 Task: Animate a Magical Spell.
Action: Mouse moved to (561, 357)
Screenshot: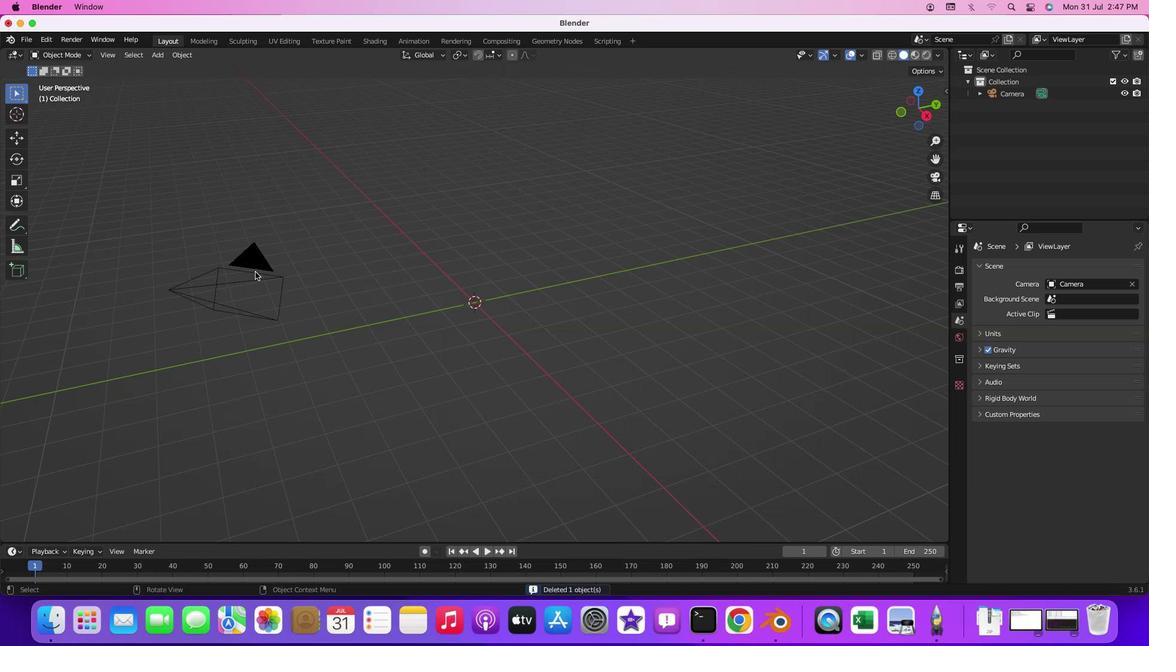 
Action: Mouse pressed left at (561, 357)
Screenshot: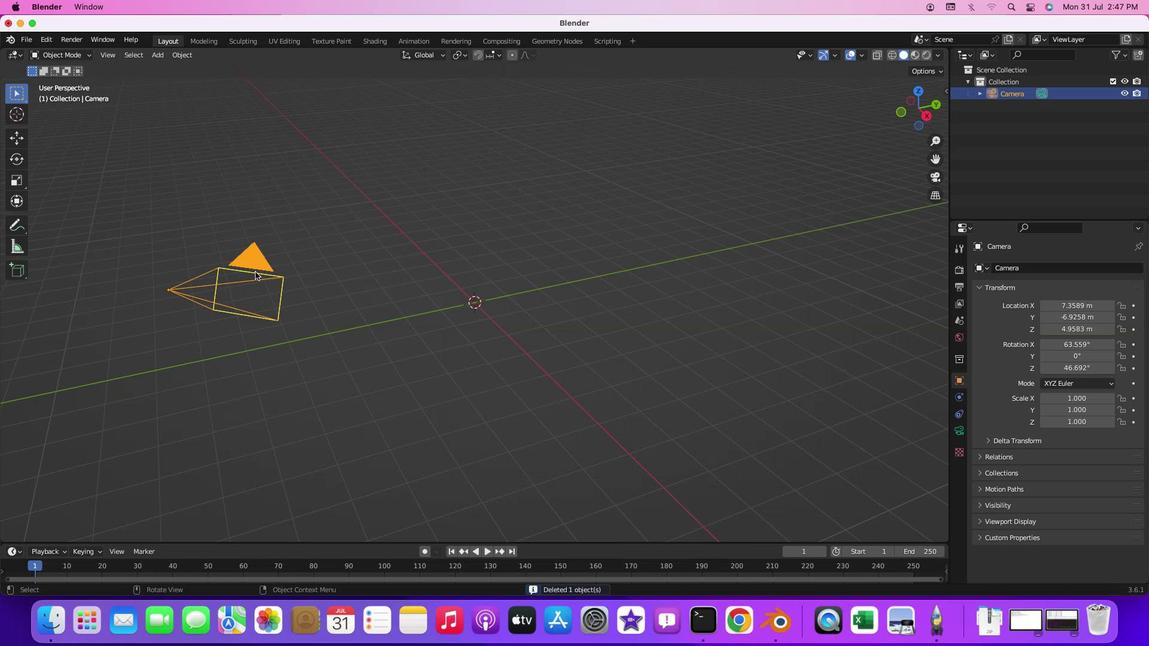 
Action: Mouse moved to (562, 357)
Screenshot: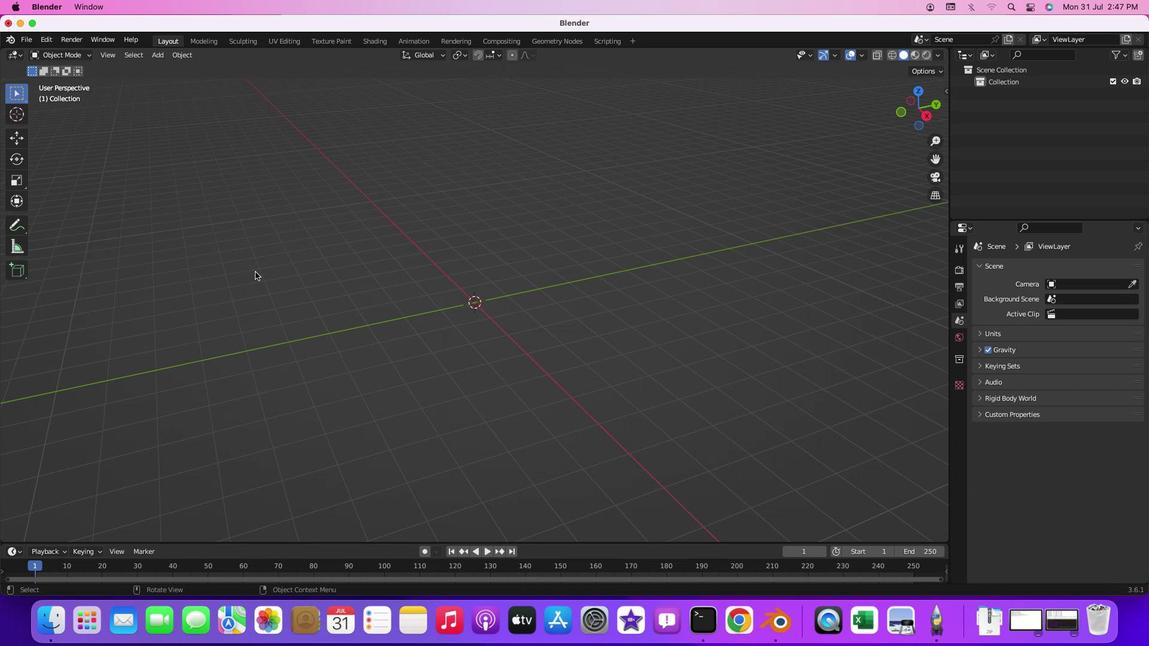 
Action: Key pressed Key.delete
Screenshot: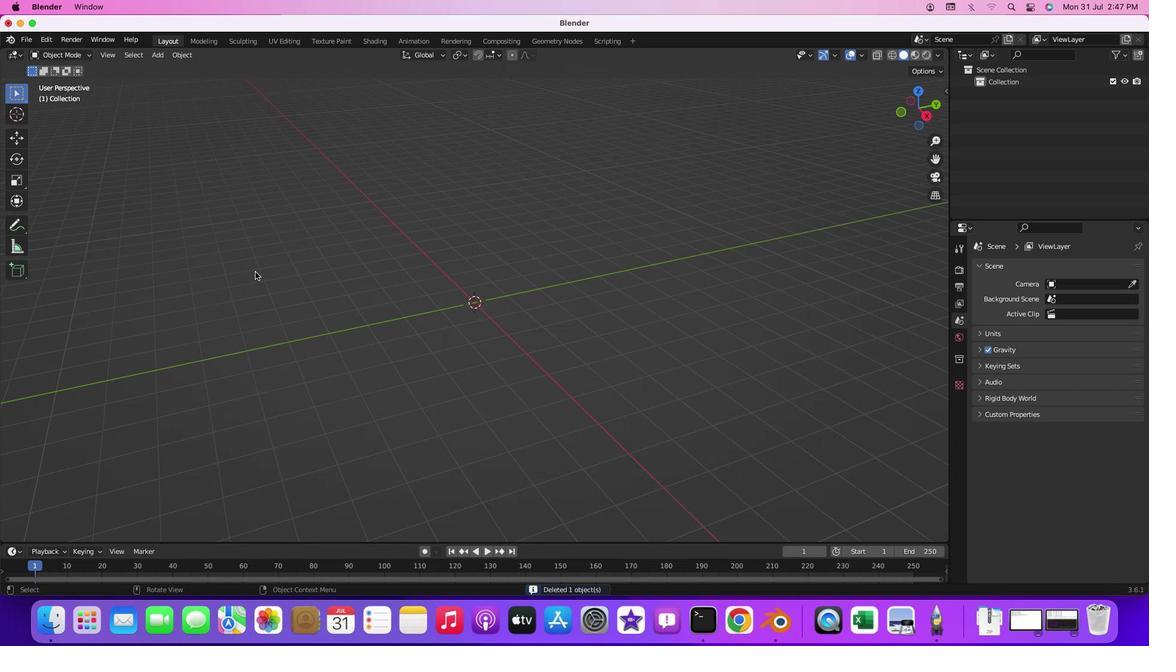 
Action: Mouse moved to (438, 453)
Screenshot: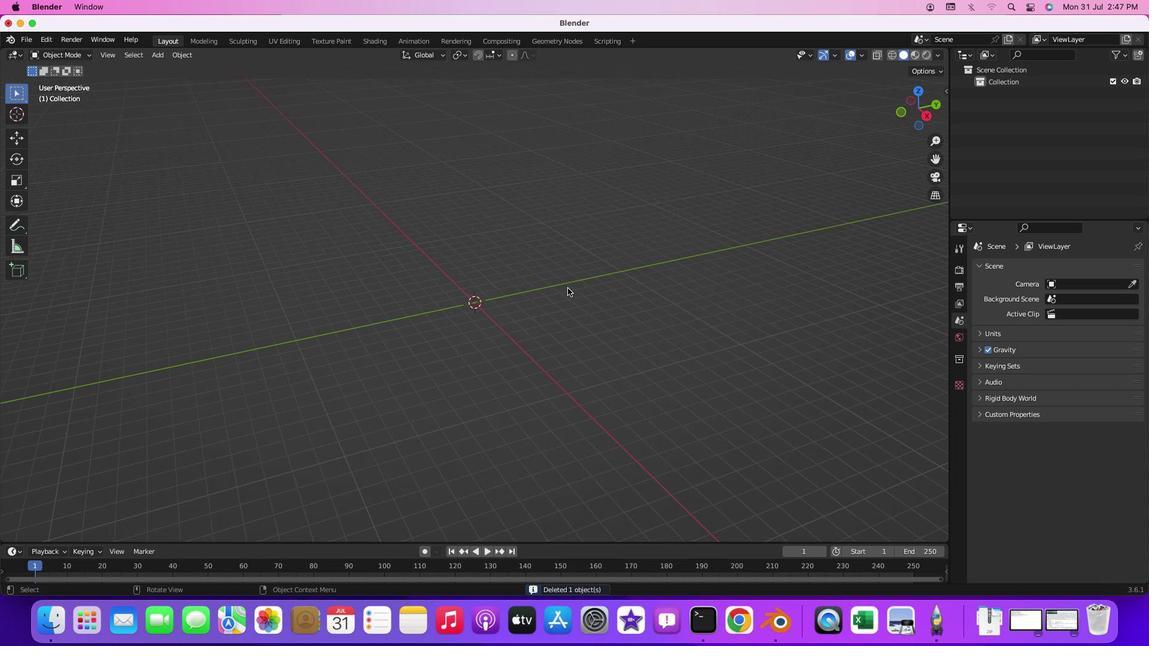 
Action: Mouse pressed left at (438, 453)
Screenshot: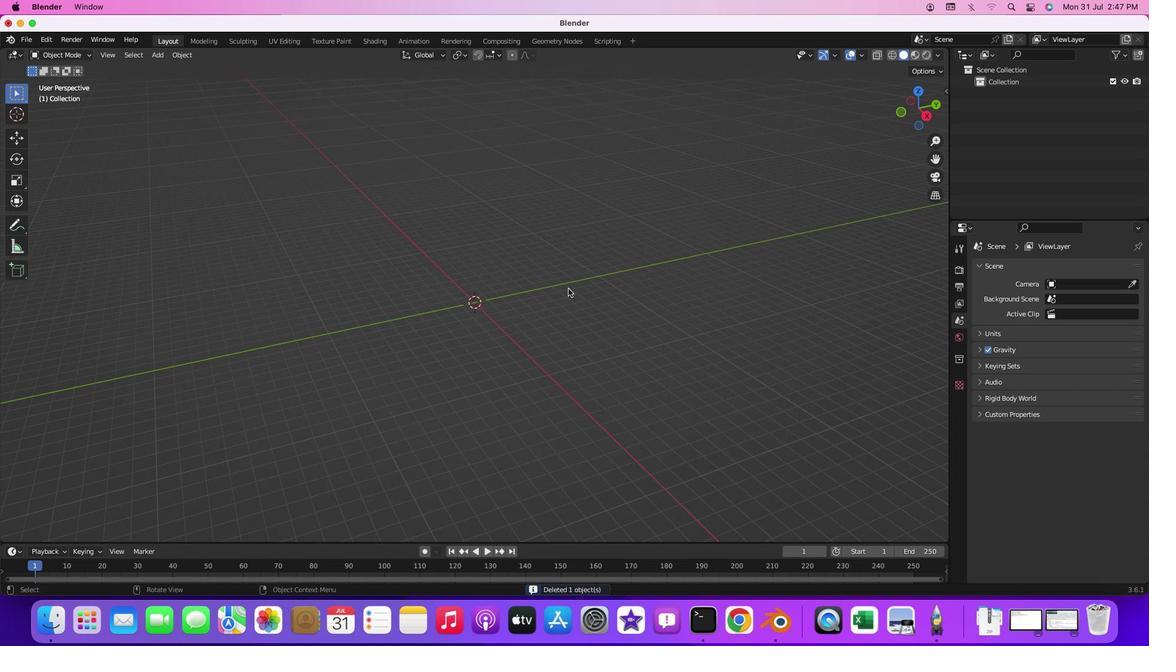 
Action: Key pressed Key.delete
Screenshot: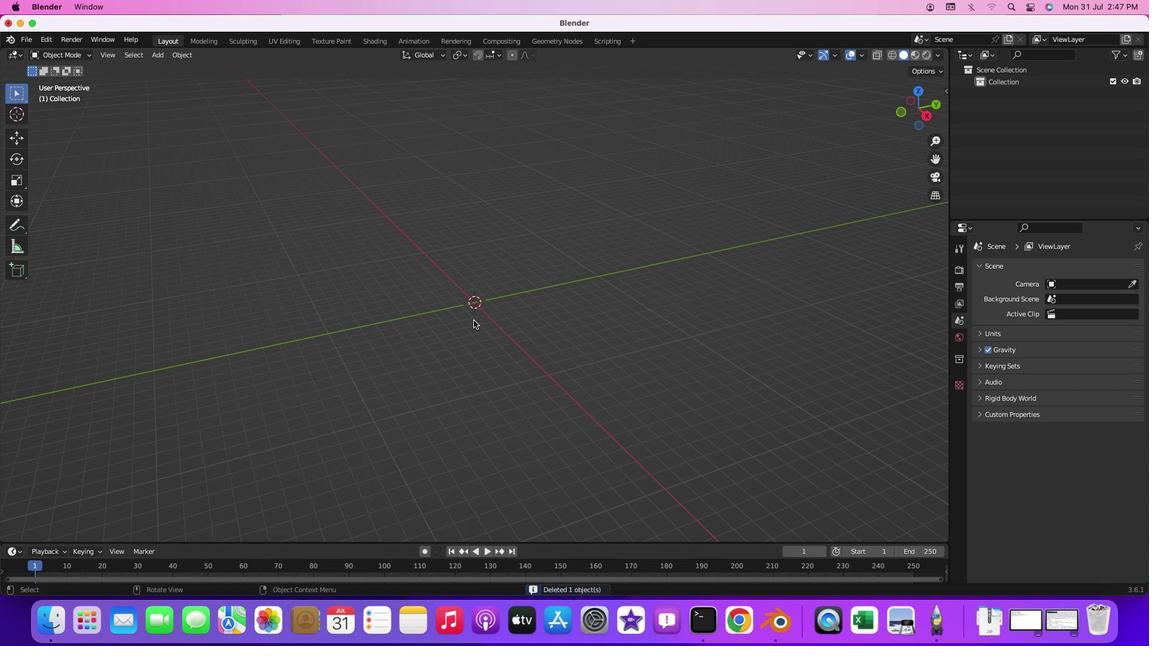 
Action: Mouse moved to (565, 369)
Screenshot: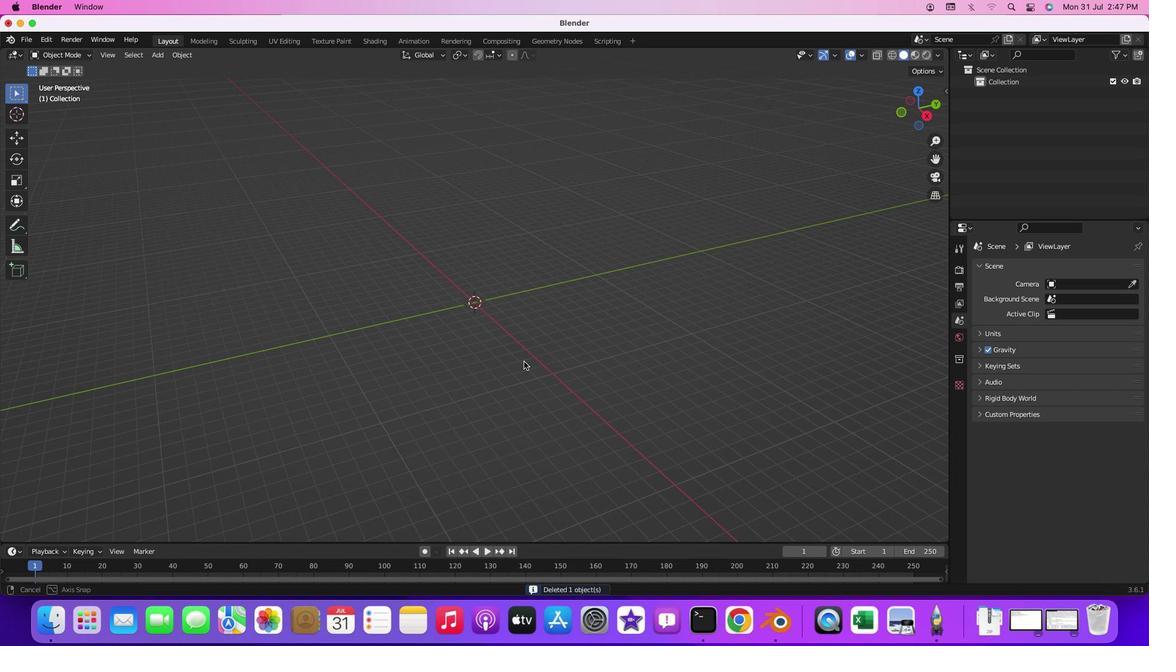
Action: Mouse pressed left at (565, 369)
Screenshot: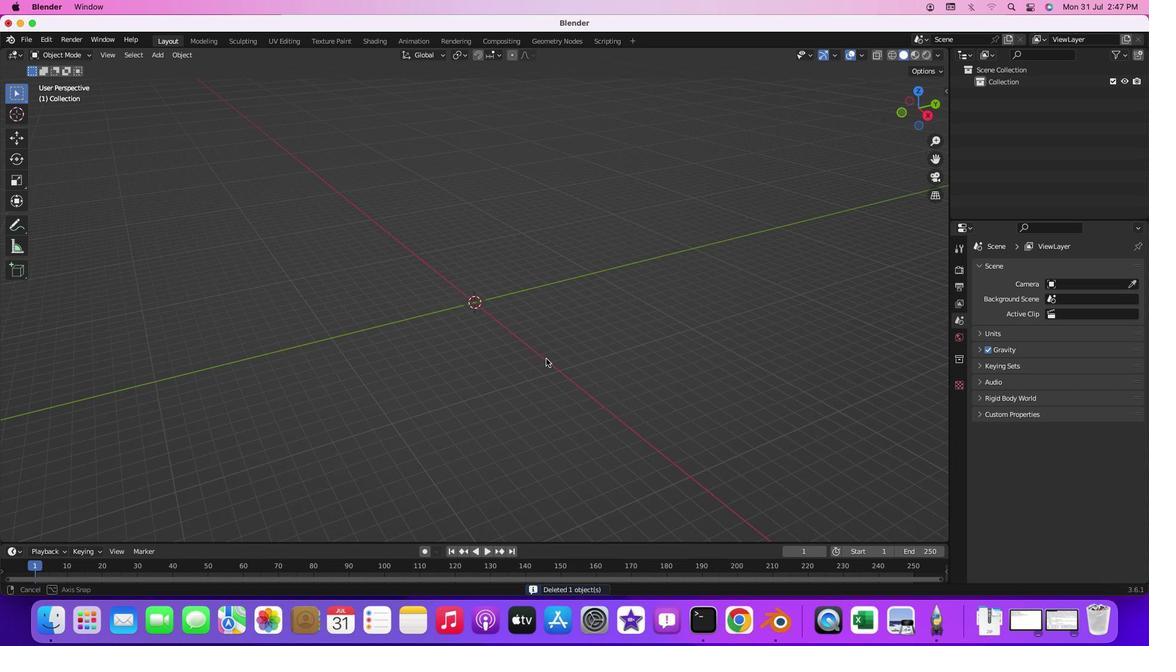 
Action: Key pressed Key.delete
Screenshot: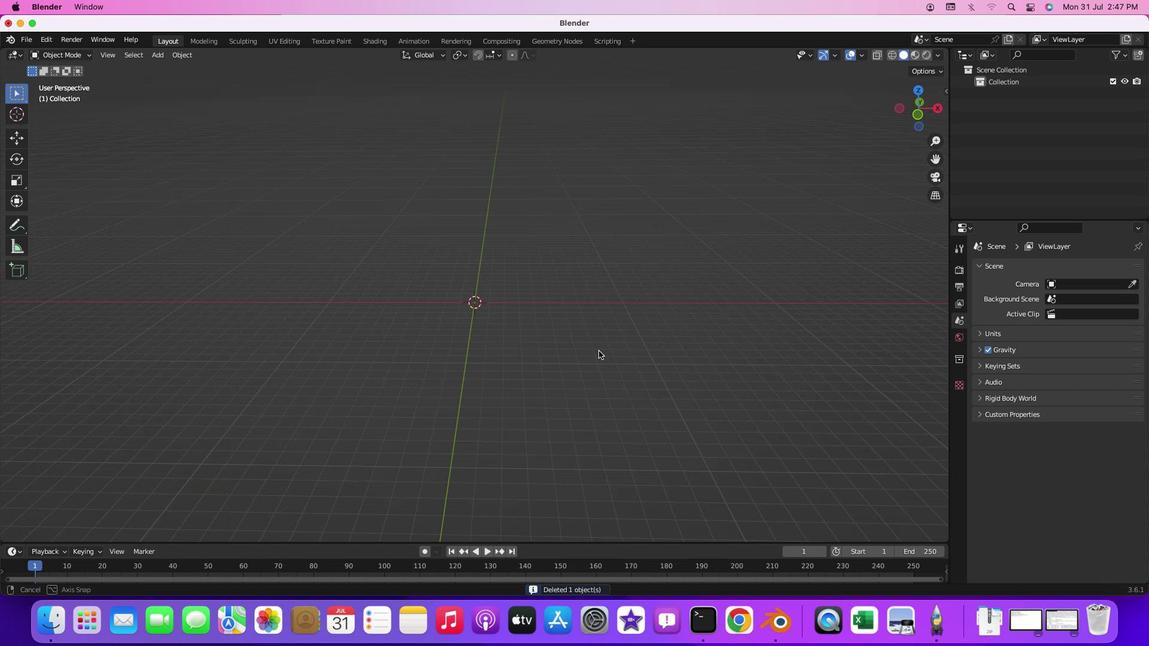 
Action: Mouse moved to (451, 362)
Screenshot: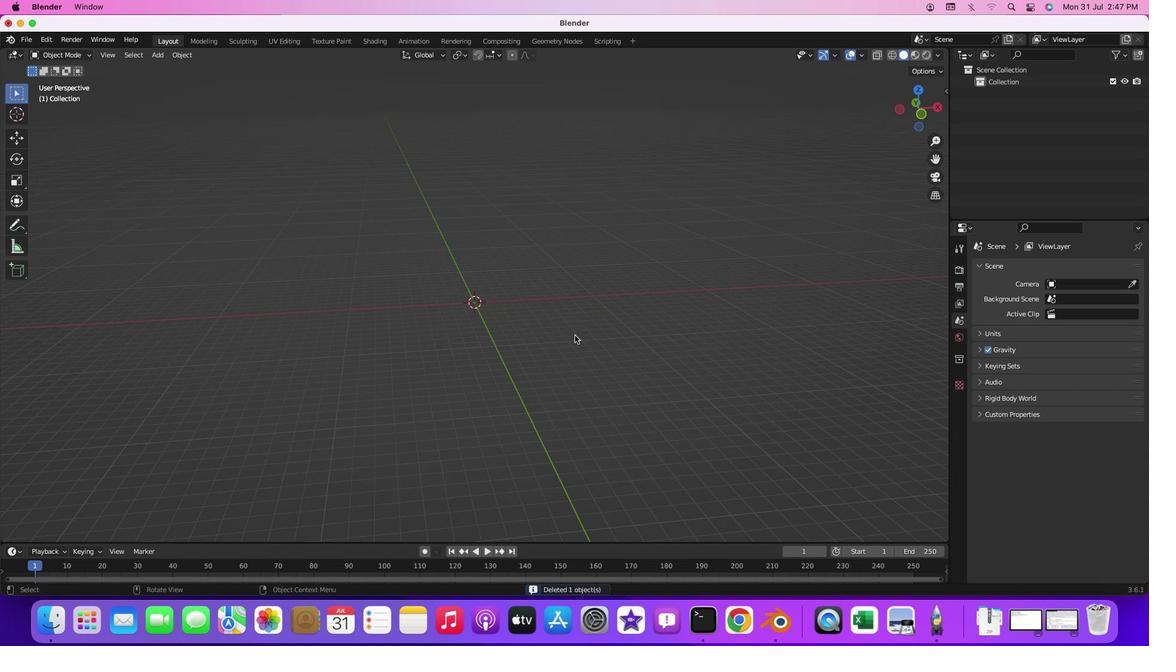
Action: Mouse scrolled (451, 362) with delta (657, 497)
Screenshot: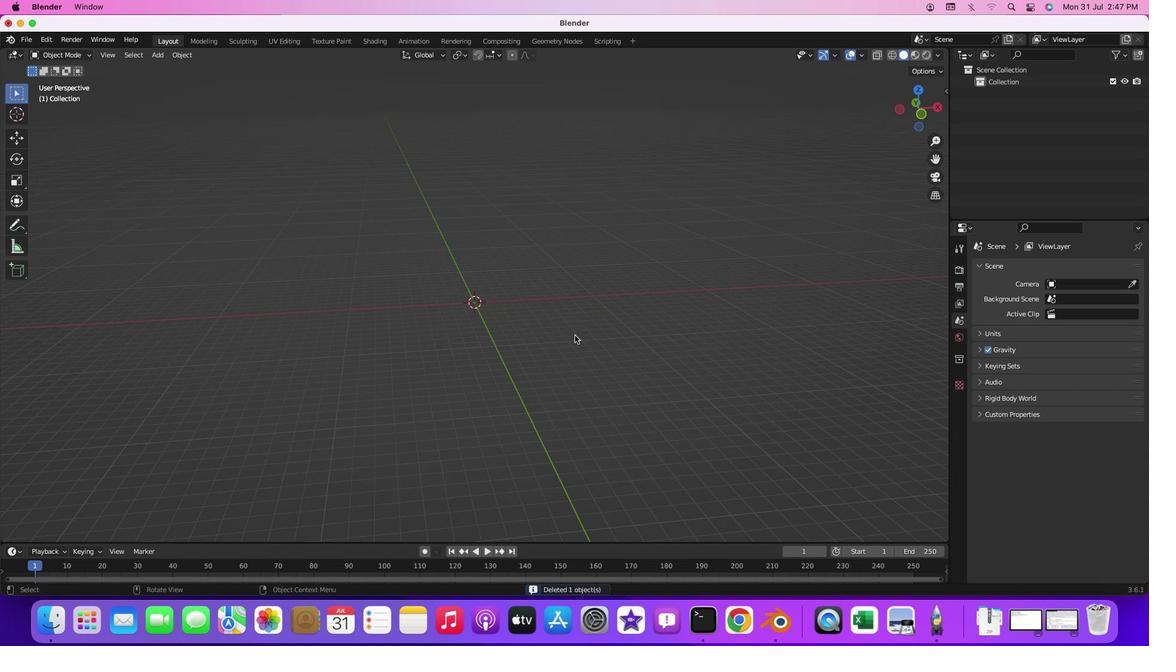 
Action: Mouse moved to (451, 362)
Screenshot: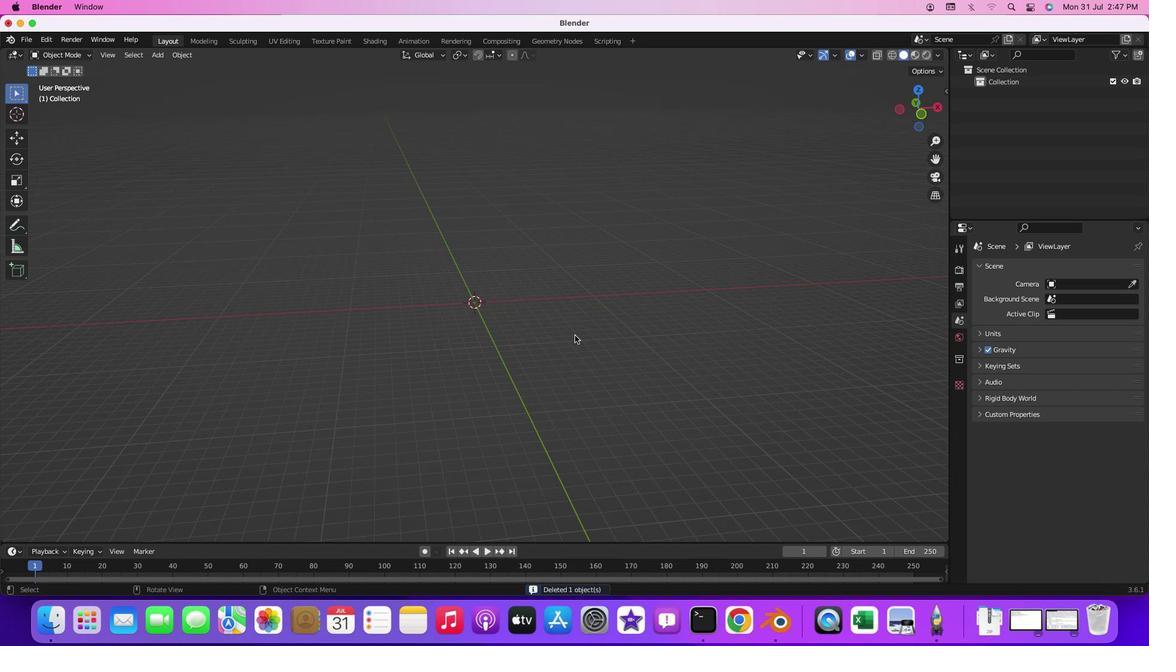
Action: Mouse scrolled (451, 362) with delta (657, 497)
Screenshot: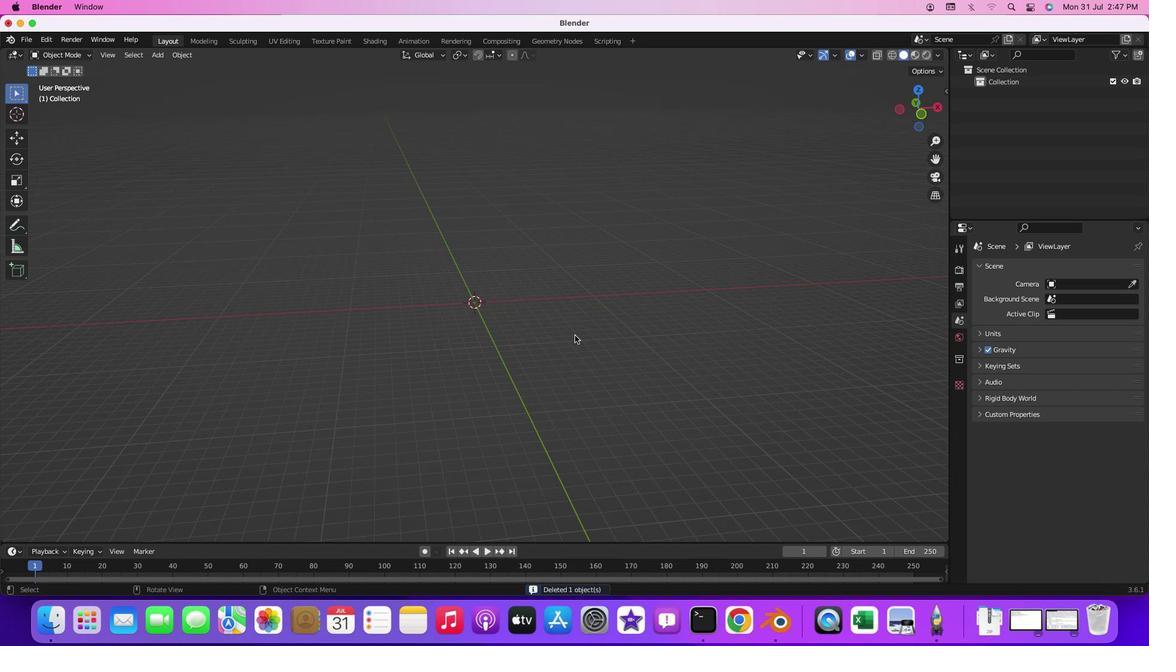 
Action: Mouse moved to (451, 361)
Screenshot: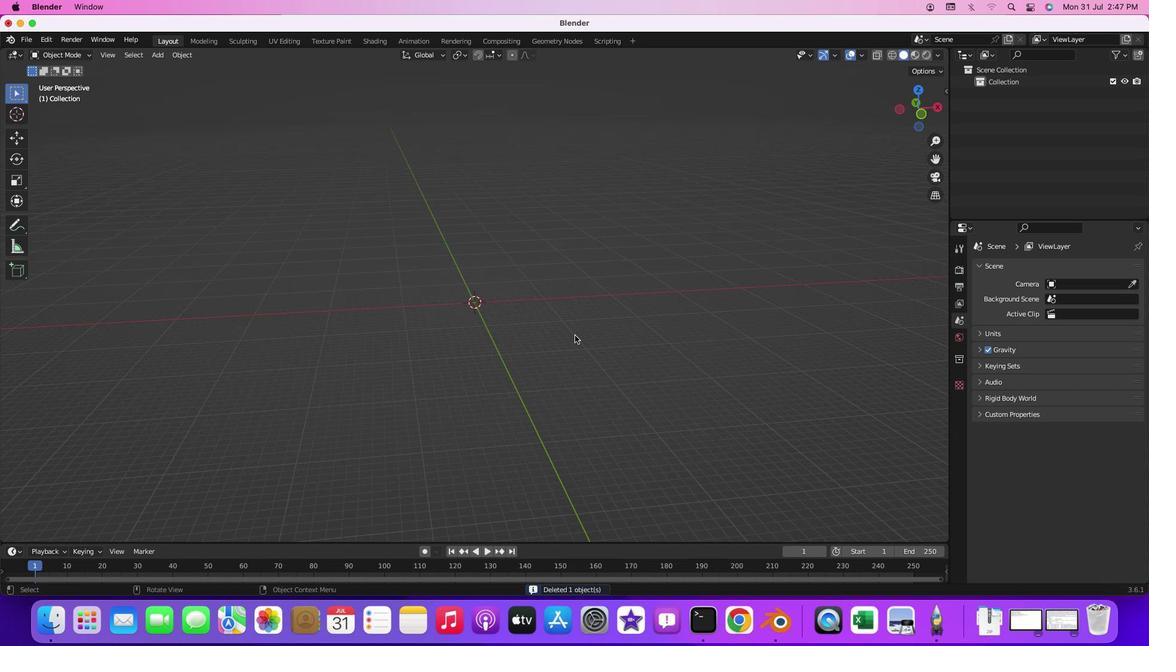 
Action: Mouse scrolled (451, 361) with delta (657, 498)
Screenshot: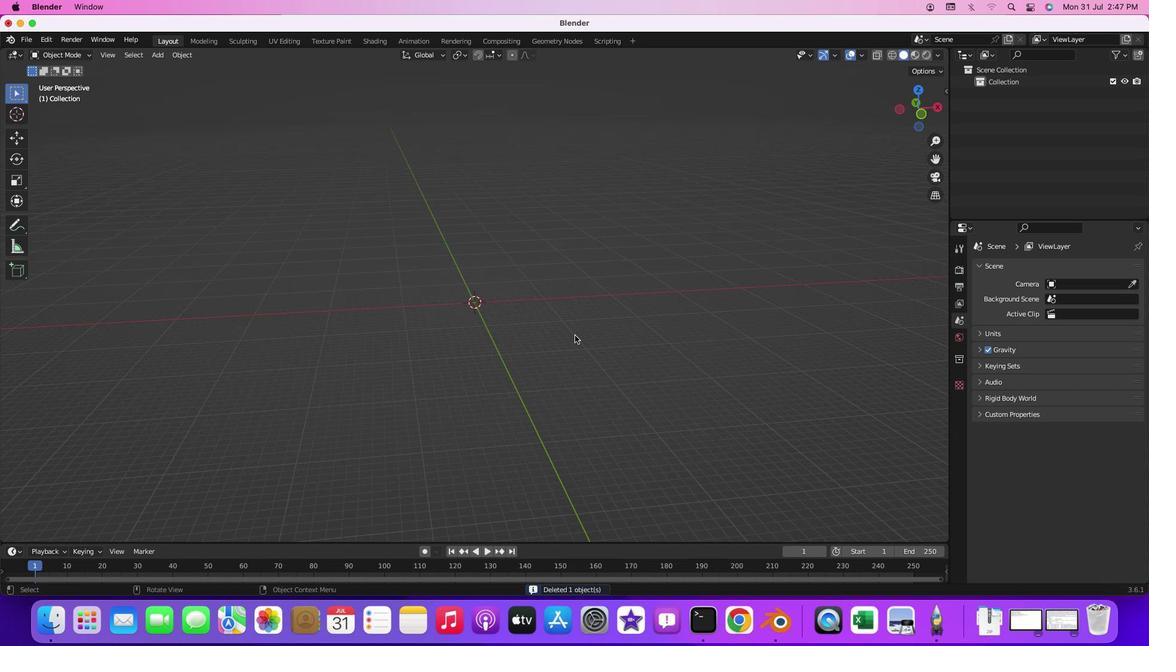 
Action: Mouse moved to (451, 361)
Screenshot: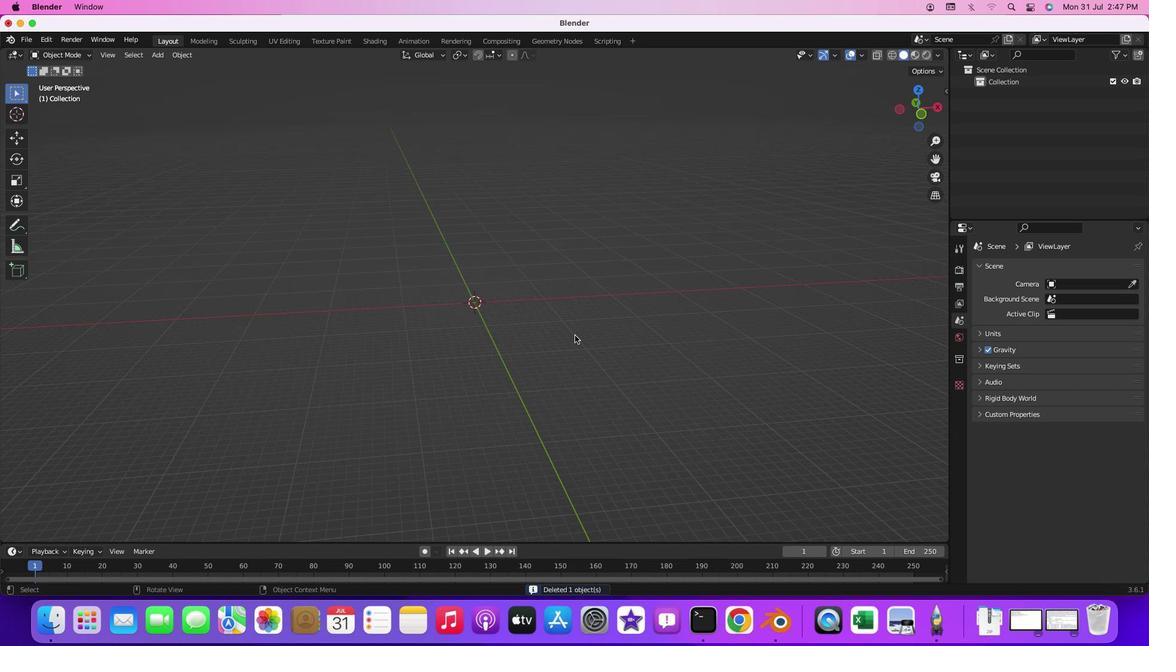 
Action: Mouse scrolled (451, 361) with delta (657, 498)
Screenshot: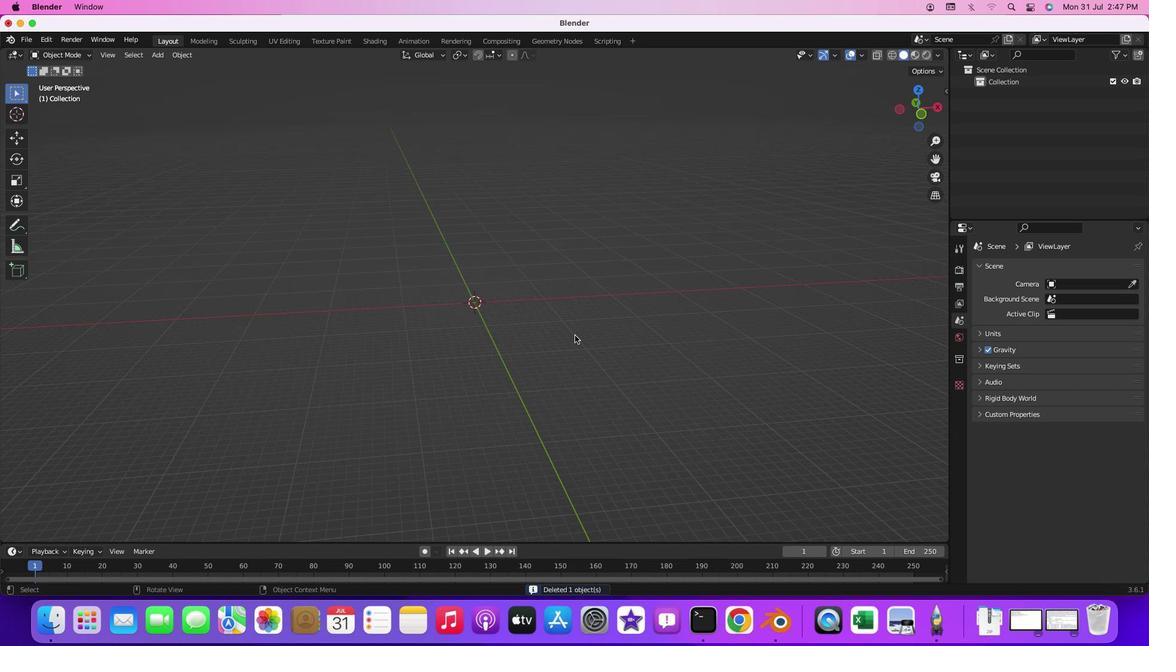 
Action: Mouse scrolled (451, 361) with delta (657, 498)
Screenshot: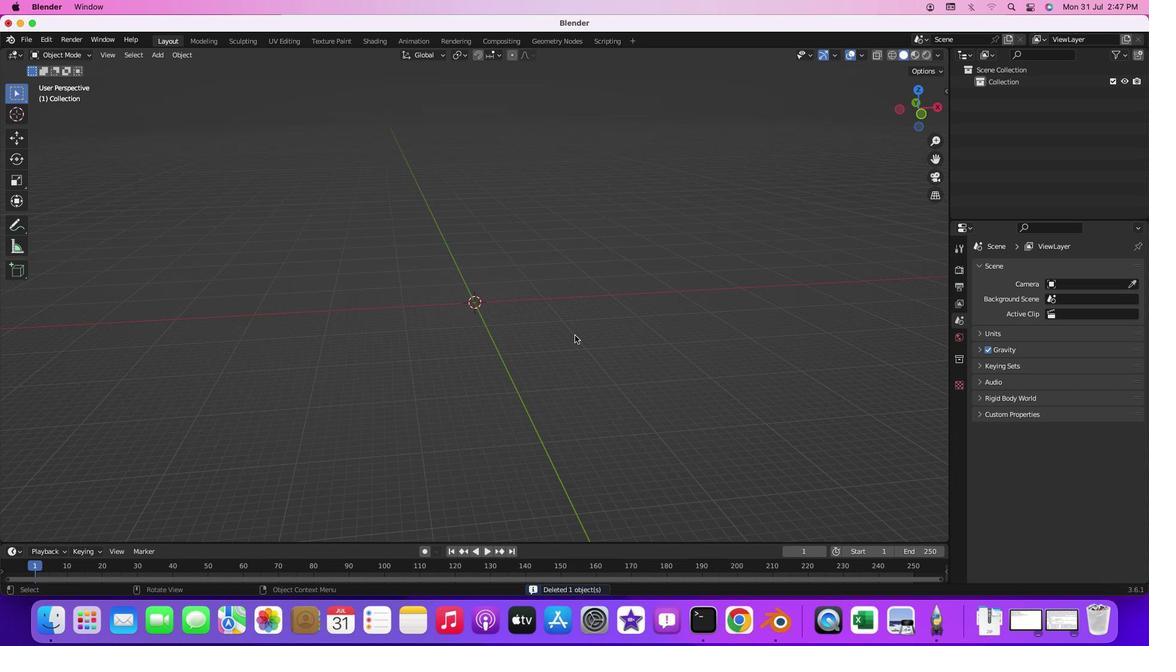 
Action: Mouse moved to (478, 326)
Screenshot: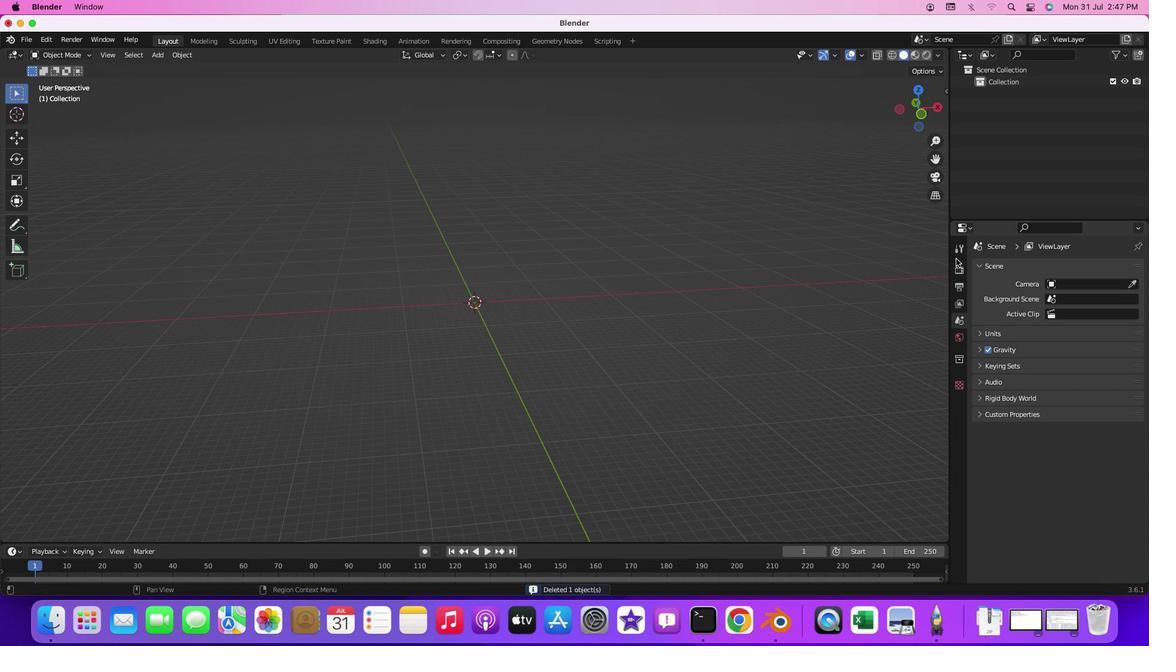 
Action: Mouse pressed middle at (478, 326)
Screenshot: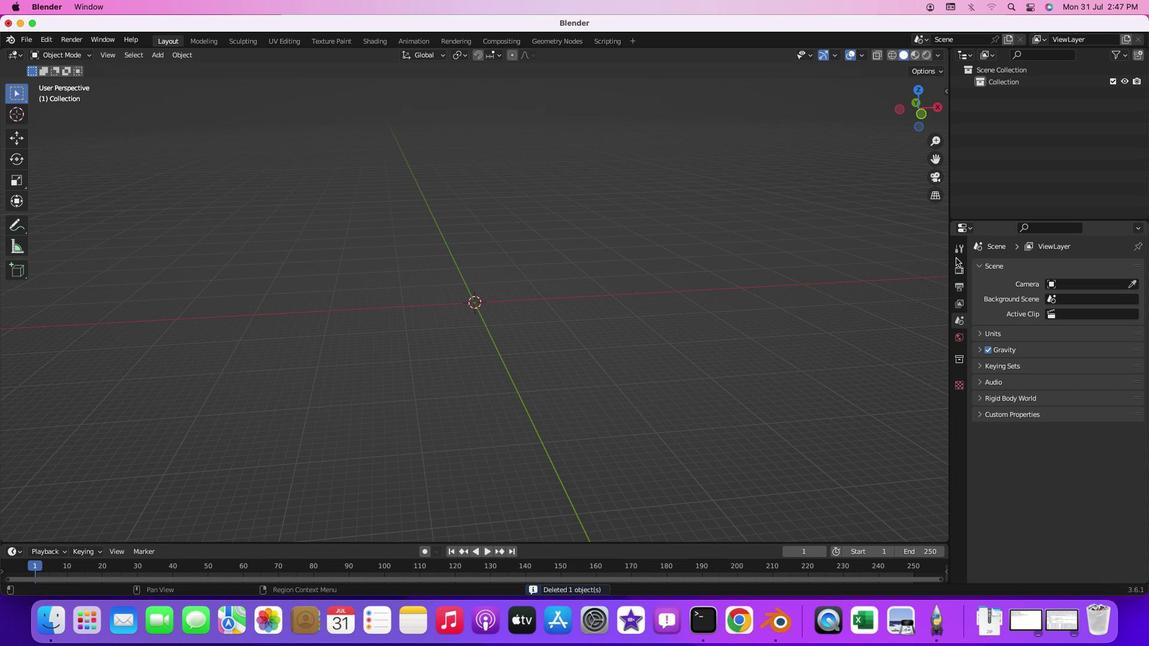 
Action: Mouse moved to (449, 339)
Screenshot: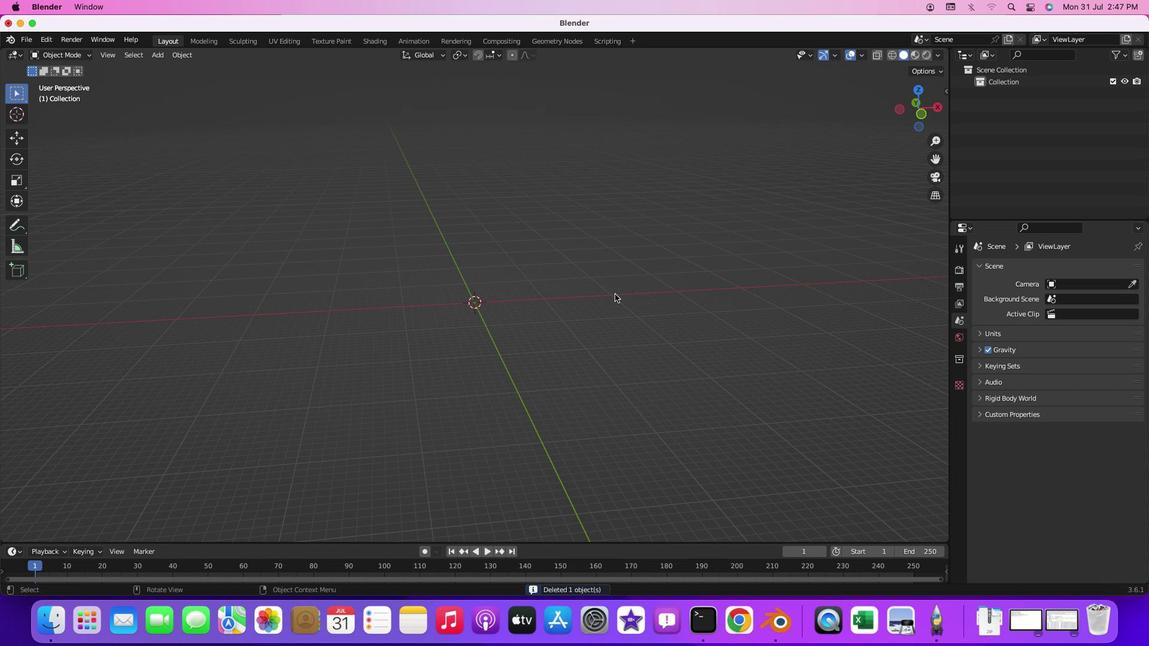 
Action: Mouse scrolled (449, 339) with delta (657, 497)
Screenshot: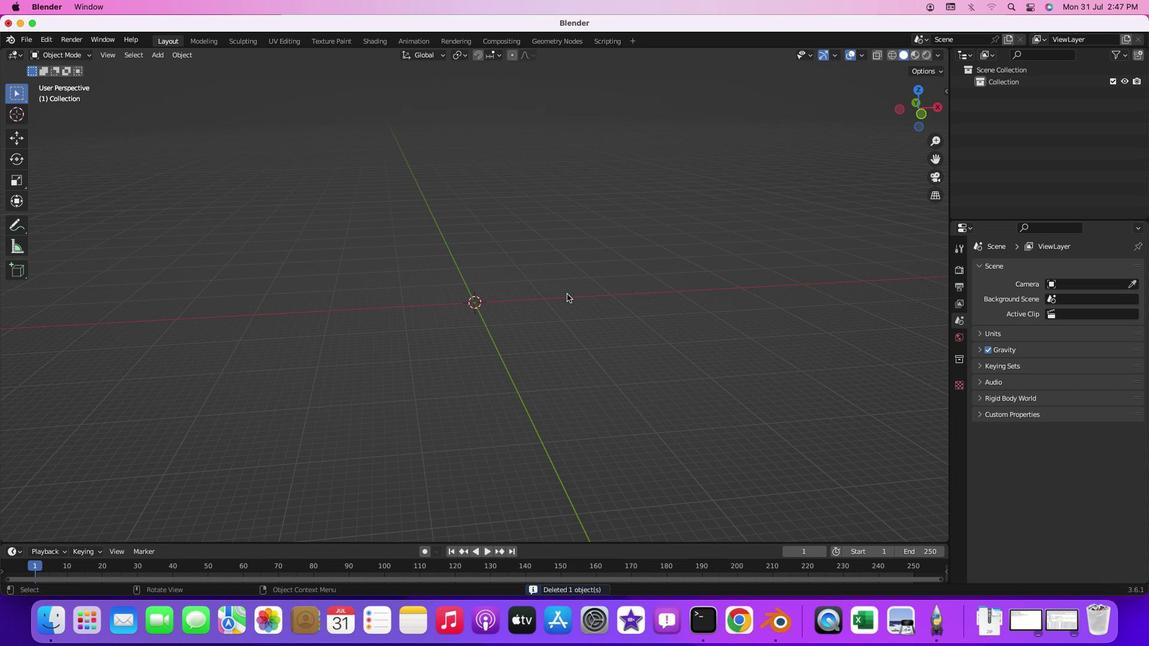 
Action: Mouse scrolled (449, 339) with delta (657, 497)
Screenshot: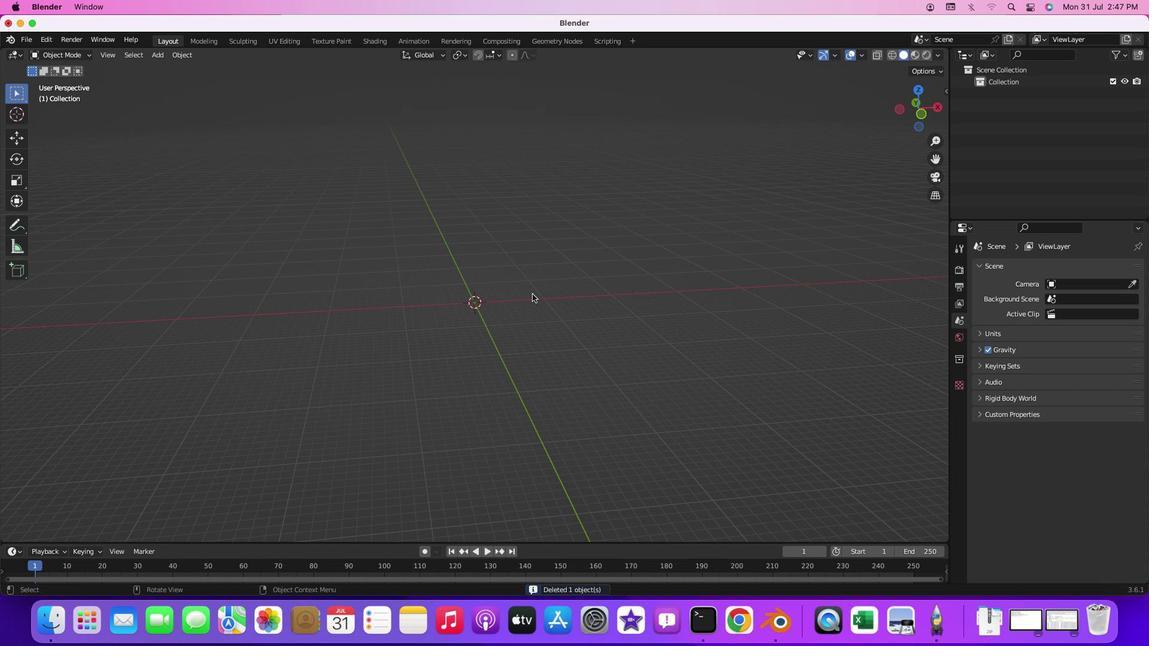
Action: Mouse scrolled (449, 339) with delta (657, 498)
Screenshot: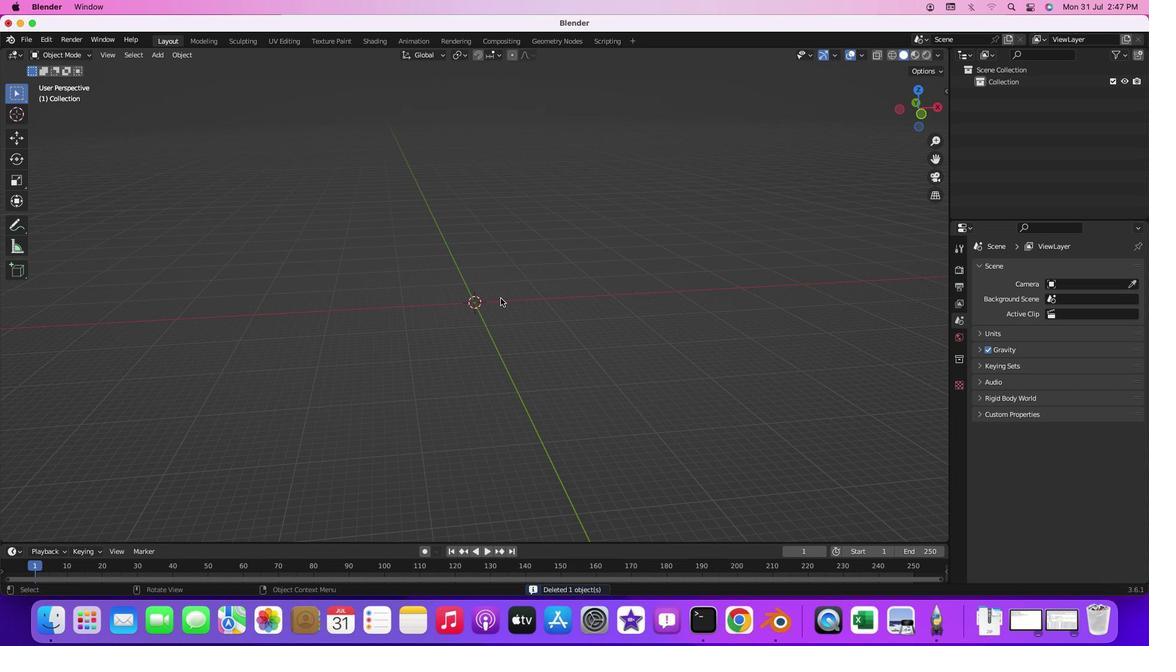 
Action: Mouse scrolled (449, 339) with delta (657, 498)
Screenshot: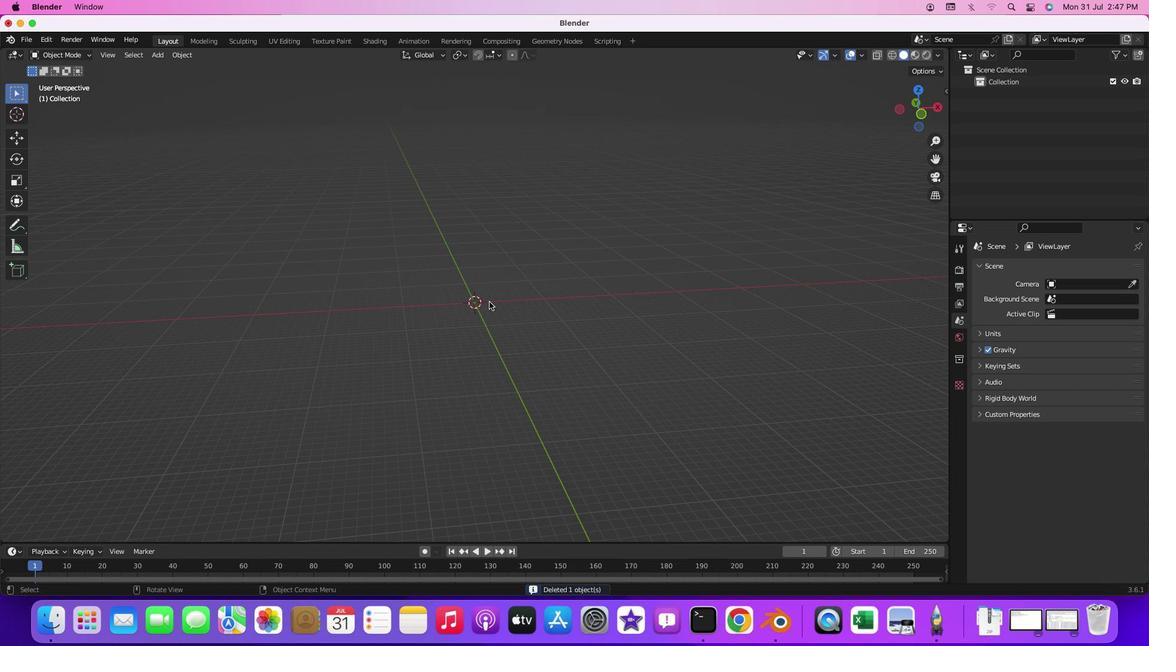 
Action: Mouse moved to (472, 345)
Screenshot: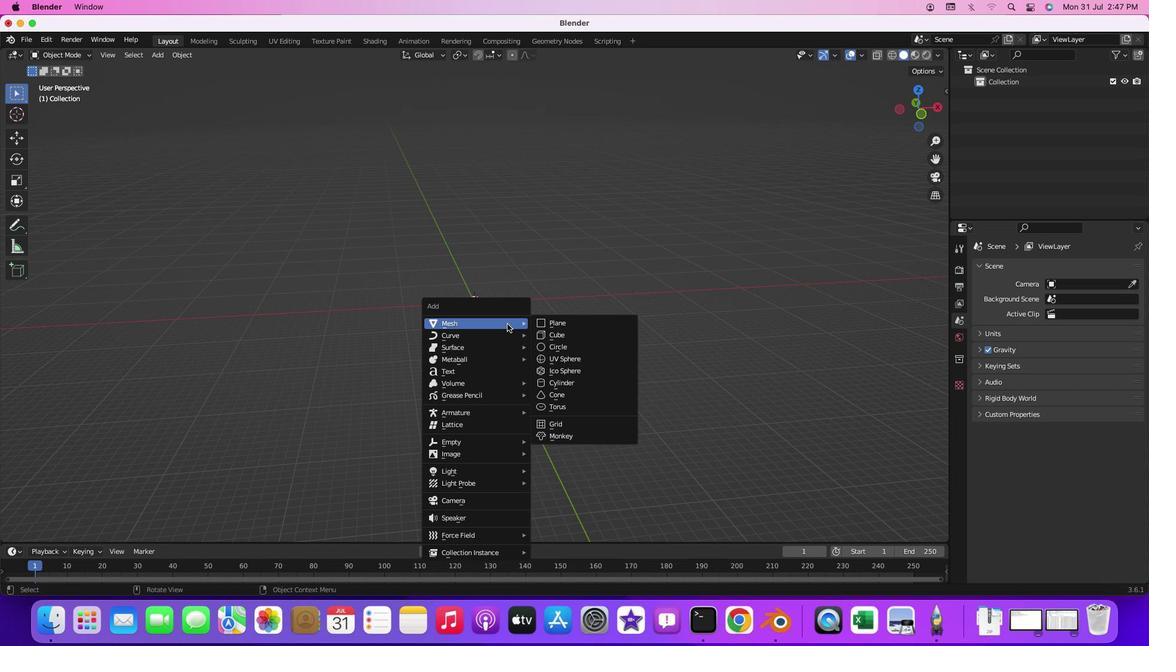 
Action: Key pressed Key.shift
Screenshot: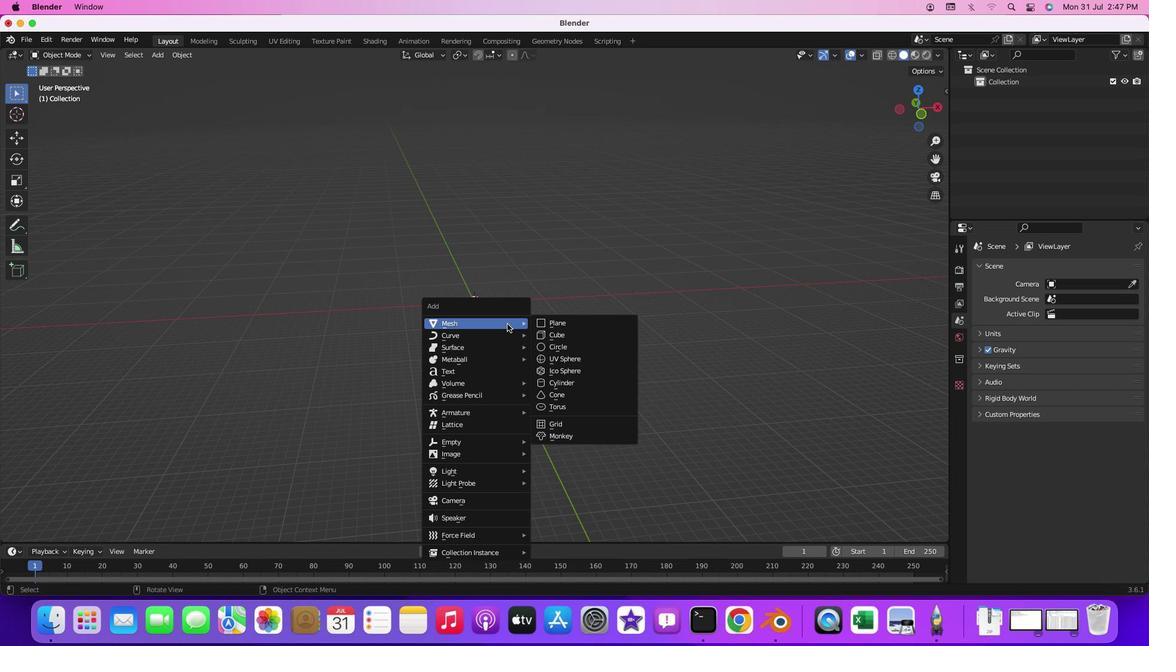 
Action: Mouse moved to (472, 346)
Screenshot: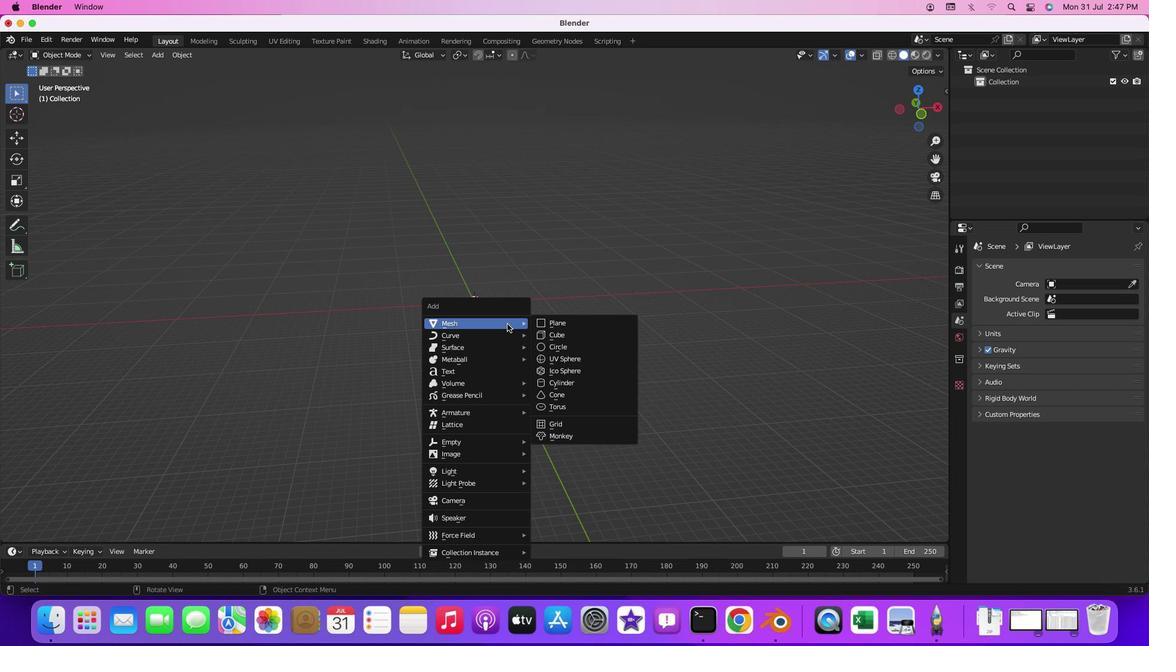 
Action: Key pressed 'A'
Screenshot: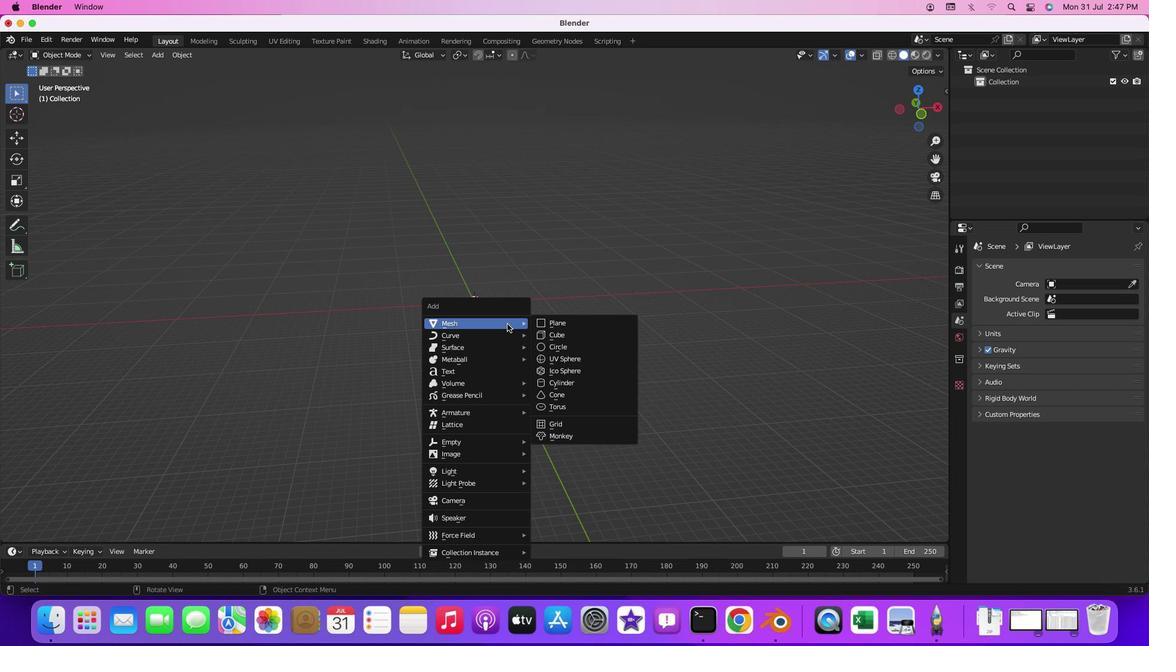 
Action: Mouse moved to (451, 343)
Screenshot: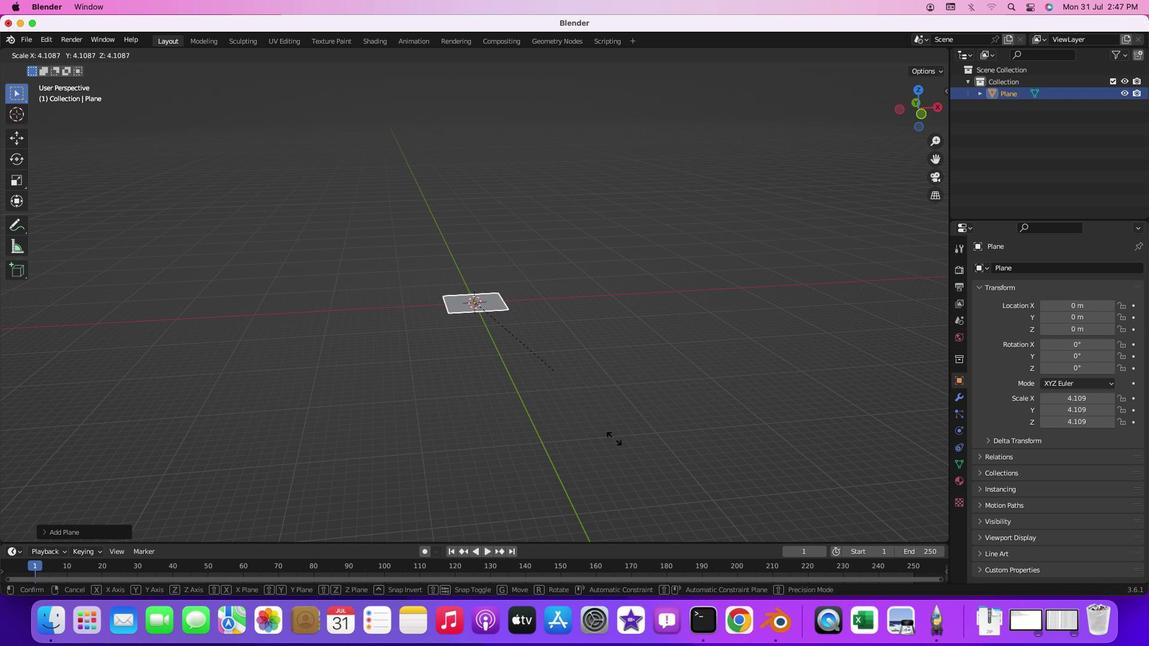 
Action: Mouse pressed left at (451, 343)
Screenshot: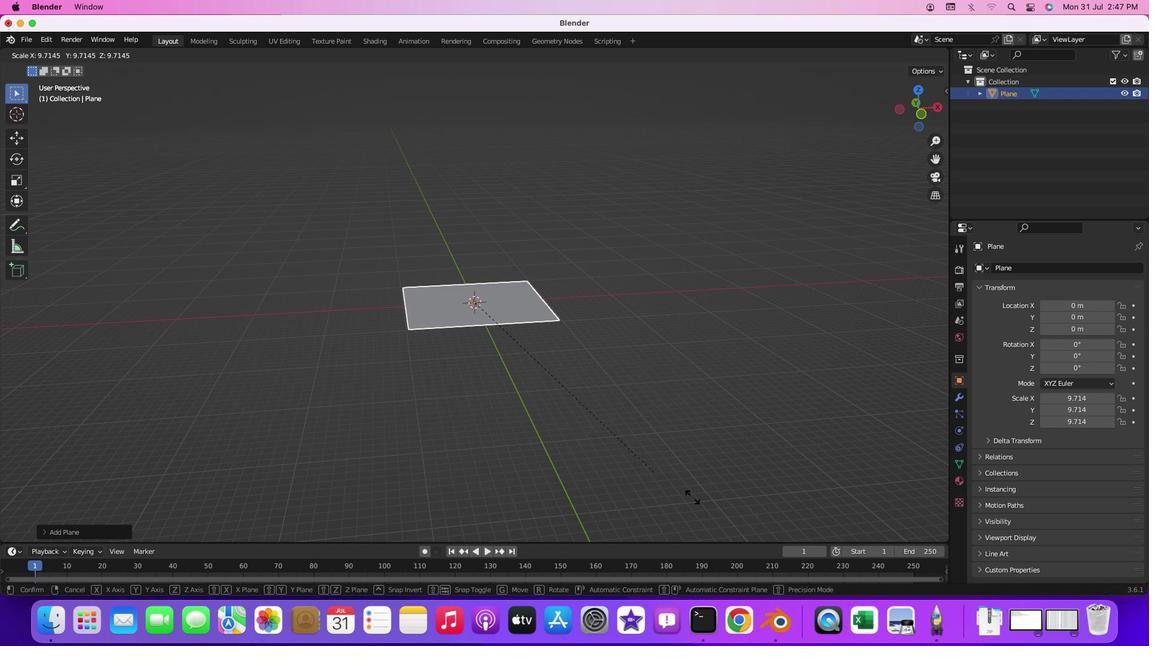 
Action: Mouse moved to (476, 358)
Screenshot: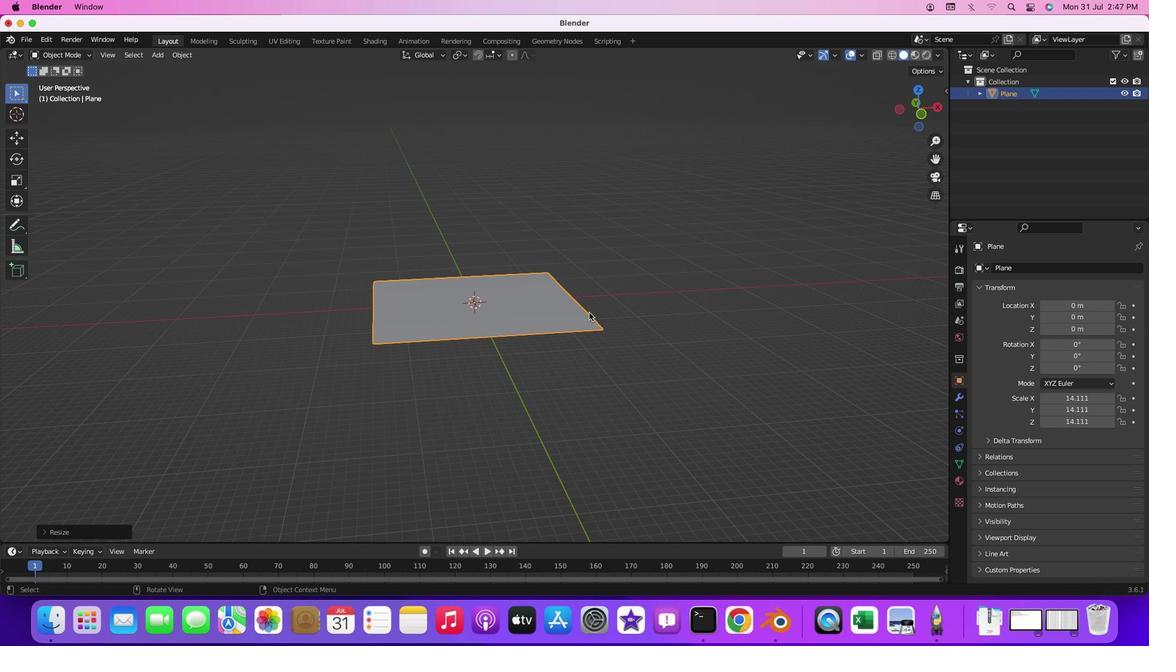 
Action: Key pressed 's'
Screenshot: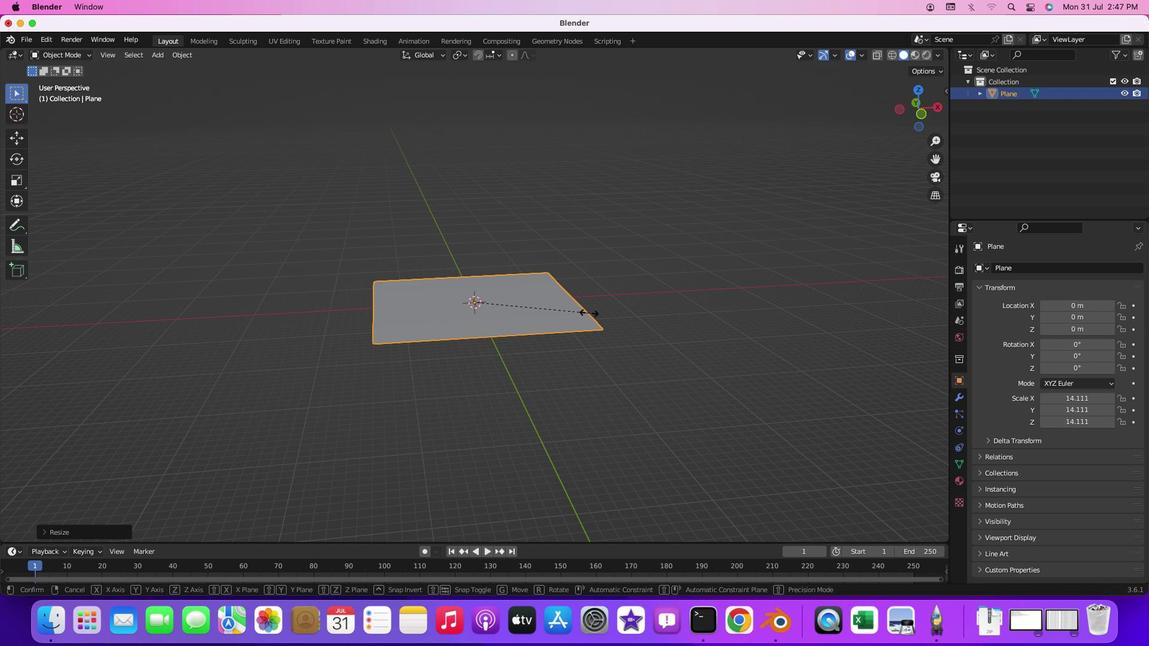 
Action: Mouse moved to (362, 299)
Screenshot: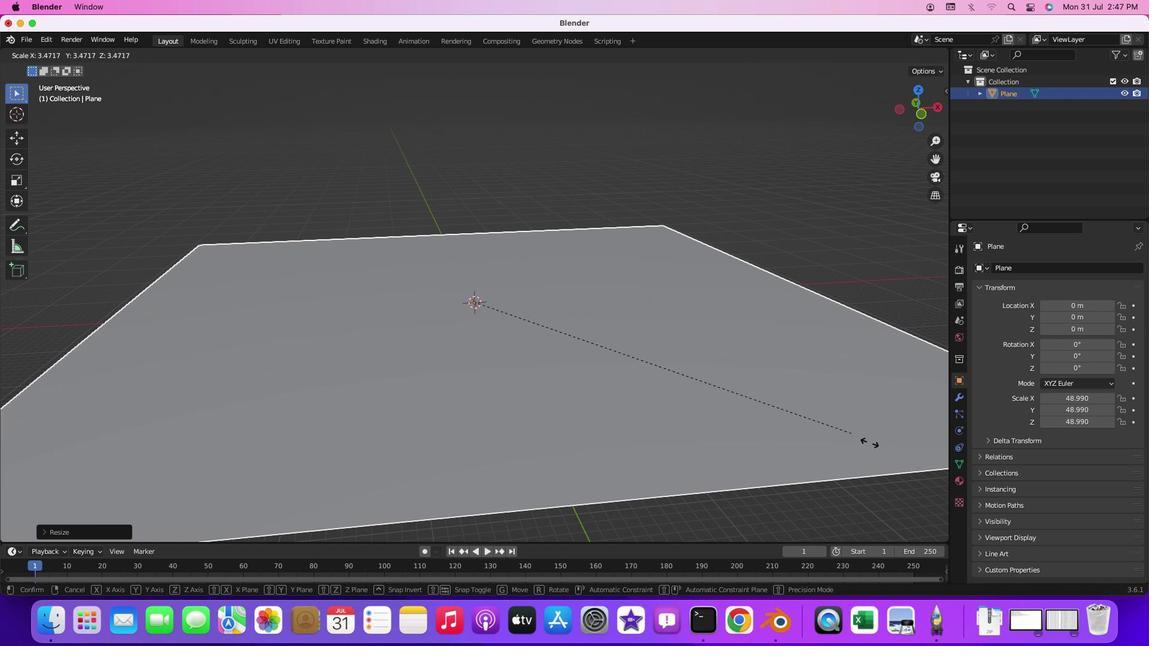 
Action: Mouse pressed left at (362, 299)
Screenshot: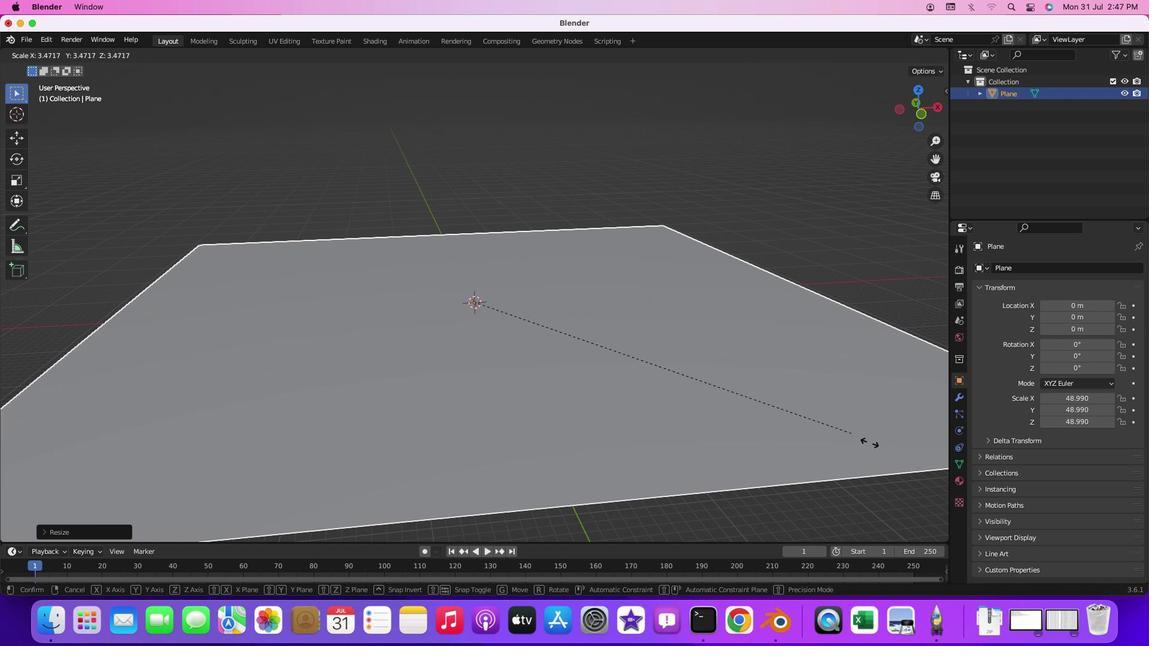 
Action: Mouse moved to (443, 350)
Screenshot: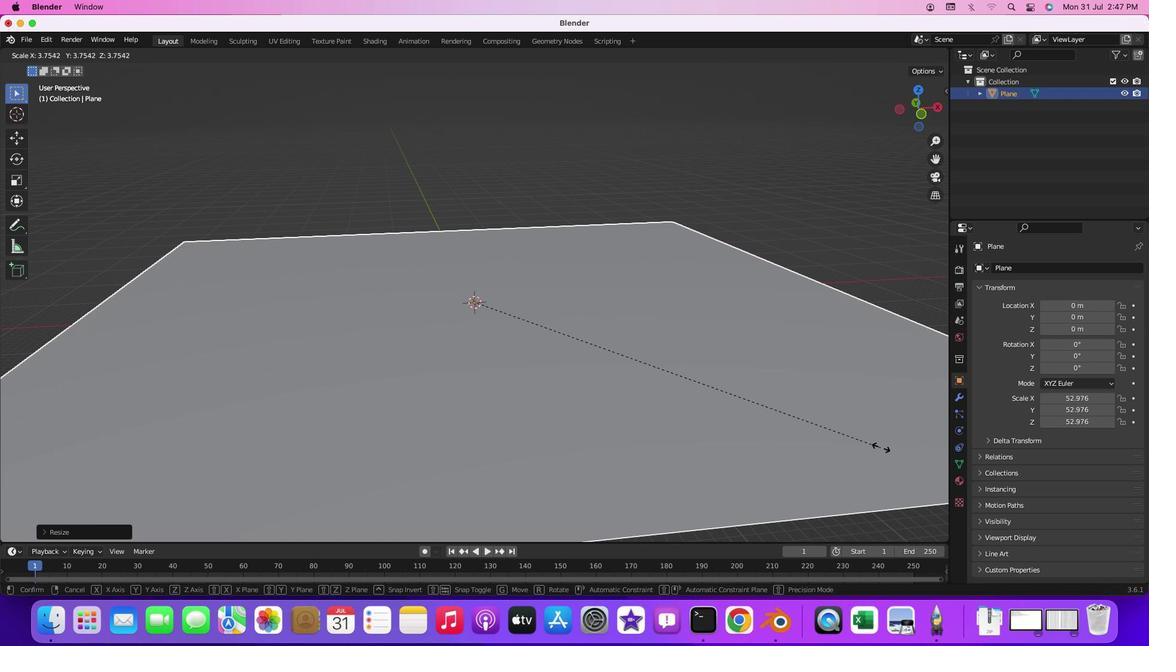 
Action: Key pressed 's'
Screenshot: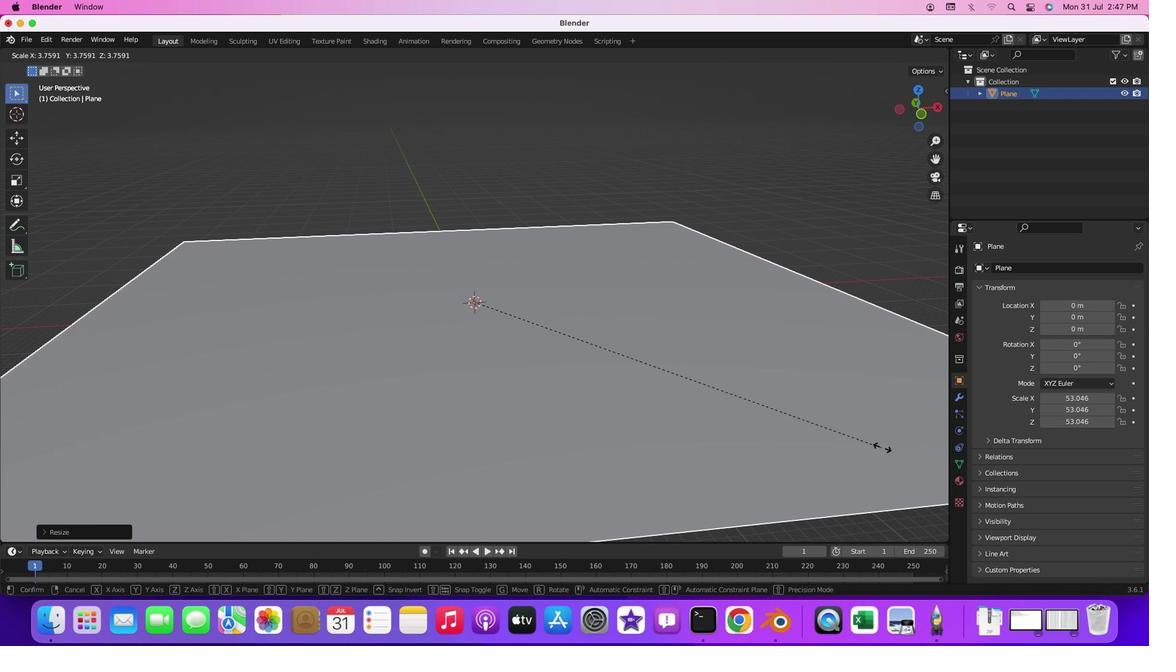 
Action: Mouse moved to (335, 286)
Screenshot: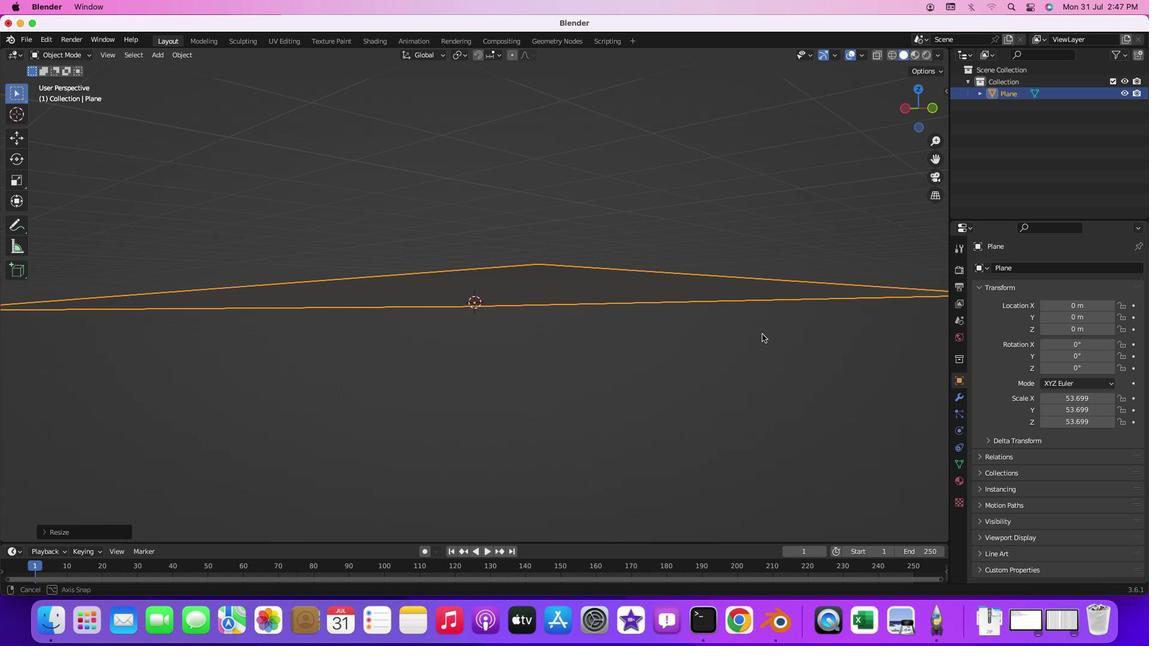 
Action: Mouse pressed left at (335, 286)
Screenshot: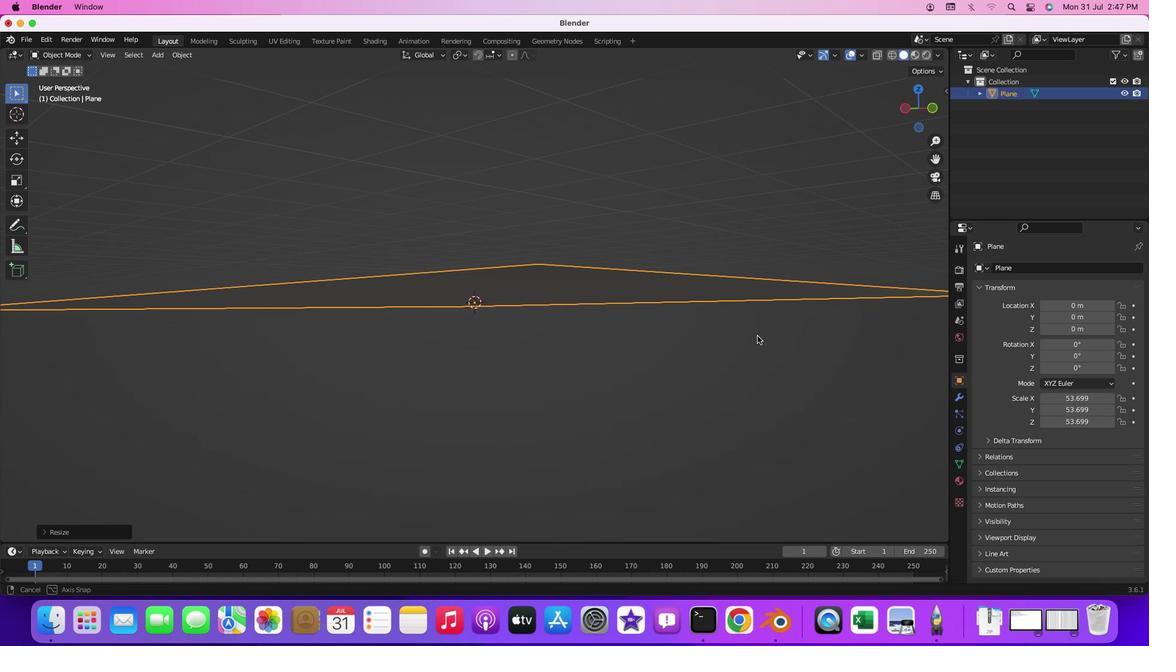 
Action: Mouse moved to (401, 327)
Screenshot: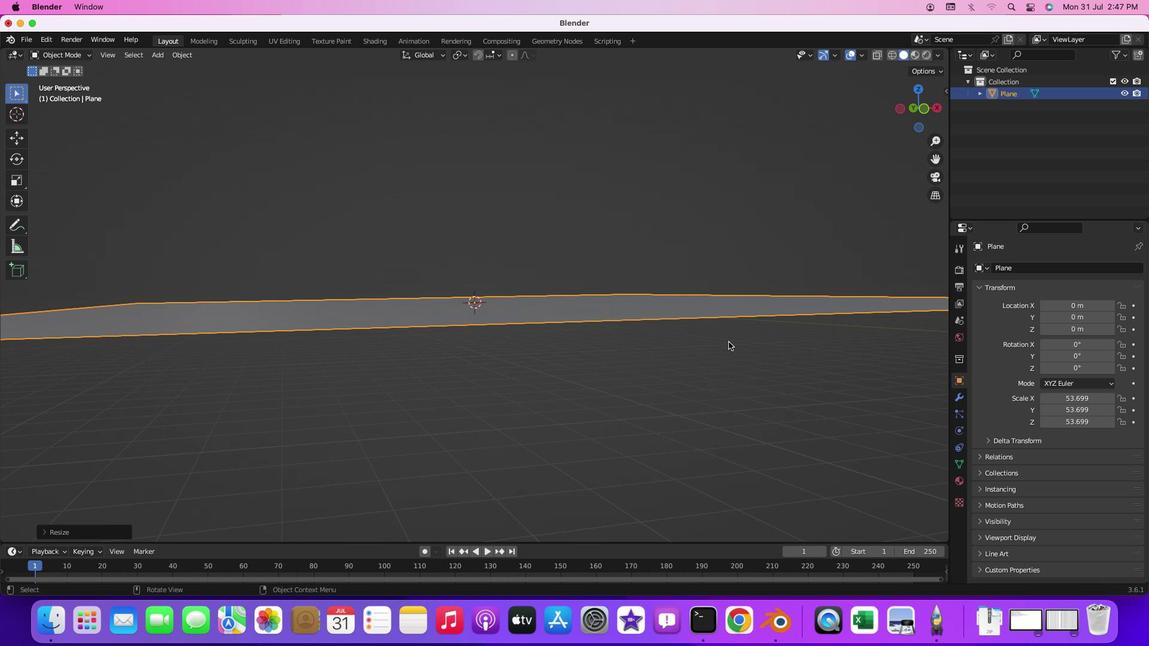 
Action: Mouse pressed middle at (401, 327)
Screenshot: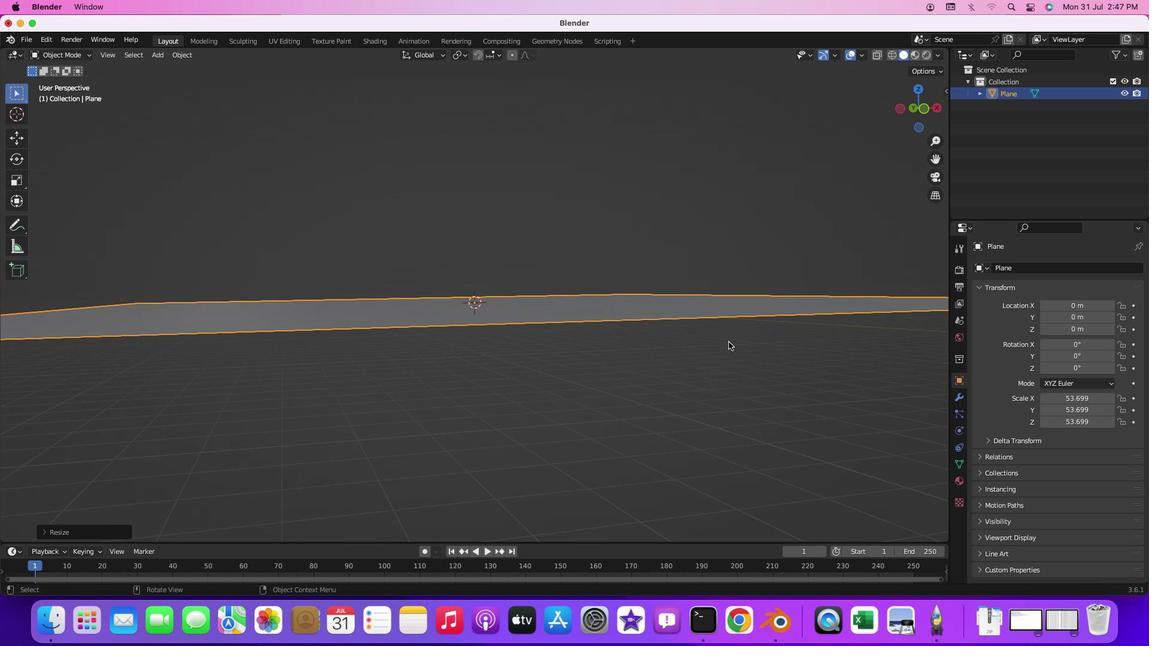 
Action: Mouse moved to (392, 337)
Screenshot: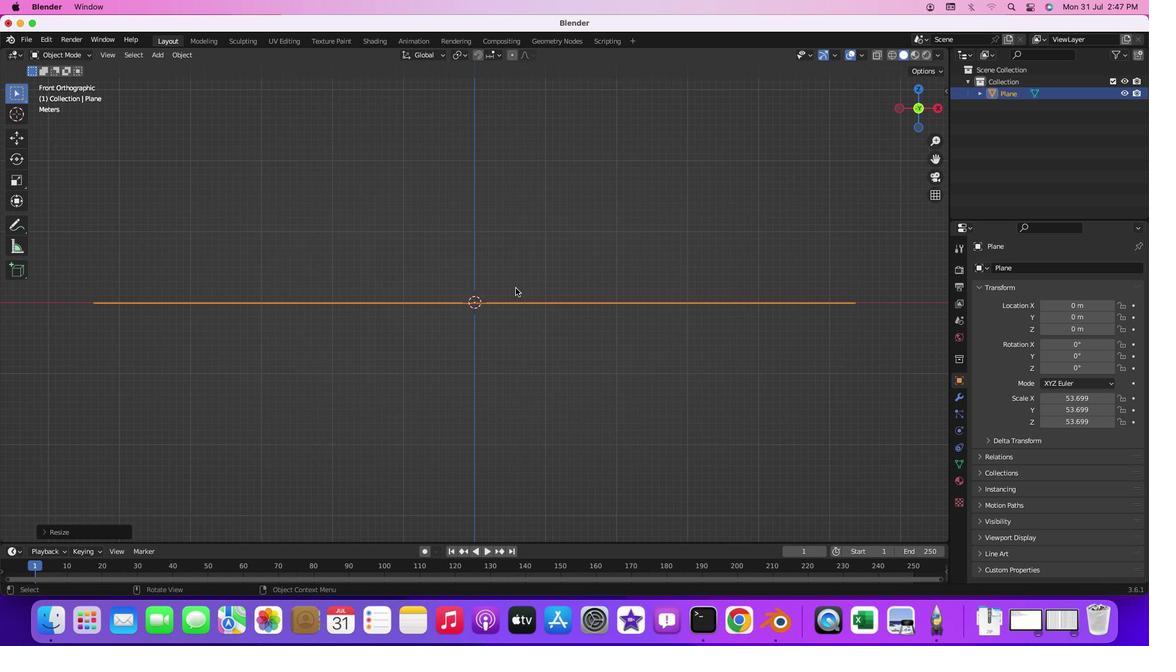 
Action: Key pressed '1'
Screenshot: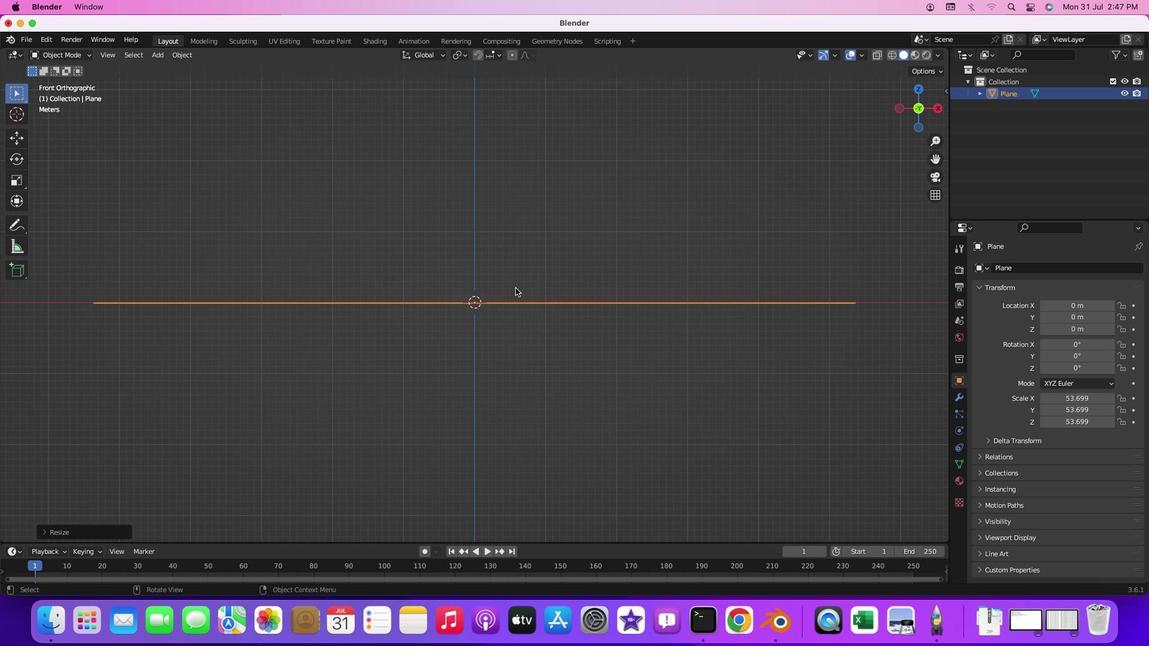 
Action: Mouse moved to (470, 362)
Screenshot: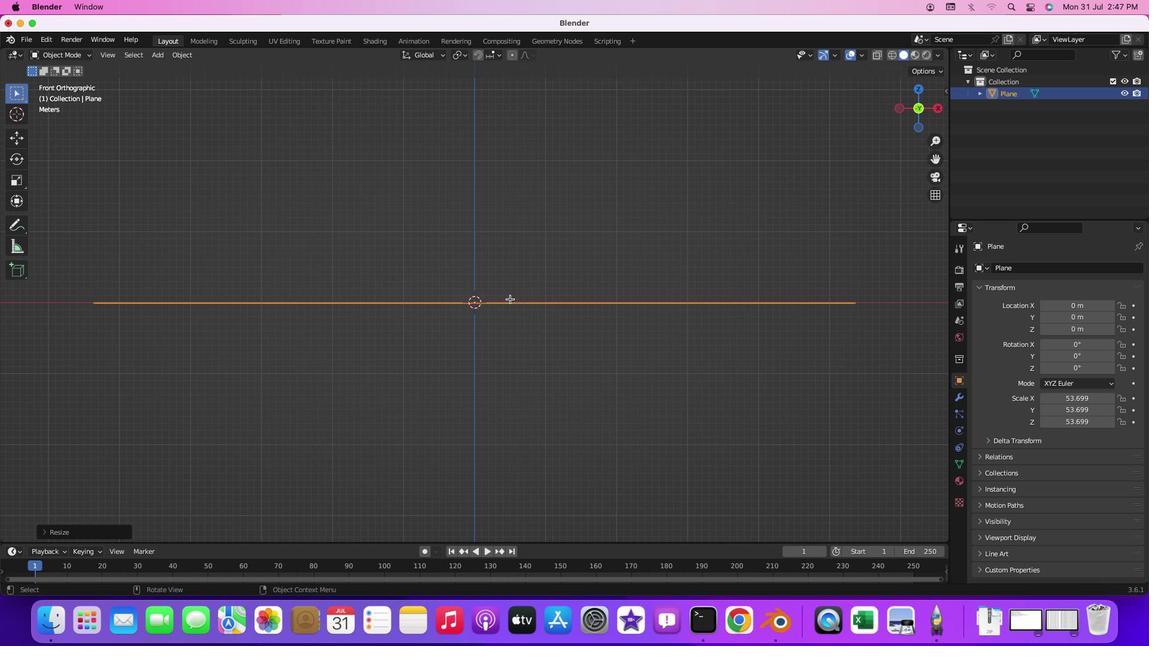 
Action: Key pressed 'e'
Screenshot: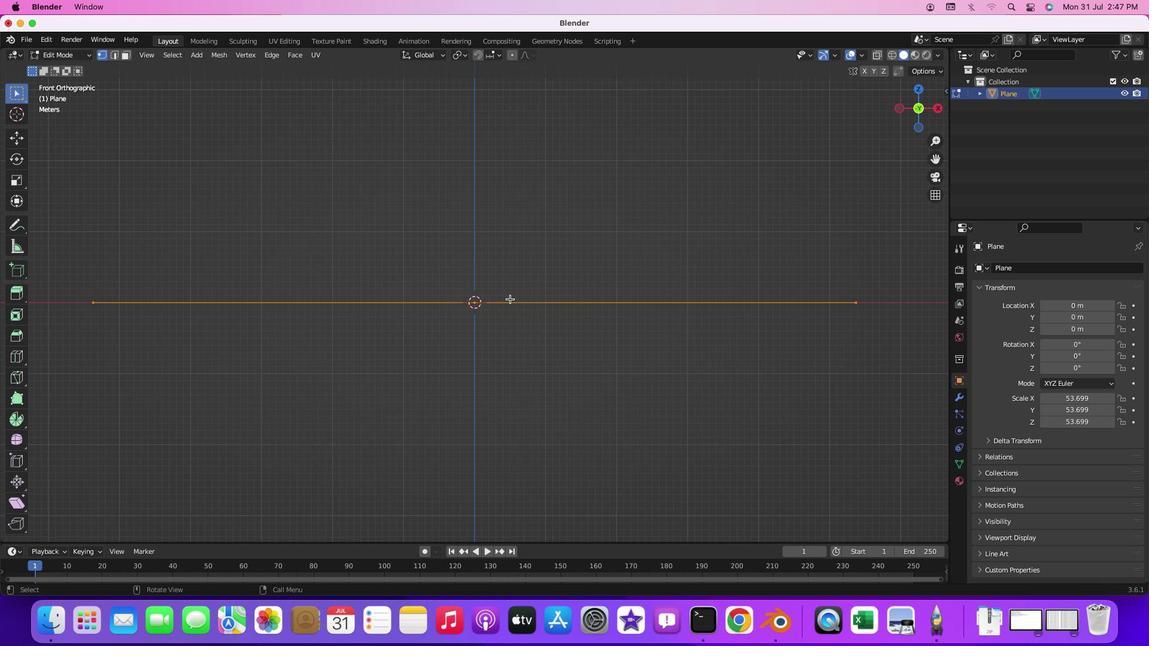 
Action: Mouse moved to (472, 356)
Screenshot: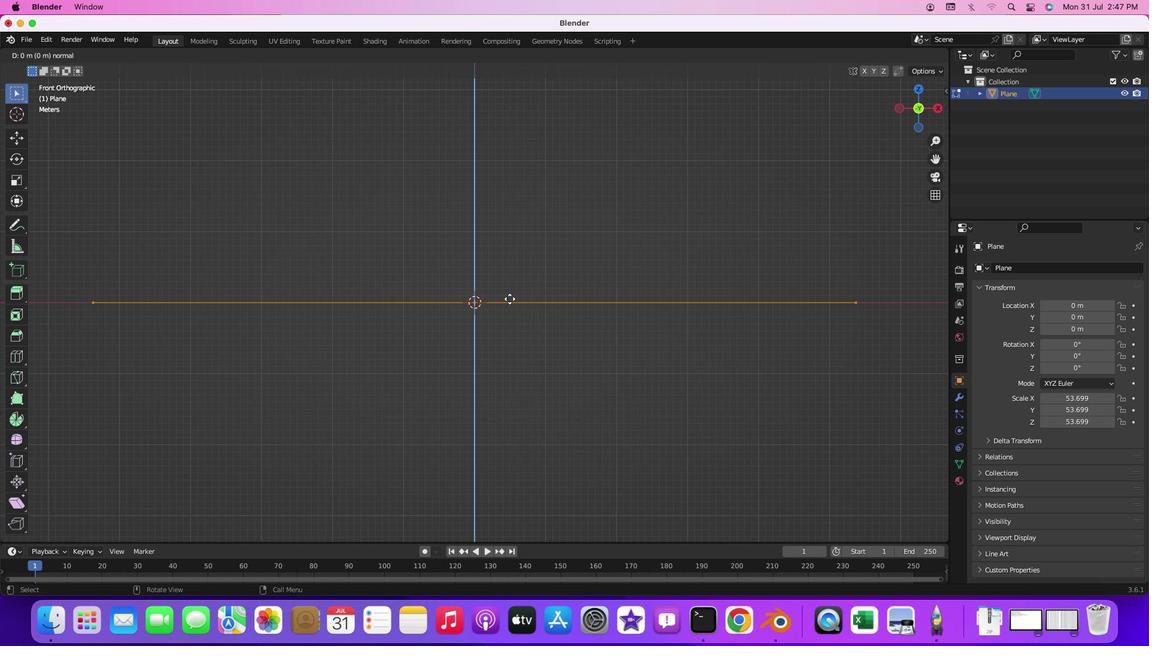 
Action: Key pressed Key.tab'e''z'
Screenshot: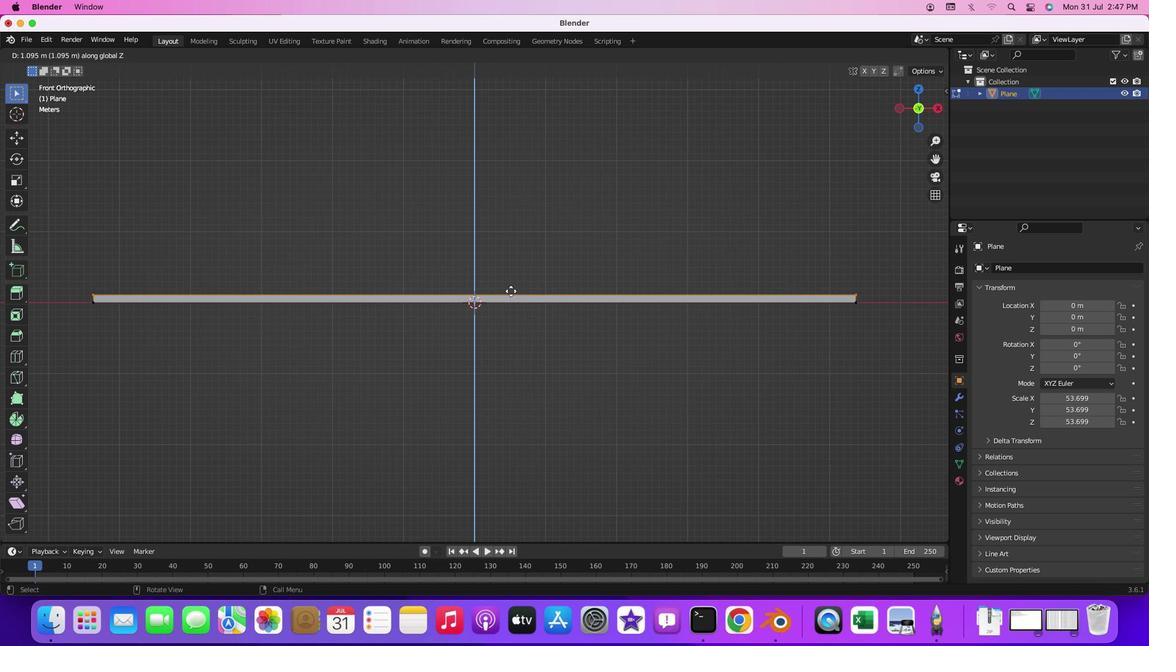 
Action: Mouse moved to (472, 360)
Screenshot: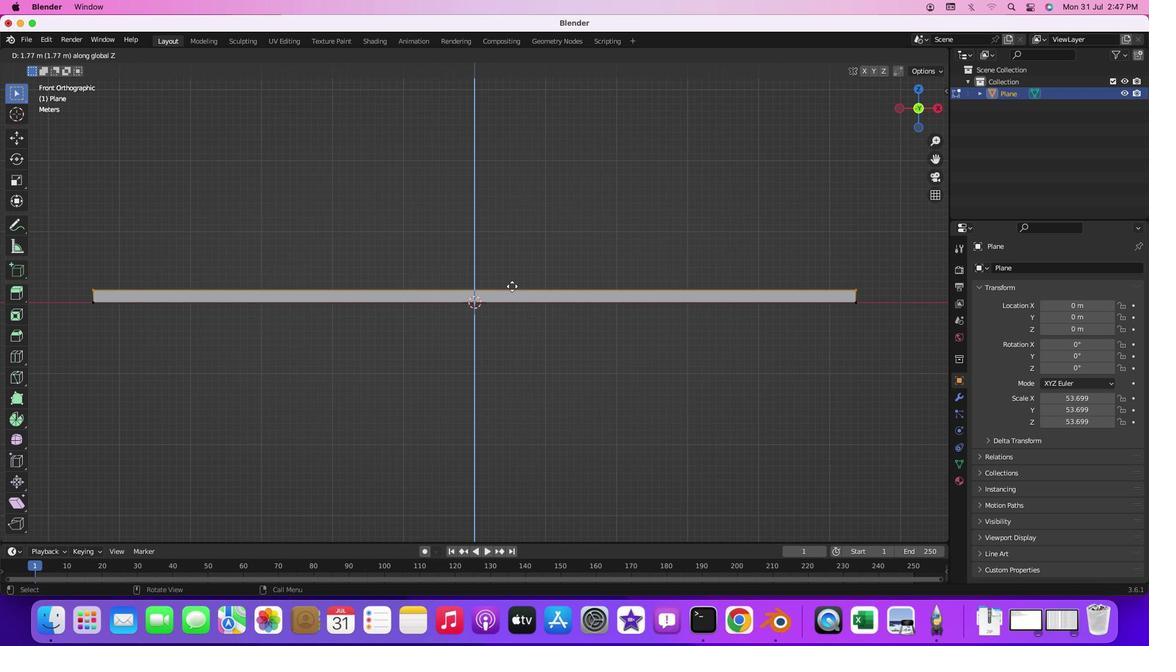 
Action: Key pressed 'z'
Screenshot: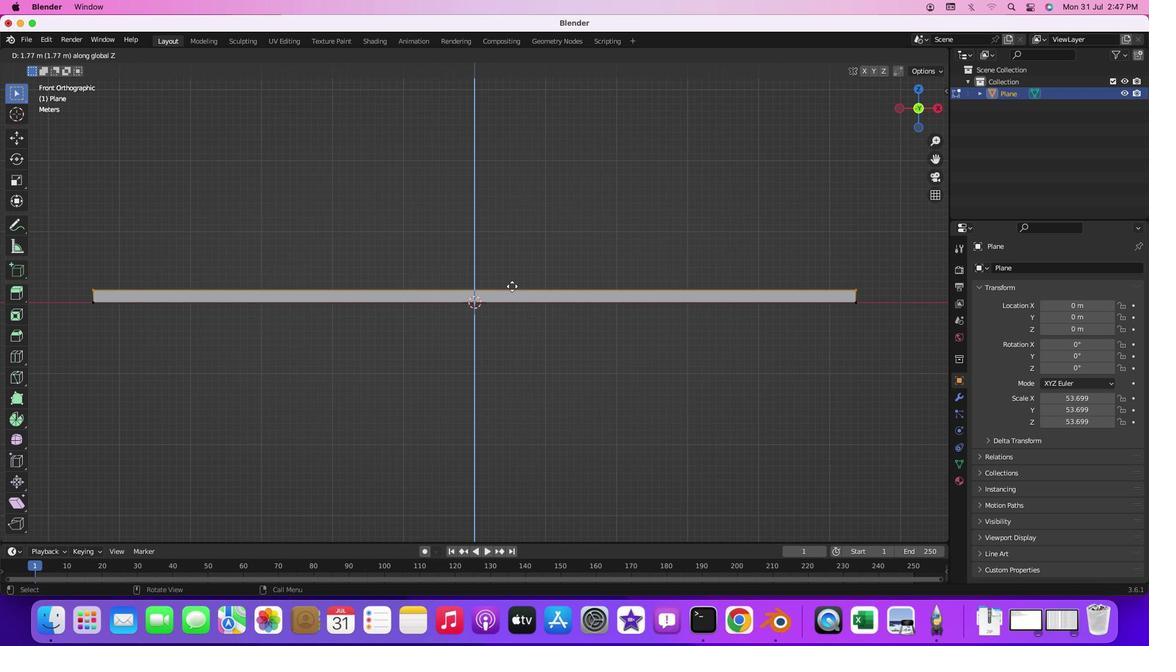 
Action: Mouse moved to (471, 363)
Screenshot: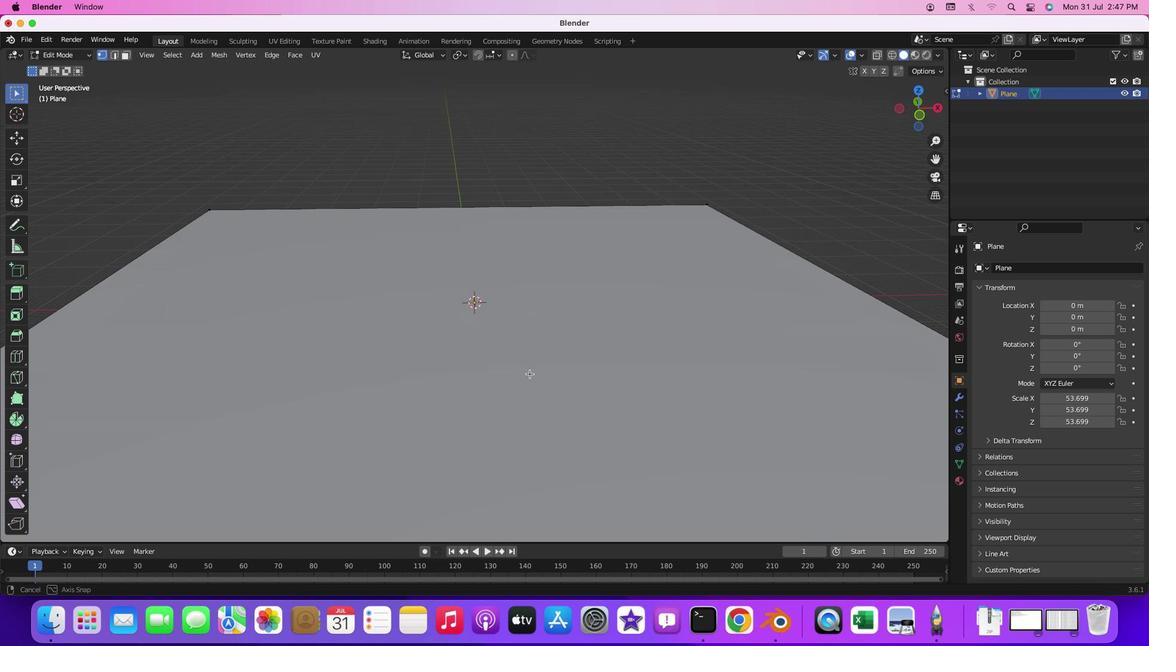 
Action: Mouse pressed left at (471, 363)
Screenshot: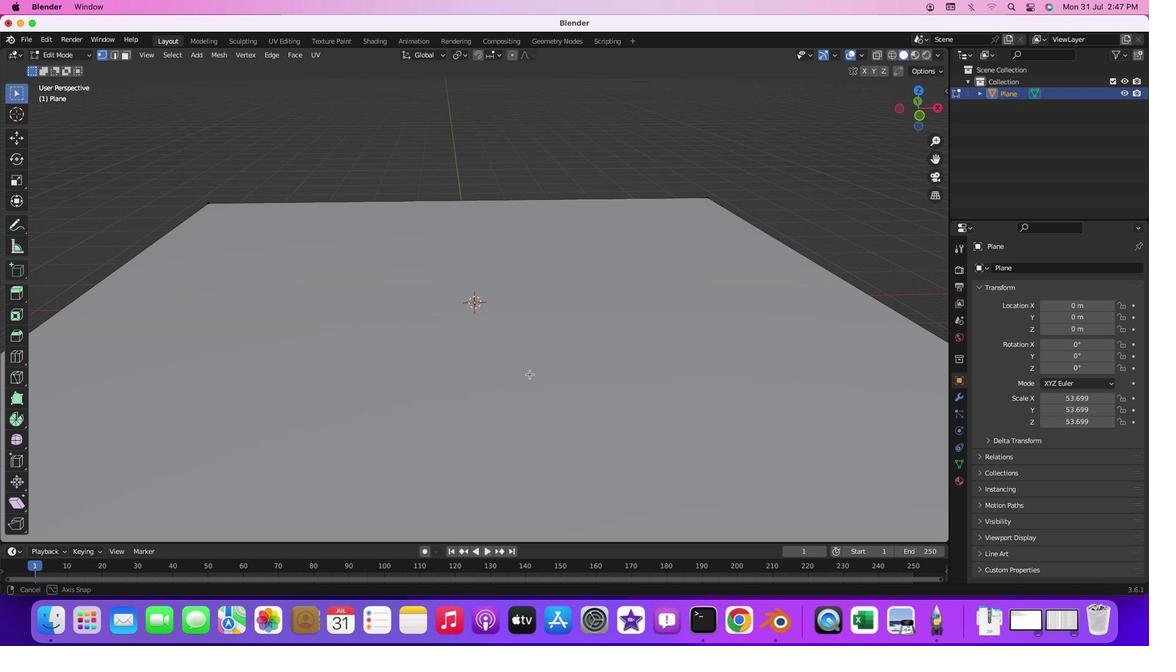 
Action: Mouse moved to (466, 335)
Screenshot: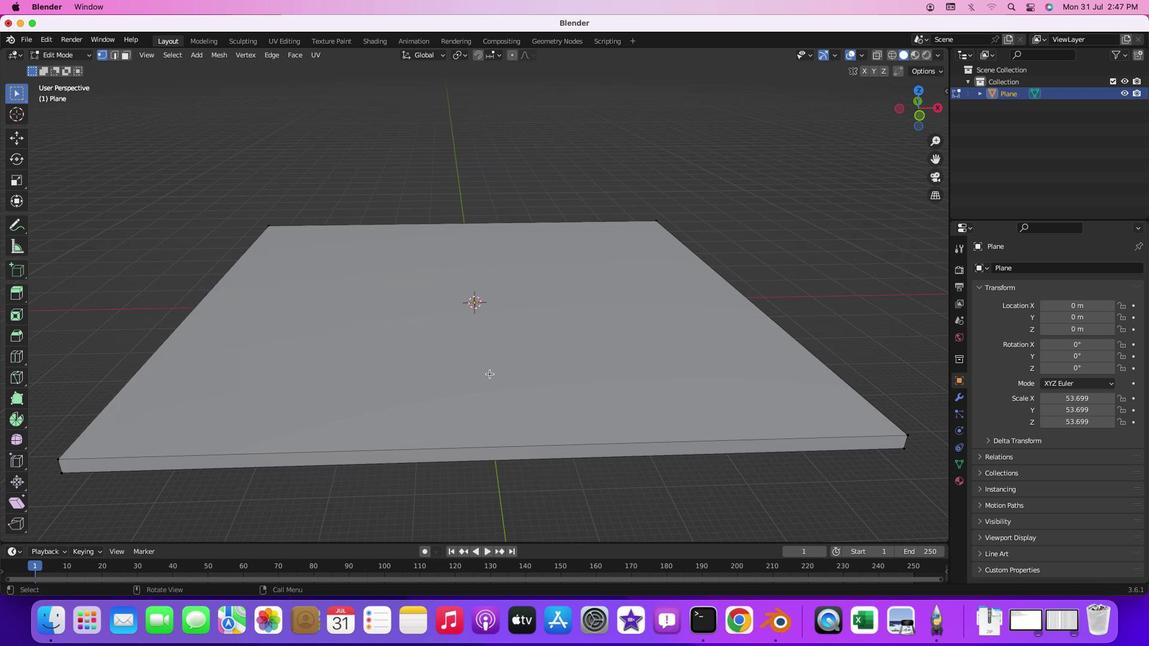
Action: Mouse pressed left at (466, 335)
Screenshot: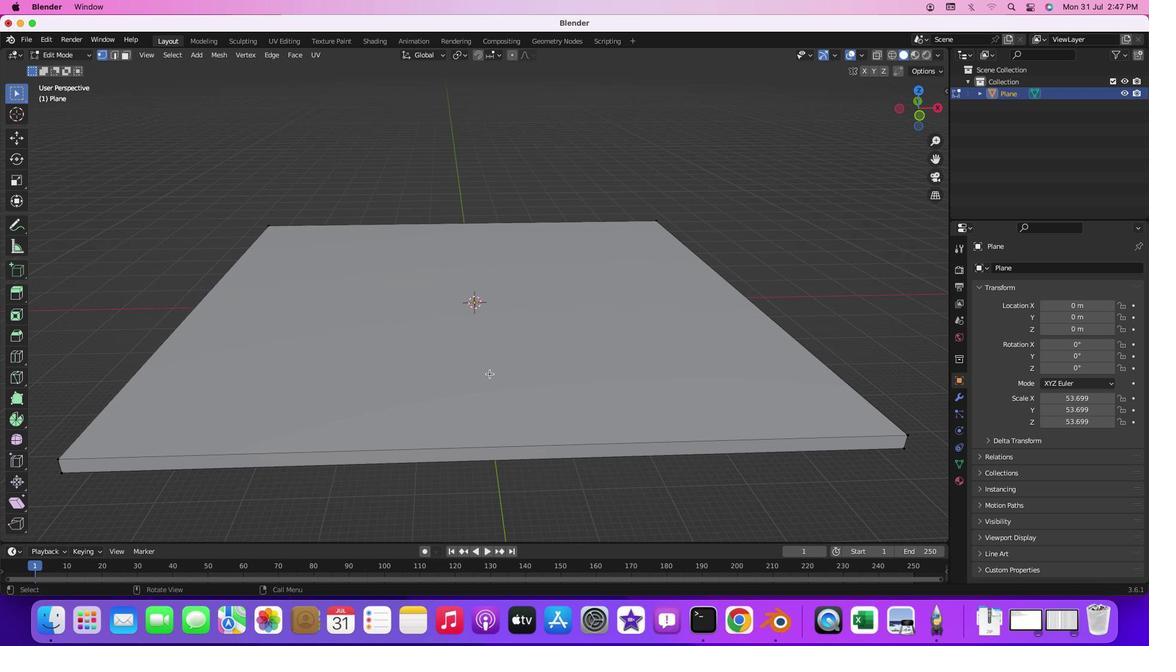
Action: Mouse moved to (466, 337)
Screenshot: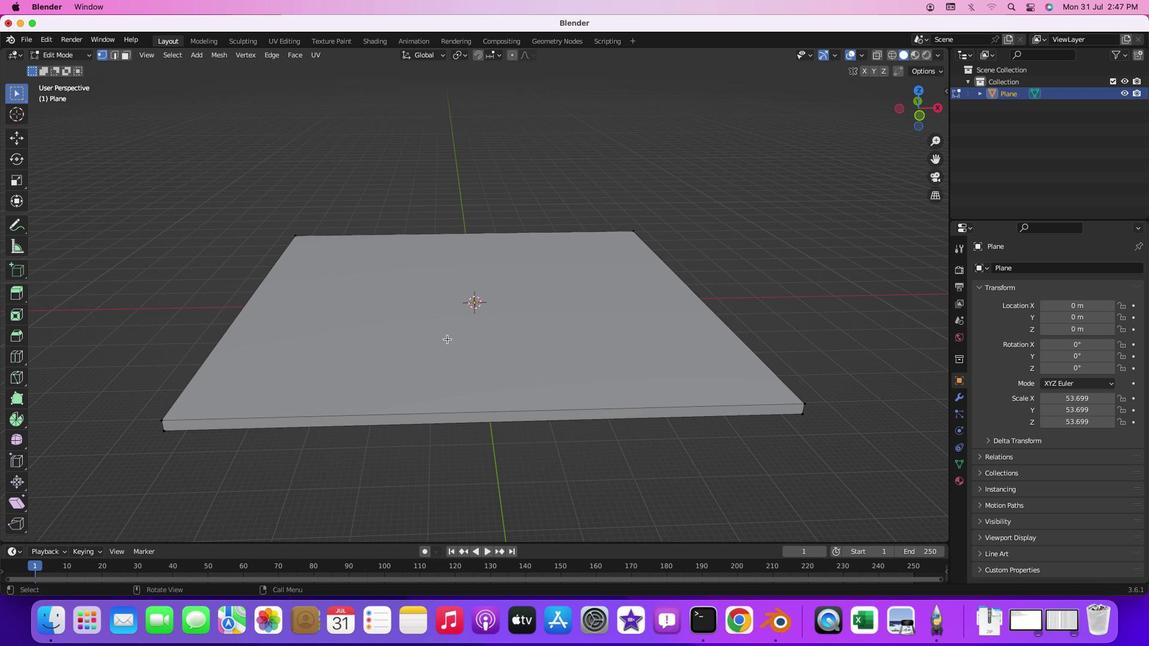 
Action: Mouse pressed middle at (466, 337)
Screenshot: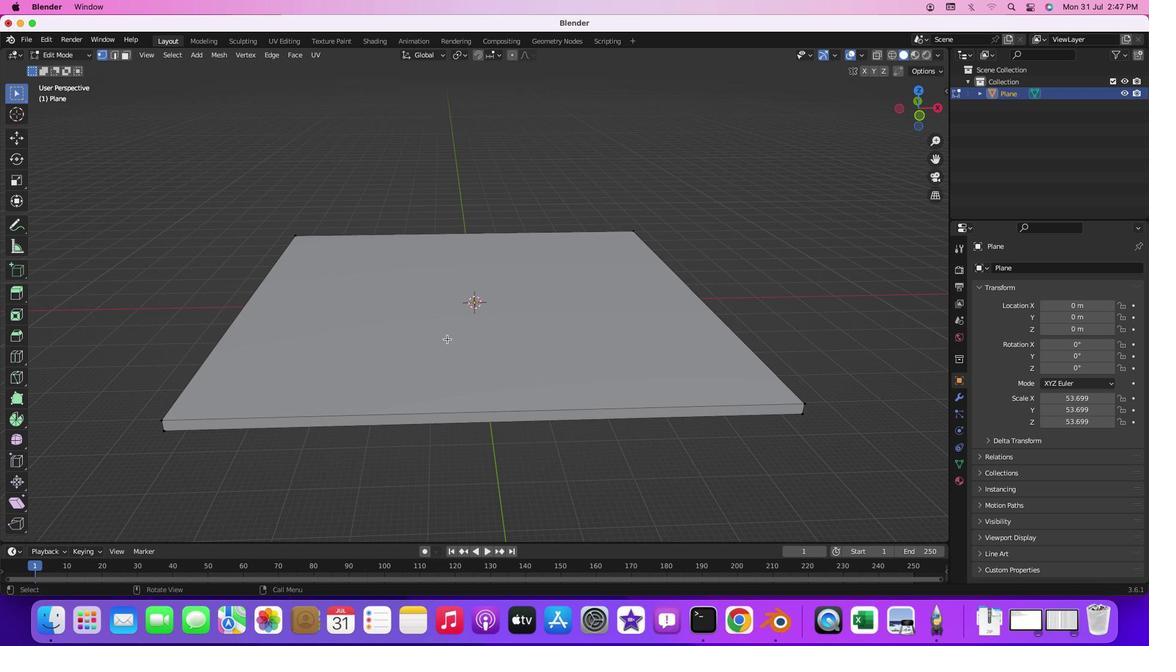 
Action: Mouse moved to (479, 322)
Screenshot: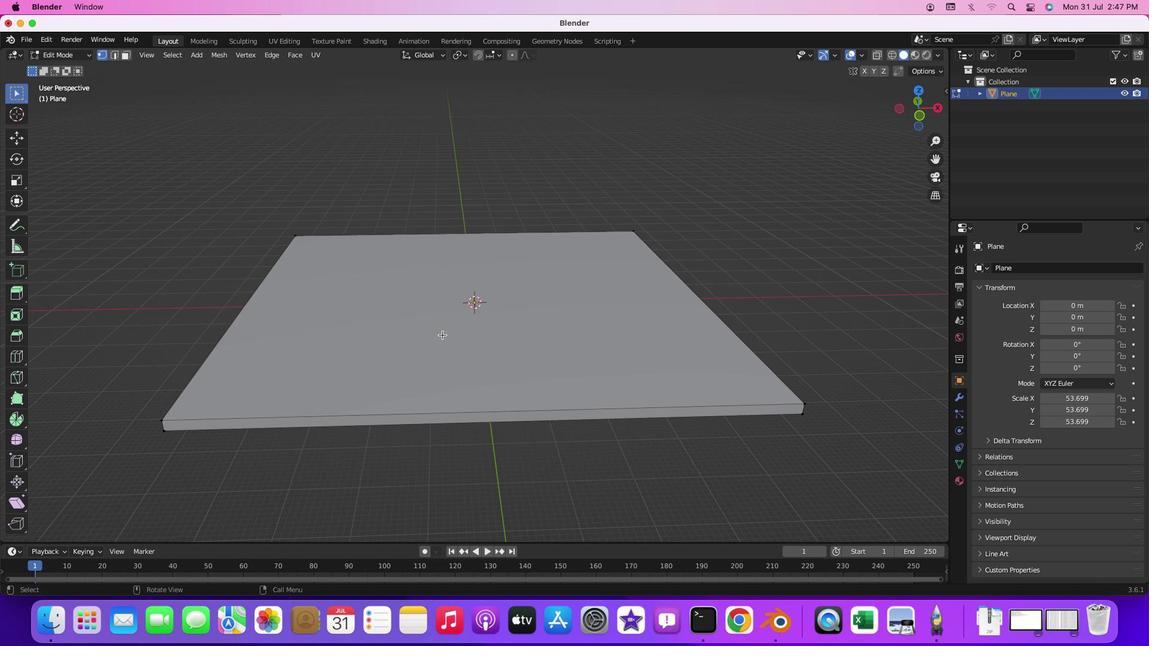 
Action: Mouse scrolled (479, 322) with delta (657, 497)
Screenshot: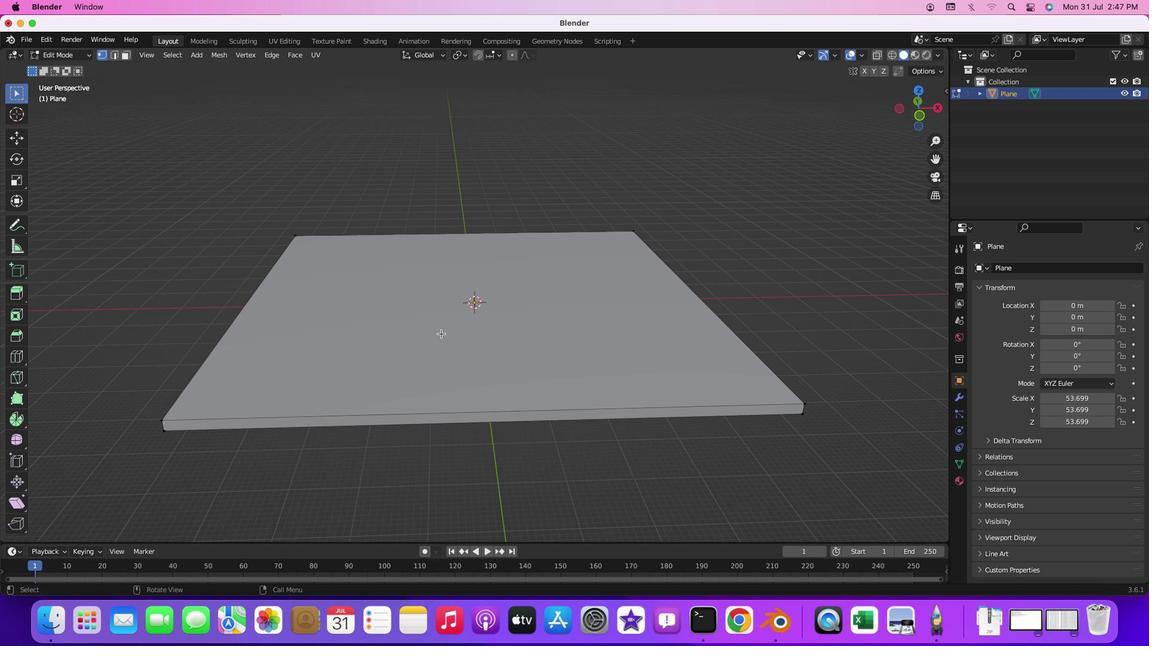 
Action: Mouse moved to (479, 322)
Screenshot: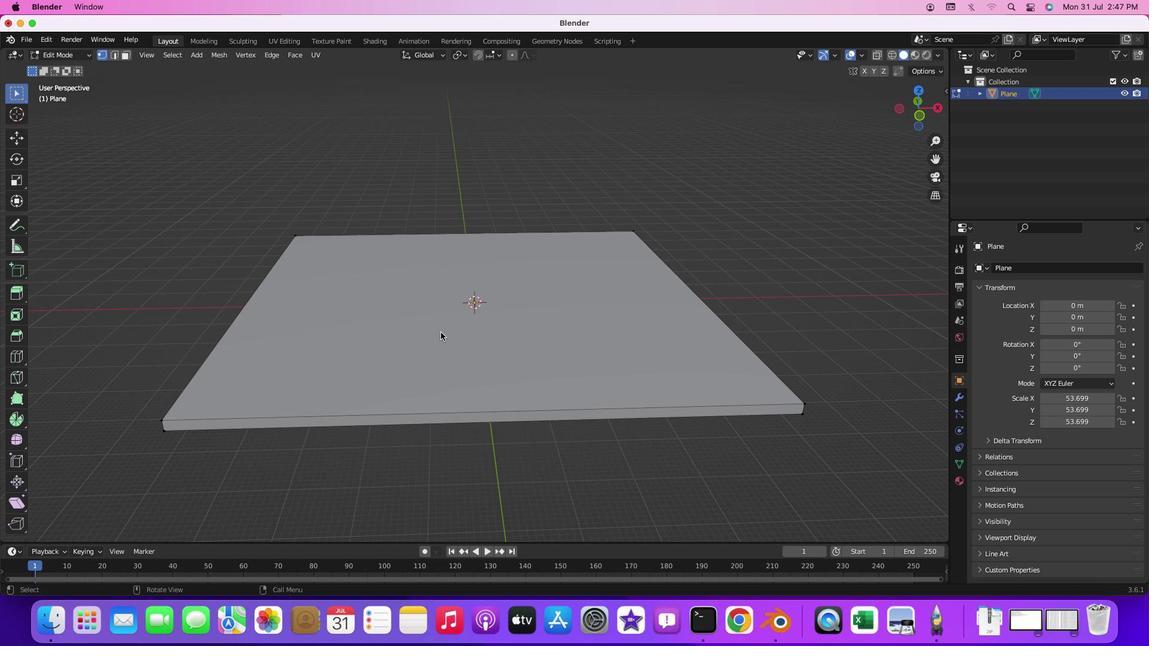 
Action: Mouse scrolled (479, 322) with delta (657, 497)
Screenshot: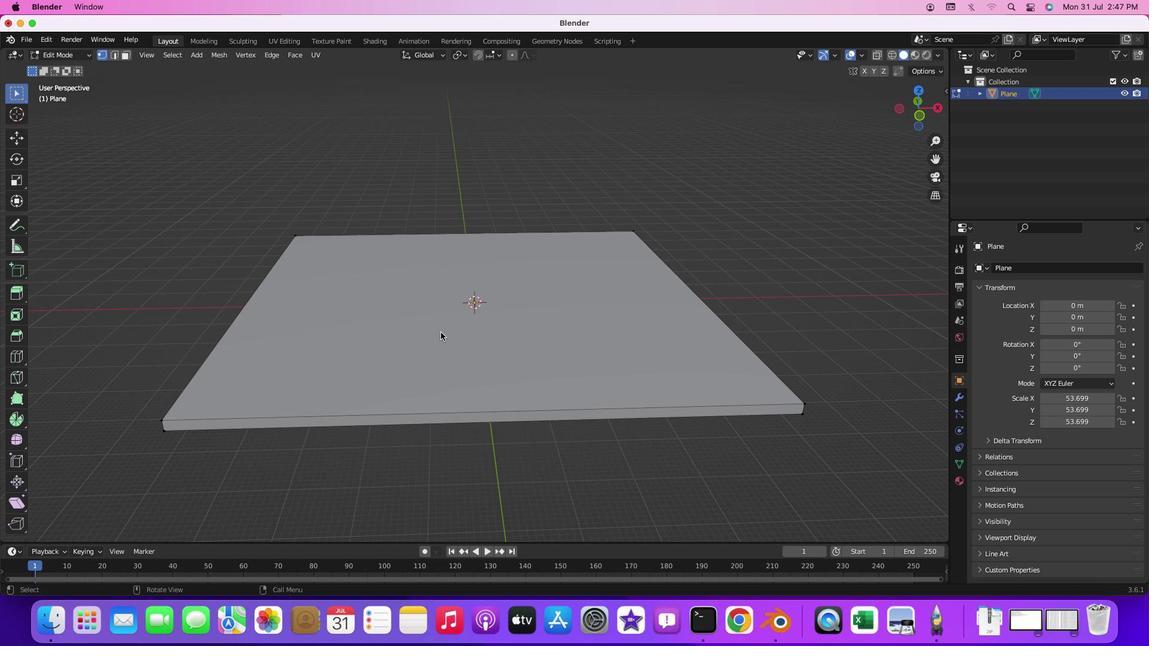 
Action: Mouse moved to (480, 322)
Screenshot: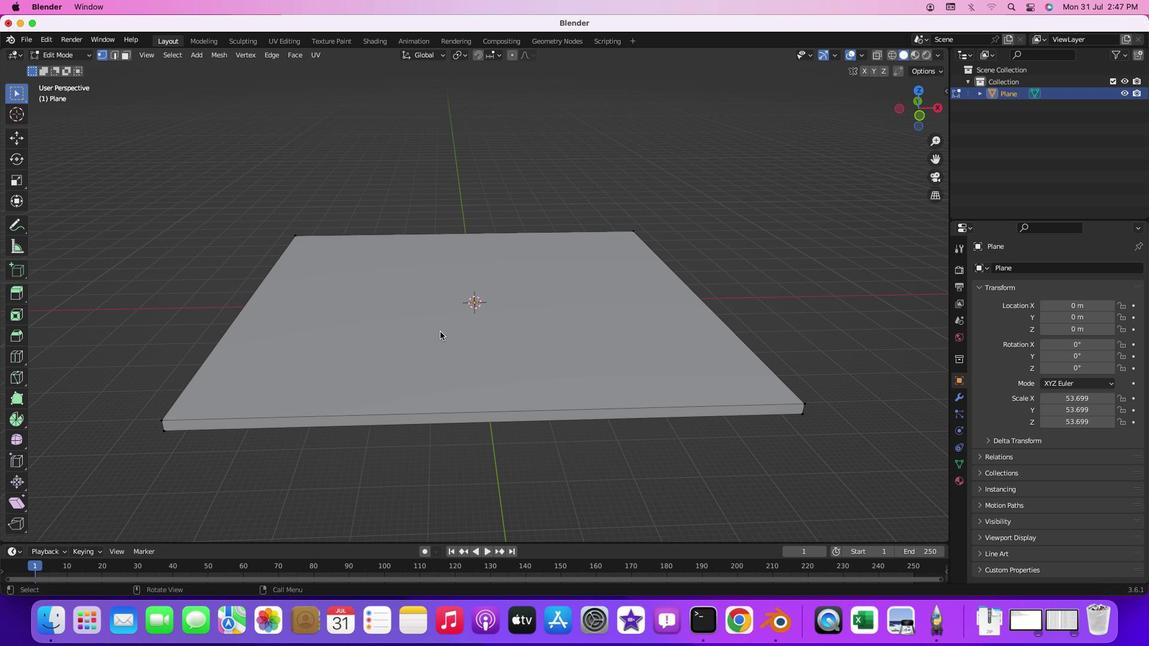 
Action: Mouse scrolled (480, 322) with delta (657, 497)
Screenshot: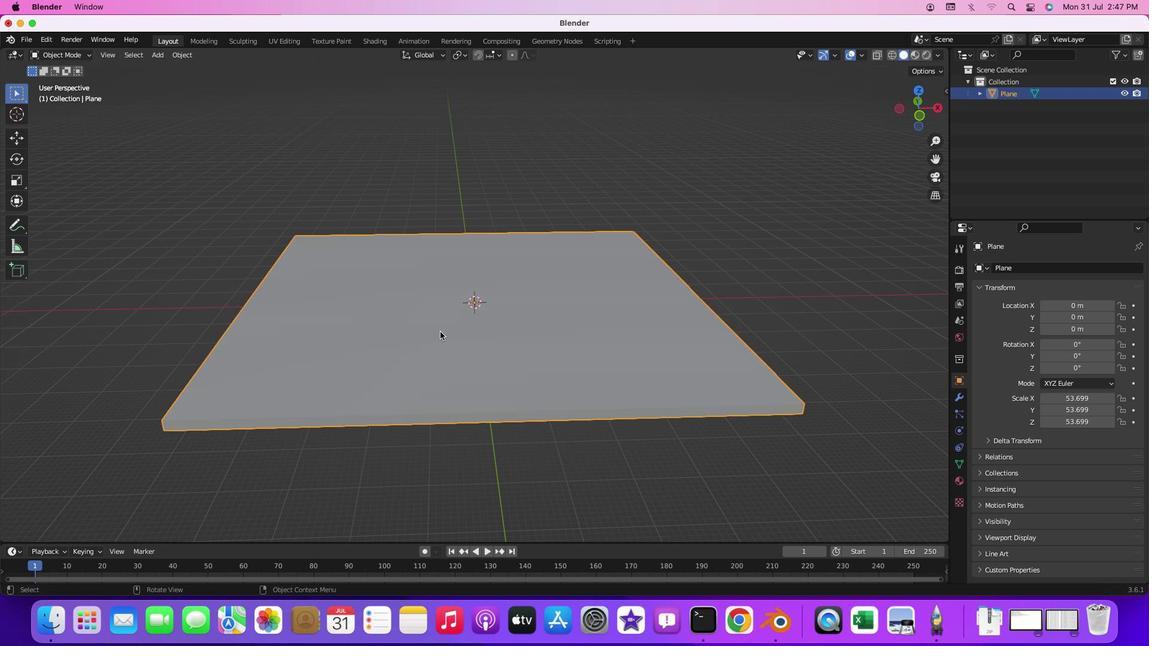 
Action: Mouse moved to (495, 338)
Screenshot: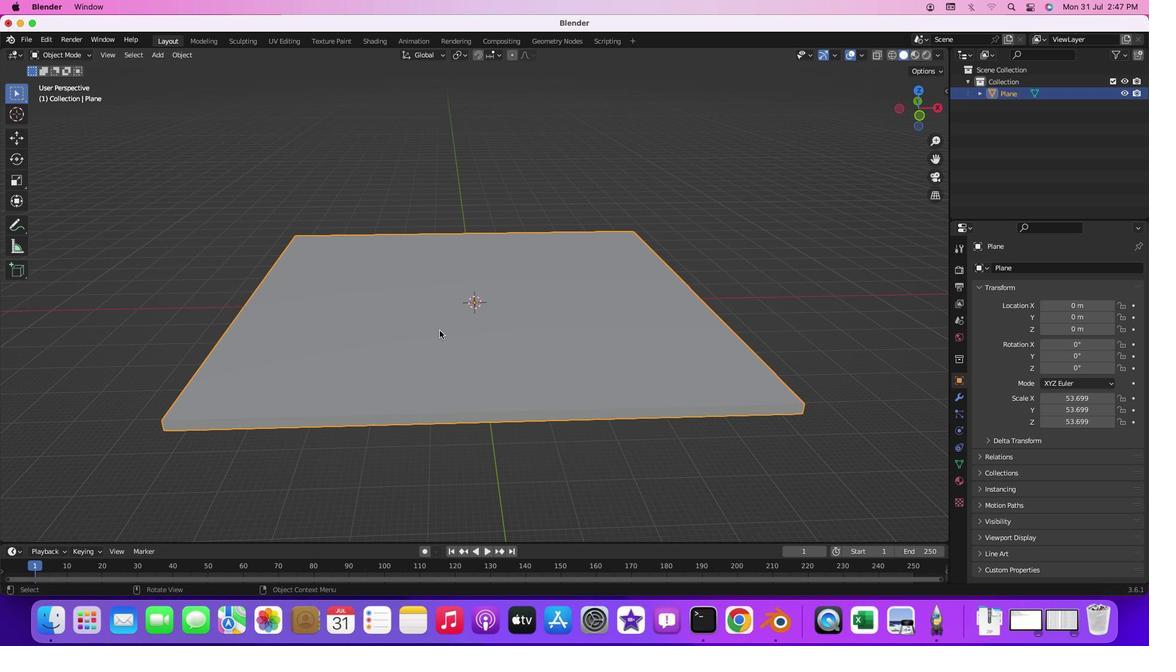 
Action: Mouse pressed left at (495, 338)
Screenshot: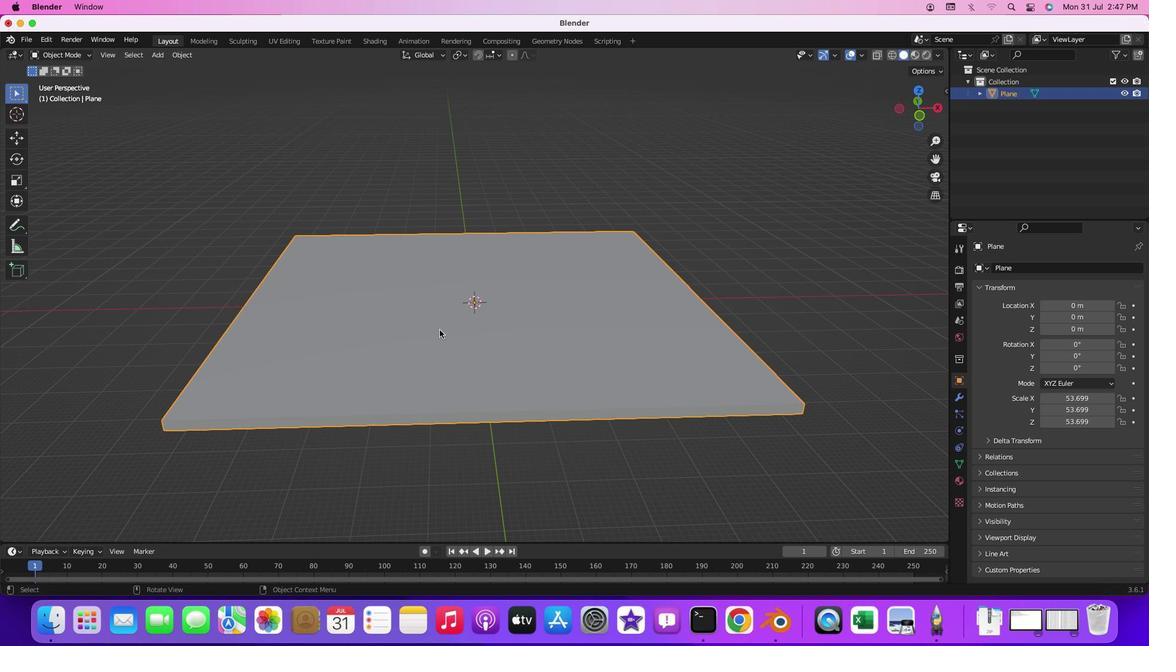 
Action: Mouse moved to (498, 341)
Screenshot: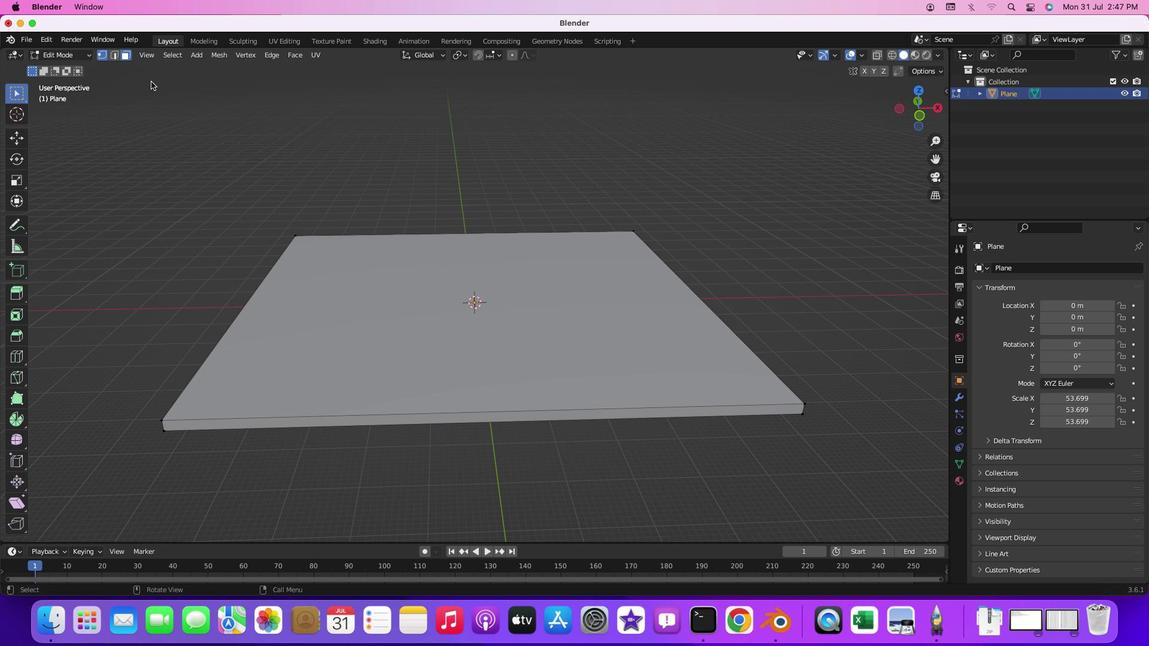 
Action: Key pressed Key.tab
Screenshot: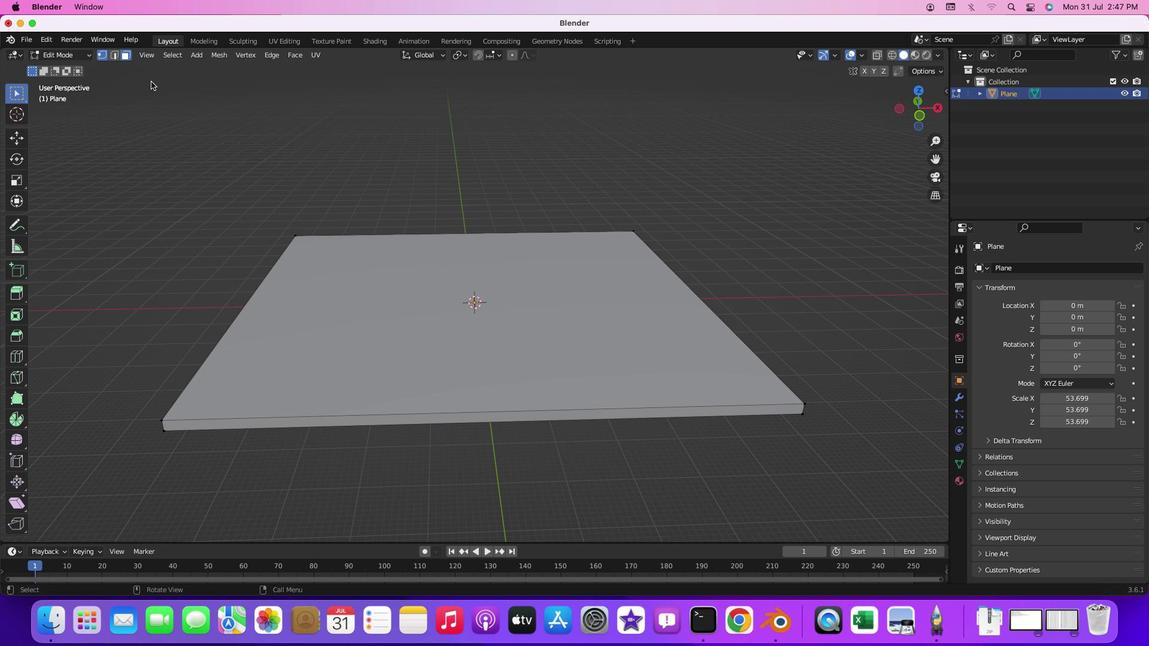 
Action: Mouse moved to (560, 422)
Screenshot: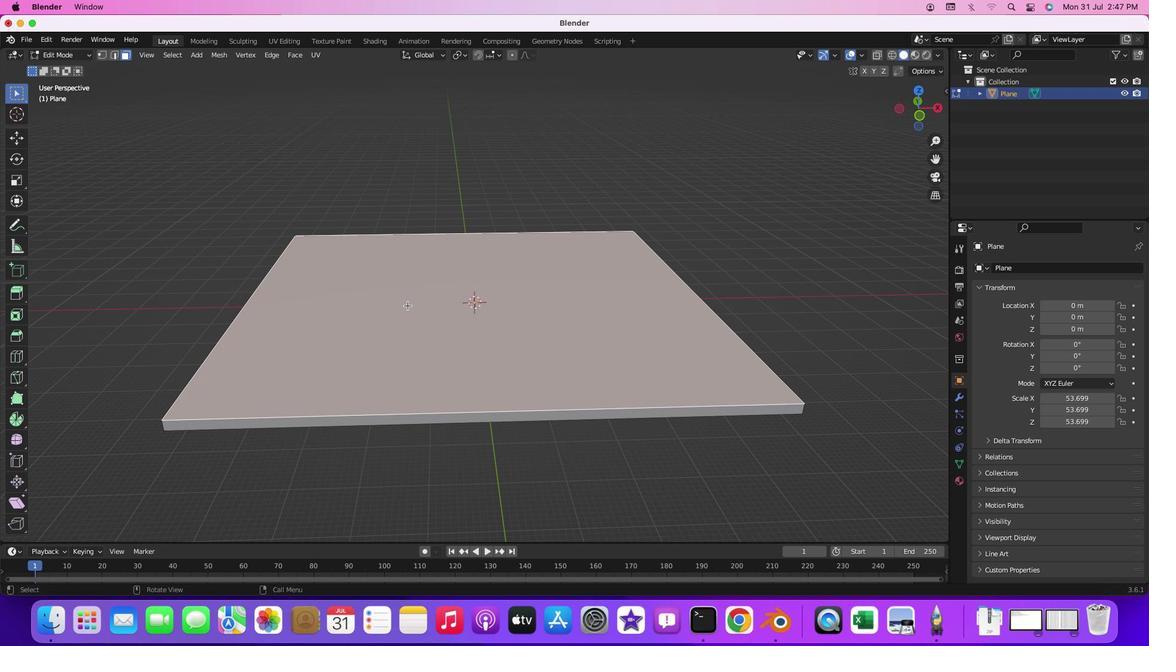 
Action: Key pressed Key.tab
Screenshot: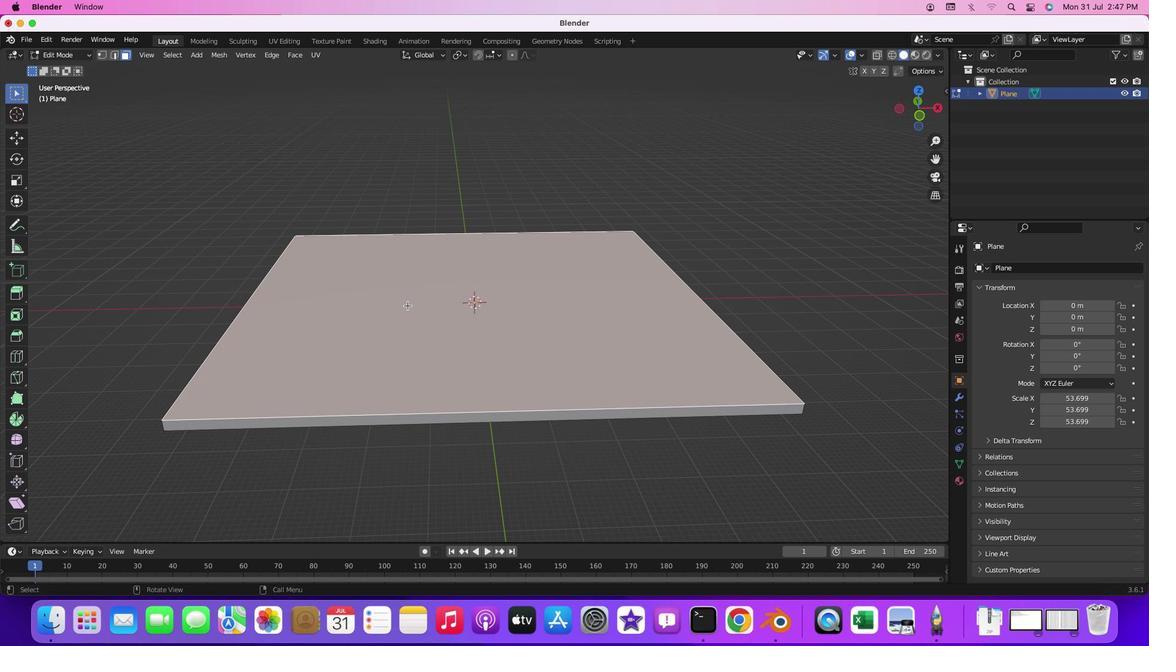 
Action: Mouse moved to (611, 471)
Screenshot: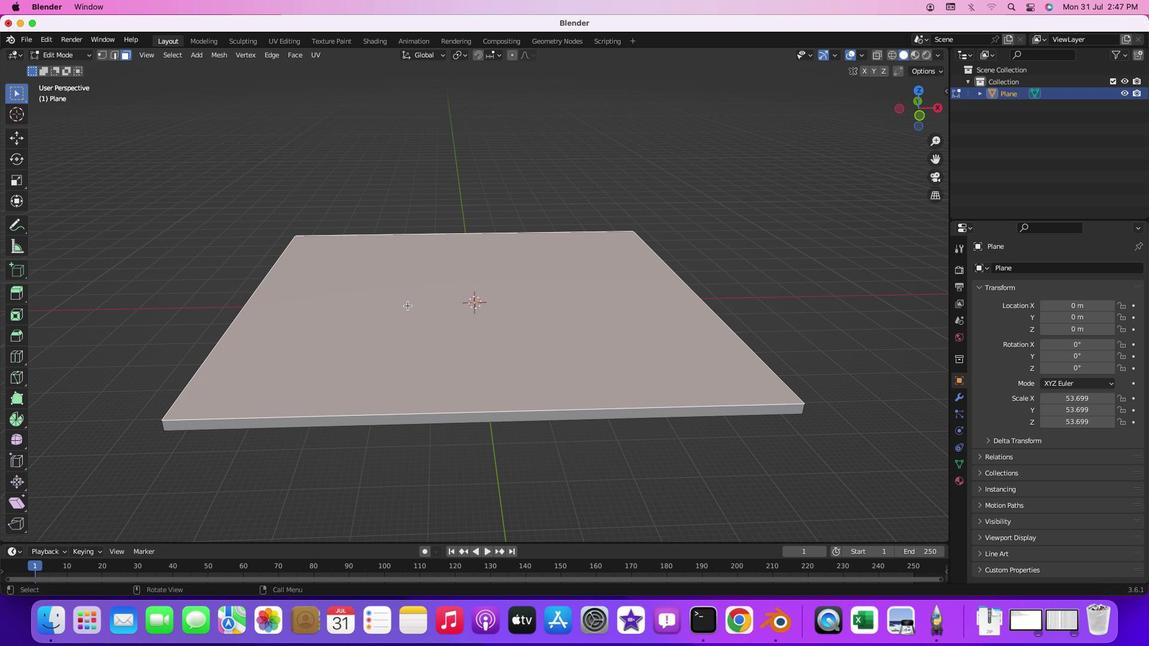 
Action: Mouse pressed left at (611, 471)
Screenshot: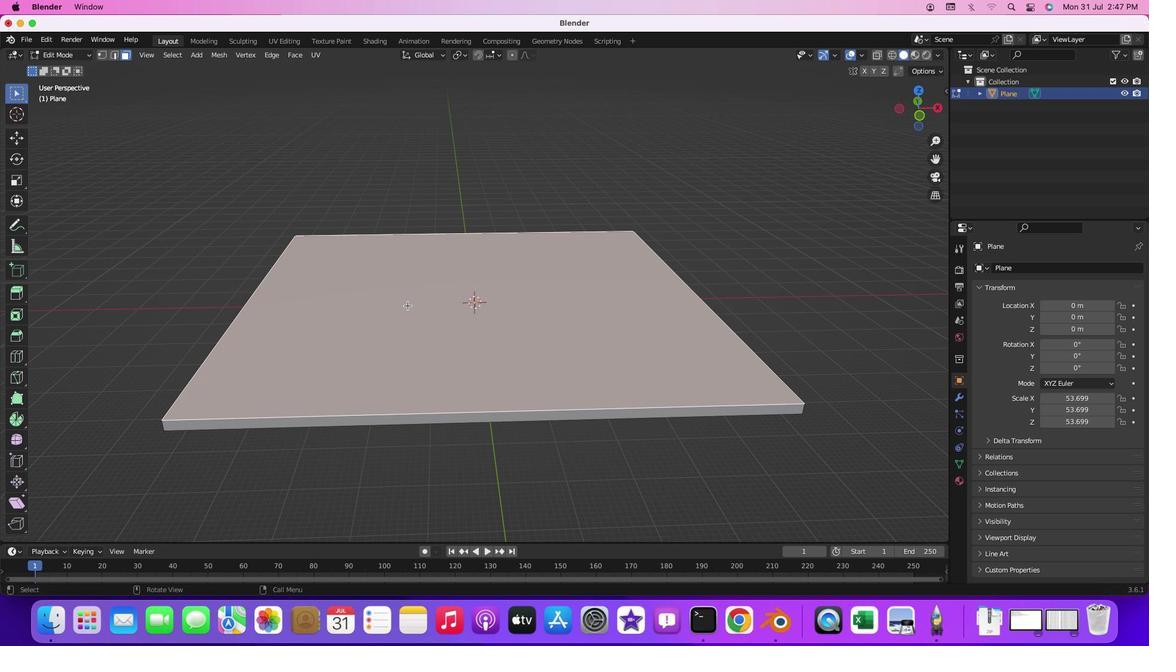 
Action: Mouse moved to (510, 353)
Screenshot: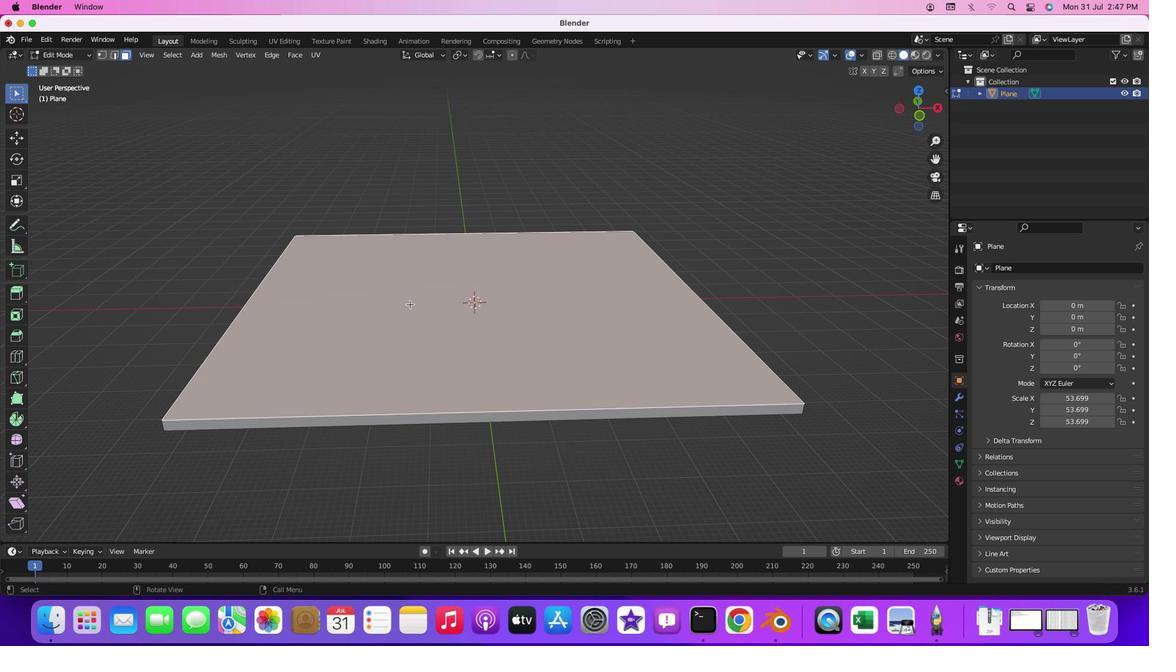 
Action: Mouse pressed left at (510, 353)
Screenshot: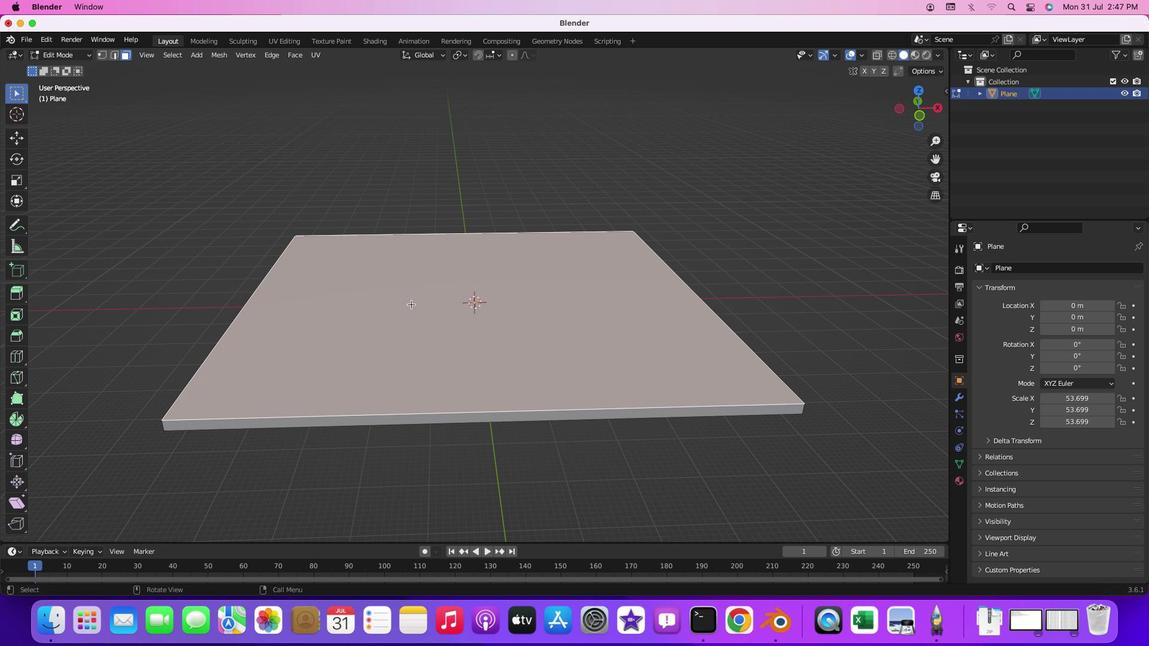 
Action: Mouse moved to (508, 354)
Screenshot: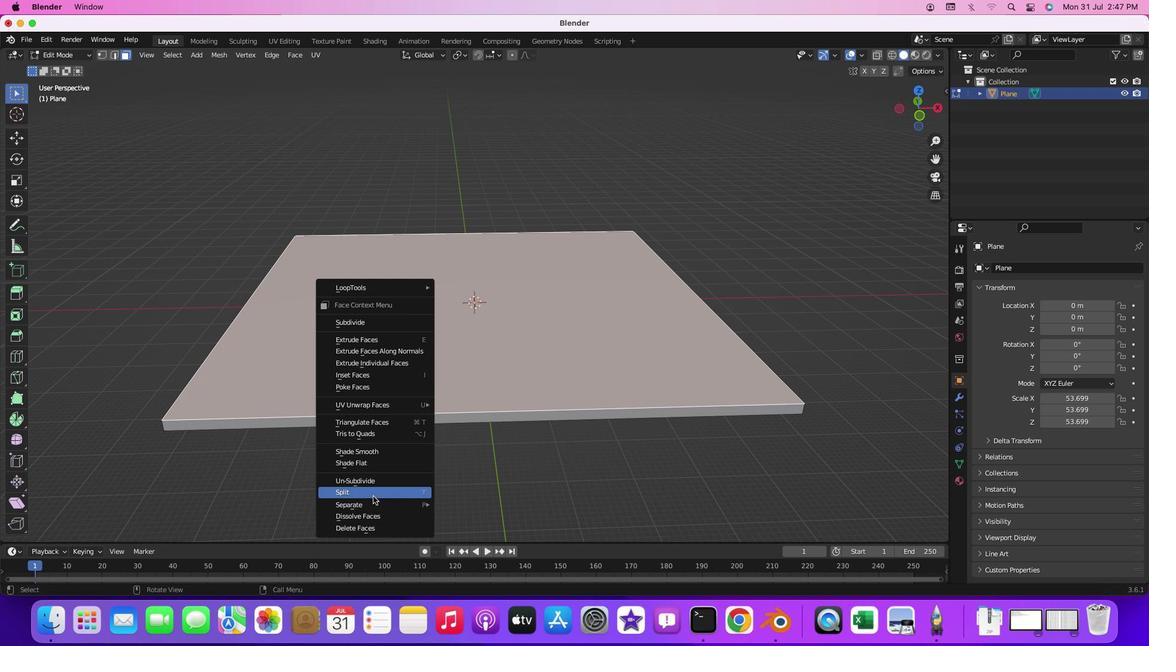 
Action: Mouse pressed right at (508, 354)
Screenshot: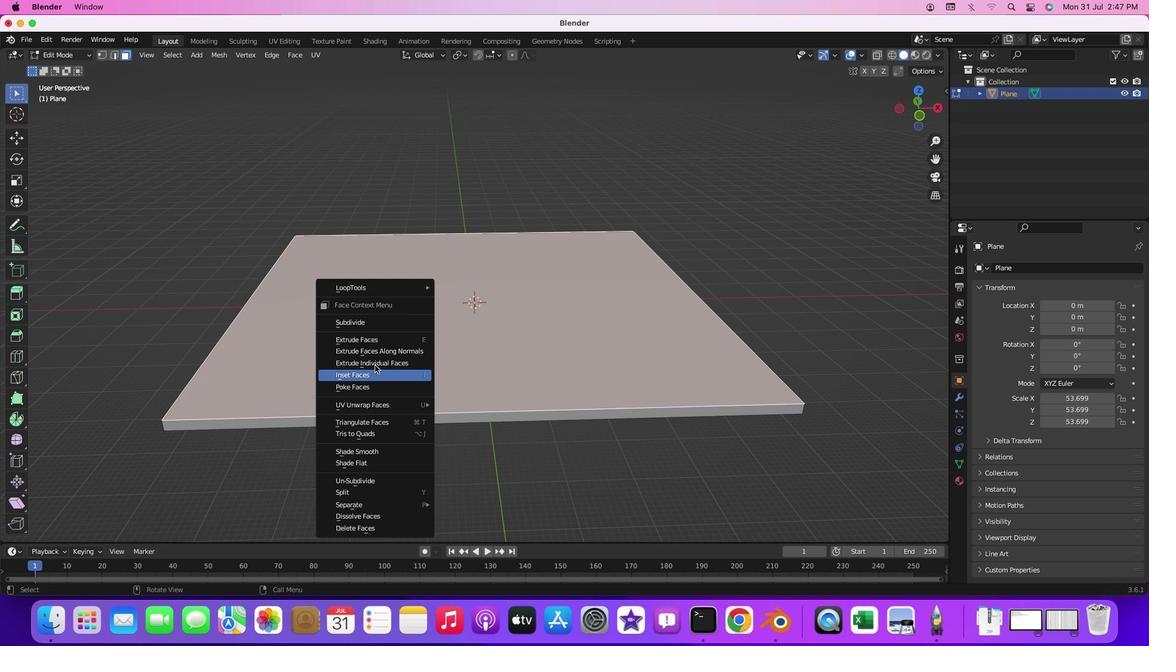 
Action: Mouse moved to (521, 344)
Screenshot: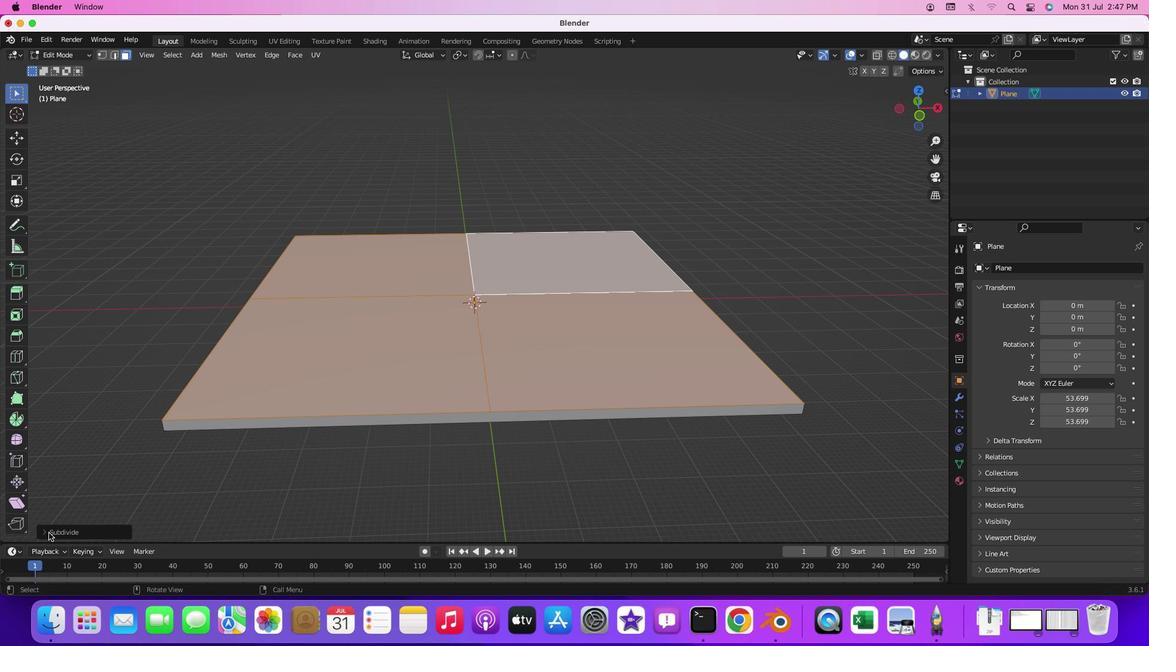 
Action: Mouse pressed left at (521, 344)
Screenshot: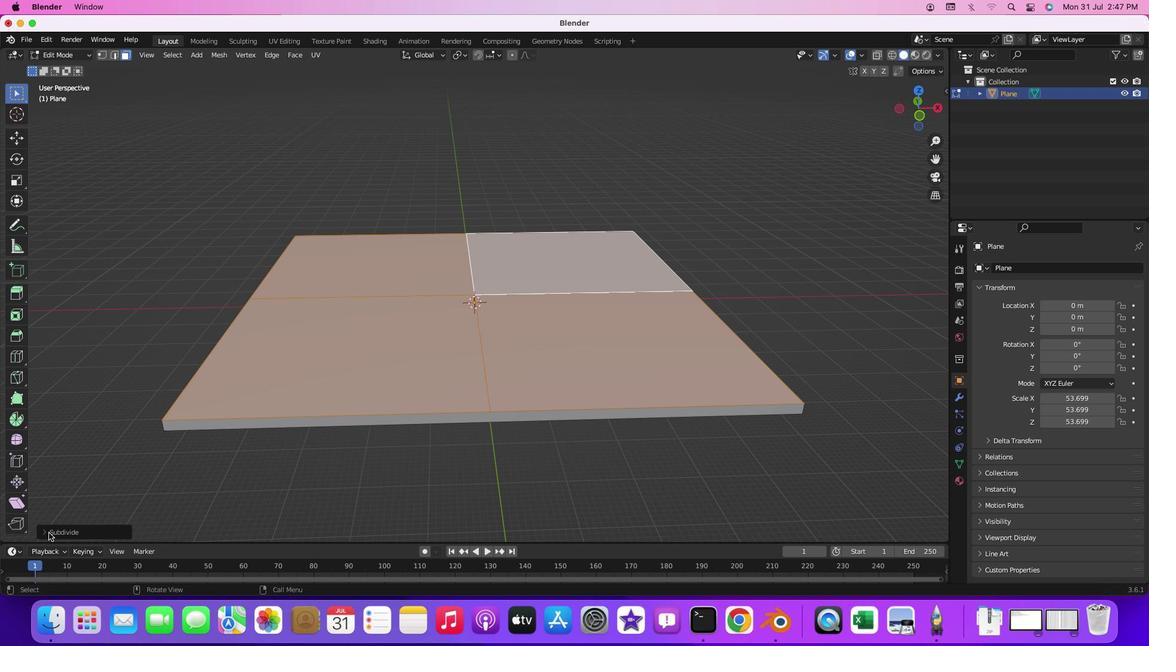 
Action: Mouse moved to (640, 247)
Screenshot: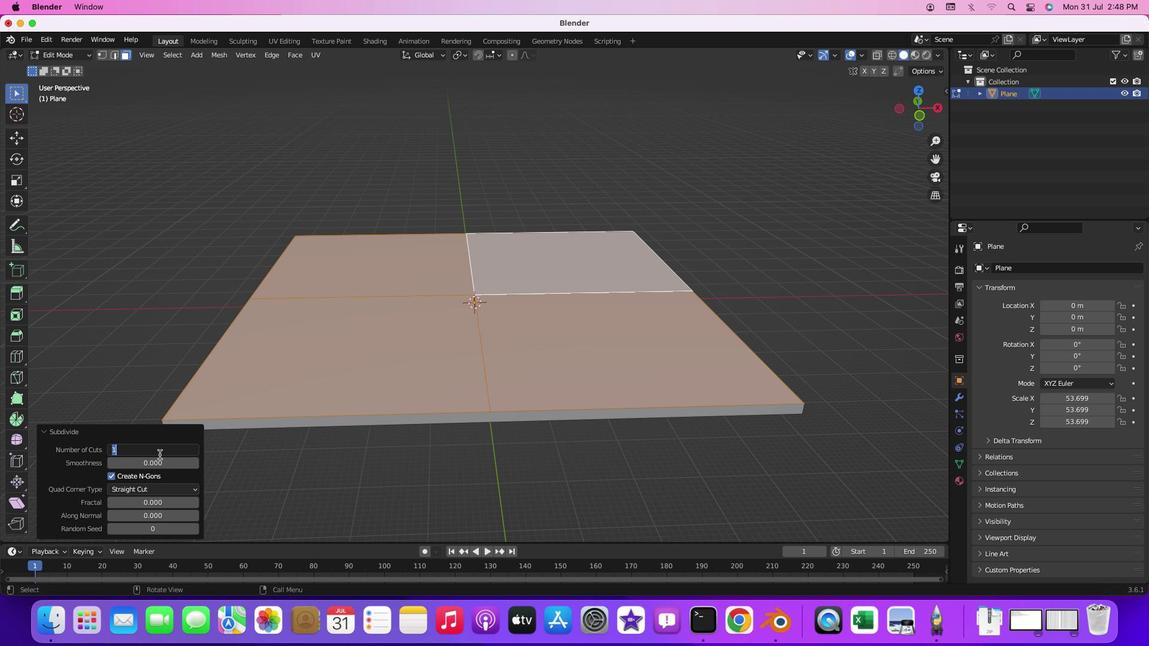 
Action: Mouse pressed left at (640, 247)
Screenshot: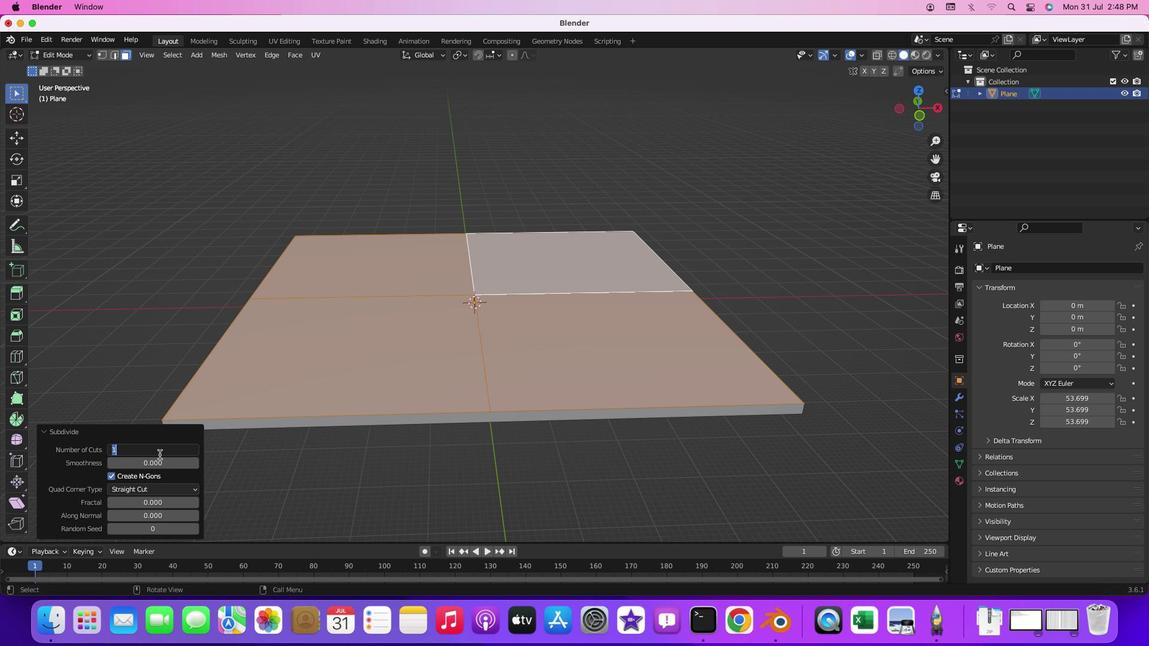 
Action: Mouse moved to (599, 284)
Screenshot: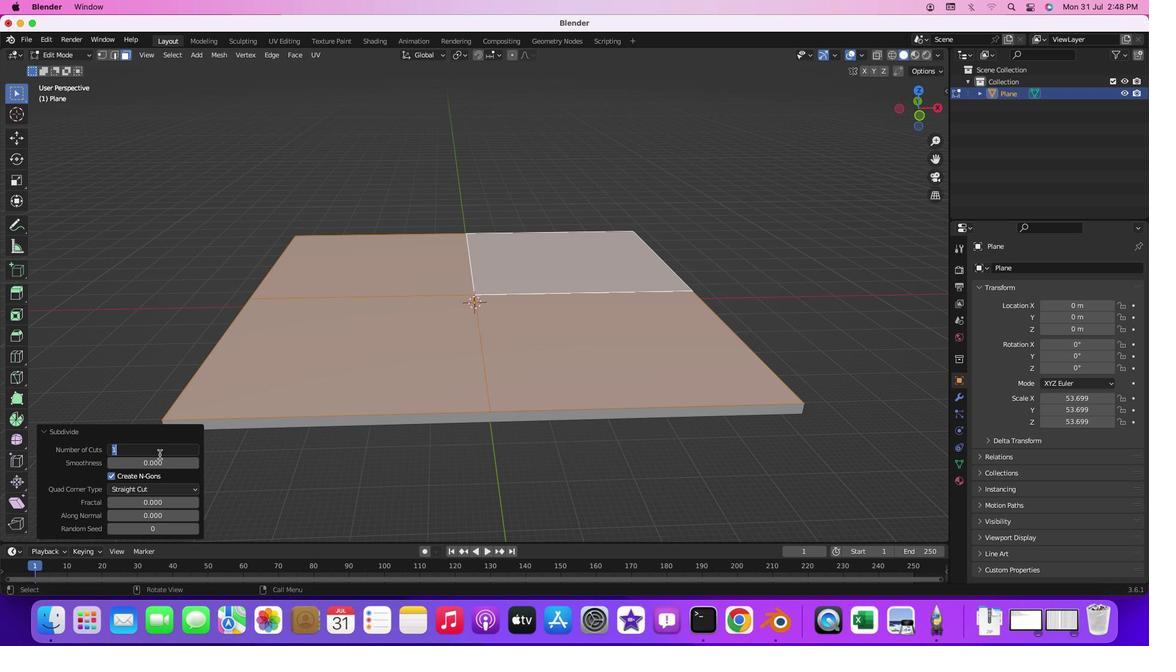 
Action: Mouse pressed left at (599, 284)
Screenshot: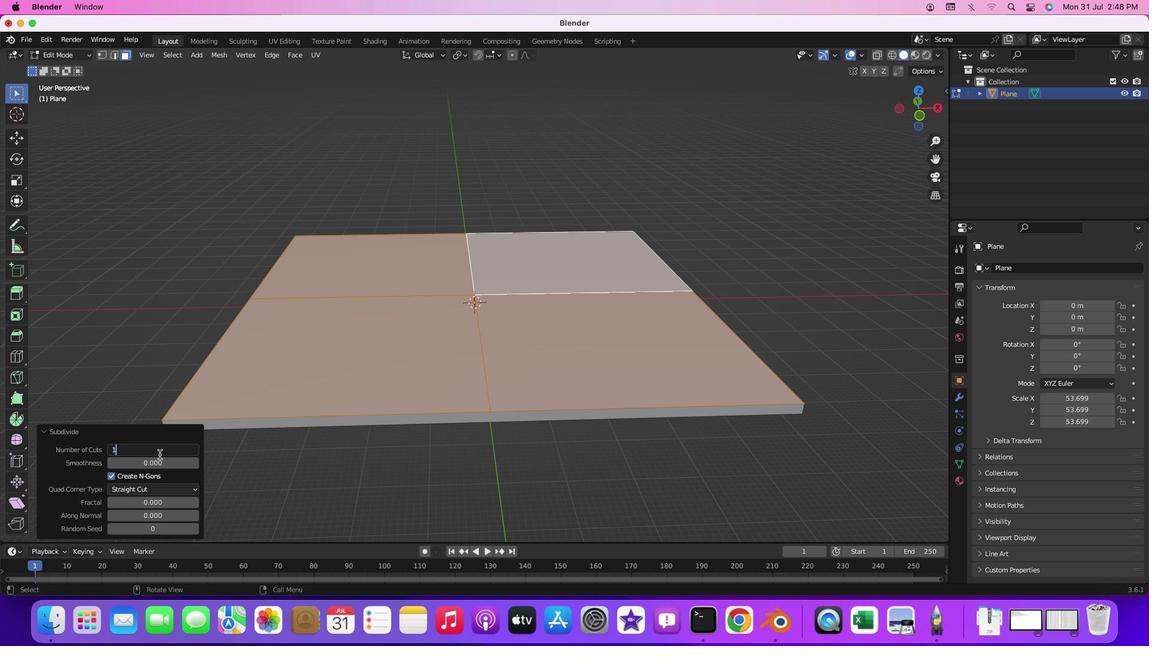 
Action: Key pressed '1''0'Key.enter
Screenshot: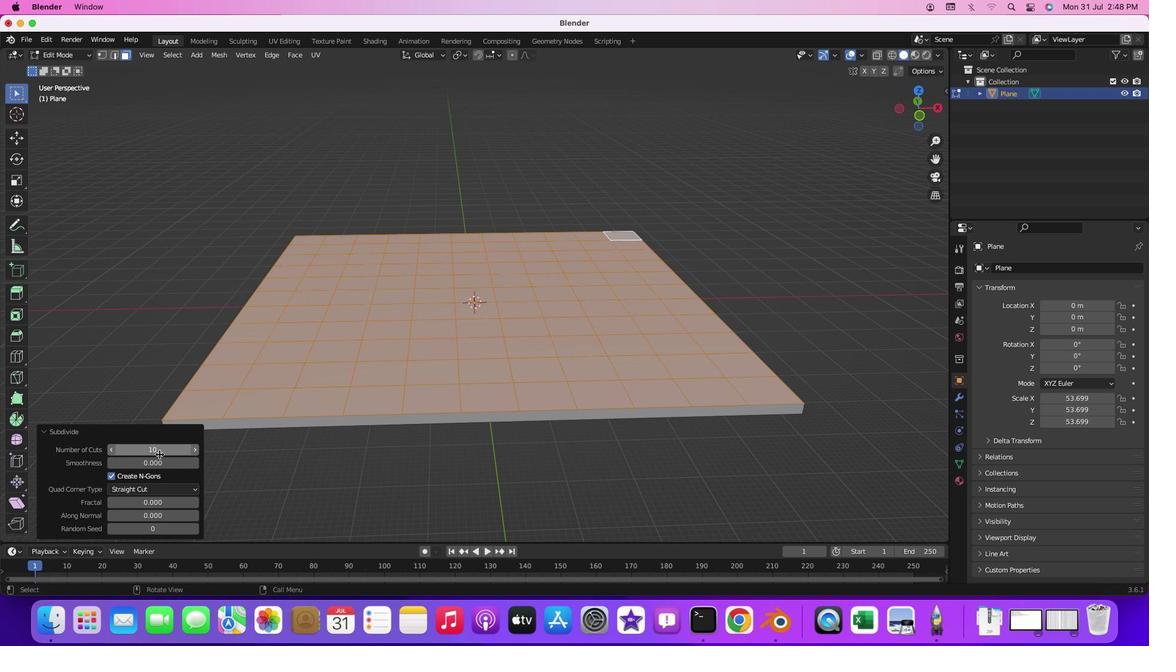 
Action: Mouse moved to (598, 285)
Screenshot: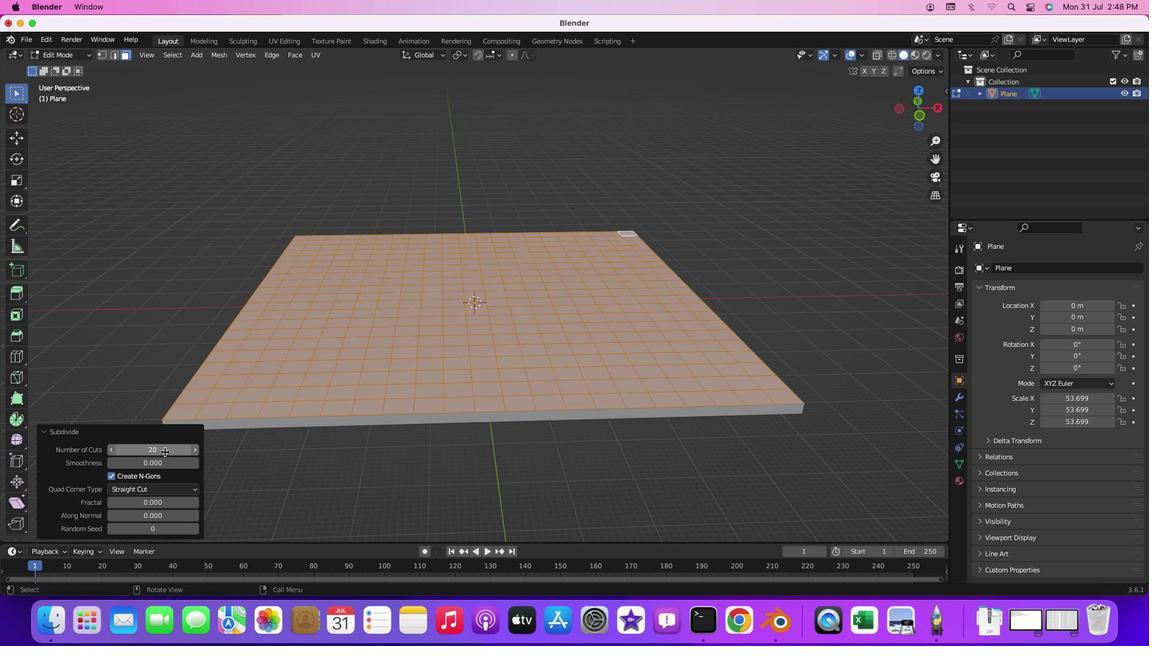 
Action: Mouse pressed left at (598, 285)
Screenshot: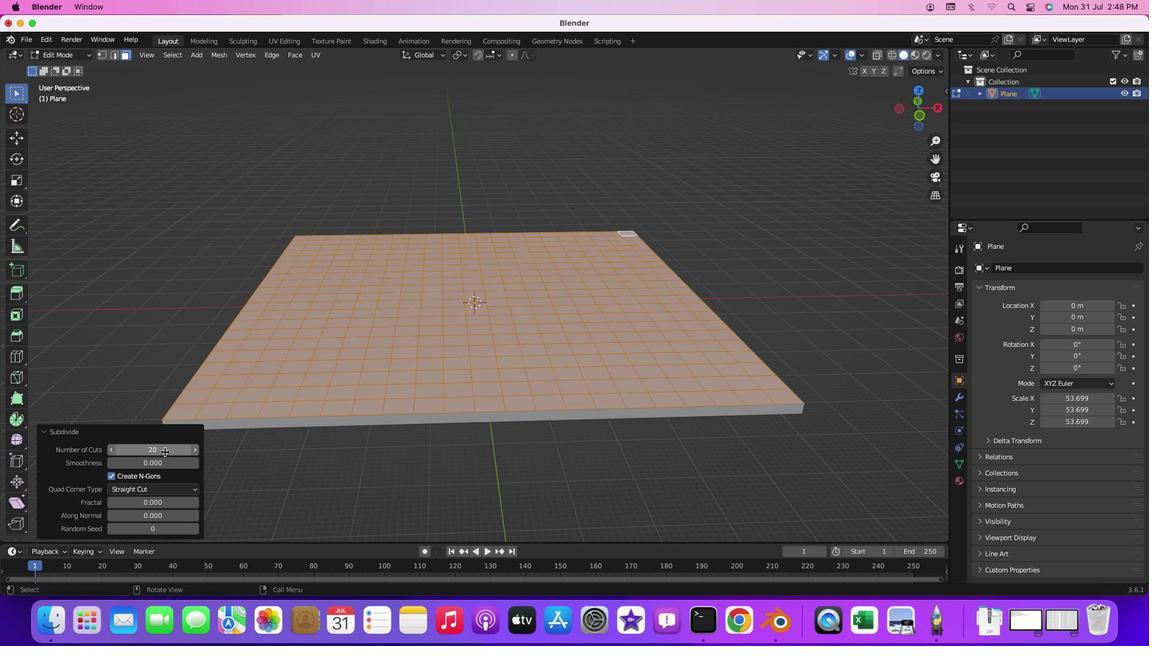 
Action: Mouse moved to (598, 284)
Screenshot: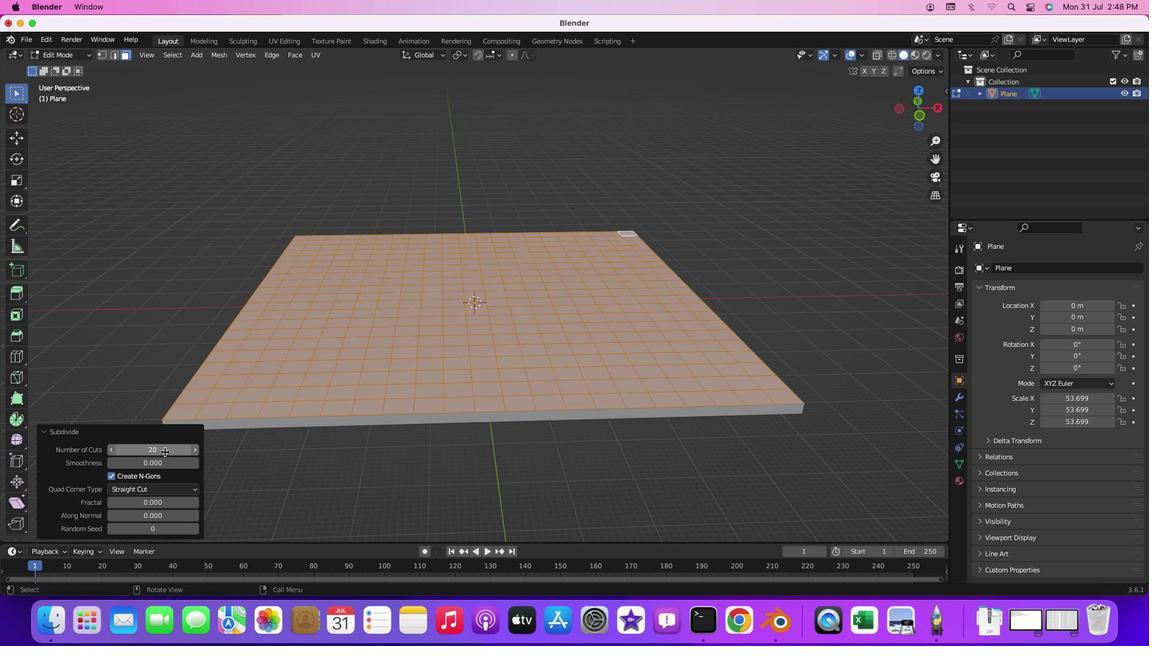 
Action: Key pressed '2''0'Key.enter
Screenshot: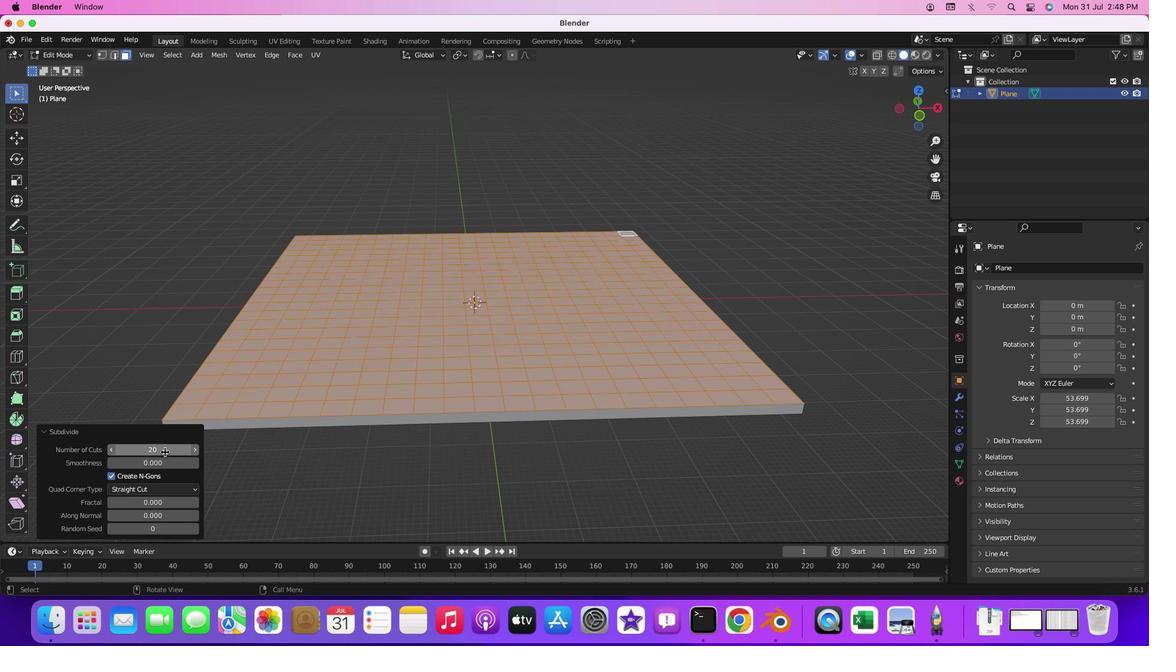 
Action: Mouse moved to (560, 266)
Screenshot: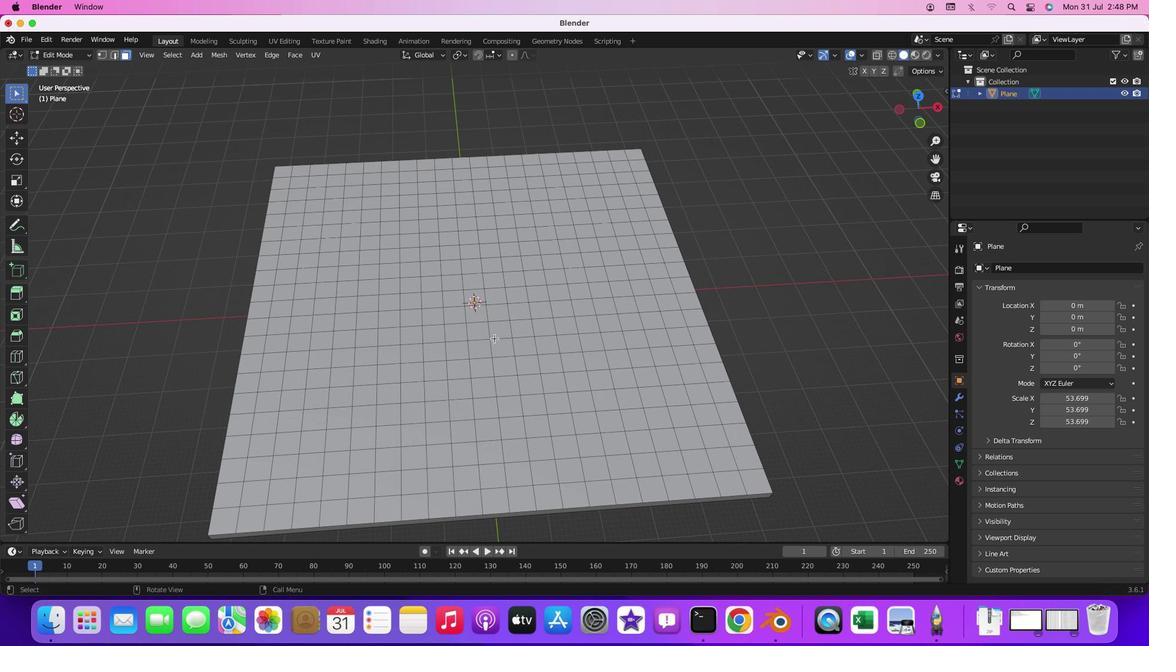 
Action: Mouse pressed left at (560, 266)
Screenshot: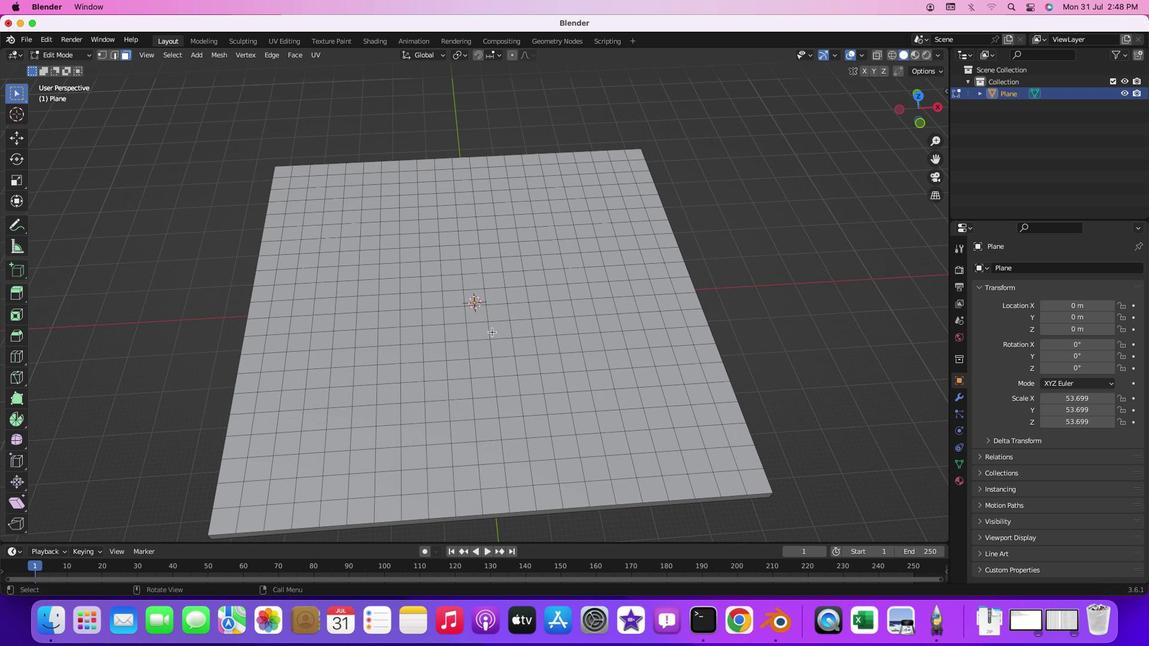 
Action: Mouse moved to (470, 298)
Screenshot: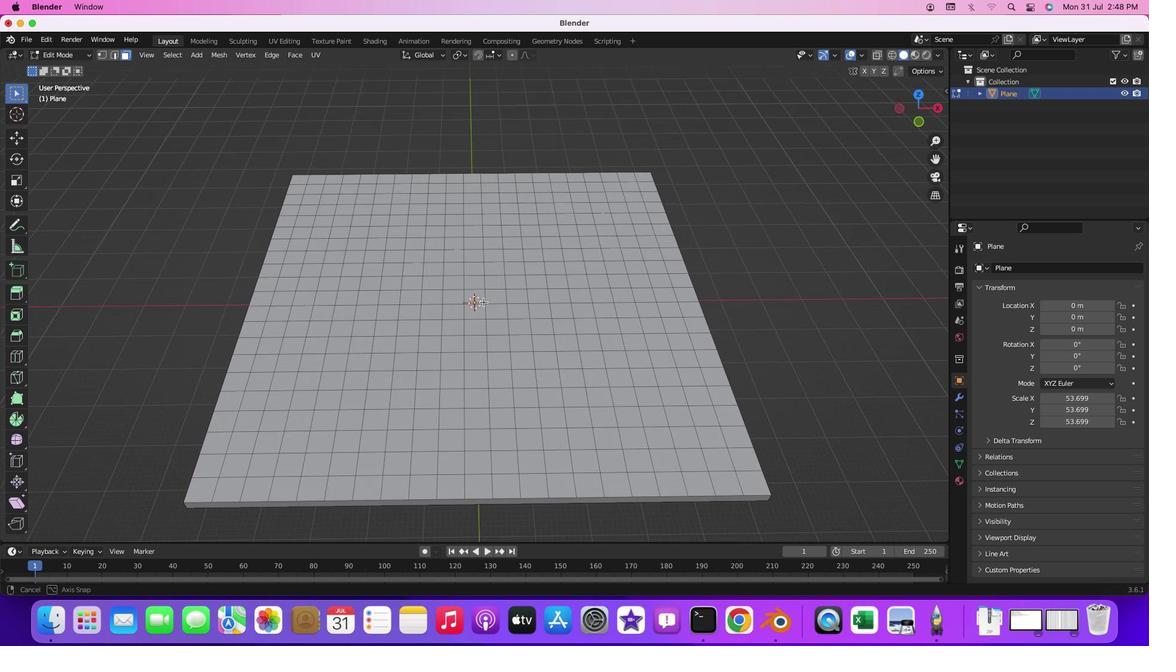 
Action: Mouse pressed middle at (470, 298)
Screenshot: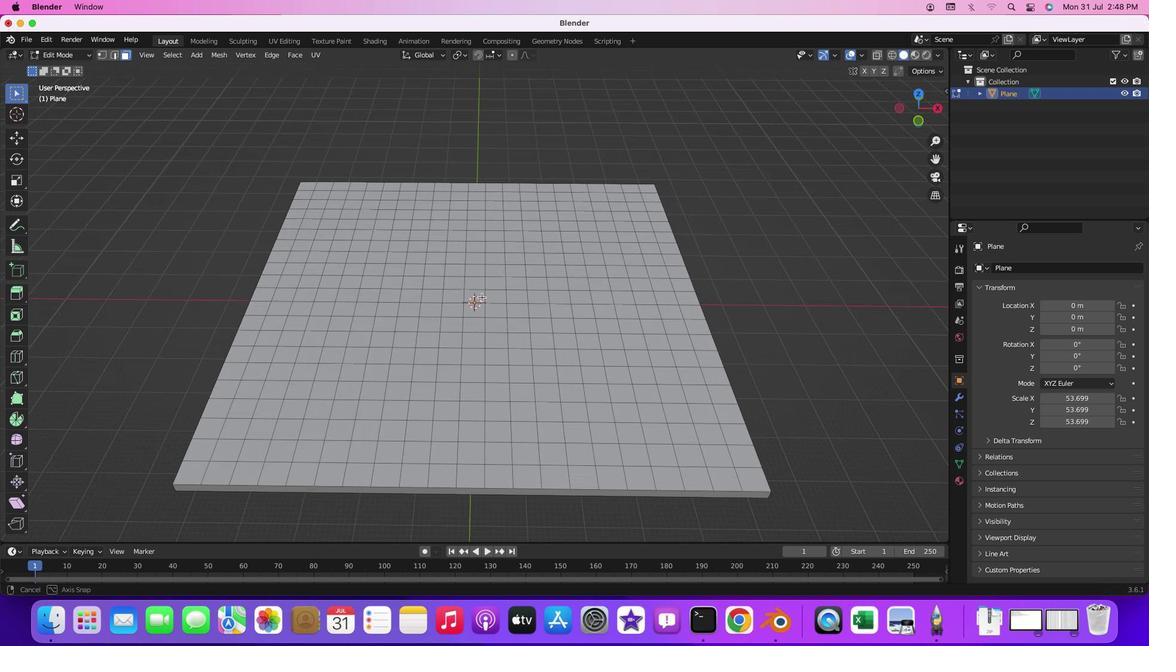 
Action: Mouse moved to (479, 347)
Screenshot: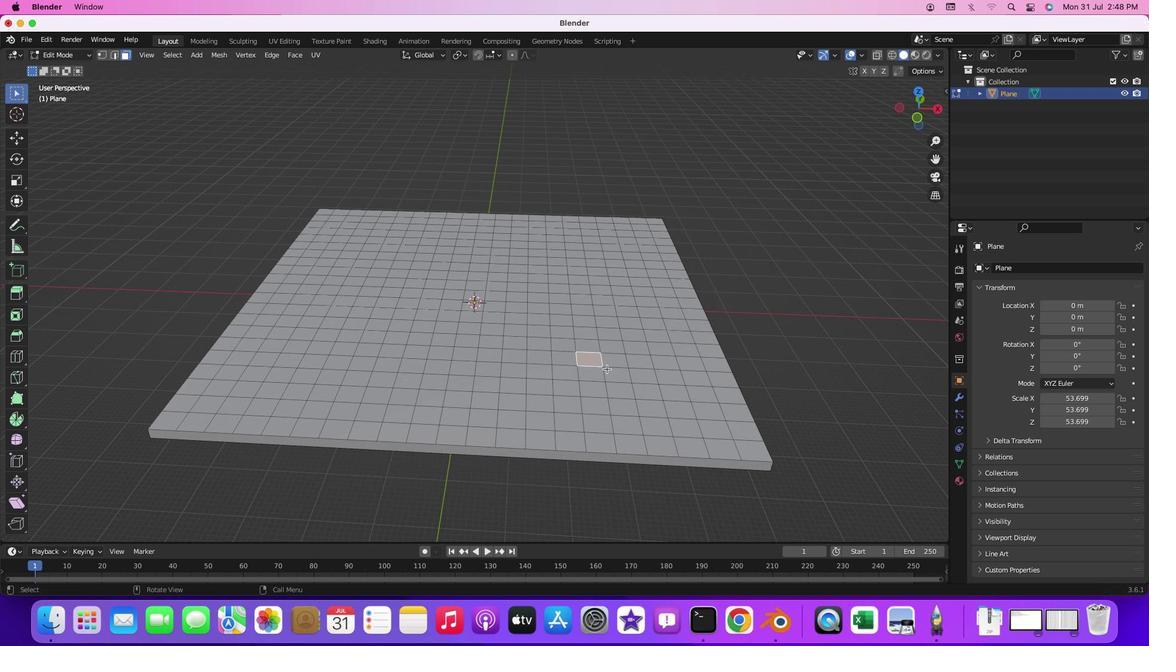 
Action: Mouse pressed middle at (479, 347)
Screenshot: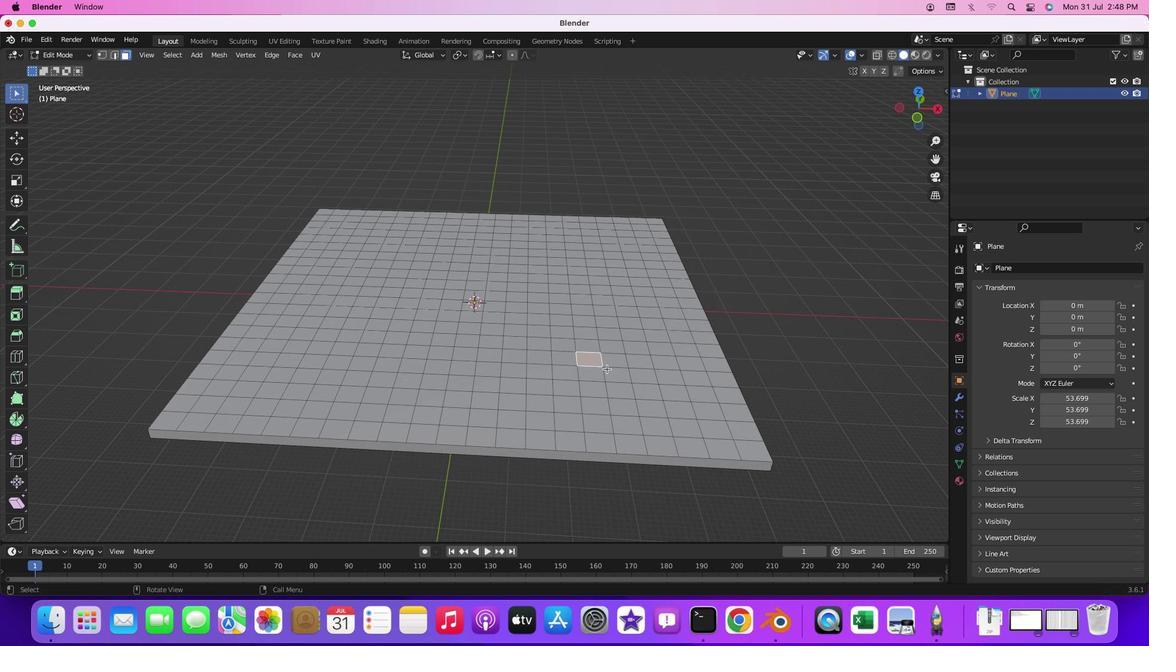 
Action: Mouse moved to (440, 329)
Screenshot: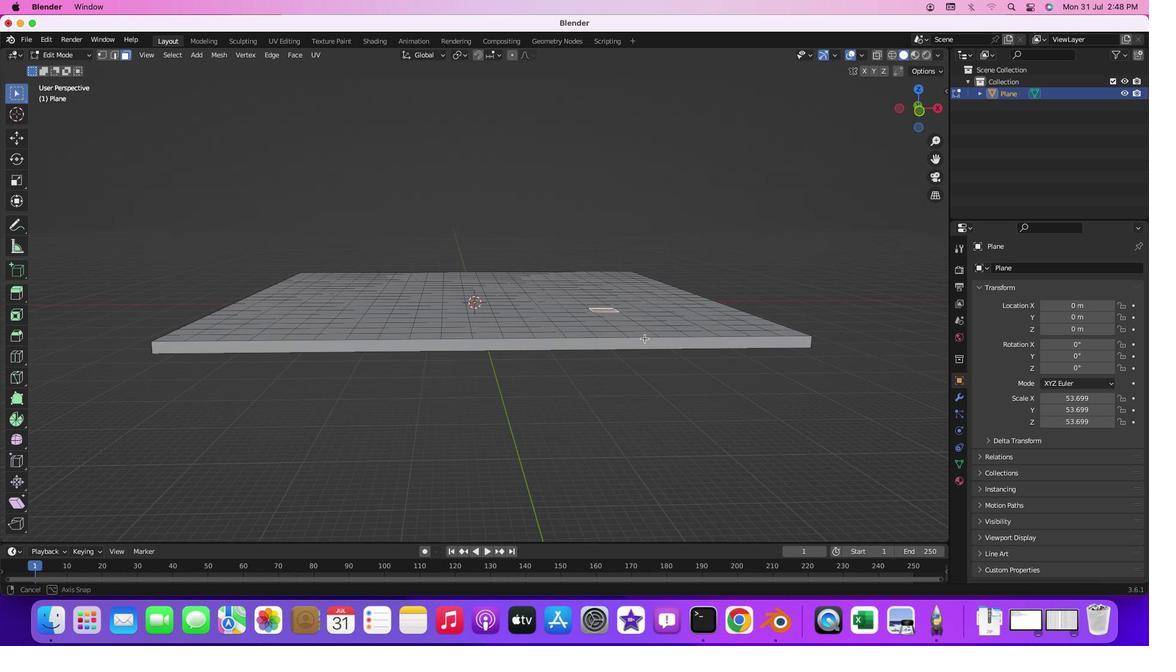 
Action: Mouse pressed left at (440, 329)
Screenshot: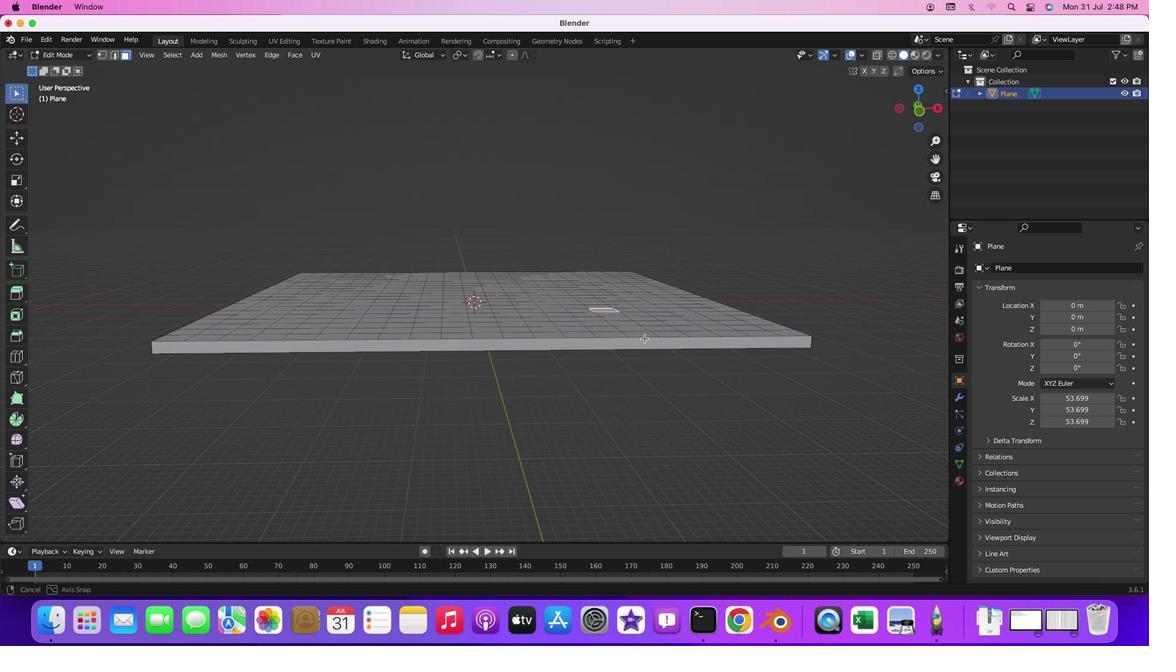 
Action: Mouse moved to (427, 323)
Screenshot: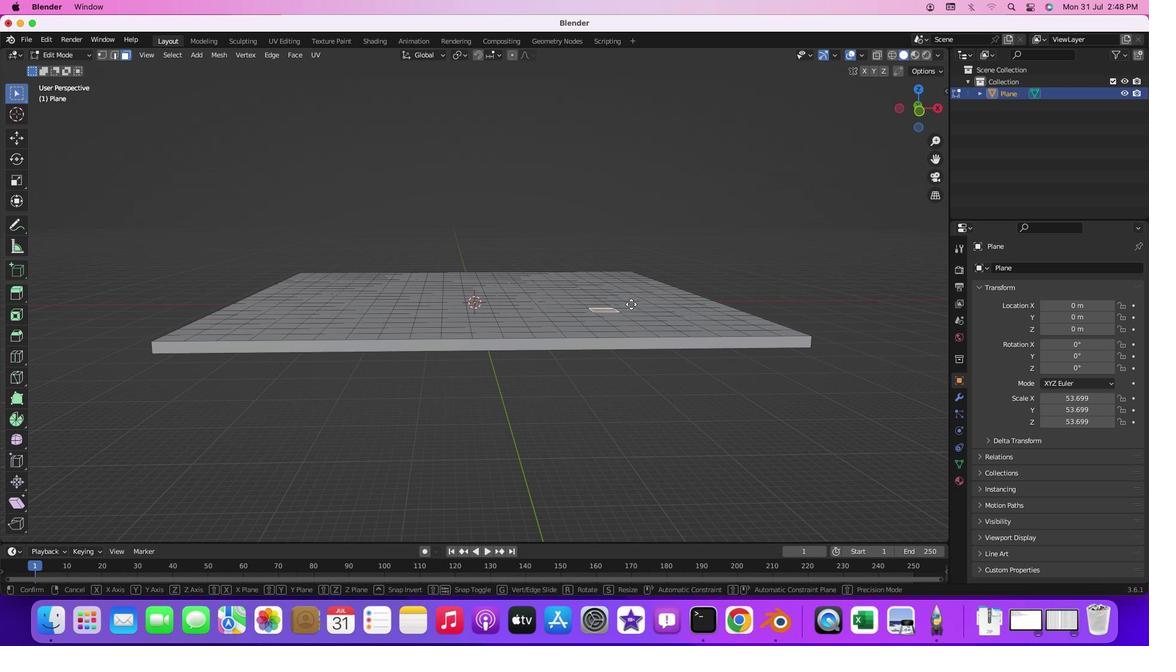 
Action: Mouse pressed middle at (427, 323)
Screenshot: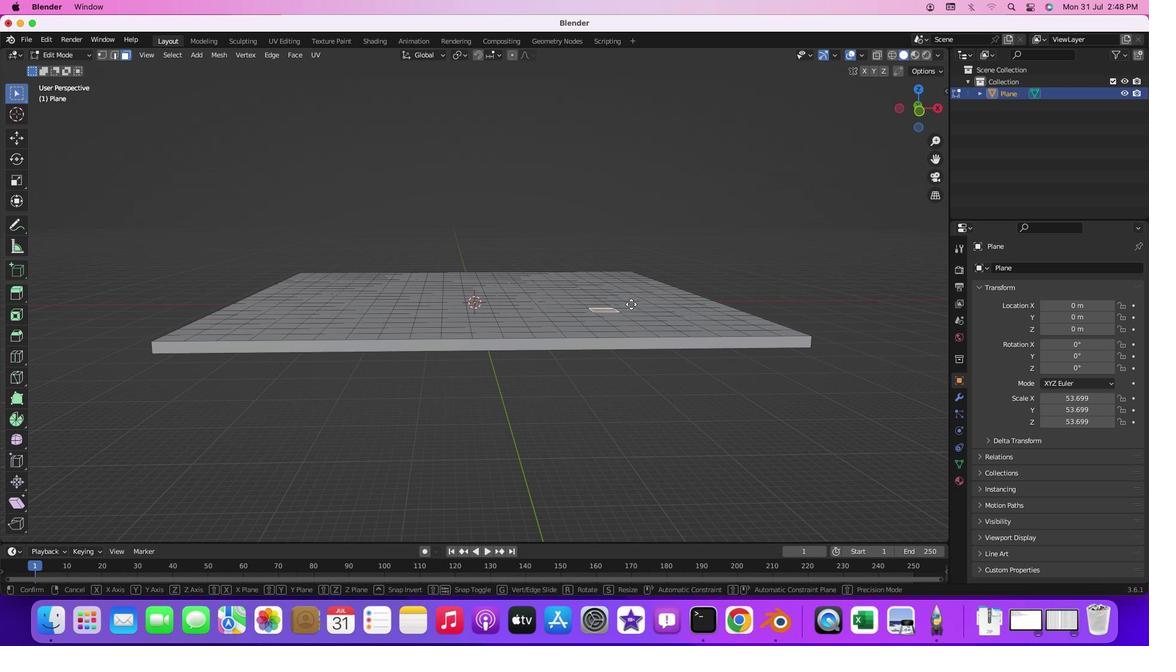 
Action: Mouse moved to (428, 354)
Screenshot: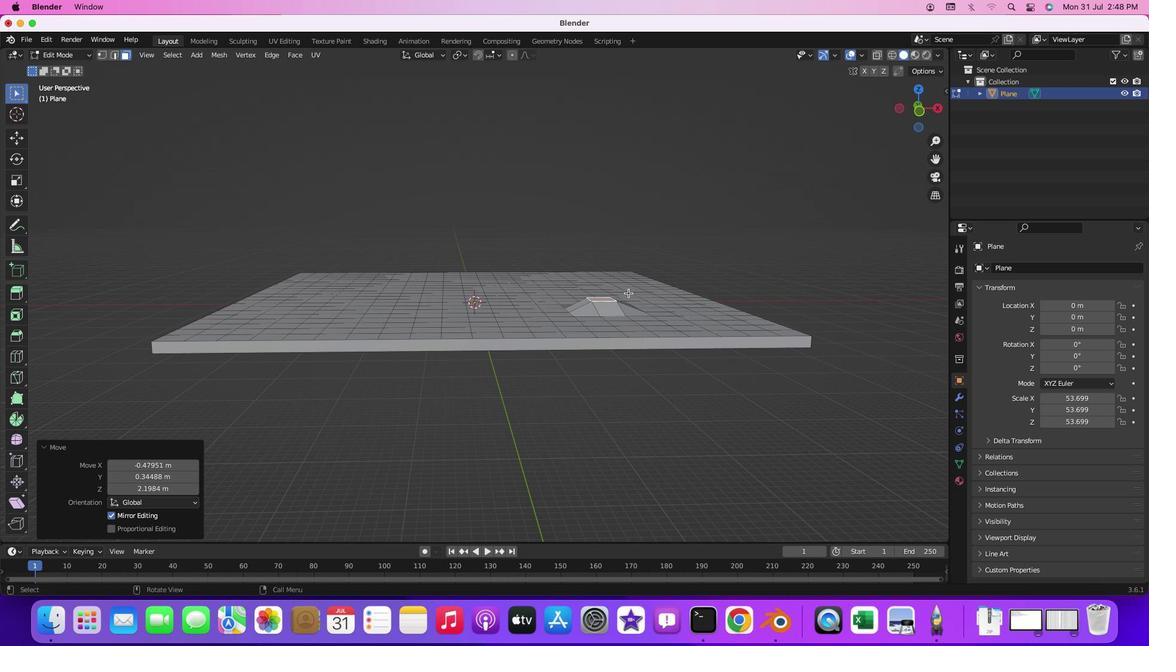
Action: Key pressed 'g'
Screenshot: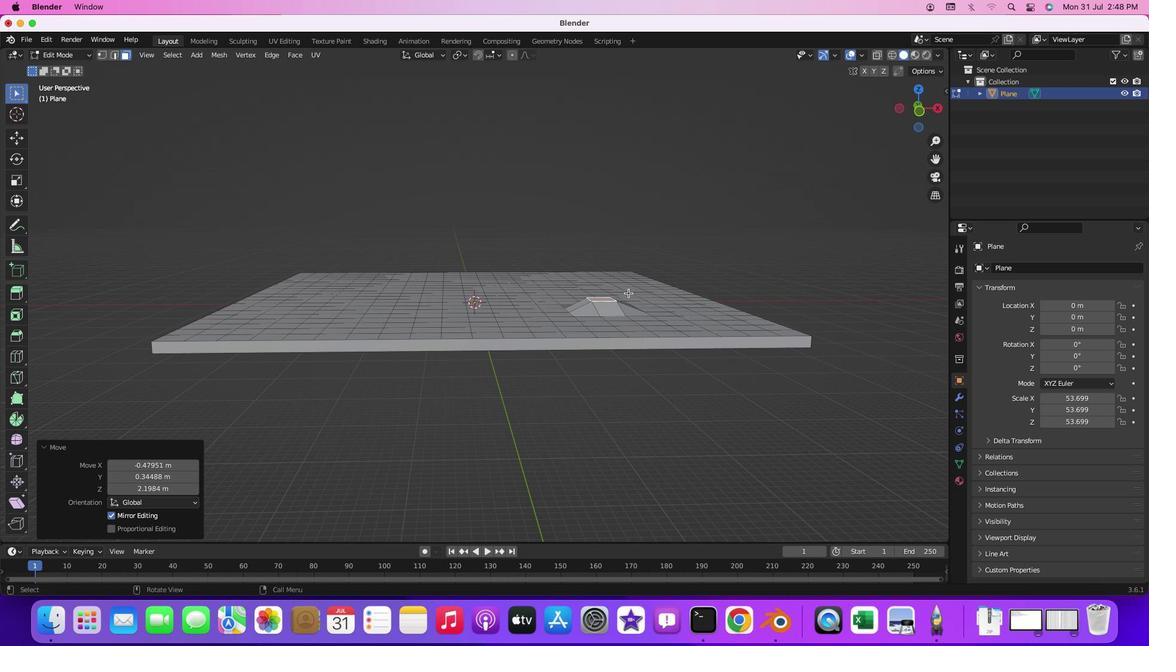 
Action: Mouse moved to (429, 359)
Screenshot: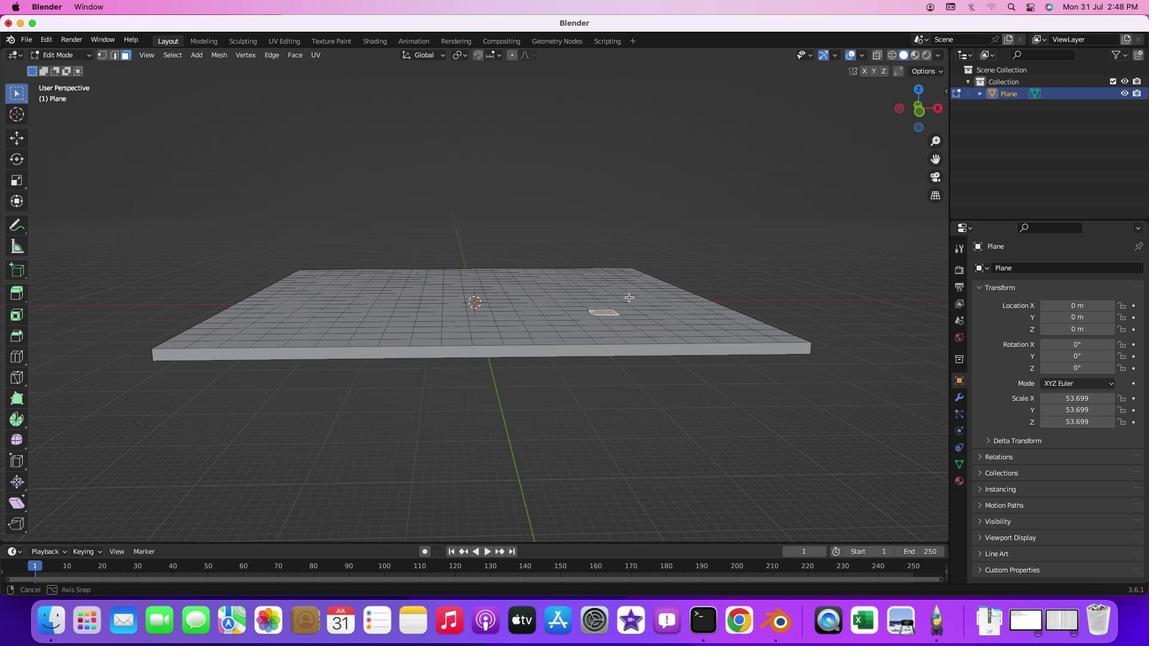 
Action: Mouse pressed left at (429, 359)
Screenshot: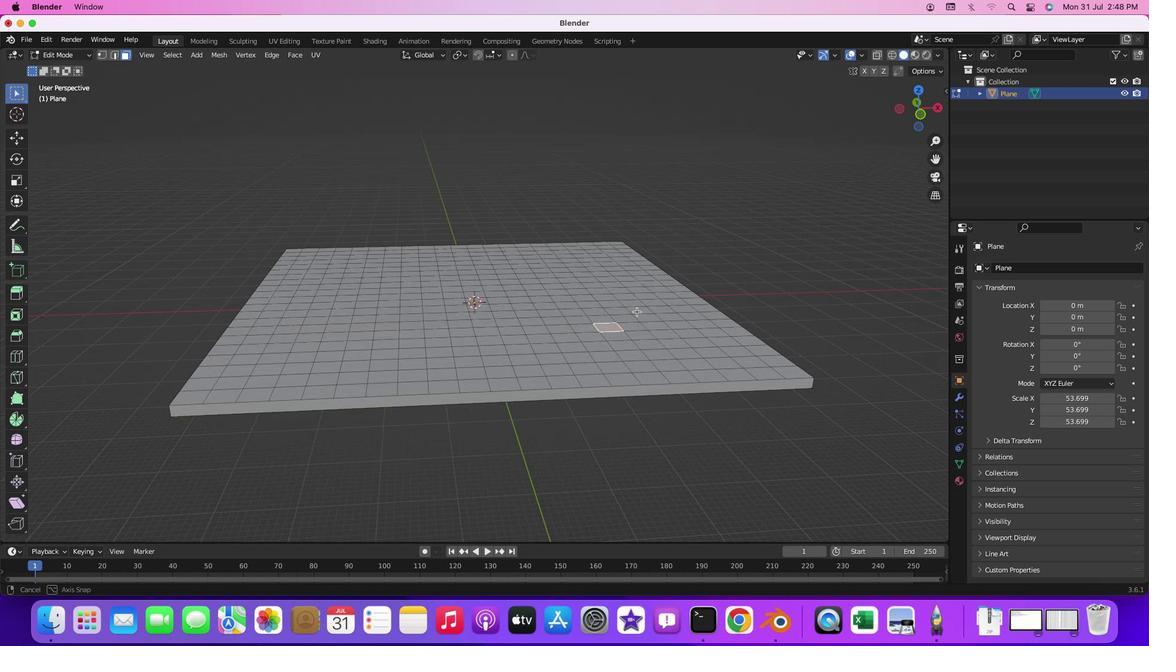 
Action: Key pressed Key.cmd'z'
Screenshot: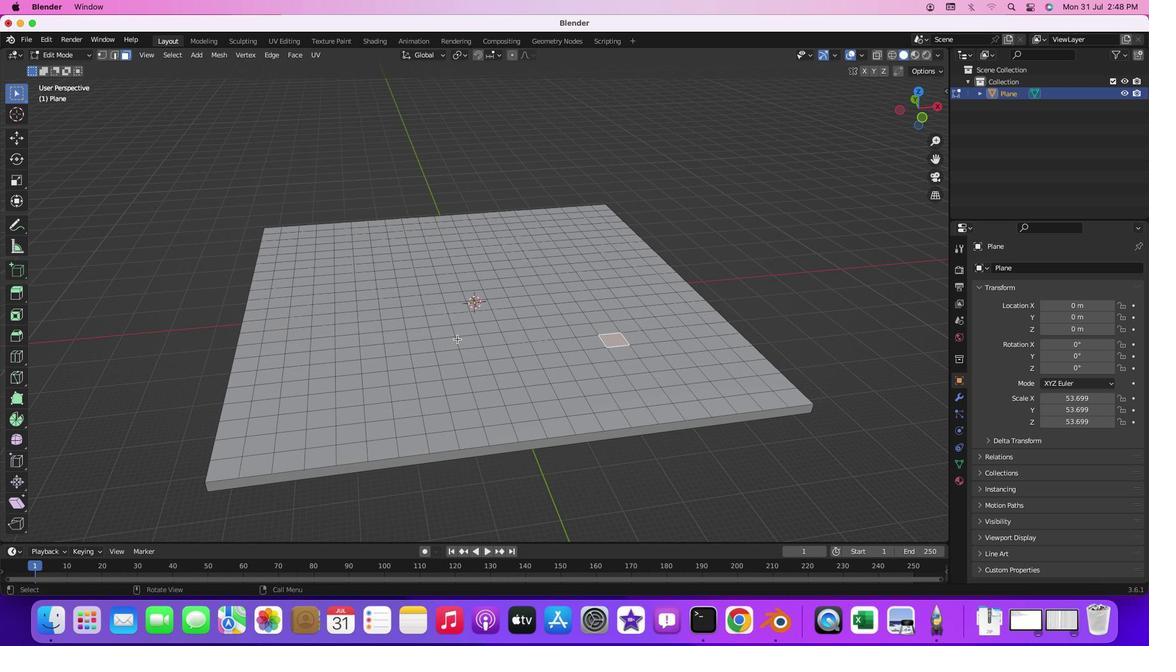 
Action: Mouse pressed middle at (429, 359)
Screenshot: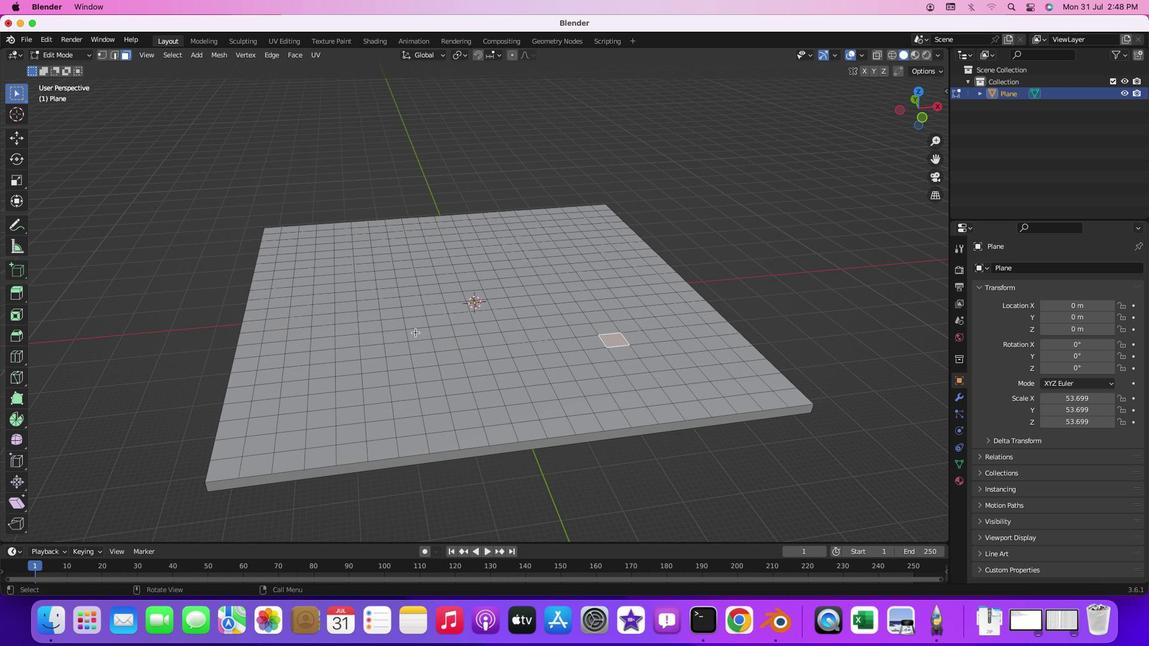 
Action: Mouse moved to (507, 343)
Screenshot: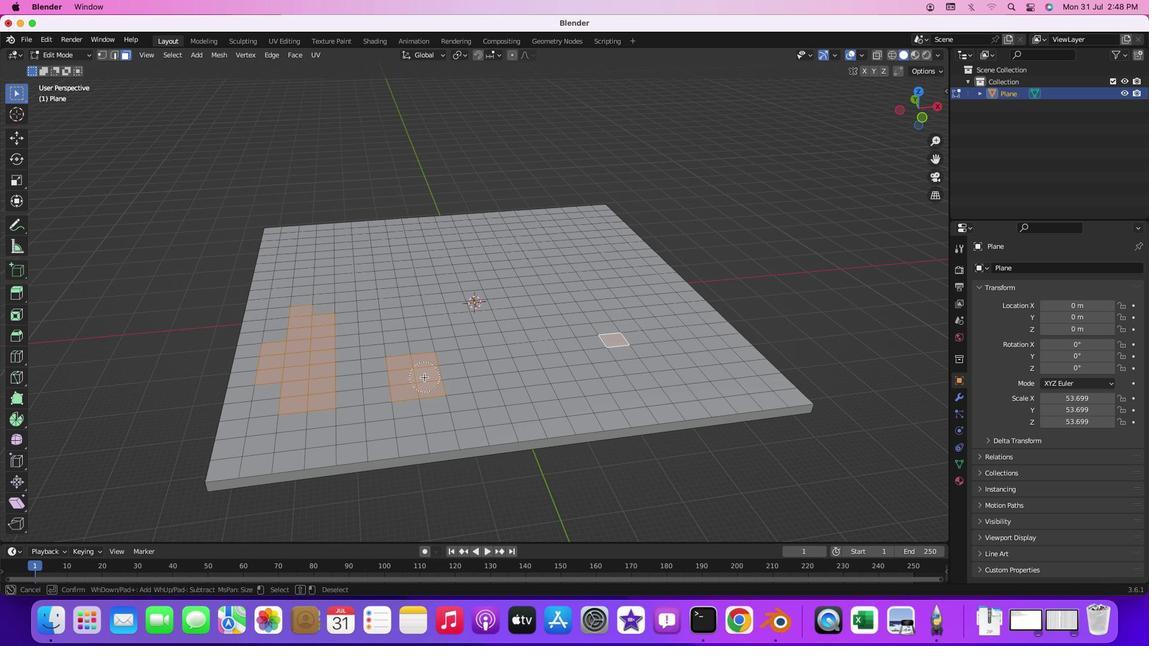 
Action: Key pressed 'c'
Screenshot: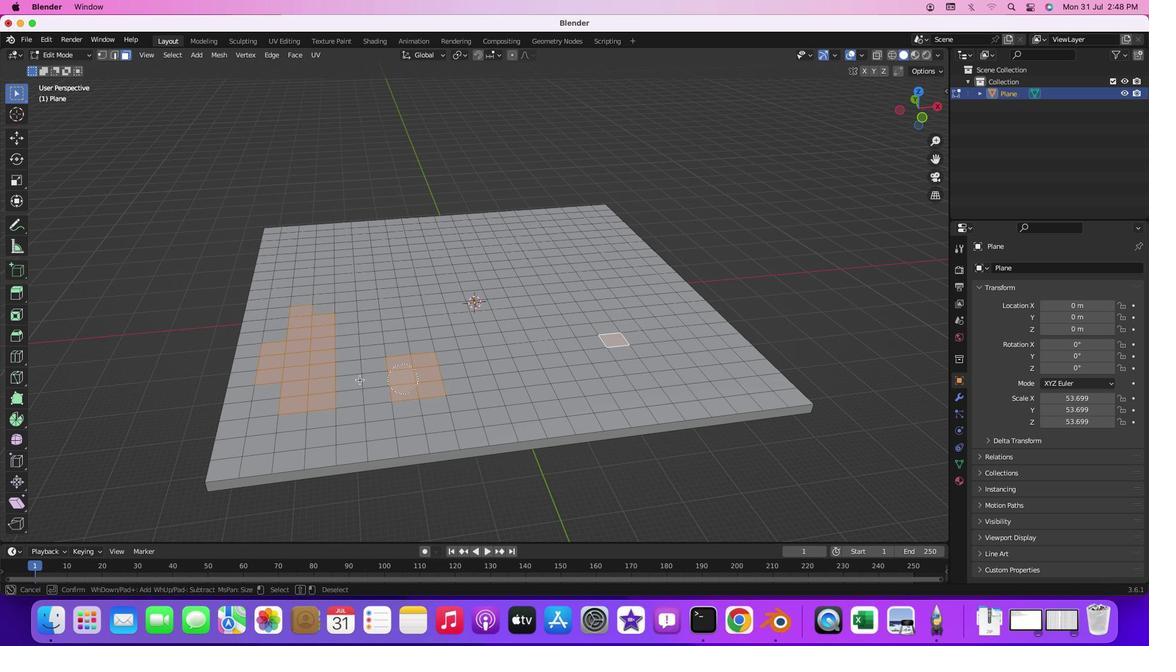 
Action: Mouse moved to (546, 342)
Screenshot: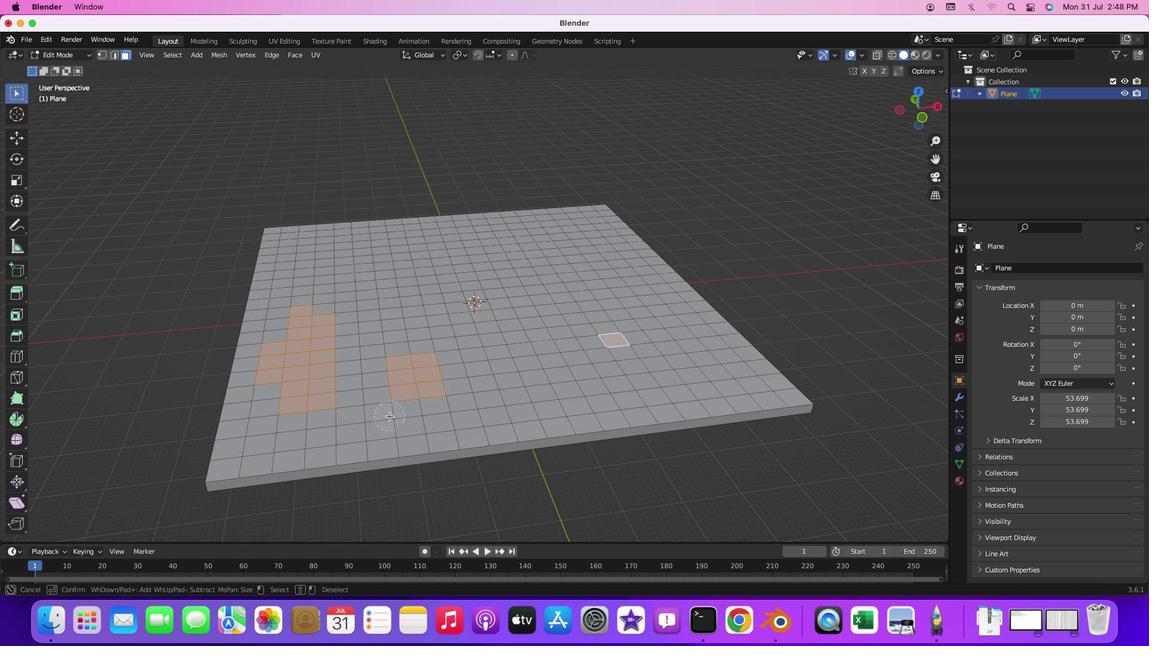 
Action: Mouse pressed left at (546, 342)
Screenshot: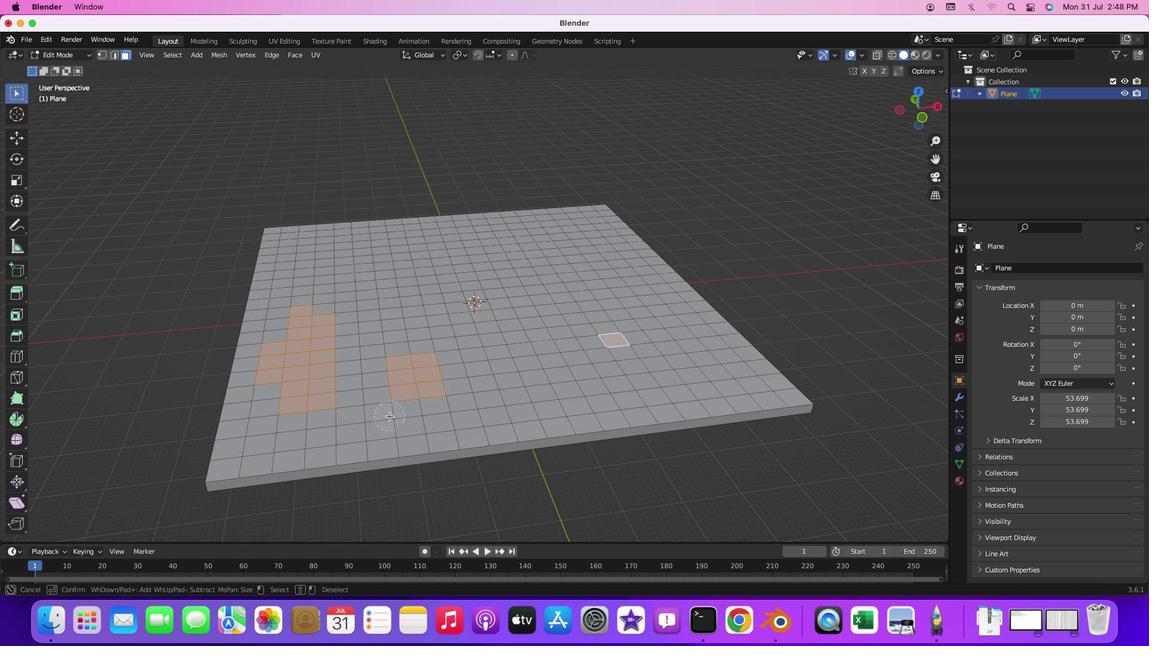 
Action: Mouse moved to (503, 320)
Screenshot: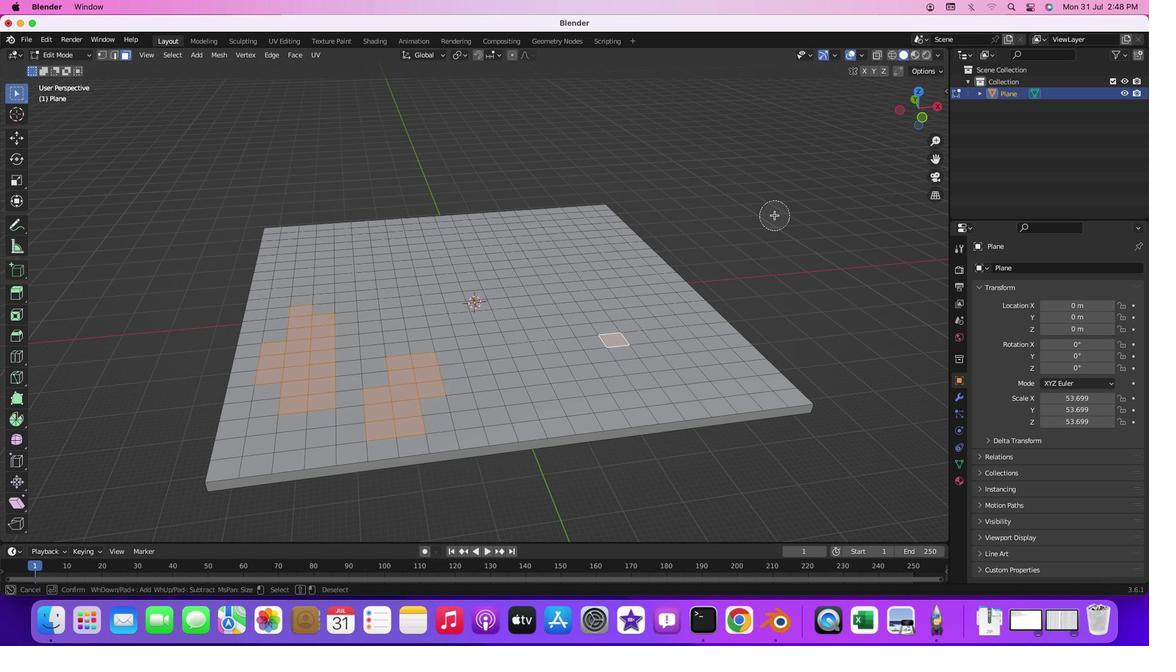 
Action: Mouse pressed left at (503, 320)
Screenshot: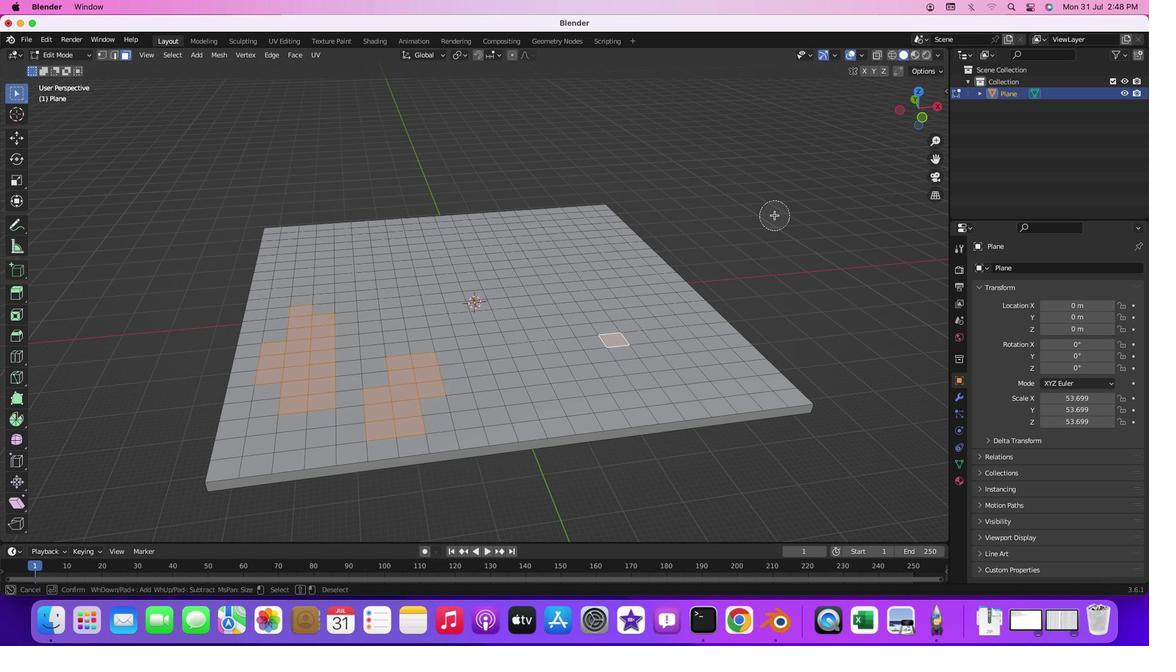 
Action: Mouse moved to (516, 302)
Screenshot: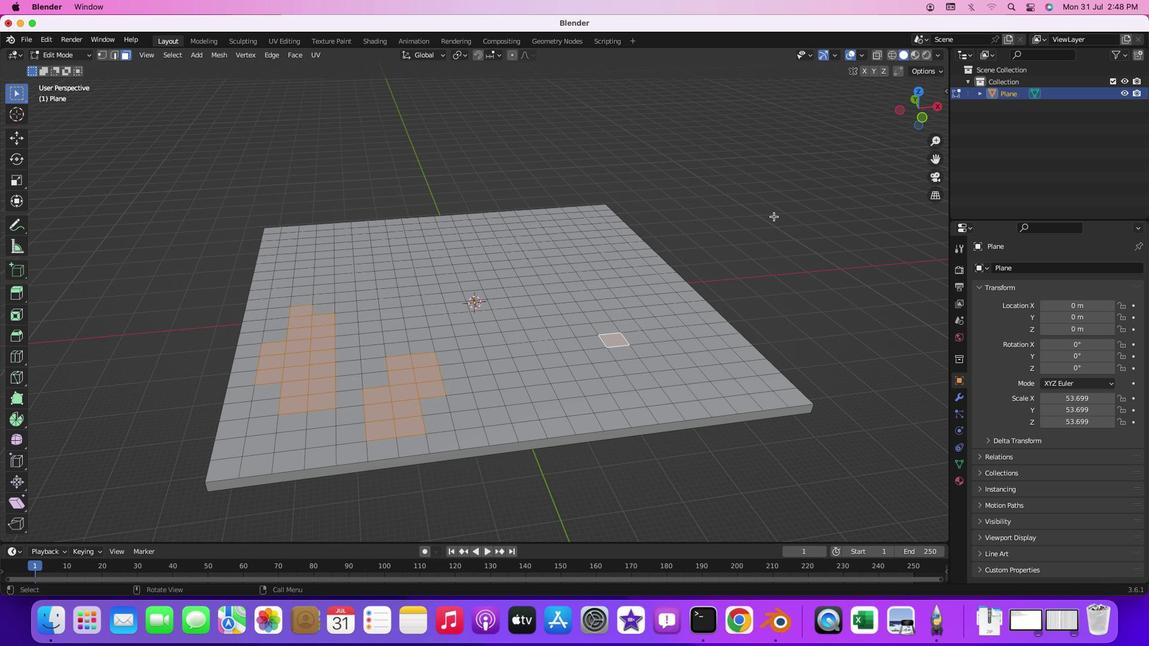 
Action: Mouse pressed left at (516, 302)
Screenshot: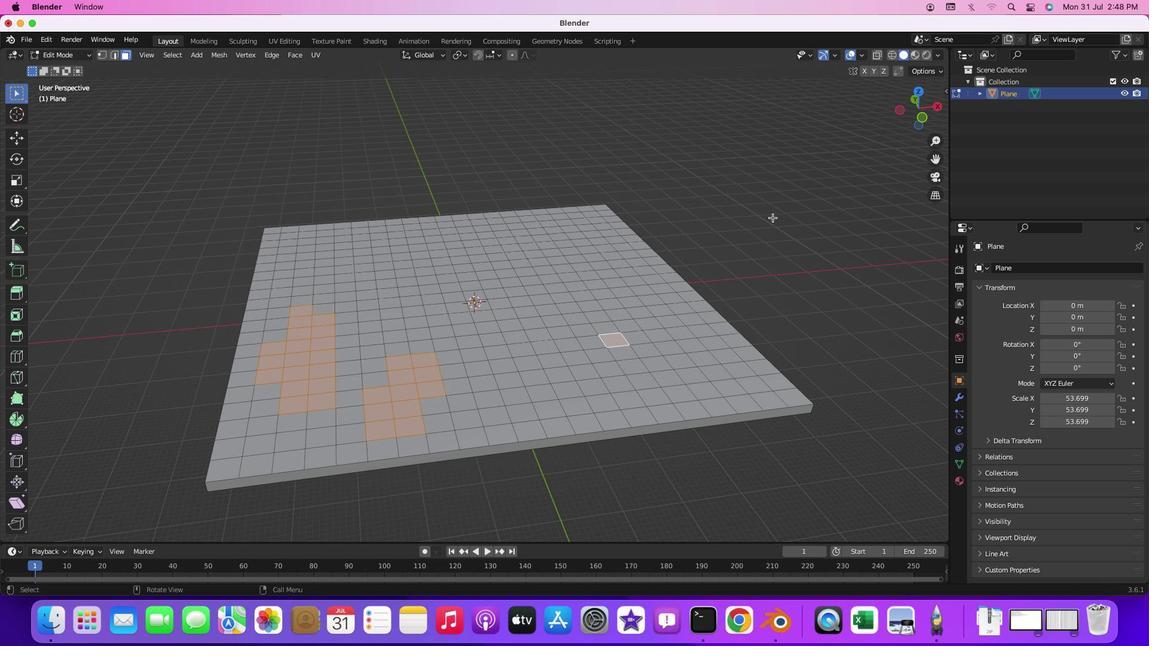 
Action: Mouse moved to (371, 399)
Screenshot: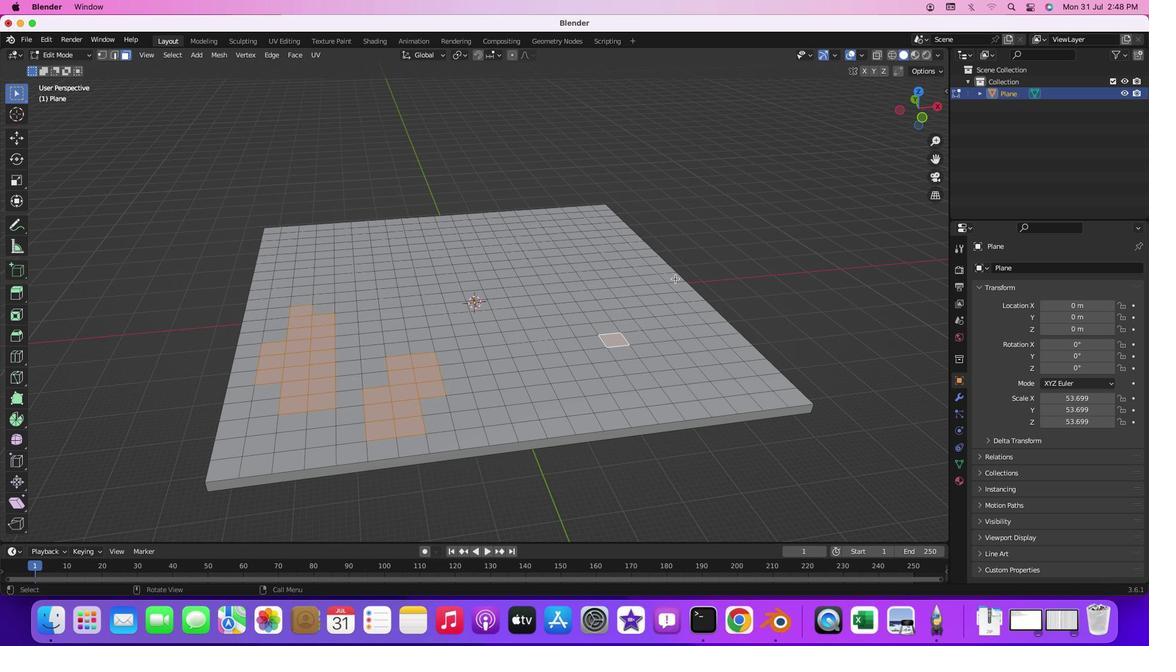 
Action: Mouse pressed left at (371, 399)
Screenshot: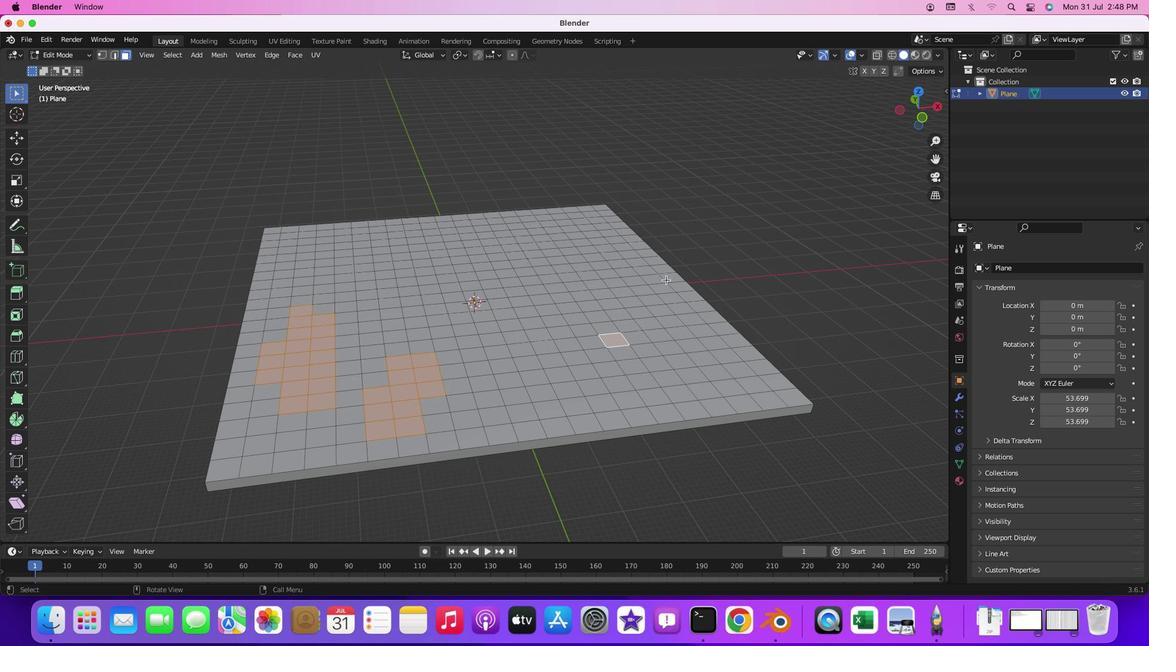 
Action: Mouse moved to (375, 396)
Screenshot: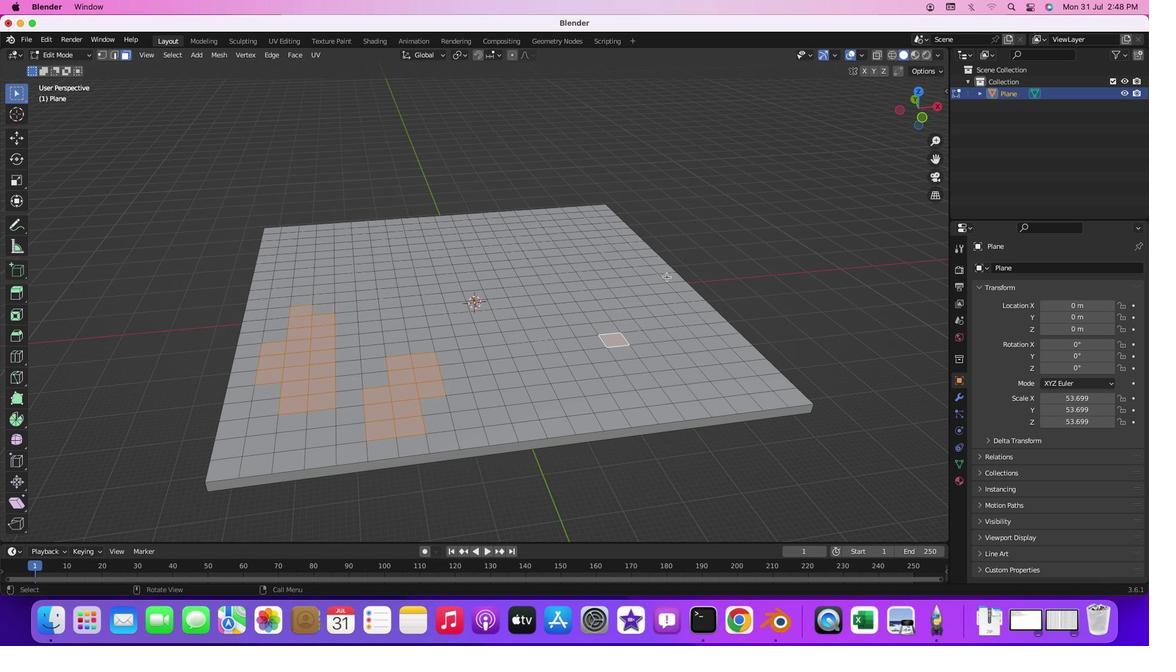 
Action: Mouse pressed left at (375, 396)
Screenshot: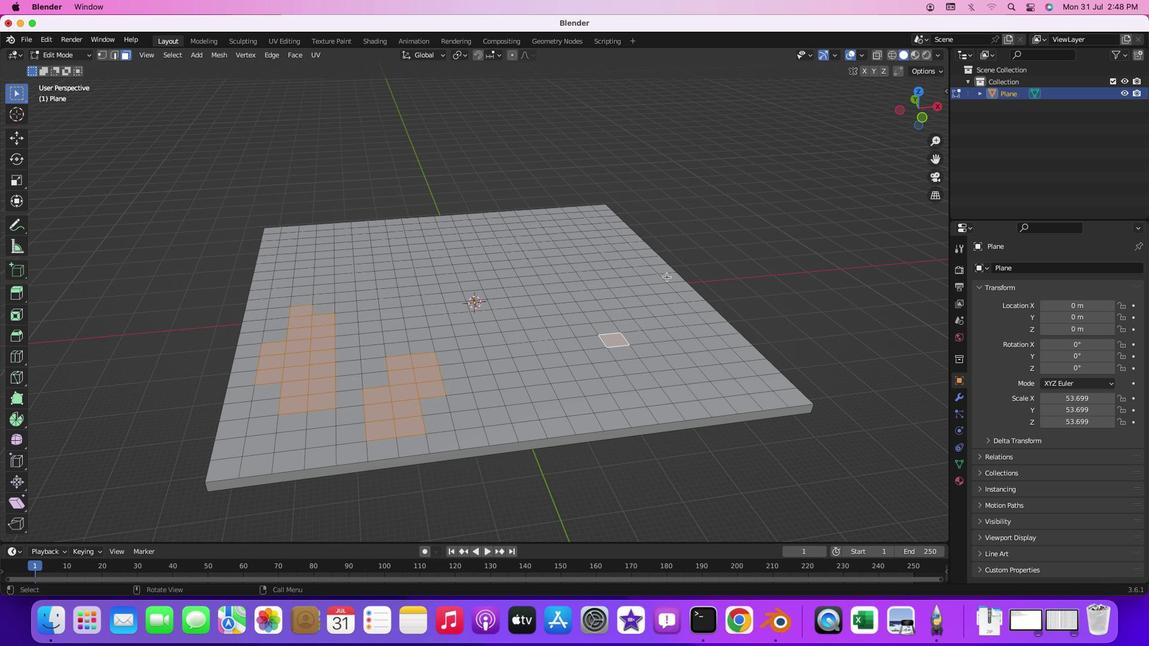 
Action: Key pressed 'c'
Screenshot: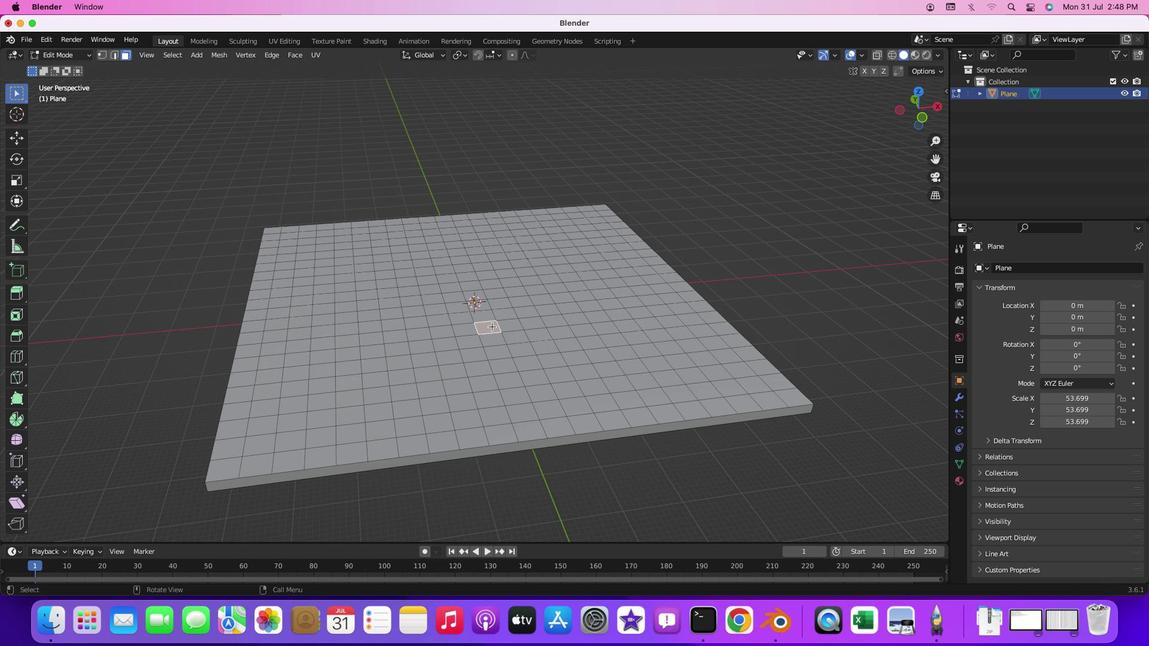 
Action: Mouse moved to (376, 395)
Screenshot: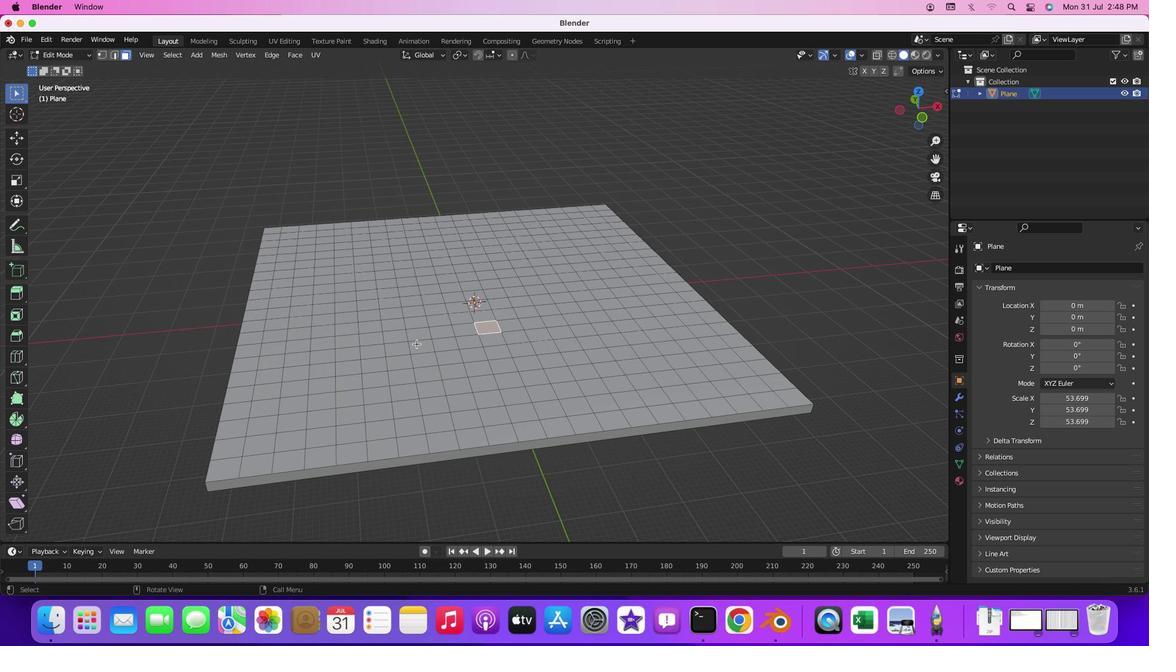 
Action: Mouse pressed right at (376, 395)
Screenshot: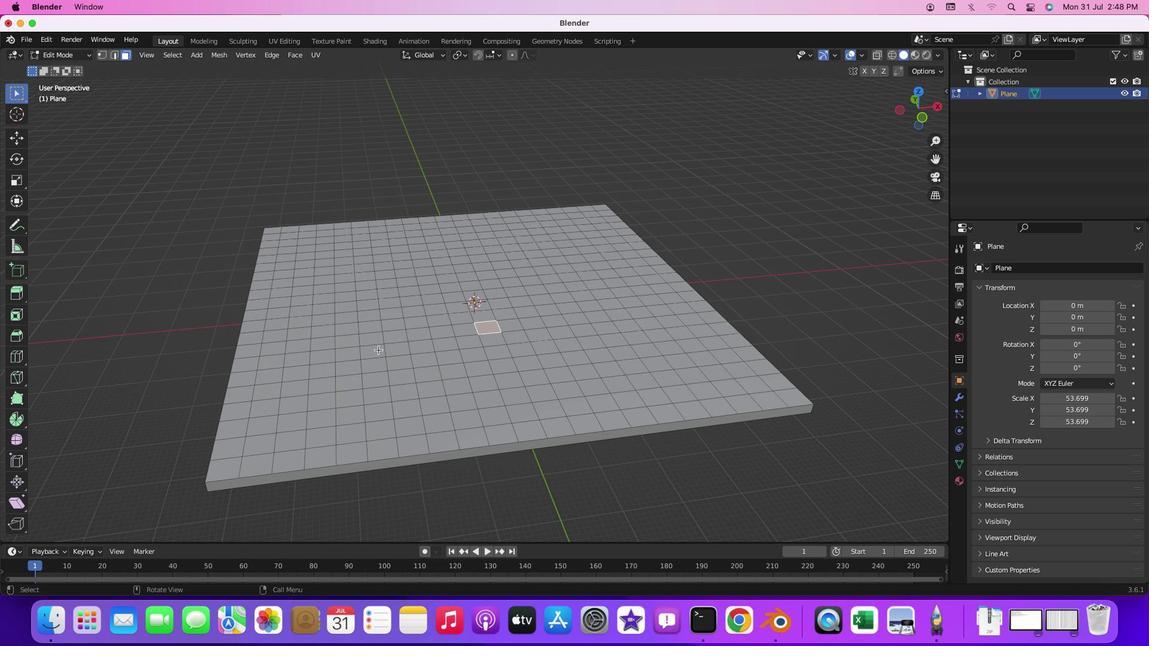 
Action: Mouse moved to (415, 367)
Screenshot: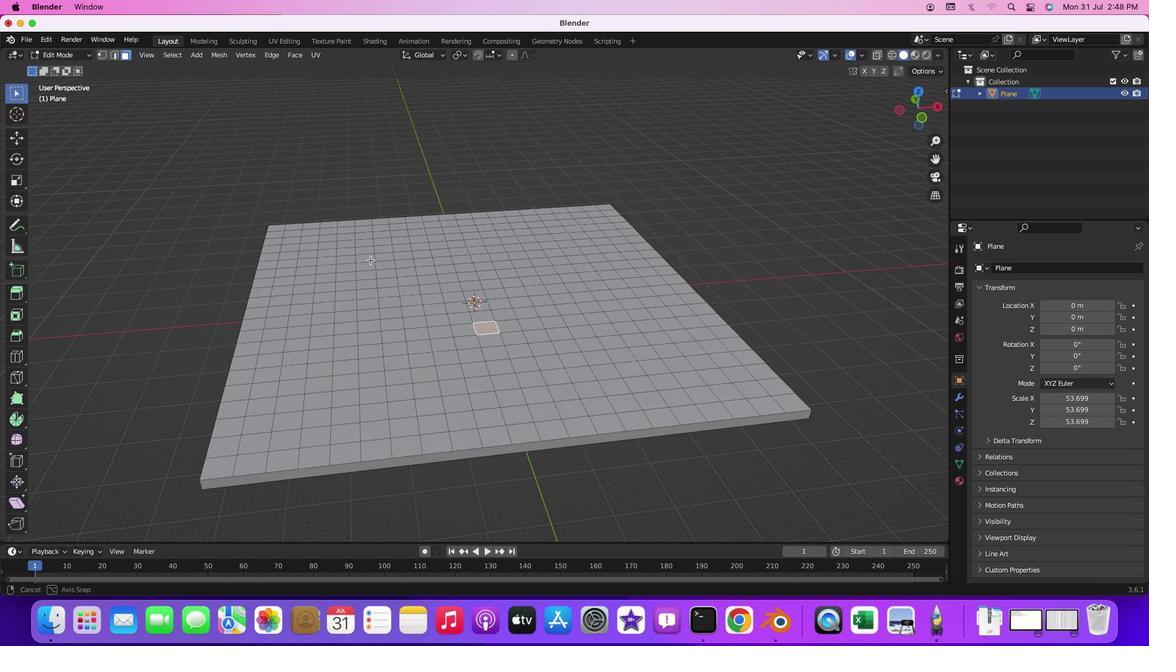 
Action: Key pressed Key.esc
Screenshot: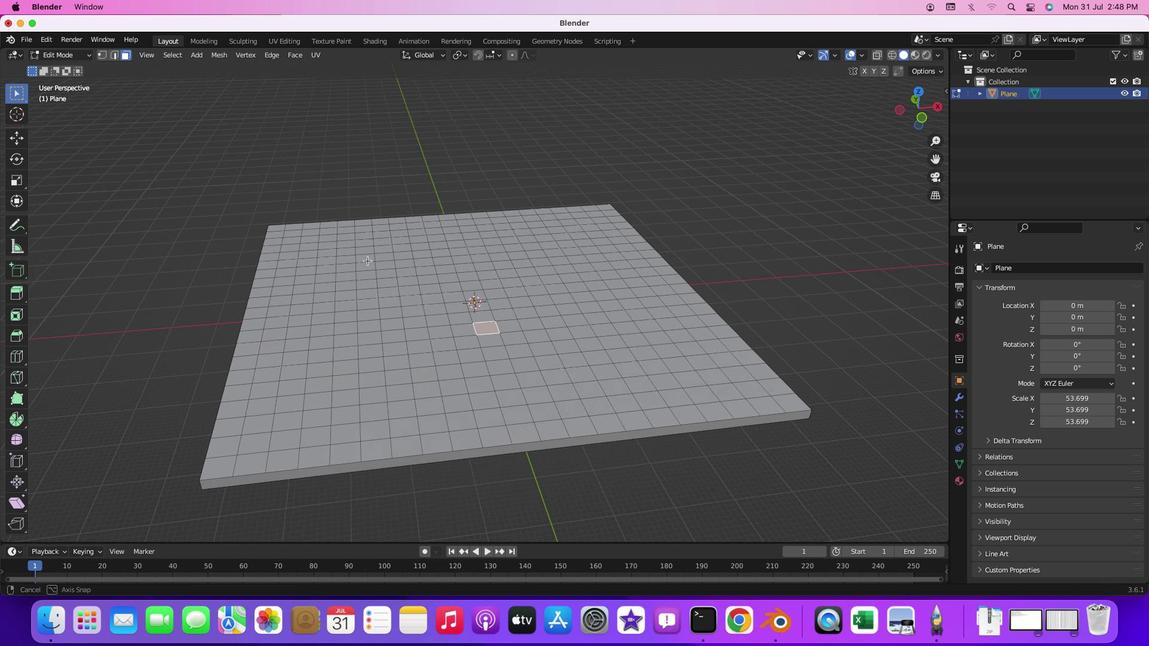 
Action: Mouse moved to (477, 346)
Screenshot: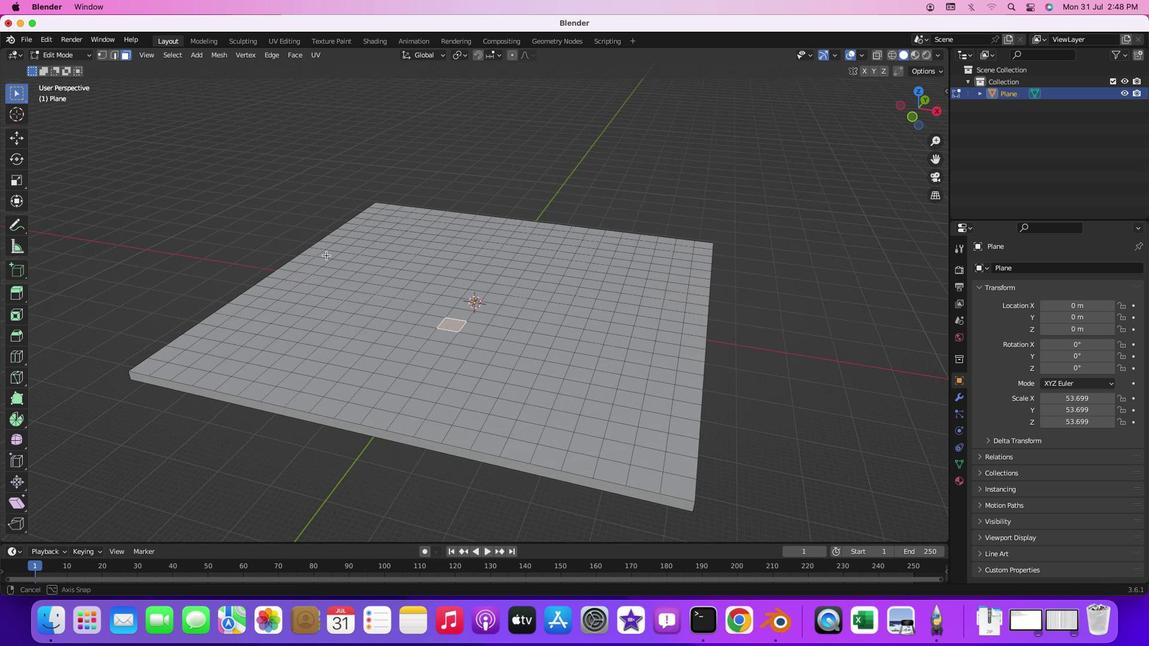 
Action: Mouse pressed left at (477, 346)
Screenshot: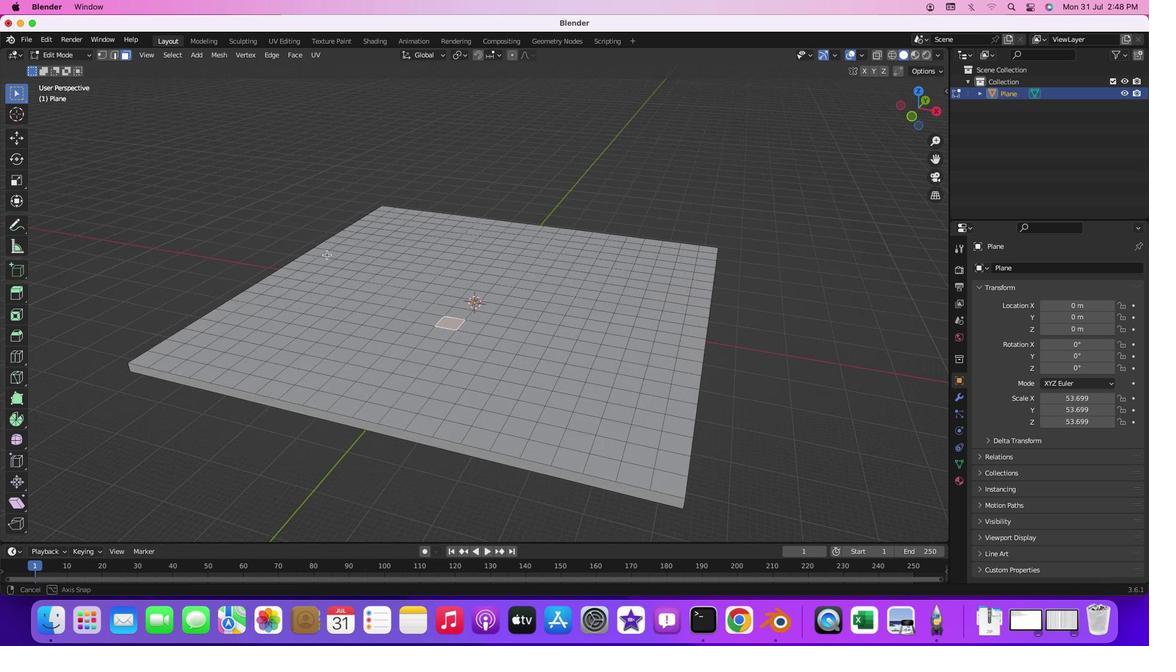 
Action: Mouse moved to (522, 375)
Screenshot: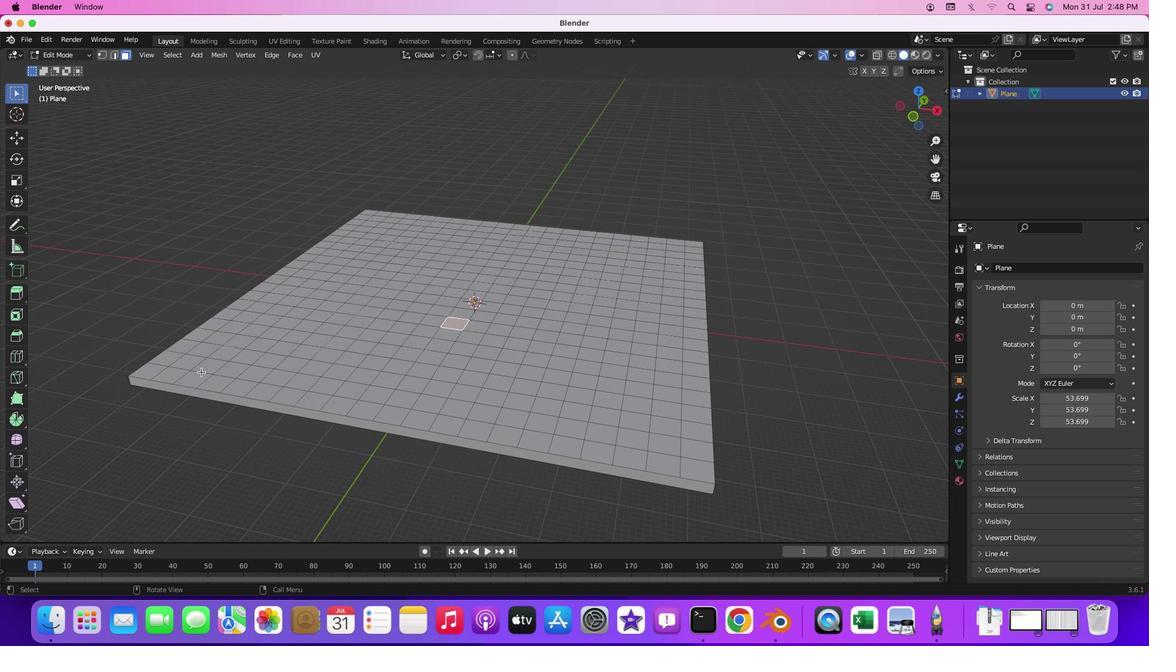 
Action: Mouse pressed middle at (522, 375)
Screenshot: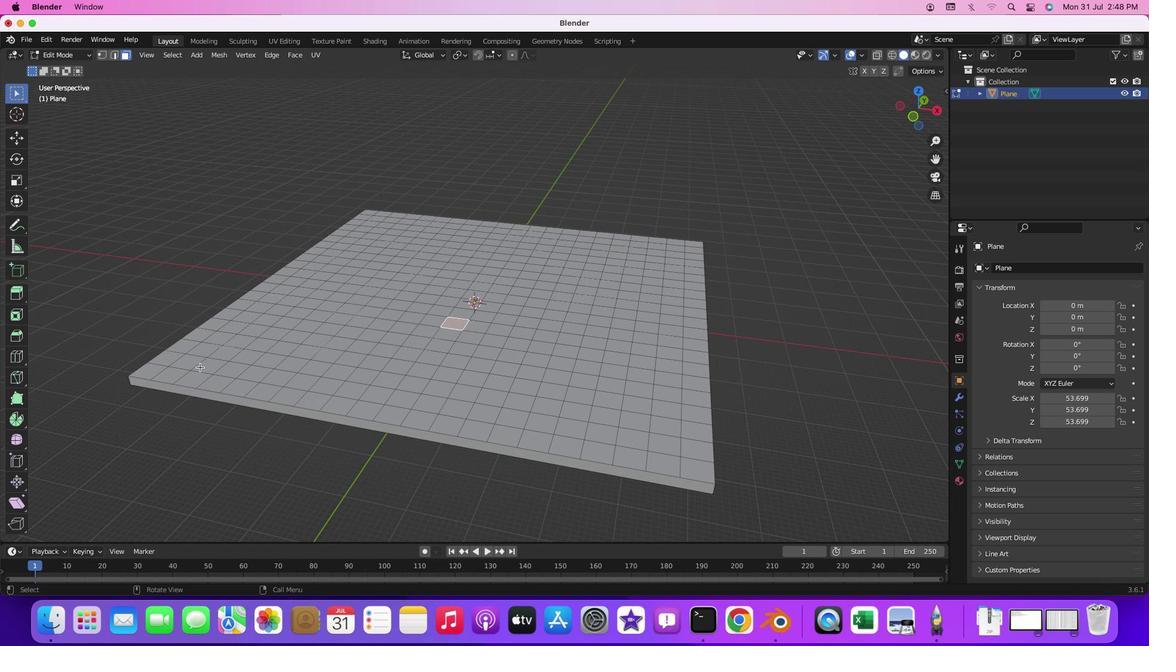 
Action: Mouse moved to (578, 335)
Screenshot: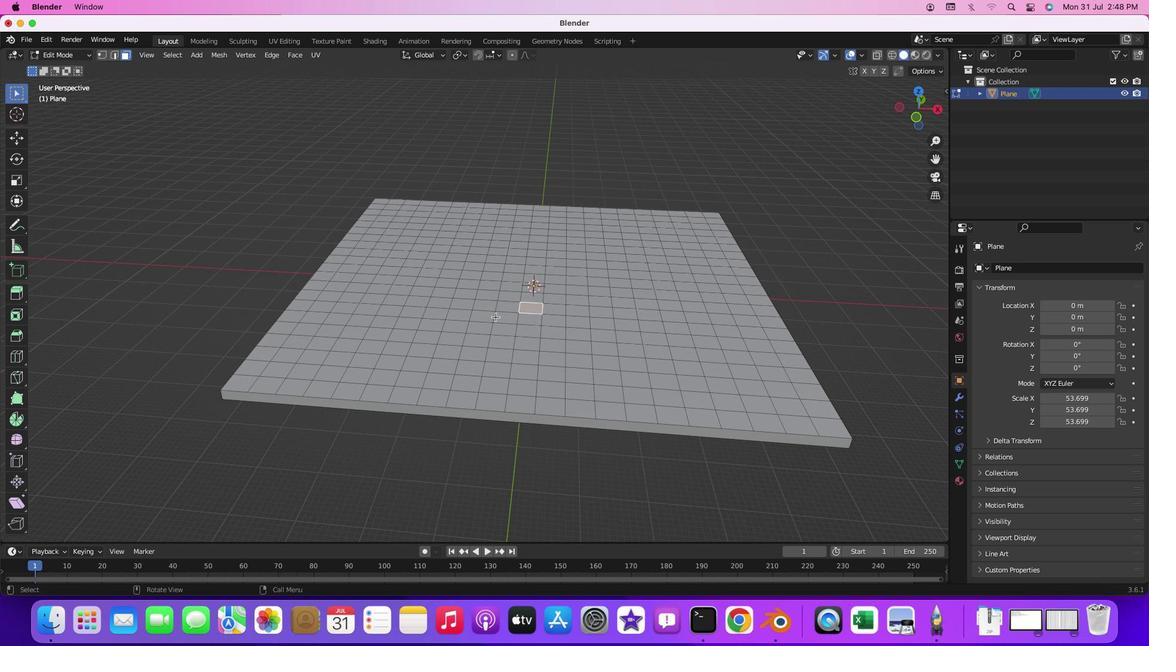 
Action: Mouse pressed middle at (578, 335)
Screenshot: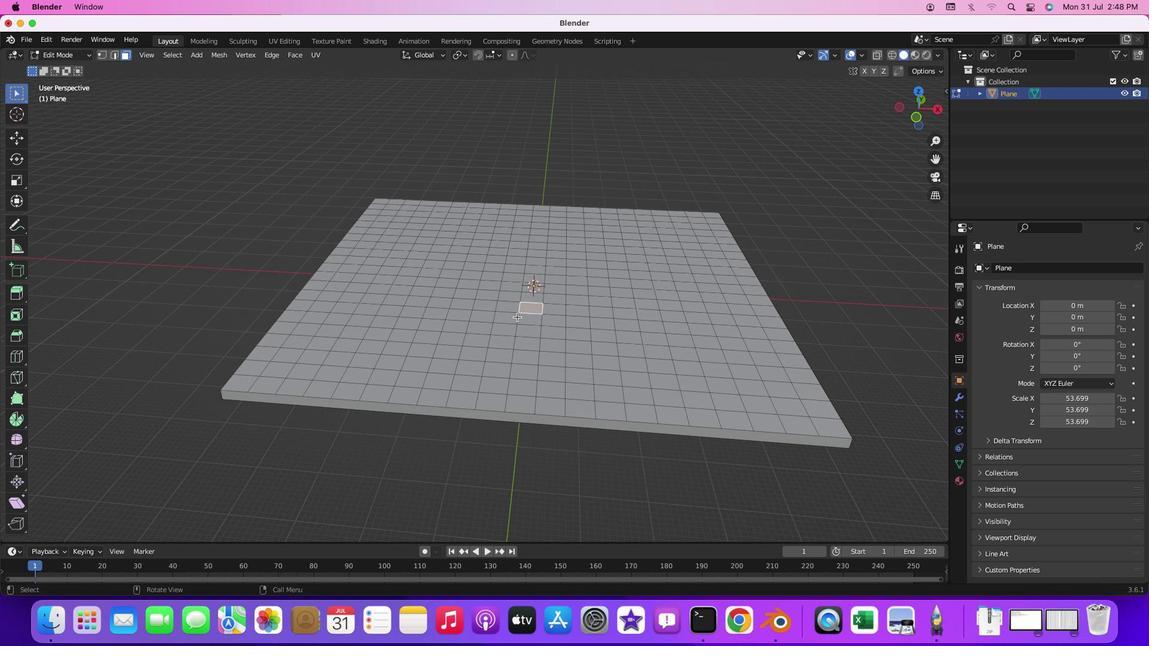 
Action: Mouse moved to (569, 335)
Screenshot: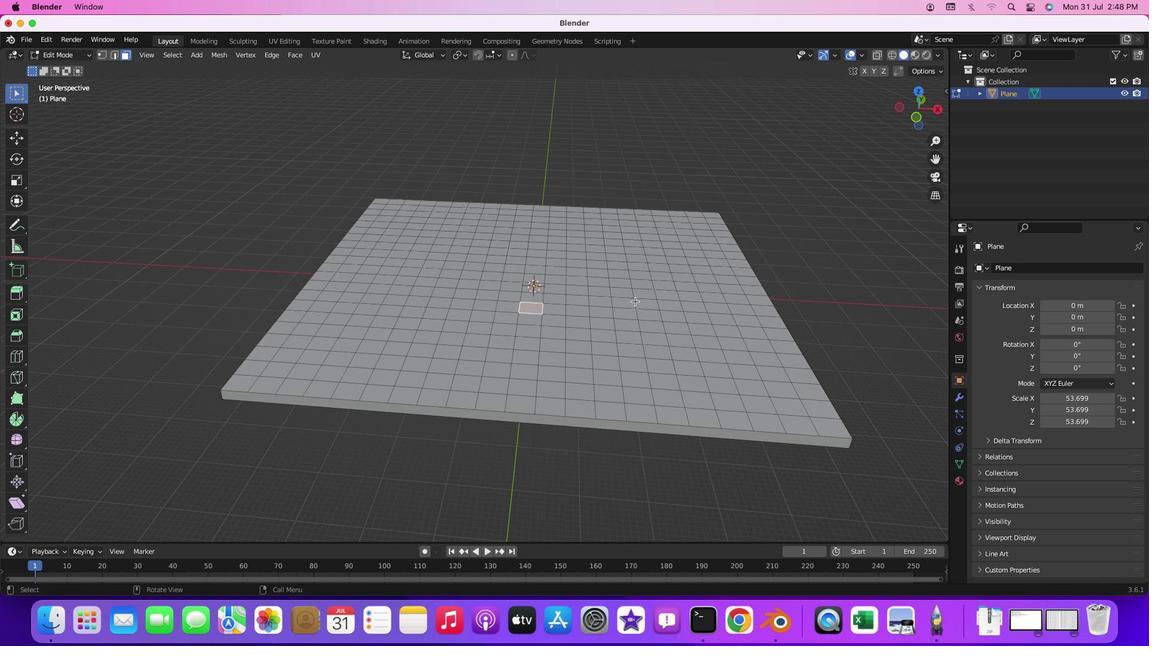 
Action: Key pressed Key.shift
Screenshot: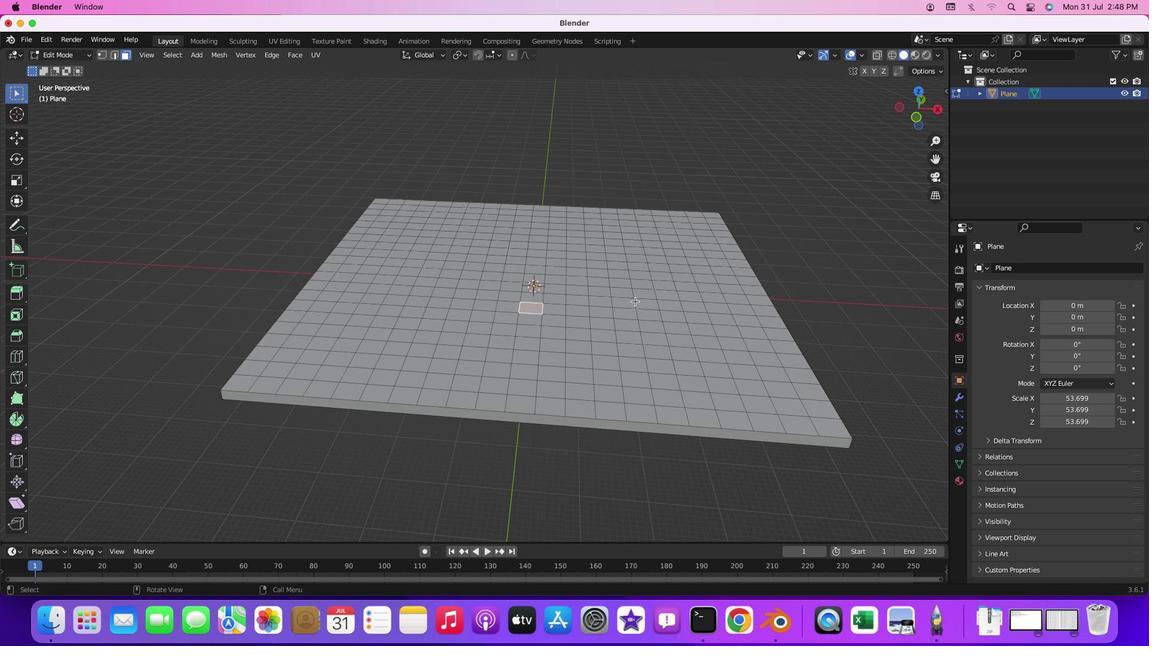
Action: Mouse moved to (563, 344)
Screenshot: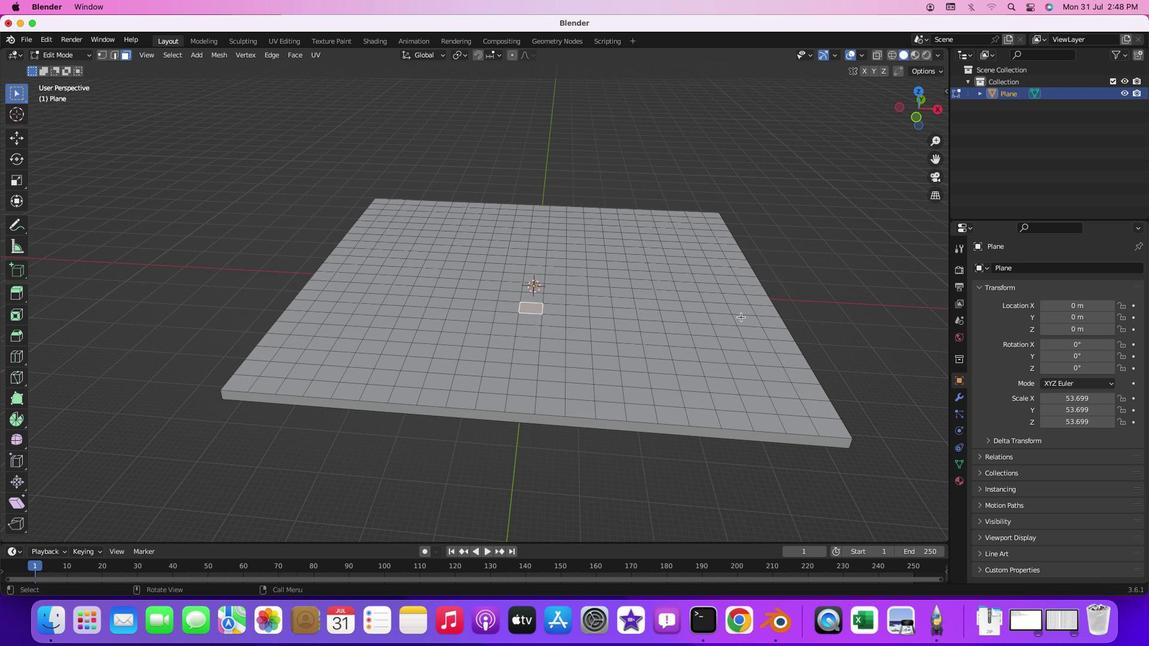 
Action: Mouse pressed middle at (563, 344)
Screenshot: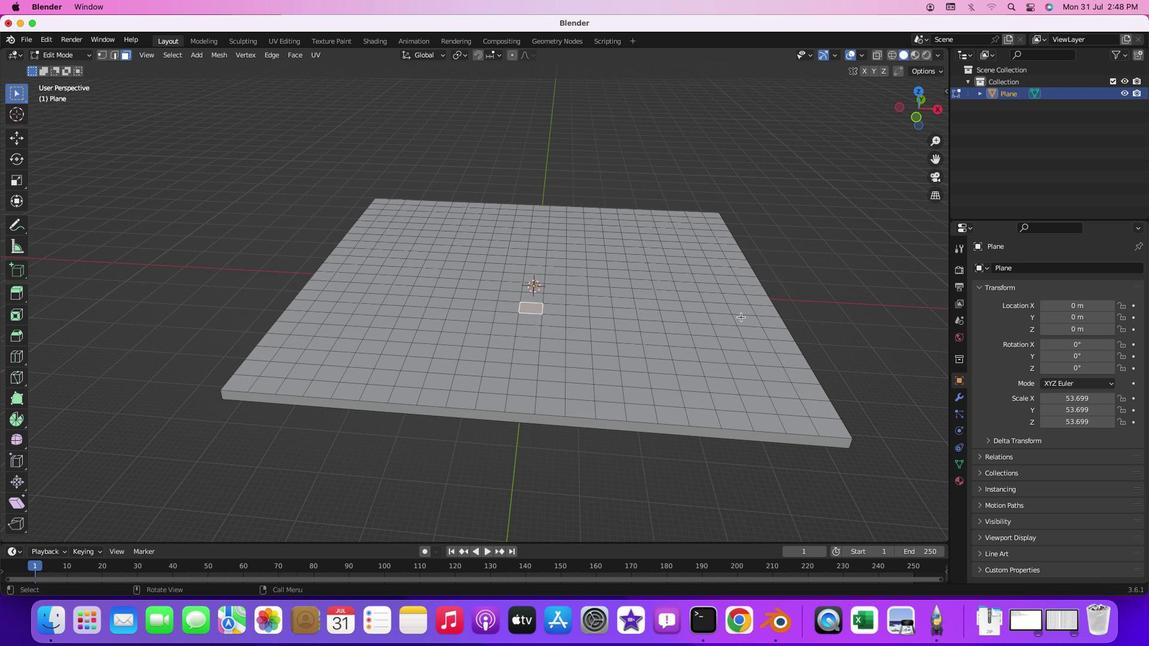 
Action: Mouse moved to (383, 347)
Screenshot: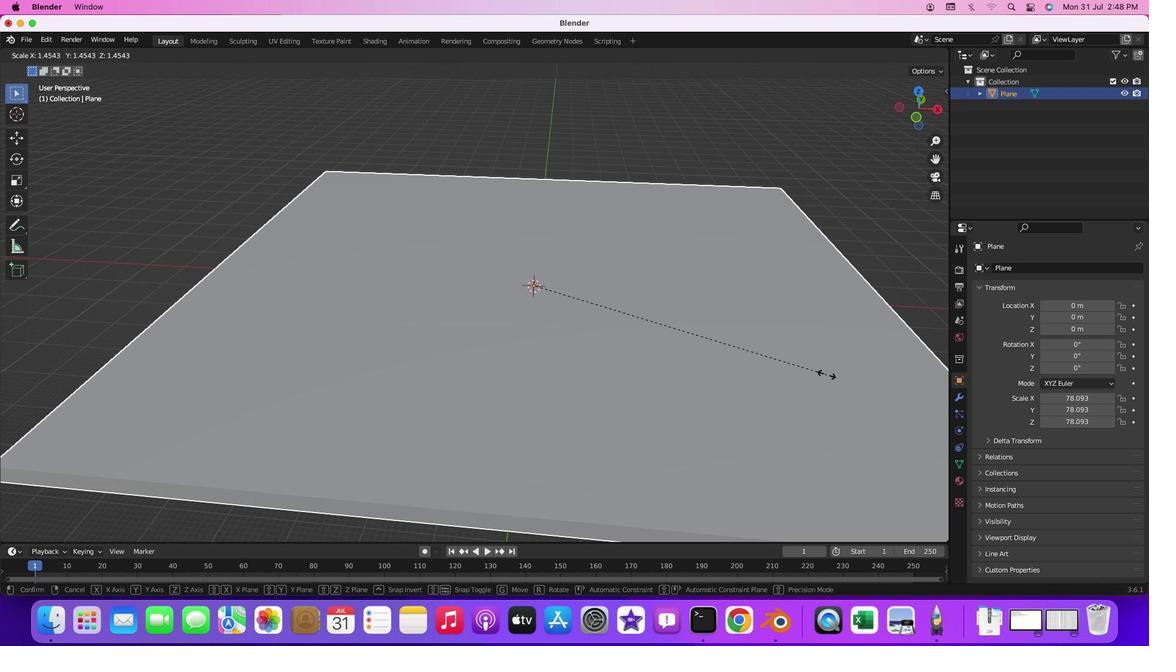 
Action: Key pressed Key.tab
Screenshot: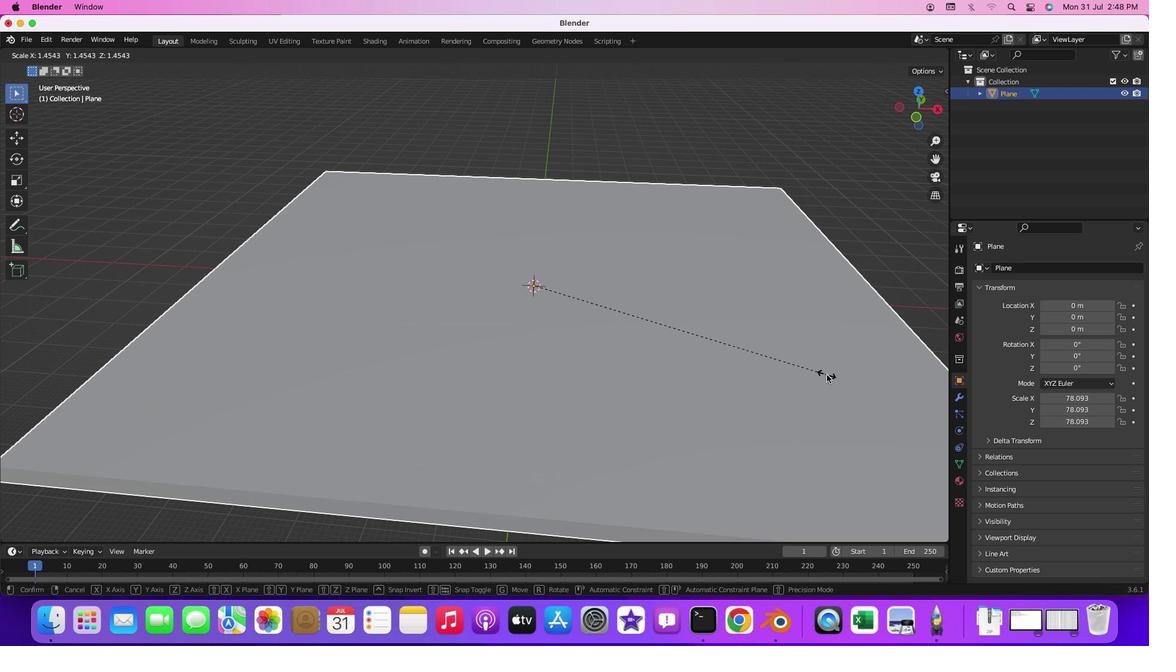 
Action: Mouse moved to (387, 351)
Screenshot: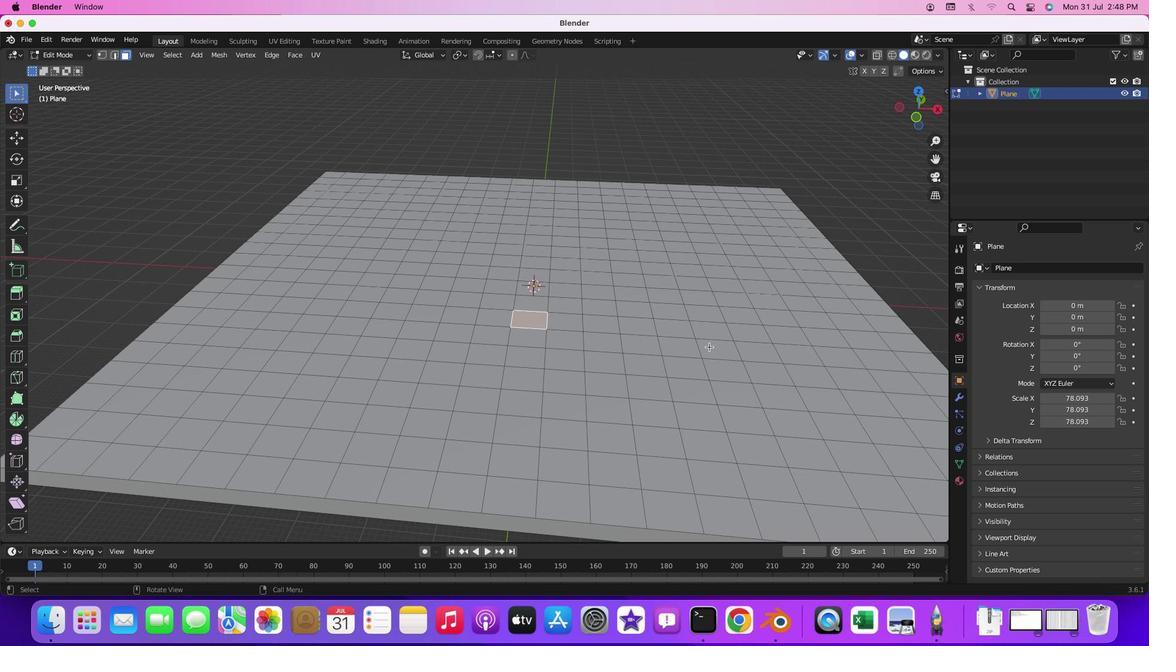 
Action: Key pressed 's'
Screenshot: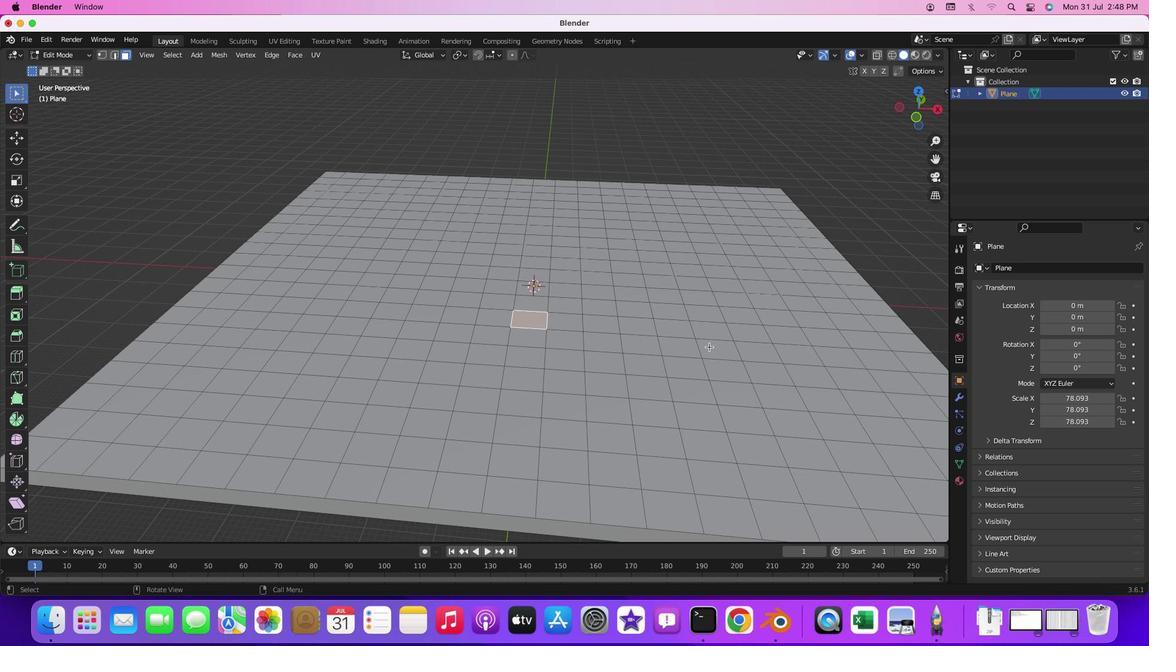 
Action: Mouse moved to (357, 321)
Screenshot: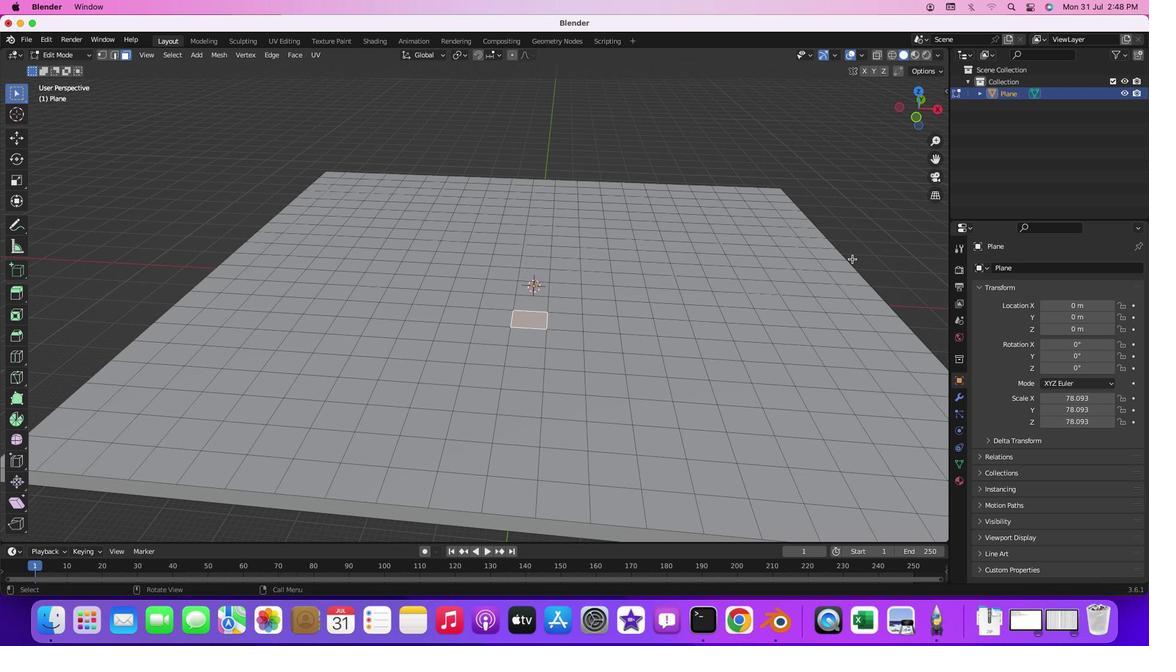 
Action: Mouse pressed left at (357, 321)
Screenshot: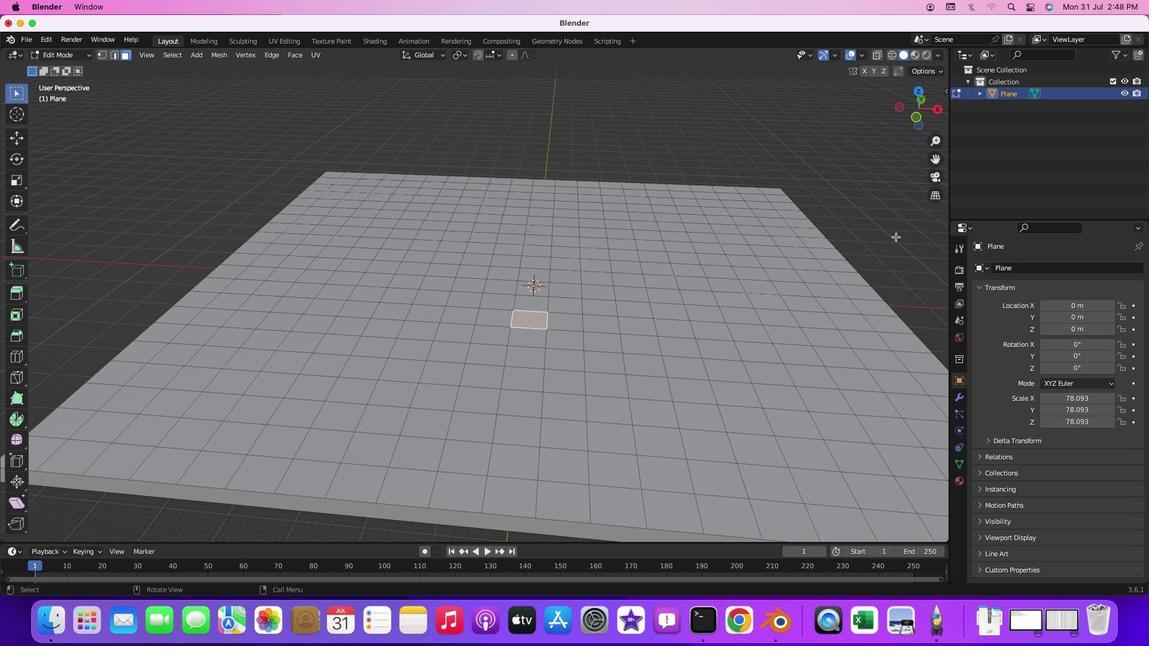 
Action: Mouse moved to (399, 334)
Screenshot: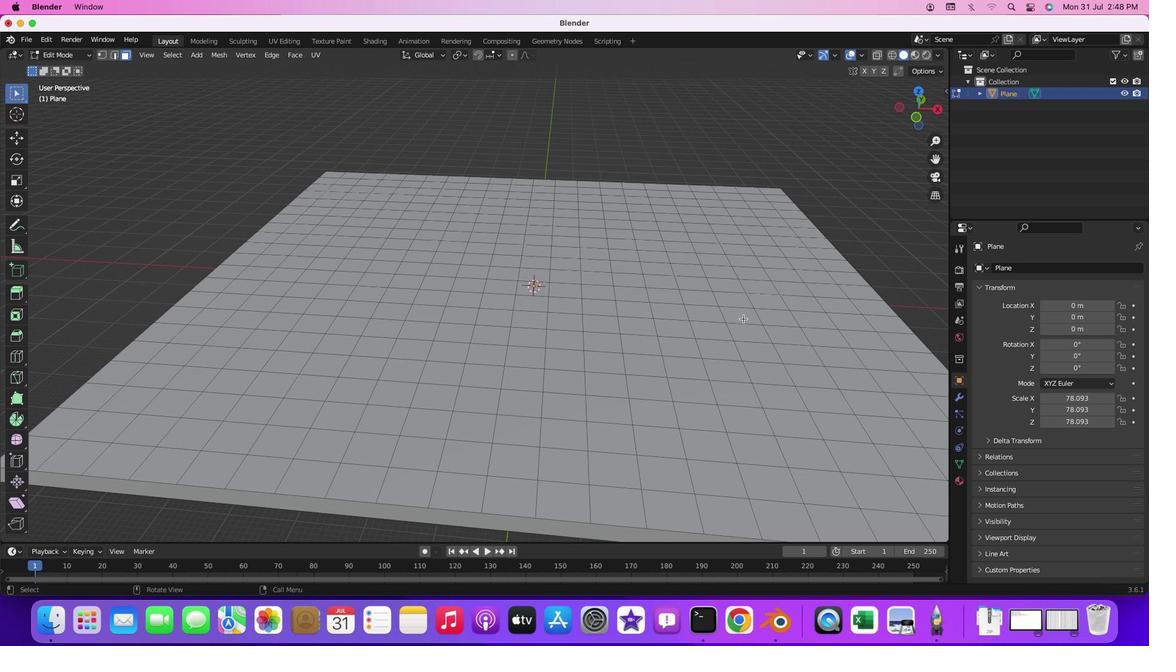 
Action: Key pressed Key.tab
Screenshot: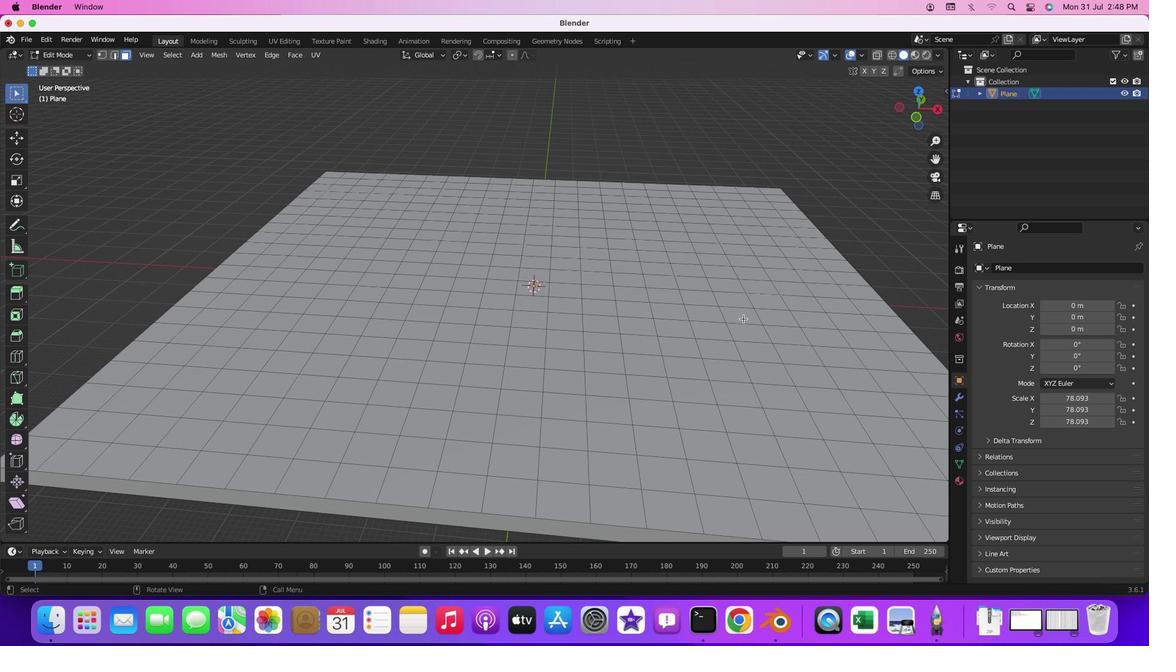 
Action: Mouse moved to (332, 386)
Screenshot: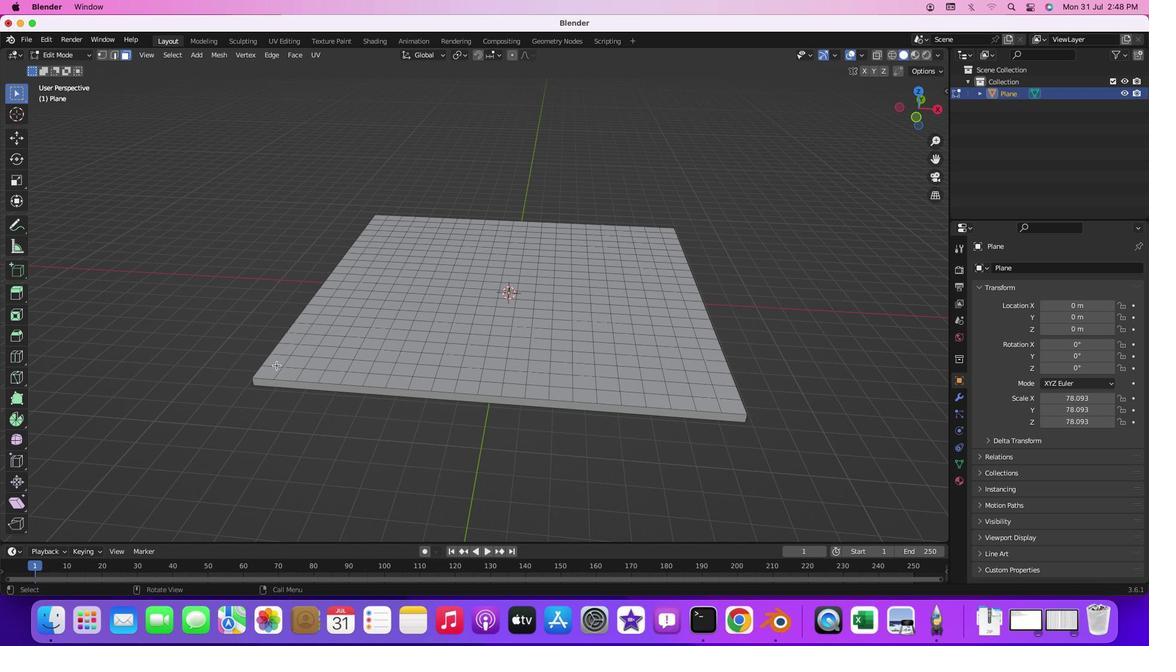
Action: Mouse pressed left at (332, 386)
Screenshot: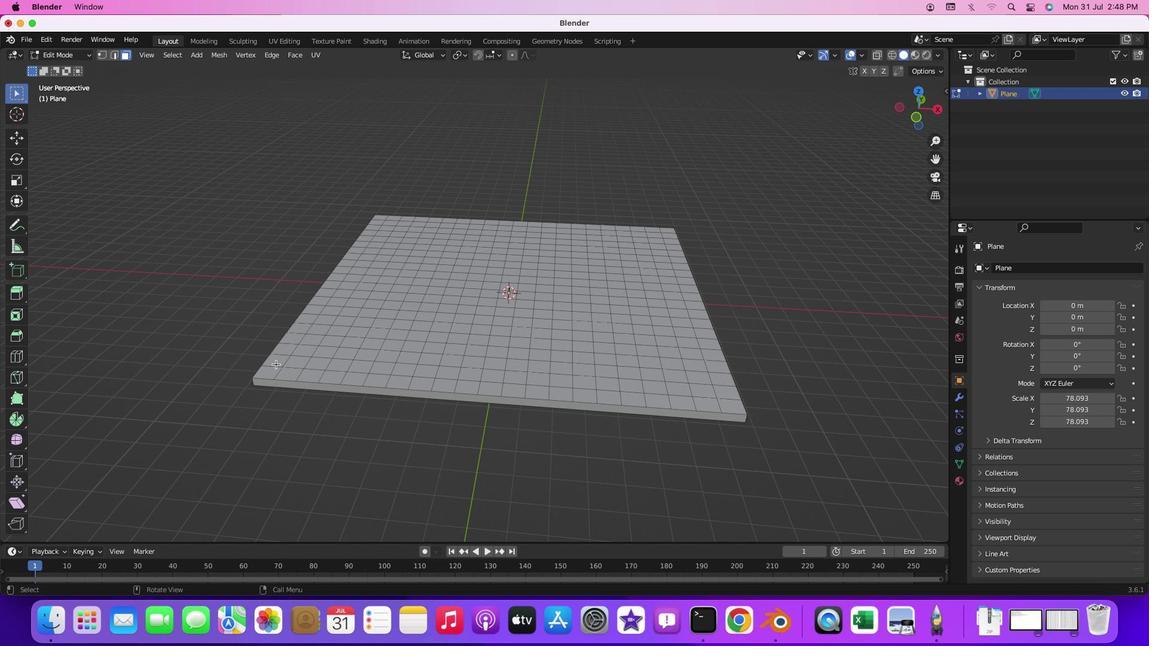 
Action: Mouse moved to (387, 347)
Screenshot: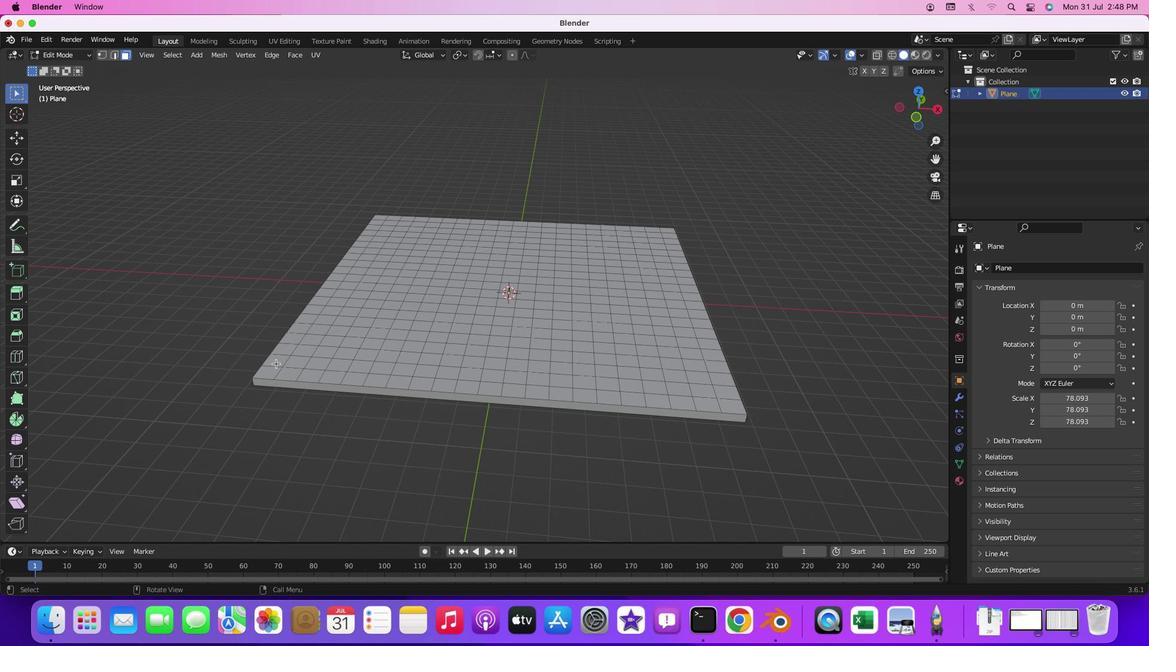 
Action: Mouse scrolled (387, 347) with delta (657, 497)
Screenshot: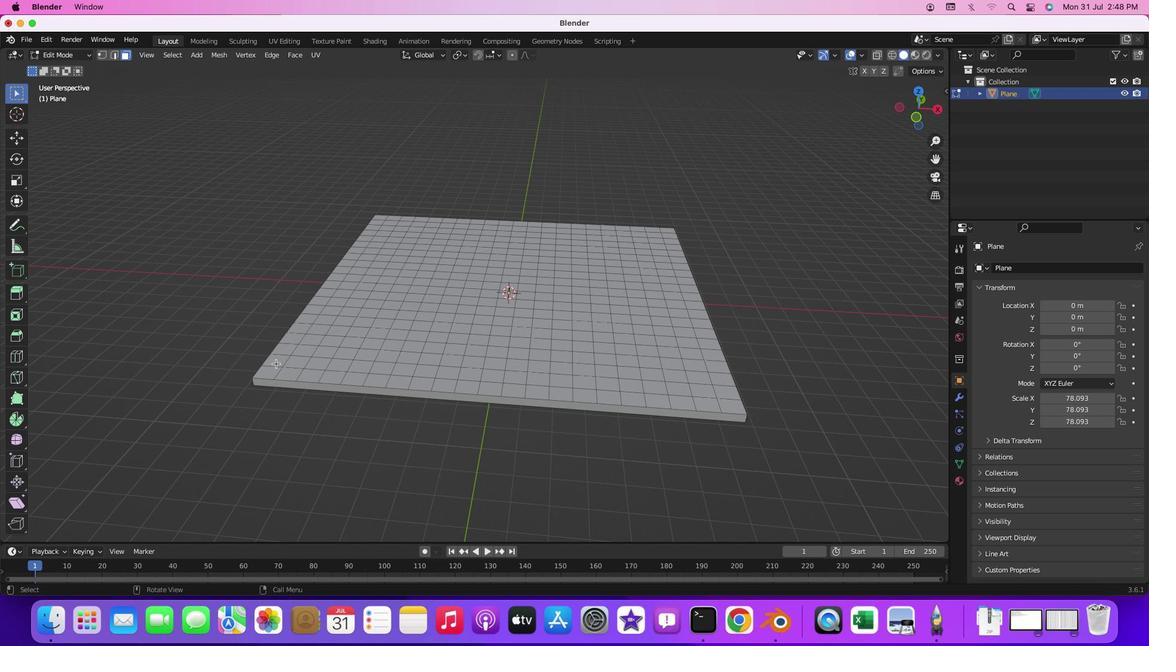 
Action: Mouse scrolled (387, 347) with delta (657, 497)
Screenshot: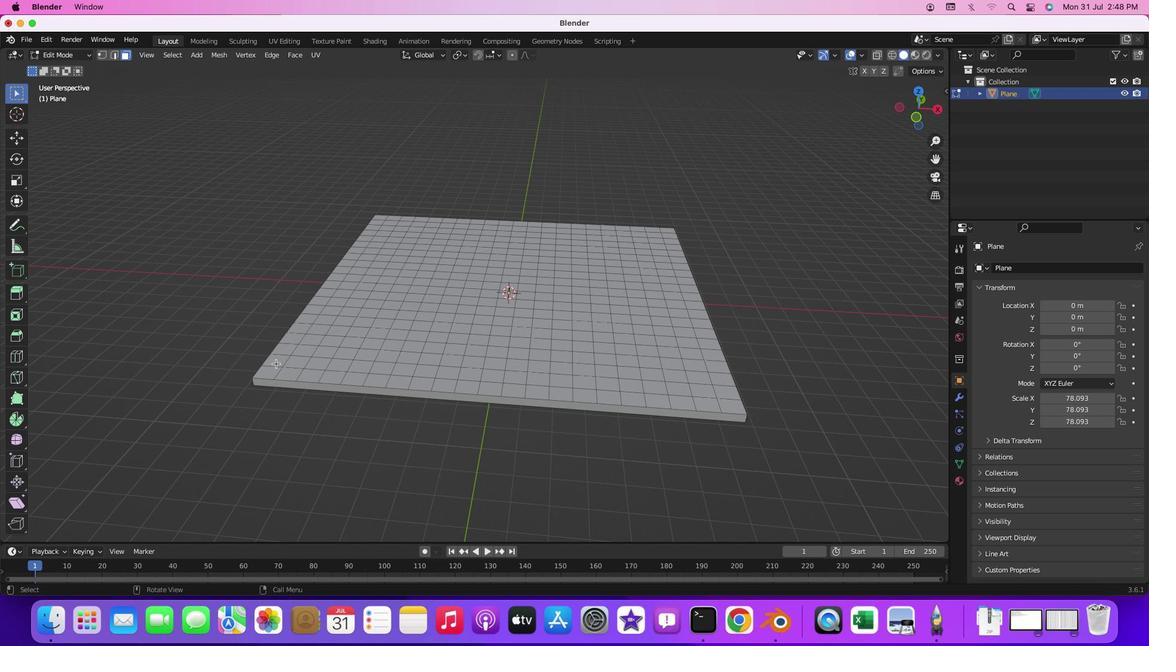 
Action: Mouse scrolled (387, 347) with delta (657, 497)
Screenshot: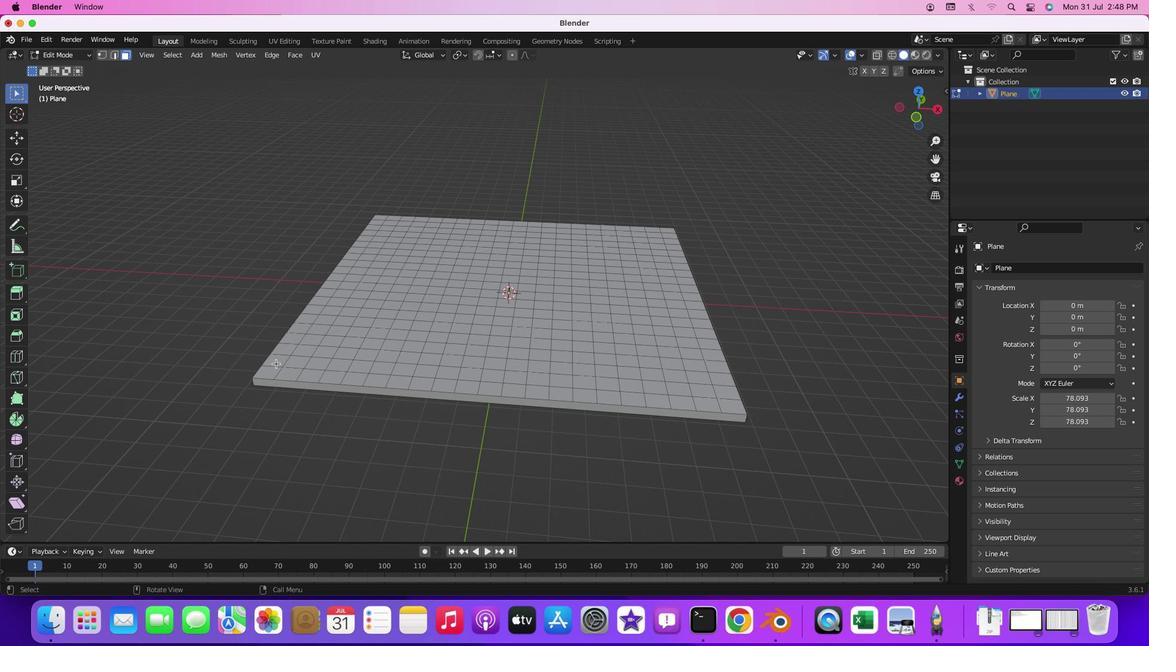 
Action: Mouse moved to (493, 329)
Screenshot: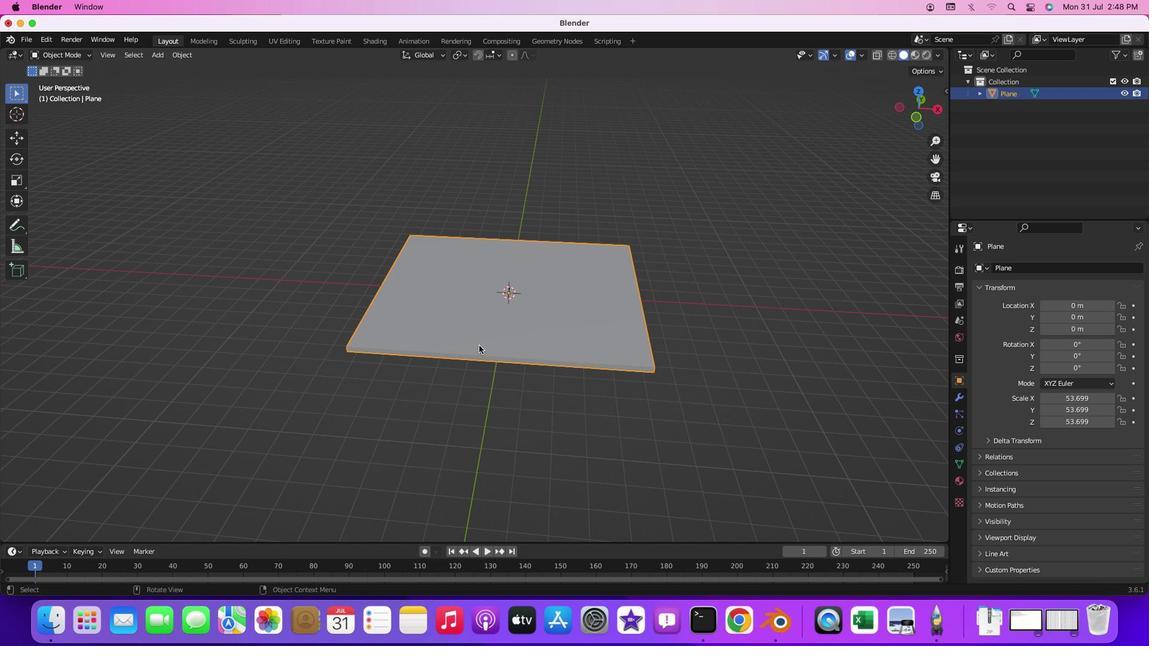 
Action: Key pressed Key.cmd'z''z''z'
Screenshot: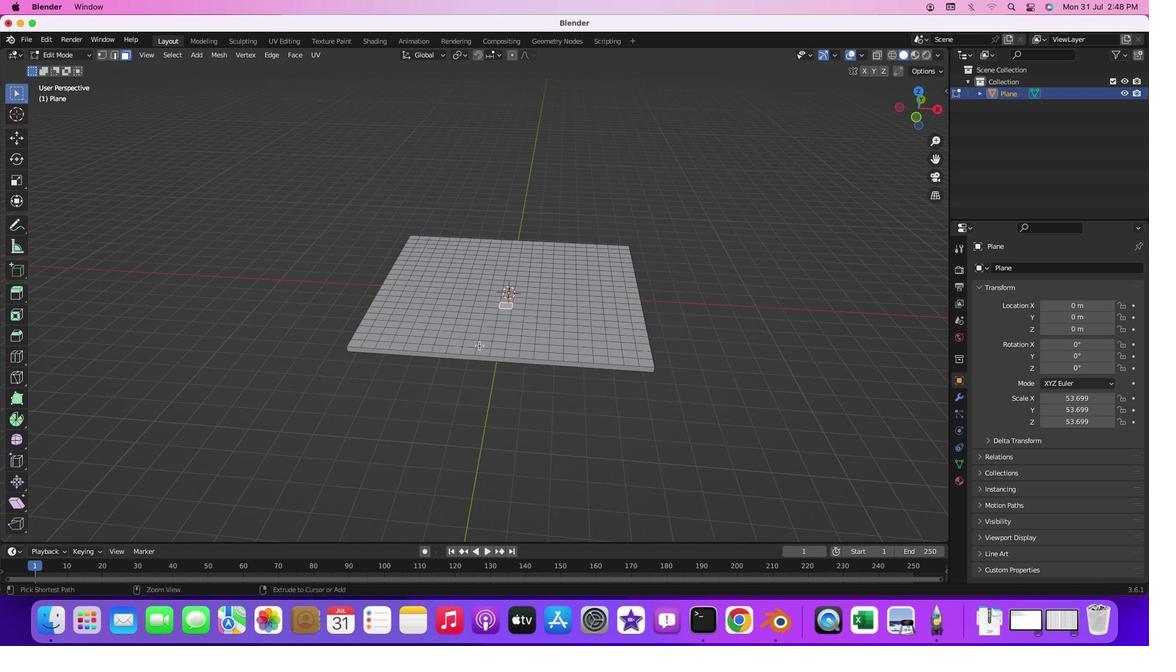 
Action: Mouse moved to (483, 334)
Screenshot: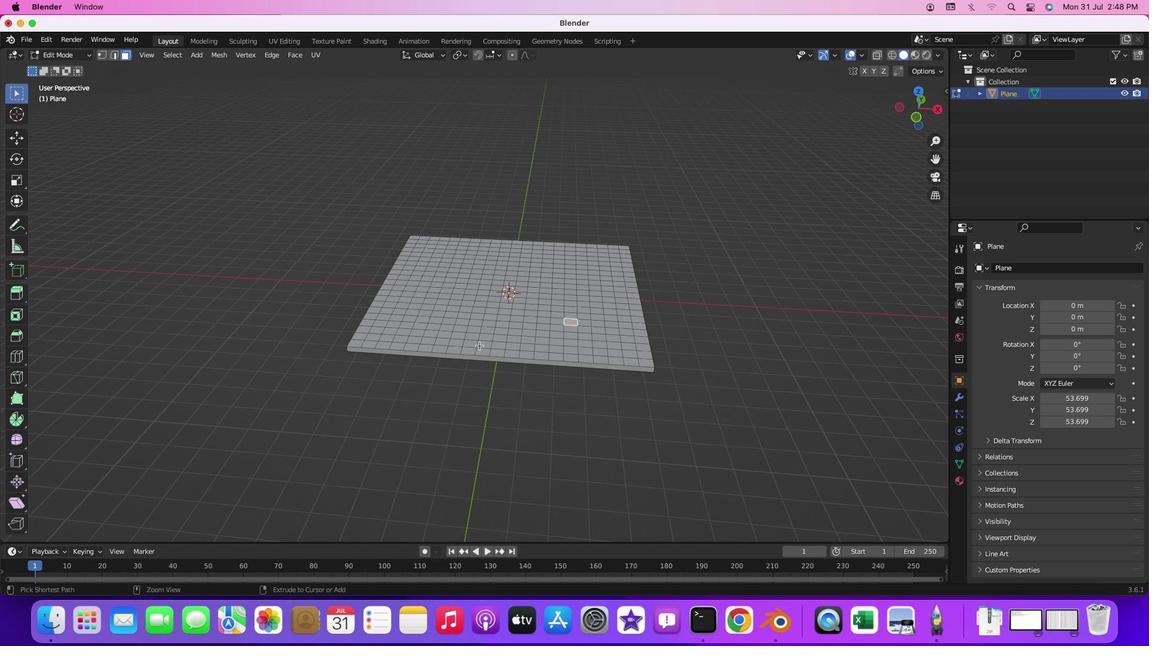 
Action: Key pressed Key.cmd'z''z''z''z''z''z'
Screenshot: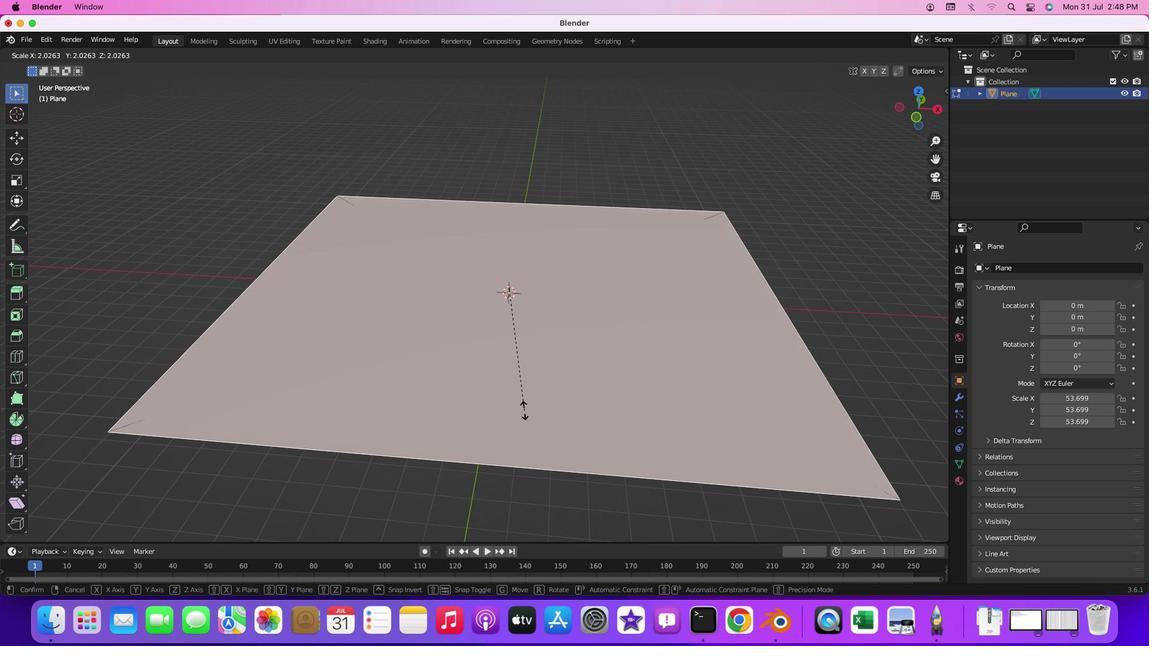 
Action: Mouse moved to (483, 336)
Screenshot: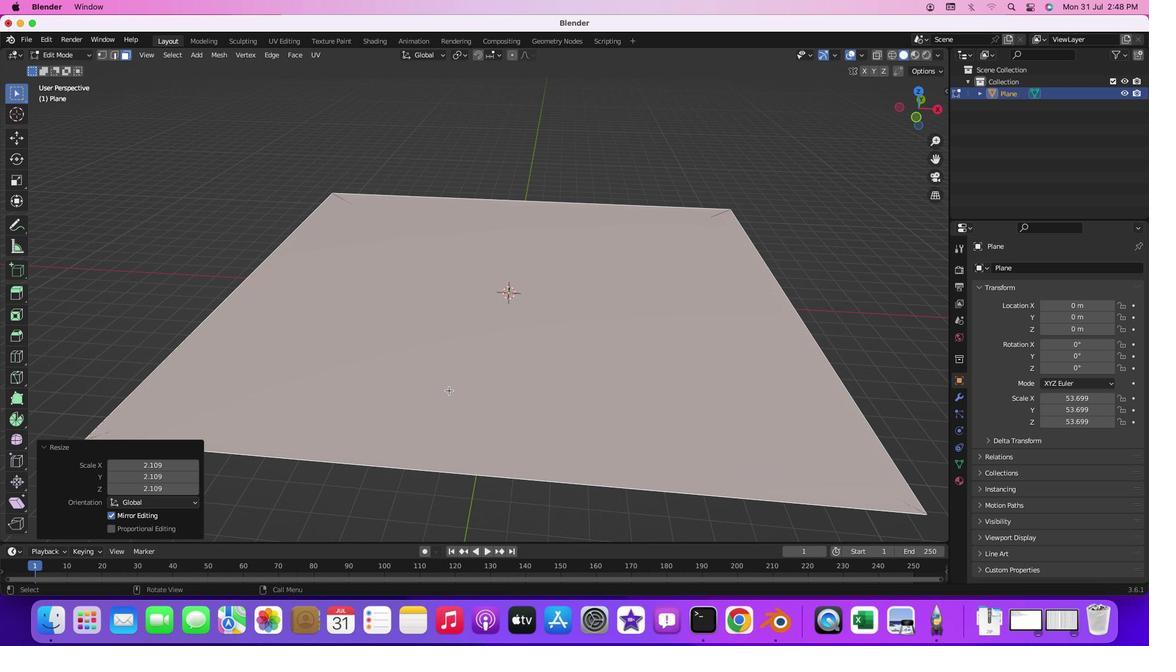 
Action: Key pressed 's'
Screenshot: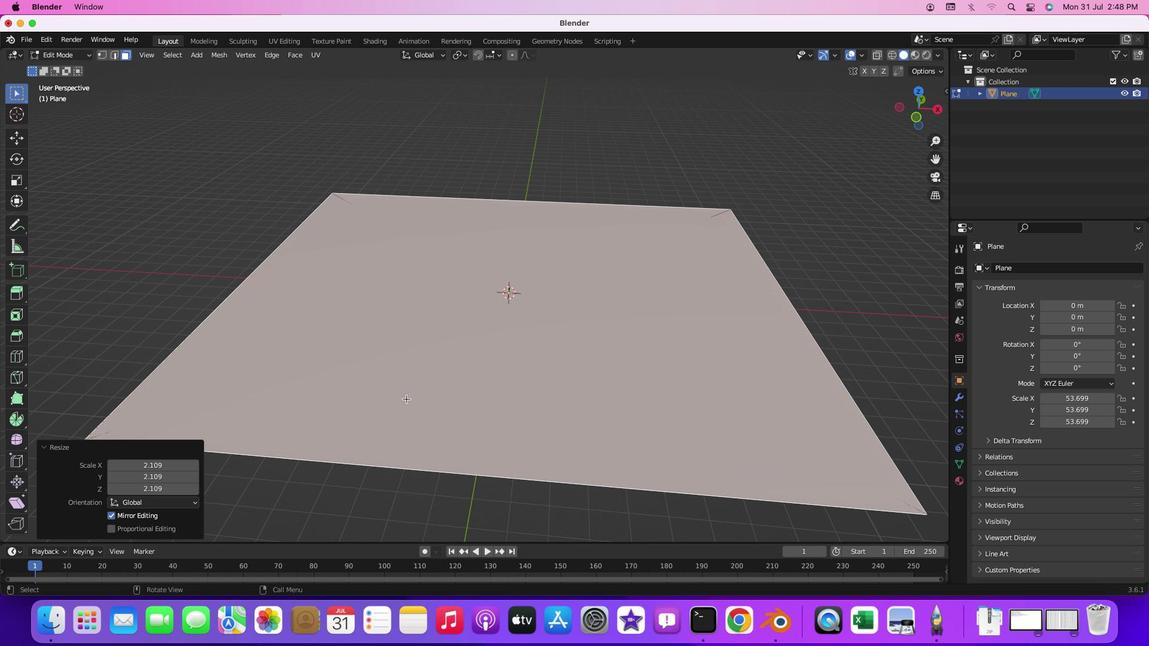 
Action: Mouse moved to (466, 302)
Screenshot: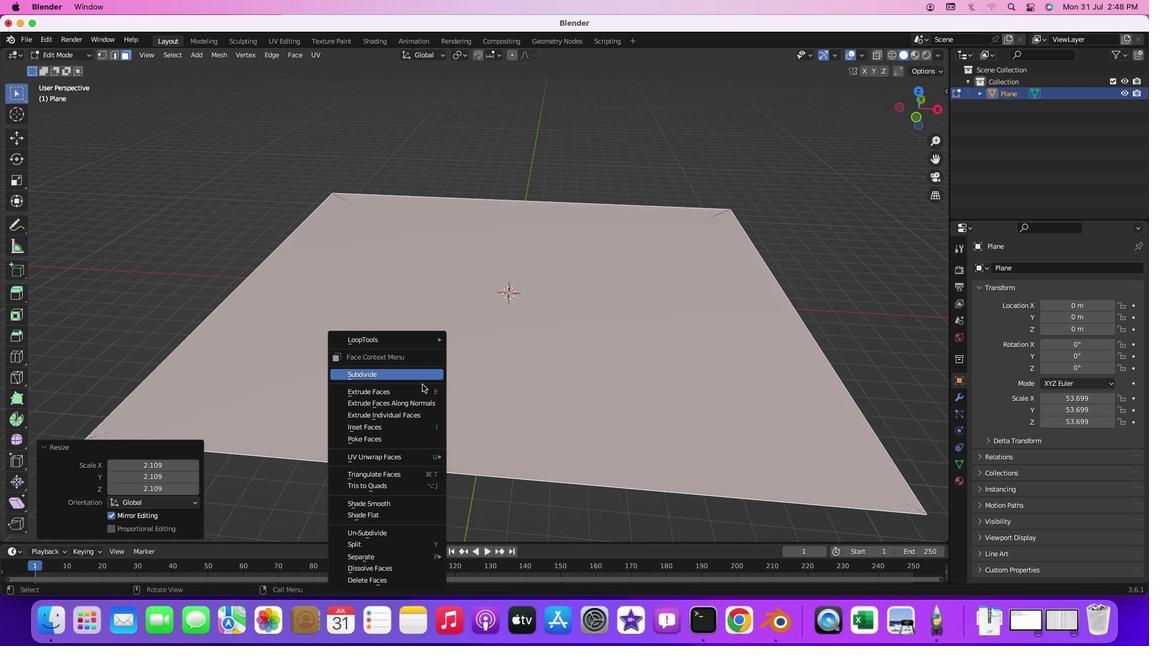
Action: Mouse pressed left at (466, 302)
Screenshot: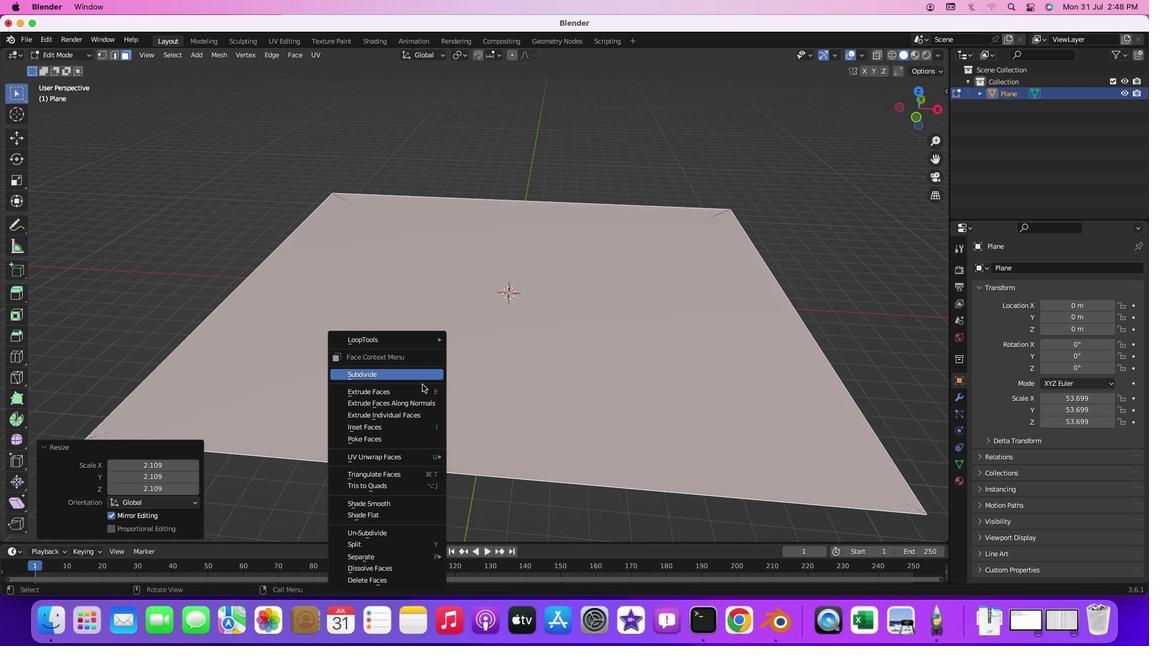 
Action: Mouse moved to (504, 316)
Screenshot: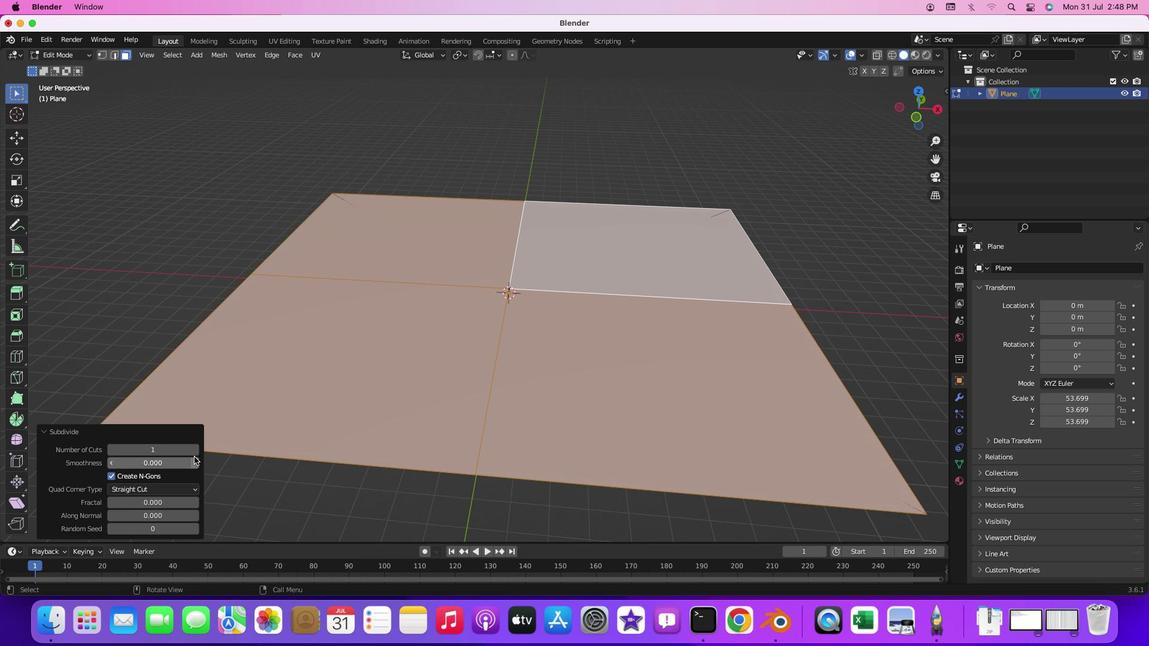 
Action: Mouse pressed right at (504, 316)
Screenshot: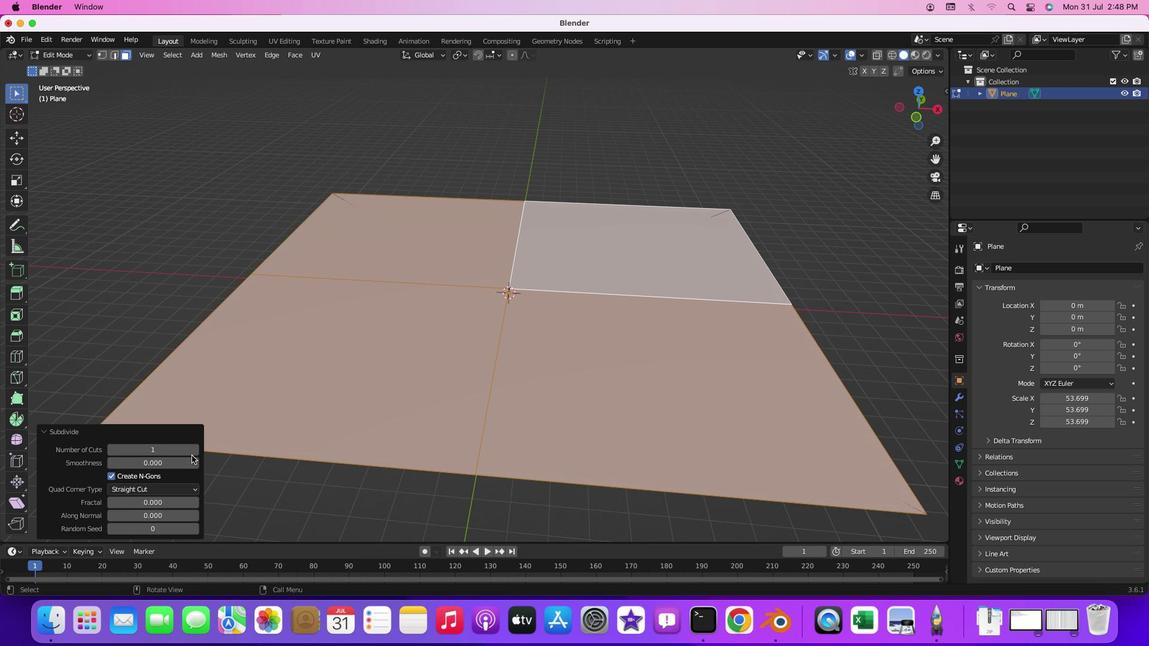 
Action: Mouse moved to (504, 316)
Screenshot: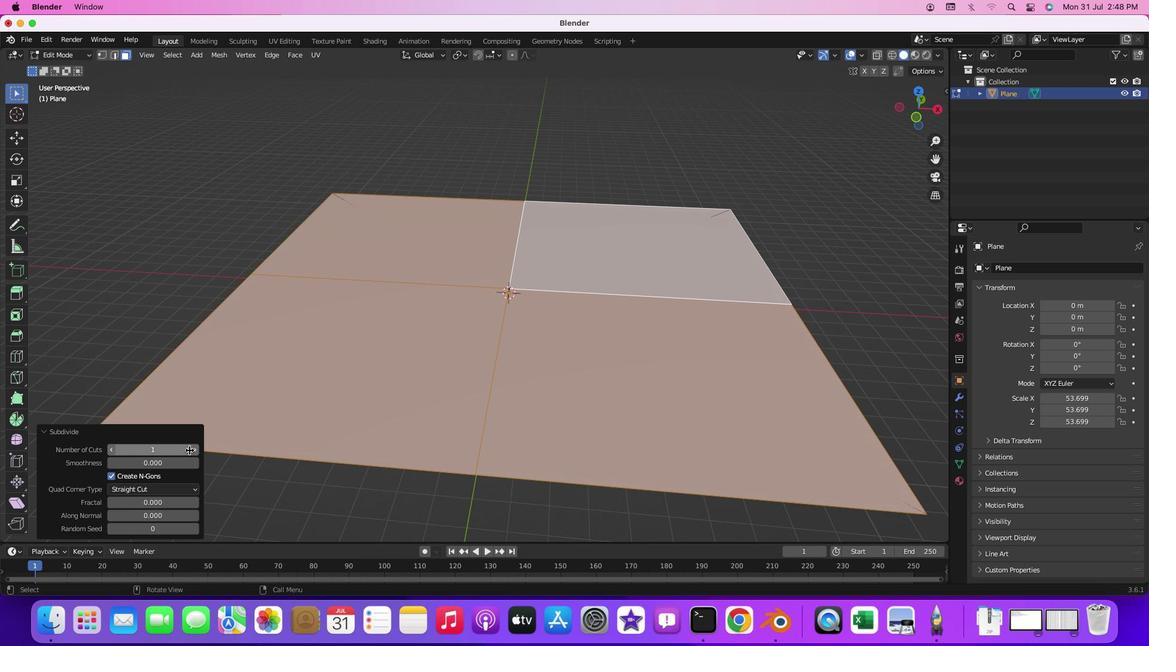 
Action: Mouse pressed left at (504, 316)
Screenshot: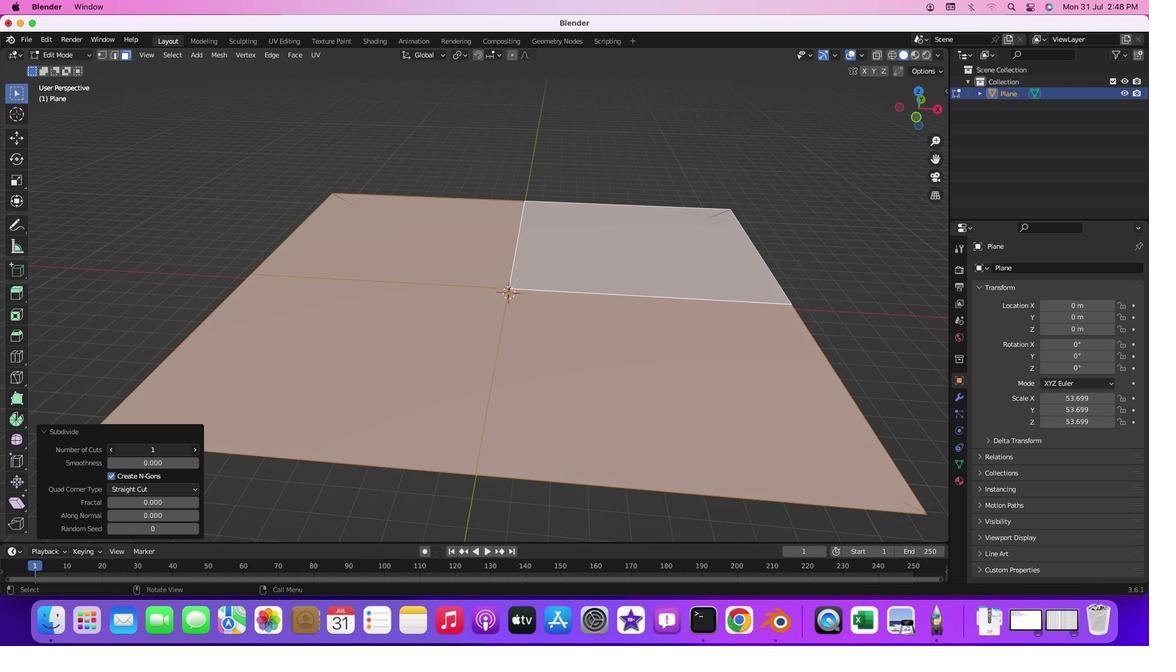 
Action: Mouse moved to (588, 283)
Screenshot: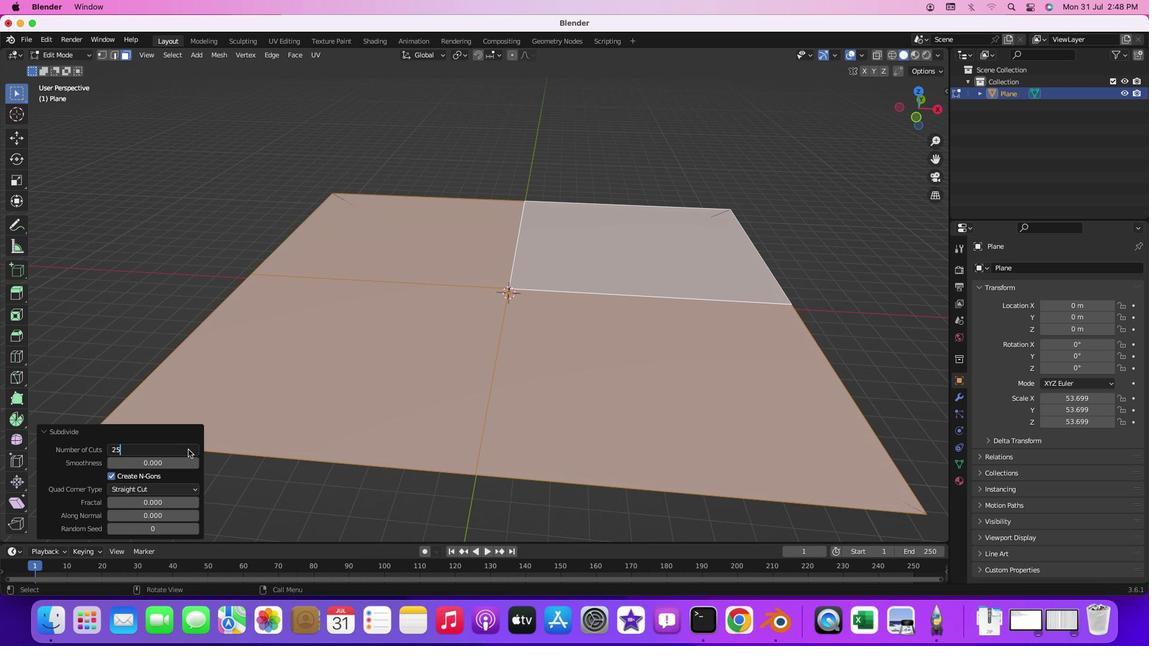 
Action: Mouse pressed left at (588, 283)
Screenshot: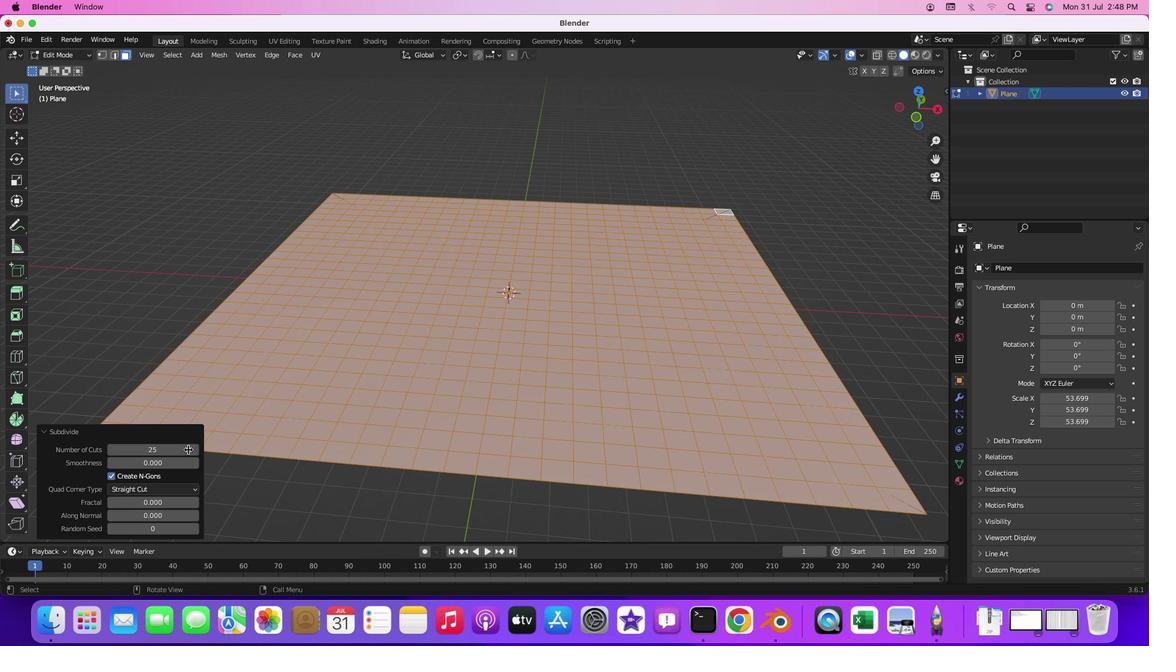 
Action: Mouse moved to (589, 286)
Screenshot: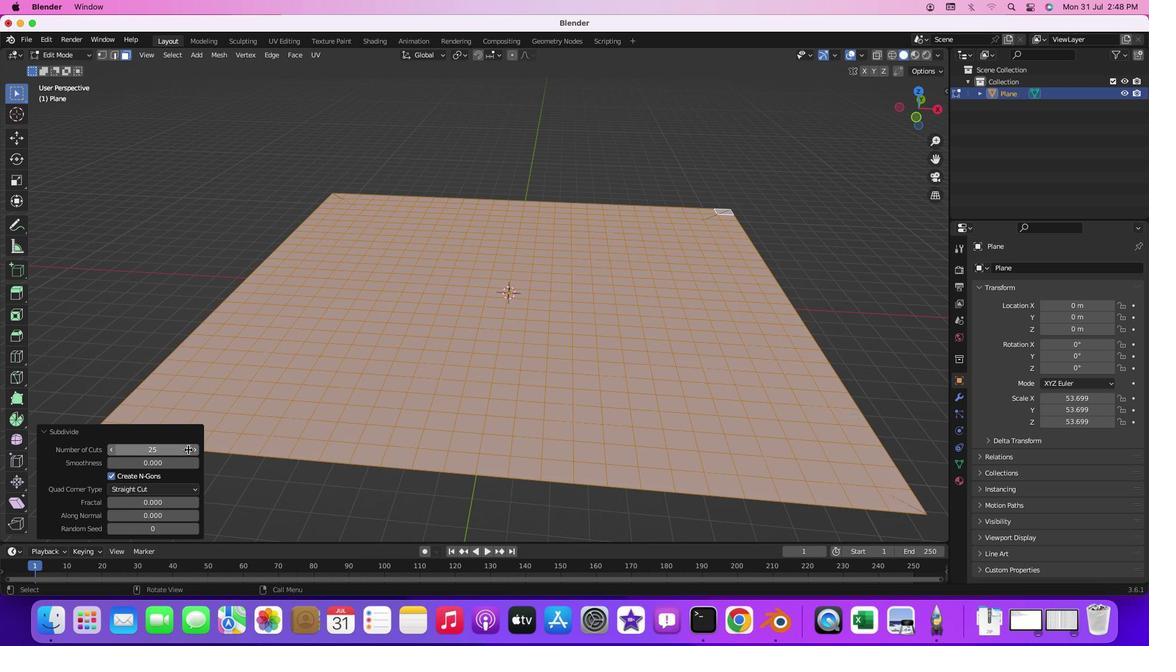 
Action: Mouse pressed left at (589, 286)
Screenshot: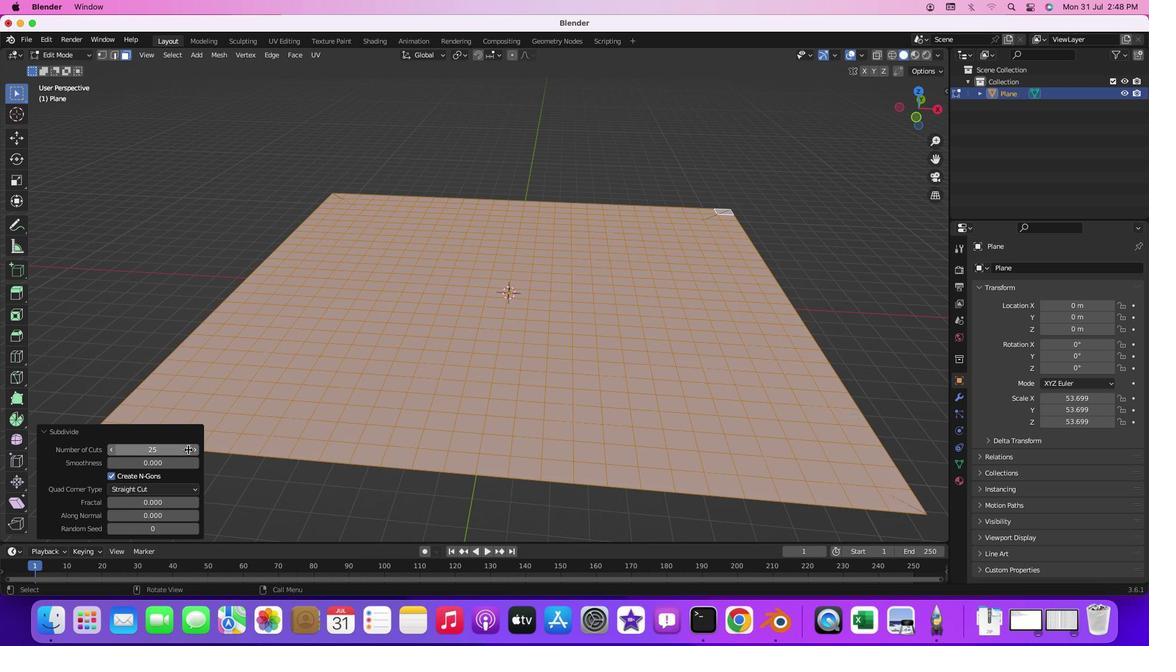 
Action: Mouse moved to (589, 286)
Screenshot: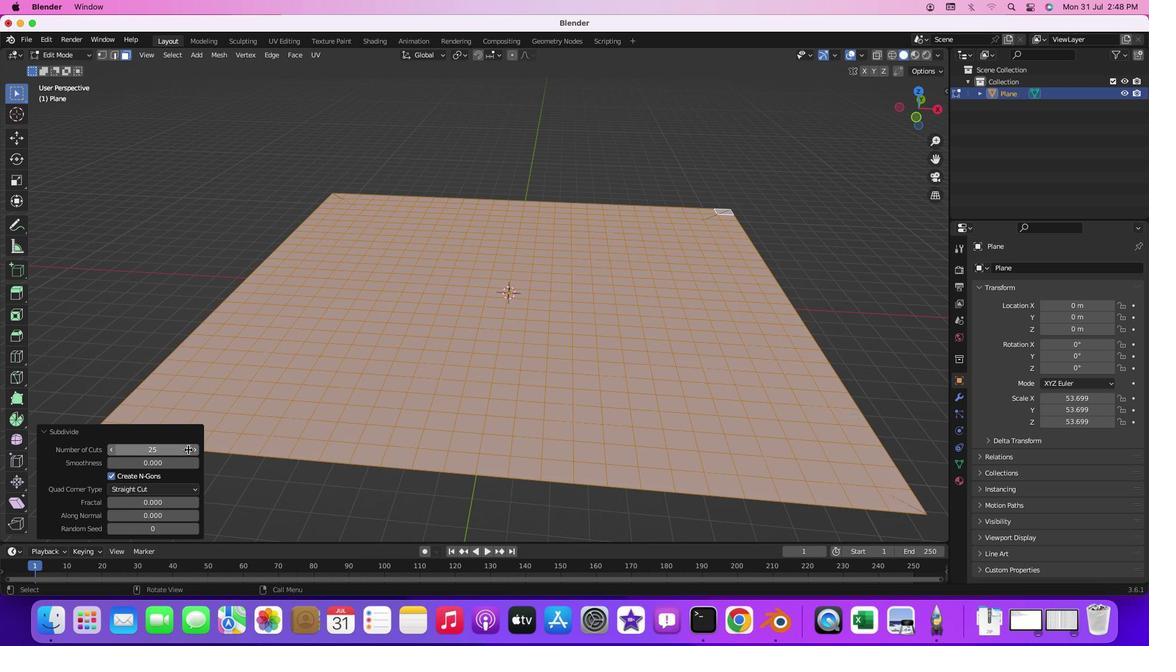 
Action: Key pressed '2''5'Key.enter
Screenshot: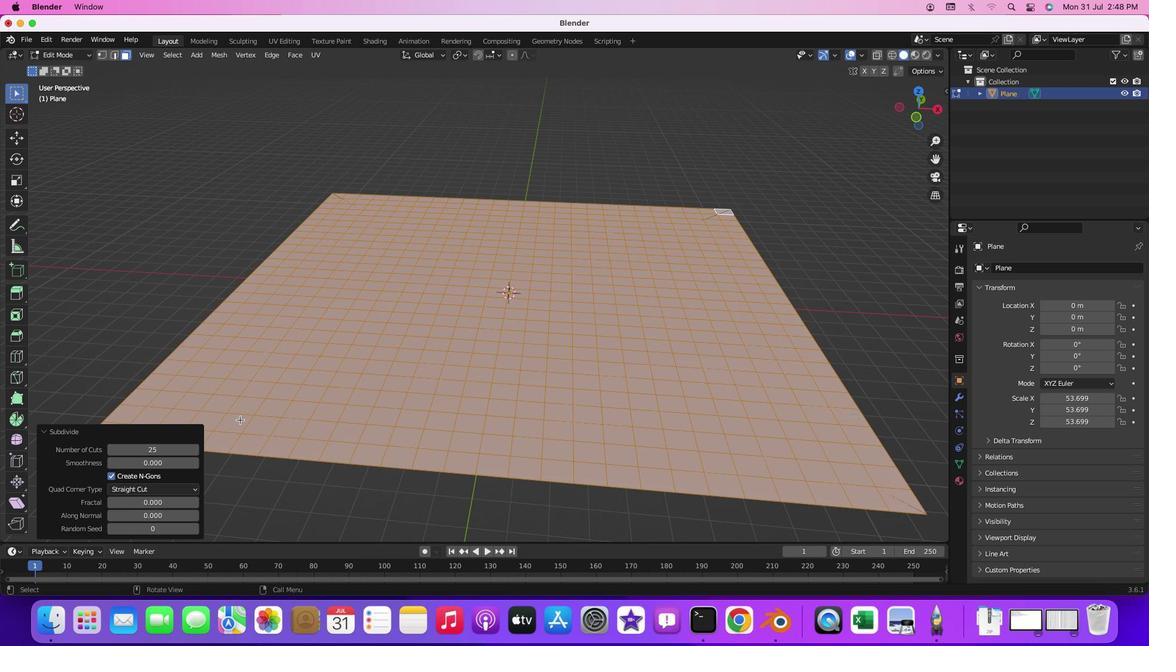 
Action: Mouse moved to (599, 354)
Screenshot: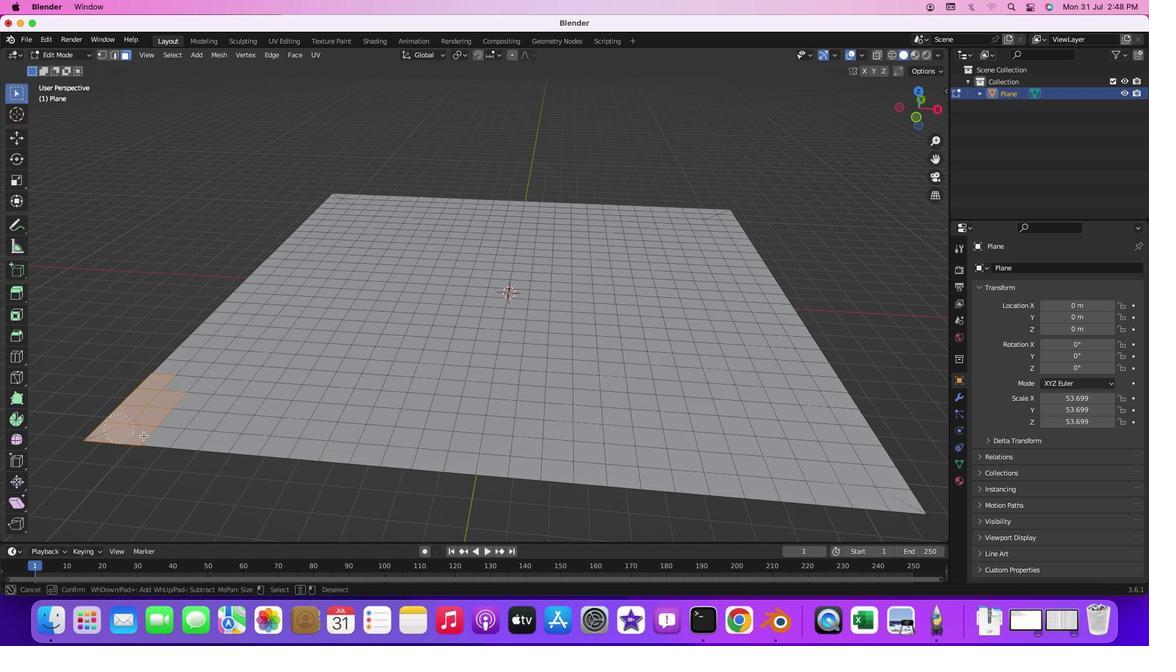 
Action: Mouse pressed left at (599, 354)
Screenshot: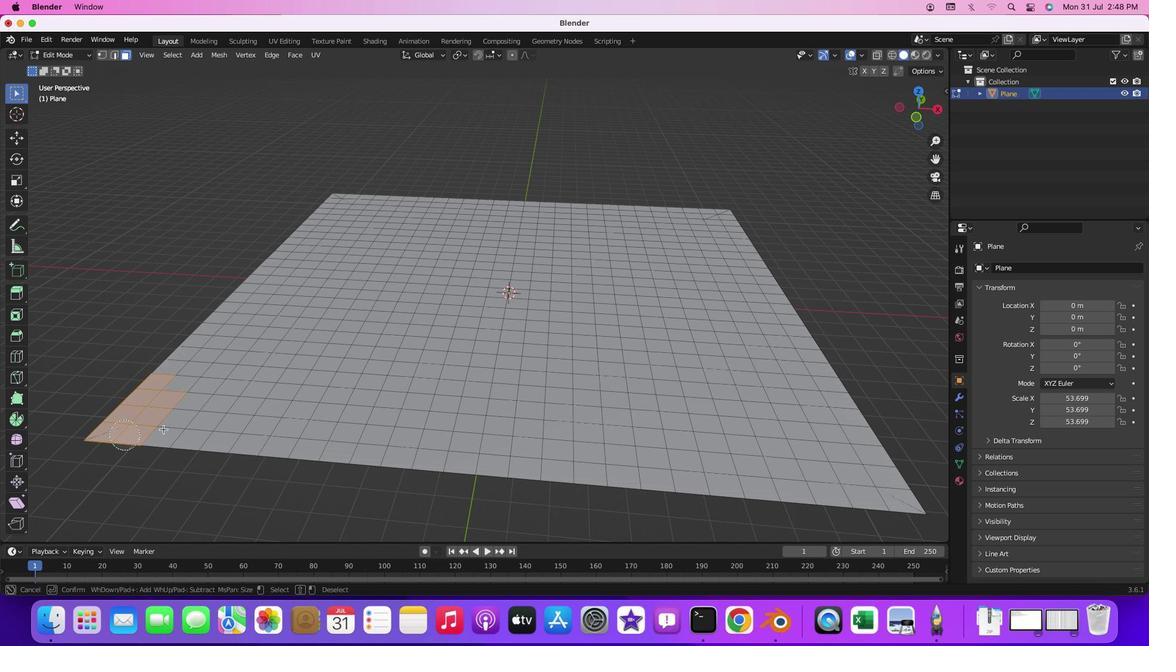 
Action: Mouse moved to (605, 302)
Screenshot: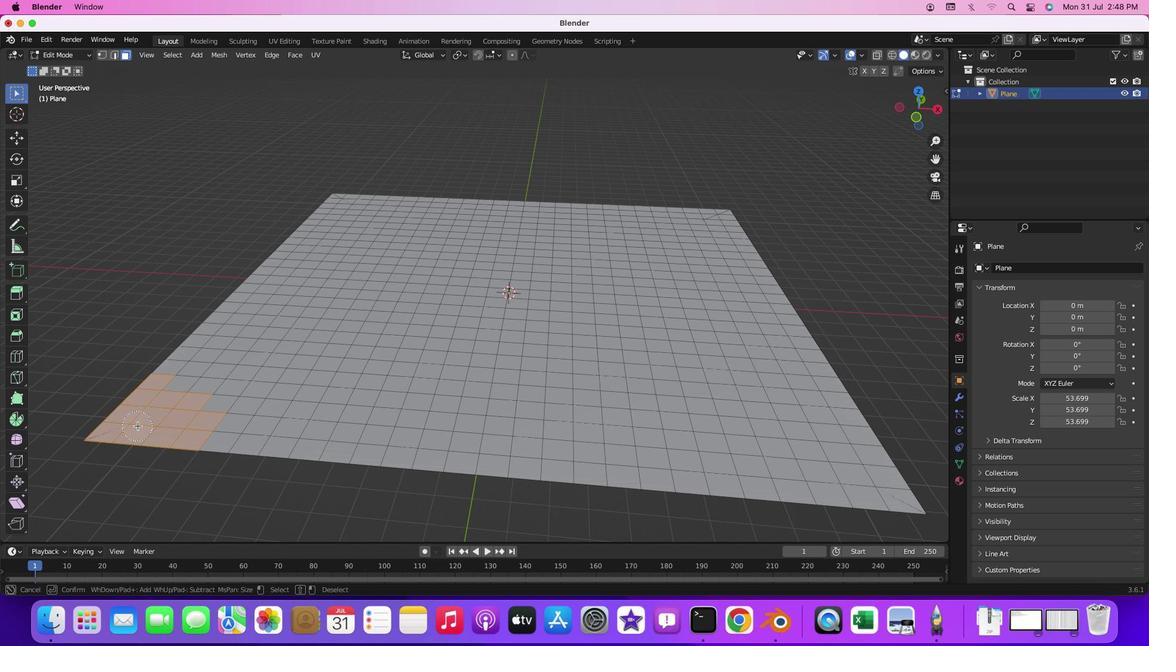 
Action: Key pressed 'c'
Screenshot: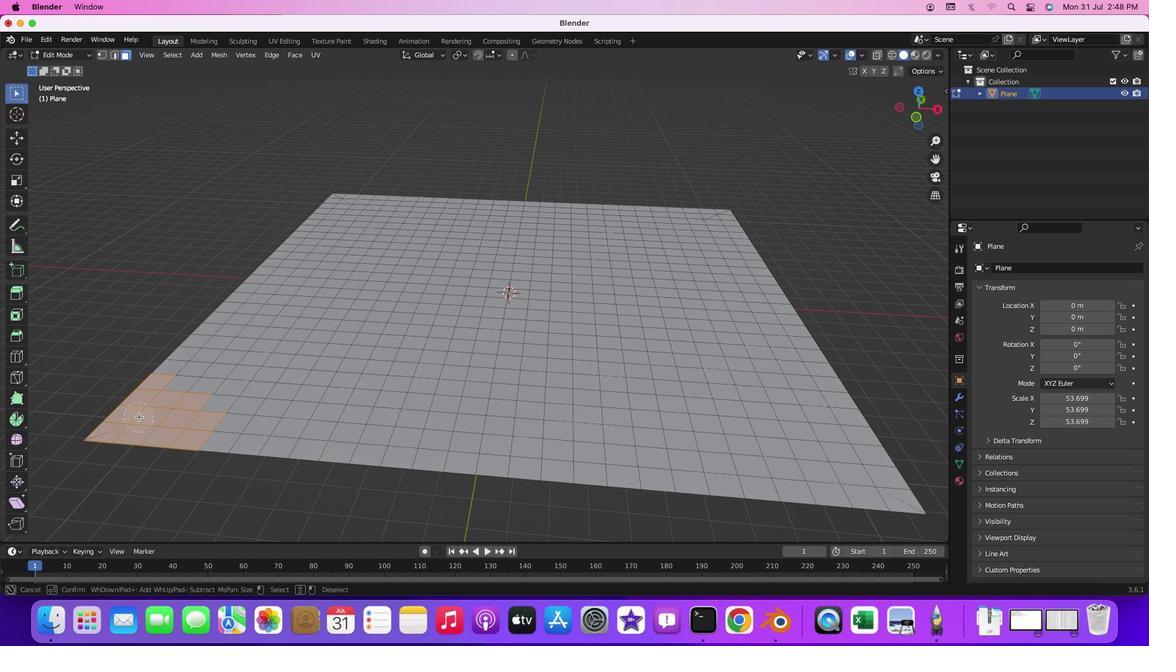 
Action: Mouse moved to (607, 311)
Screenshot: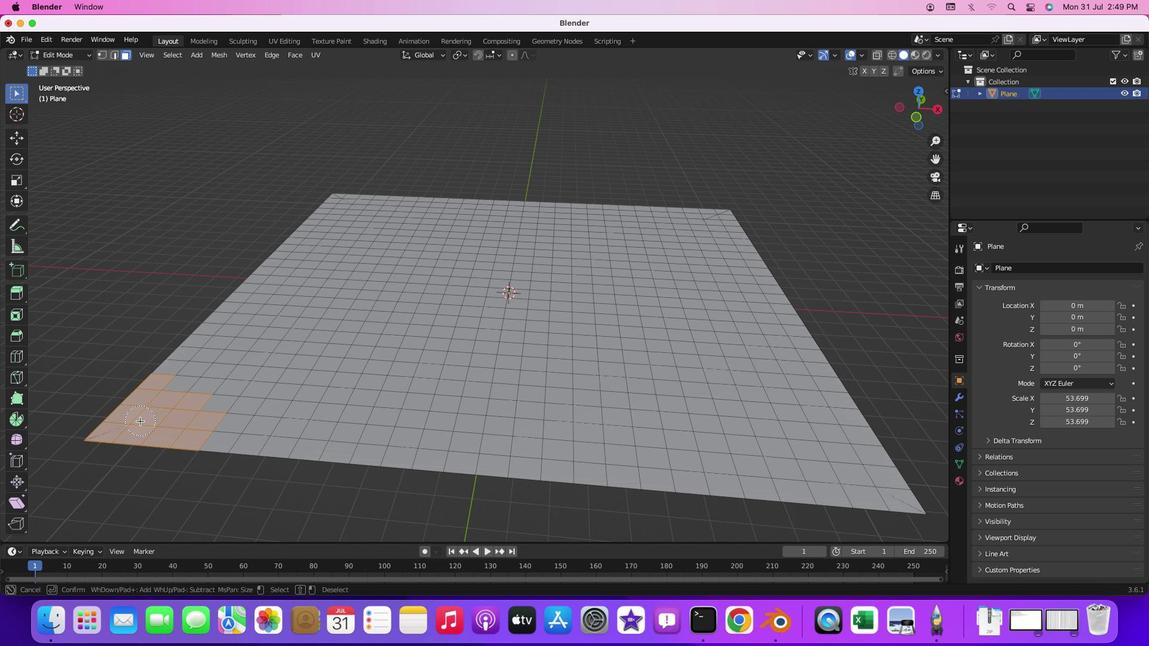 
Action: Mouse pressed left at (607, 311)
Screenshot: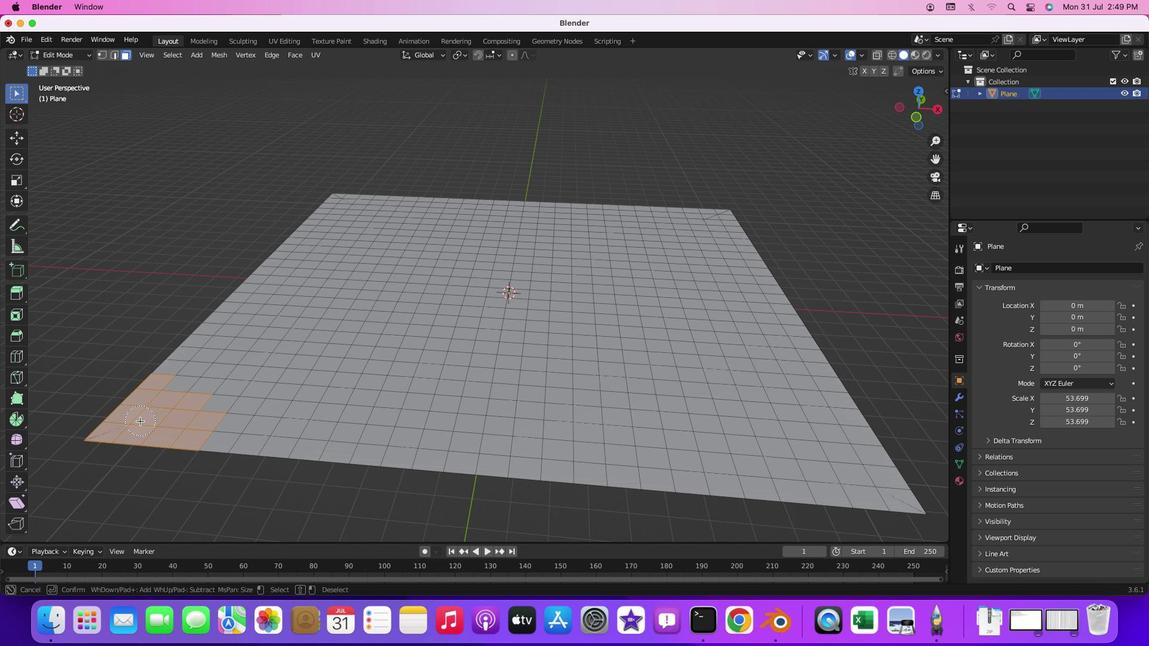 
Action: Mouse moved to (607, 299)
Screenshot: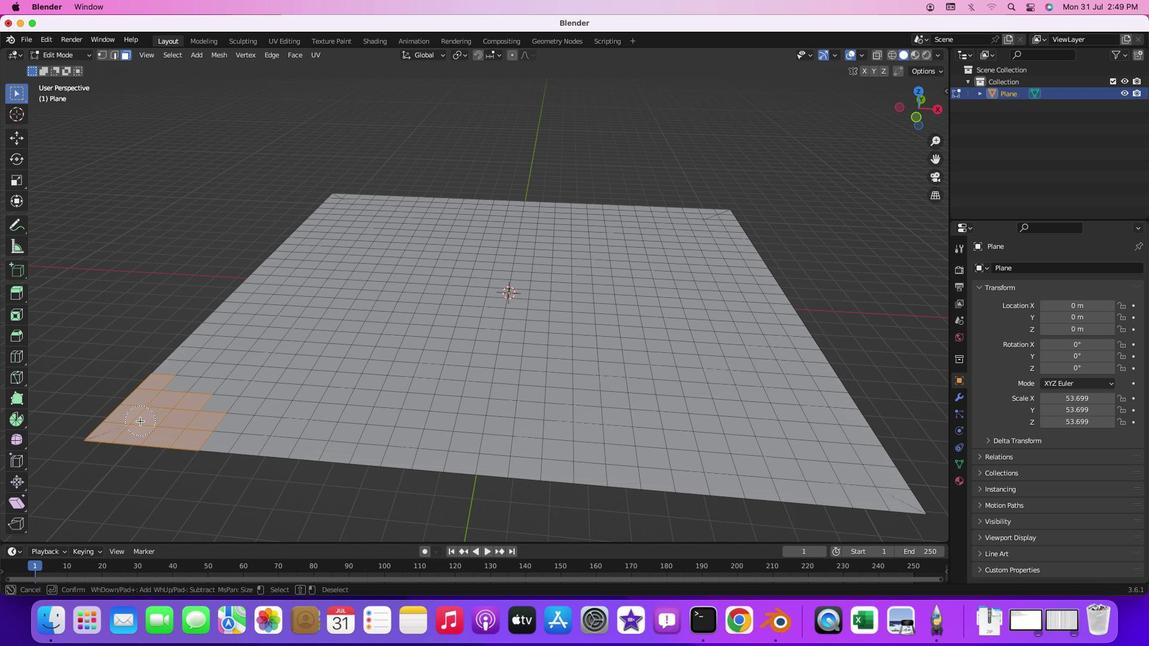 
Action: Key pressed 'g'
Screenshot: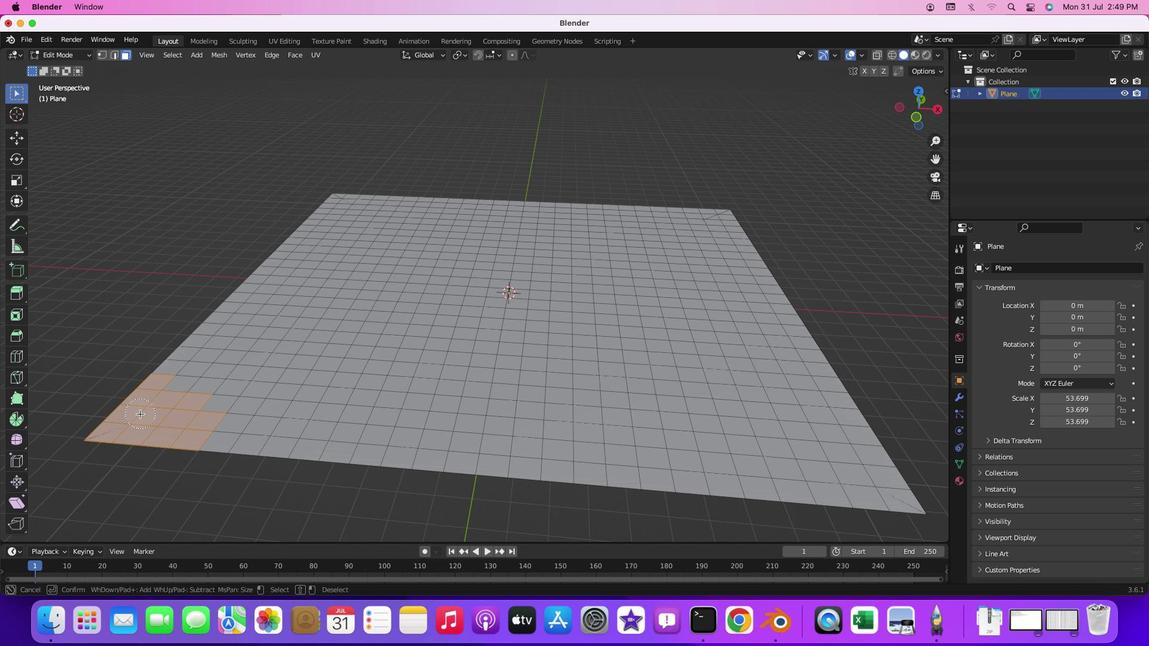 
Action: Mouse moved to (607, 303)
Screenshot: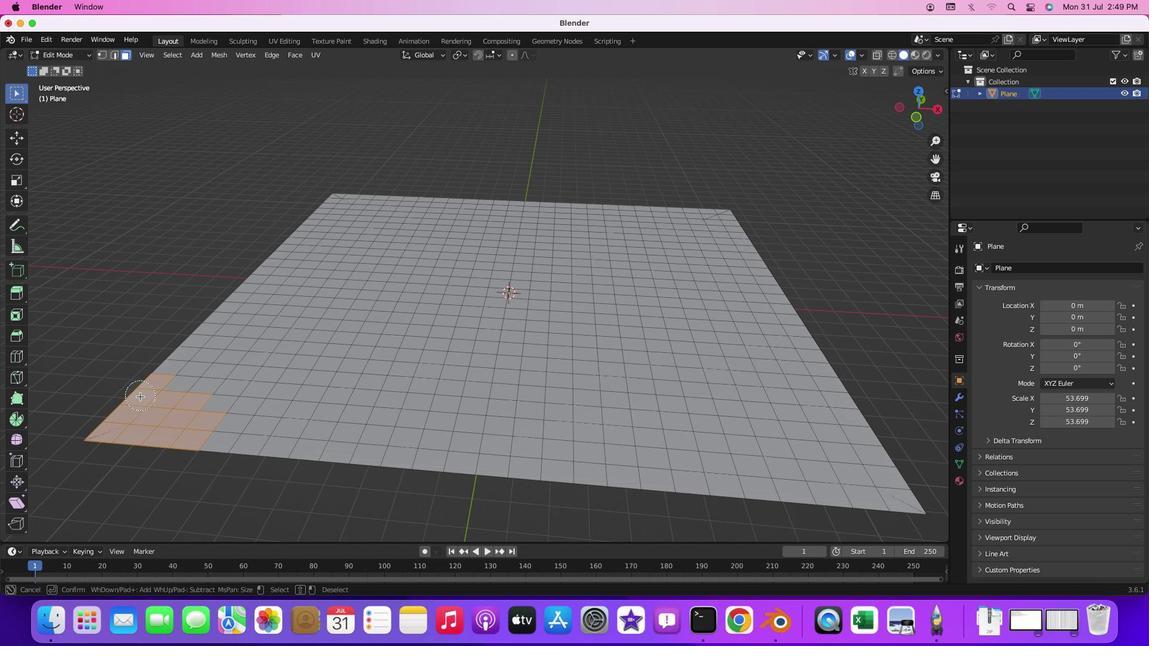 
Action: Key pressed 'g'
Screenshot: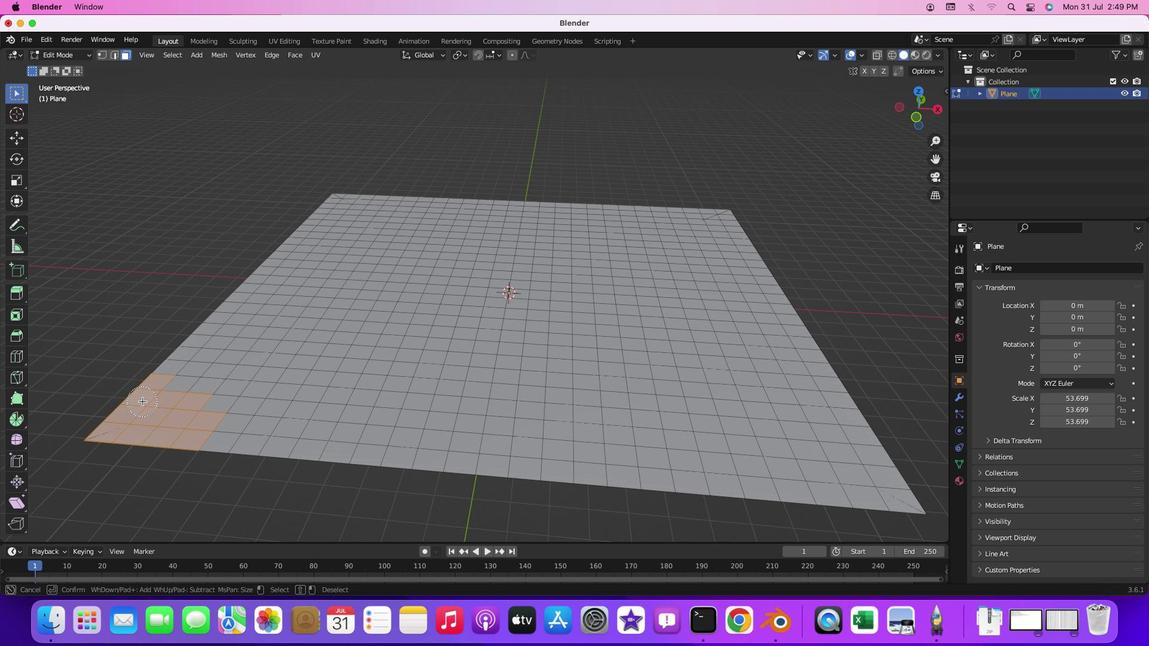 
Action: Mouse moved to (606, 308)
Screenshot: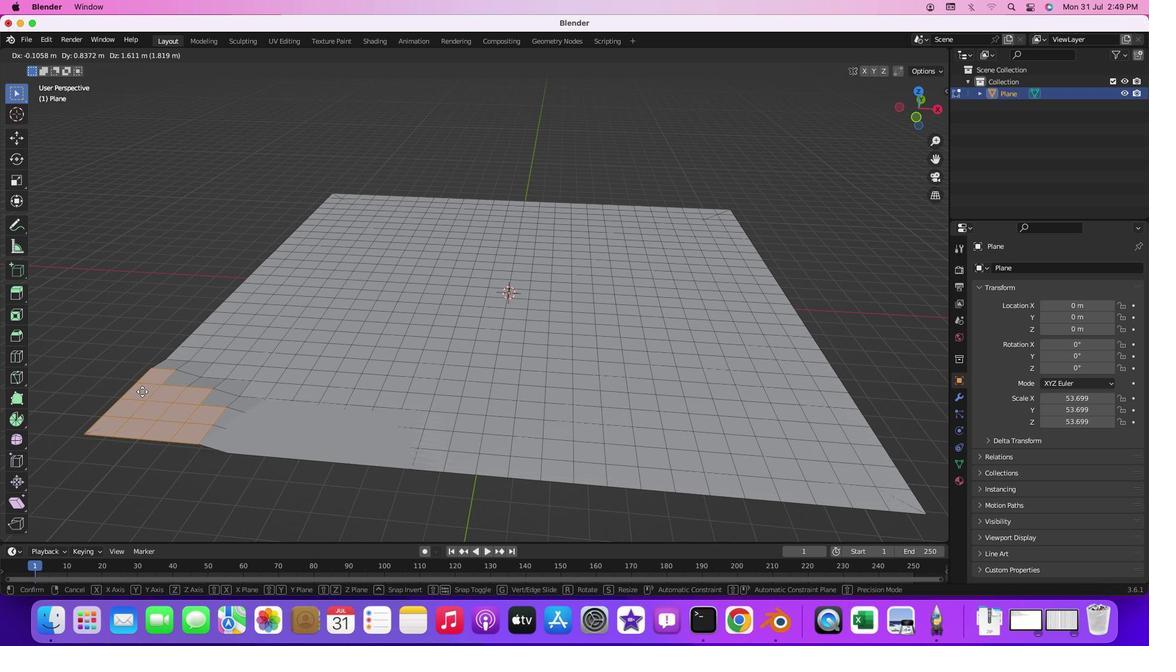 
Action: Mouse pressed right at (606, 308)
Screenshot: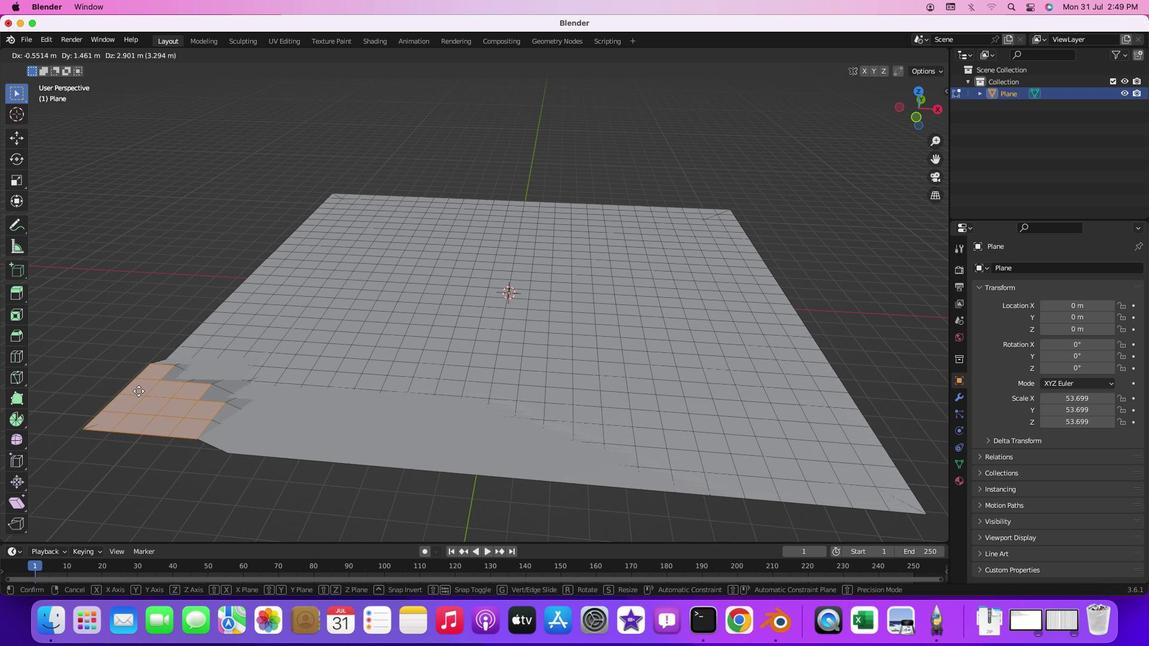 
Action: Key pressed 'g'
Screenshot: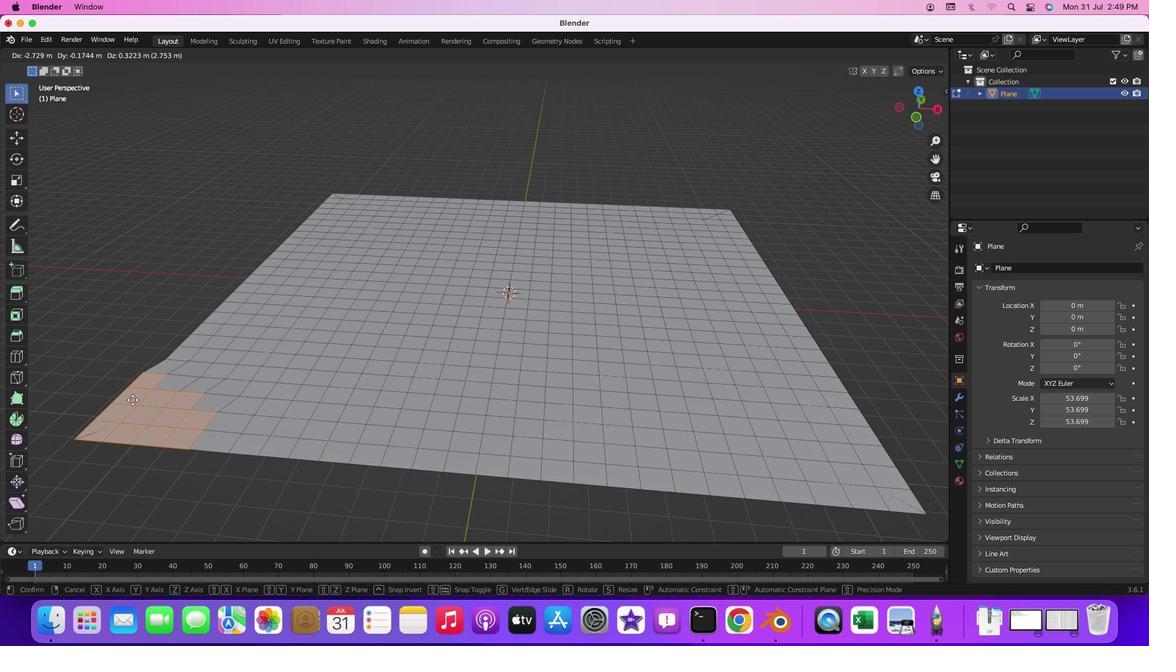 
Action: Mouse moved to (608, 319)
Screenshot: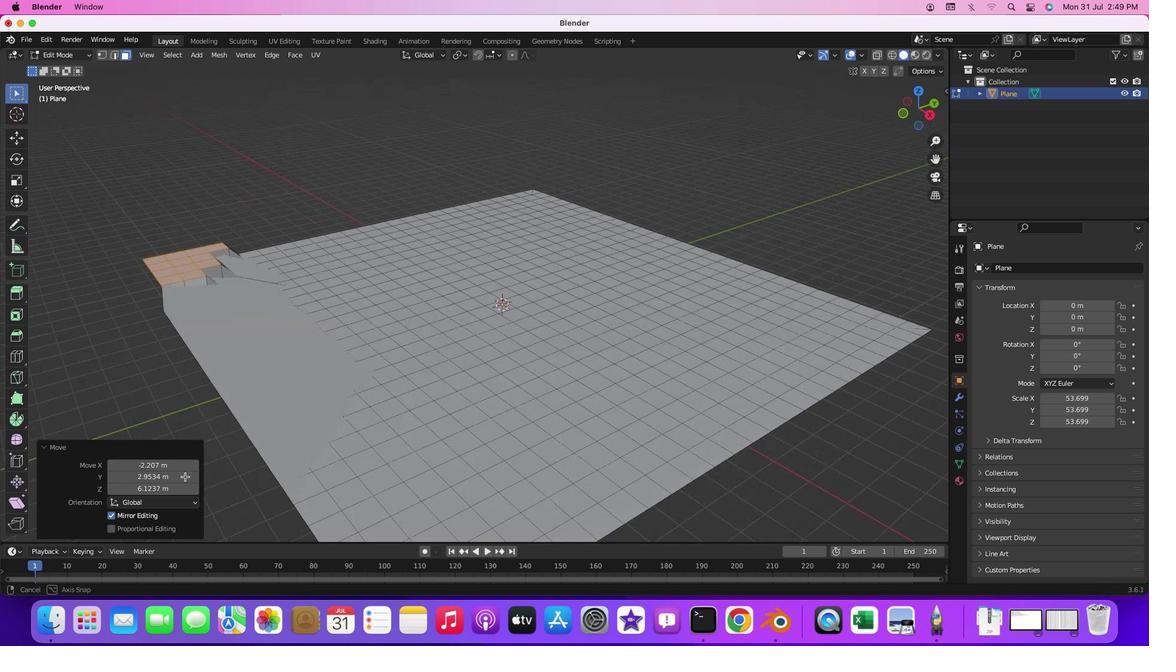 
Action: Mouse pressed left at (608, 319)
Screenshot: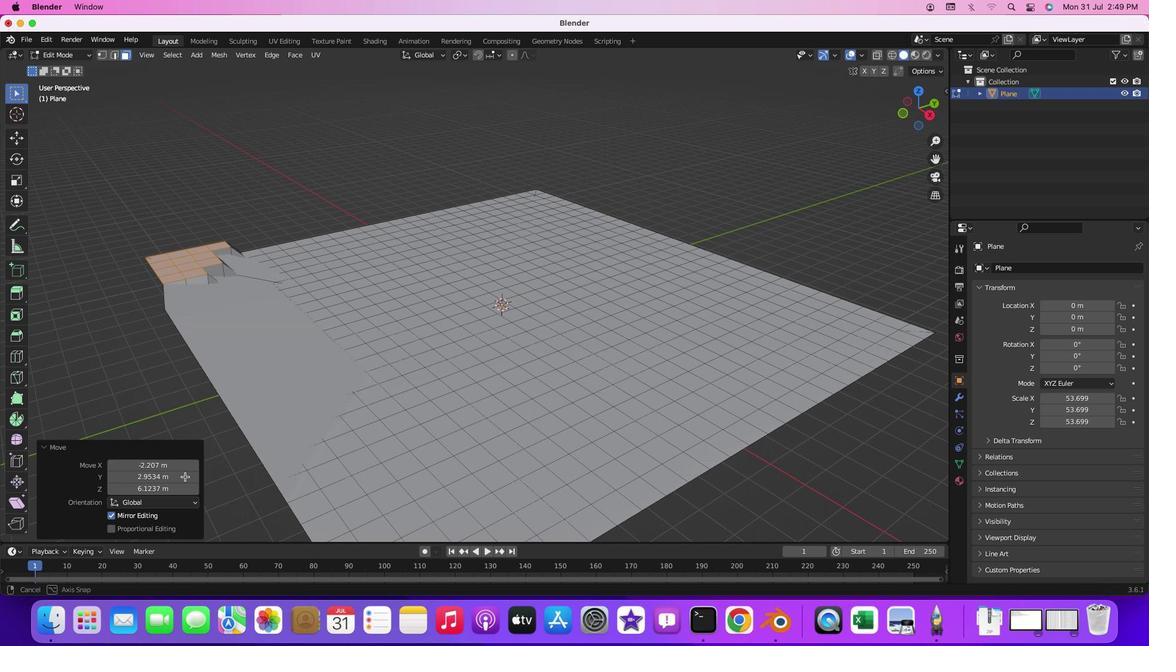 
Action: Mouse moved to (586, 276)
Screenshot: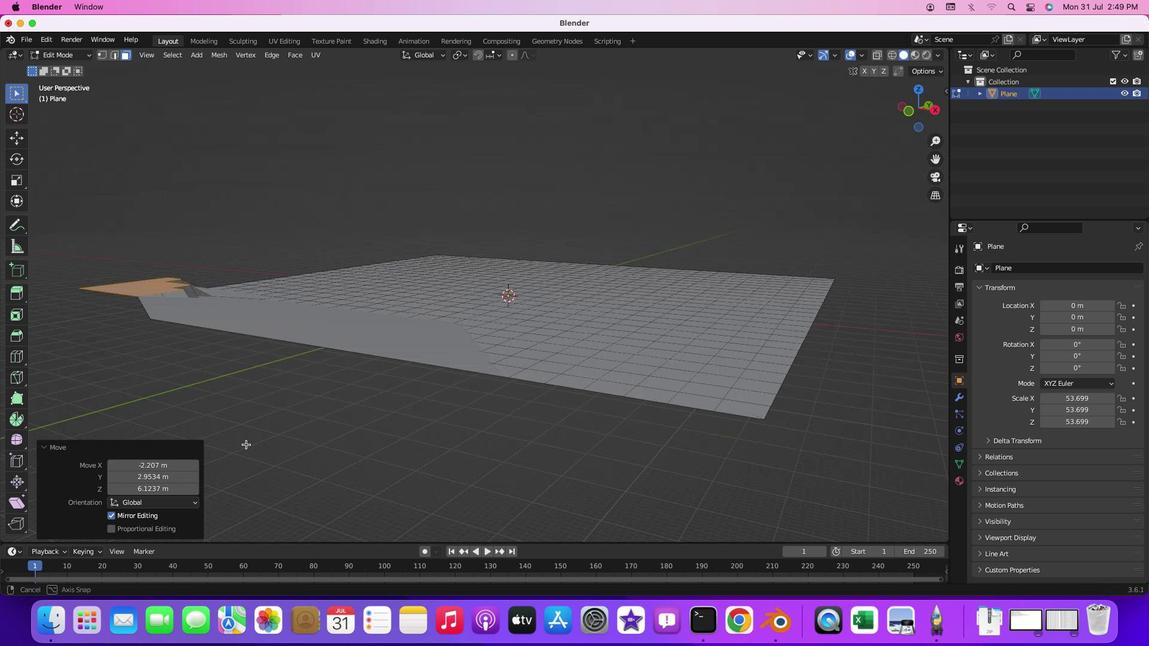
Action: Mouse pressed middle at (586, 276)
Screenshot: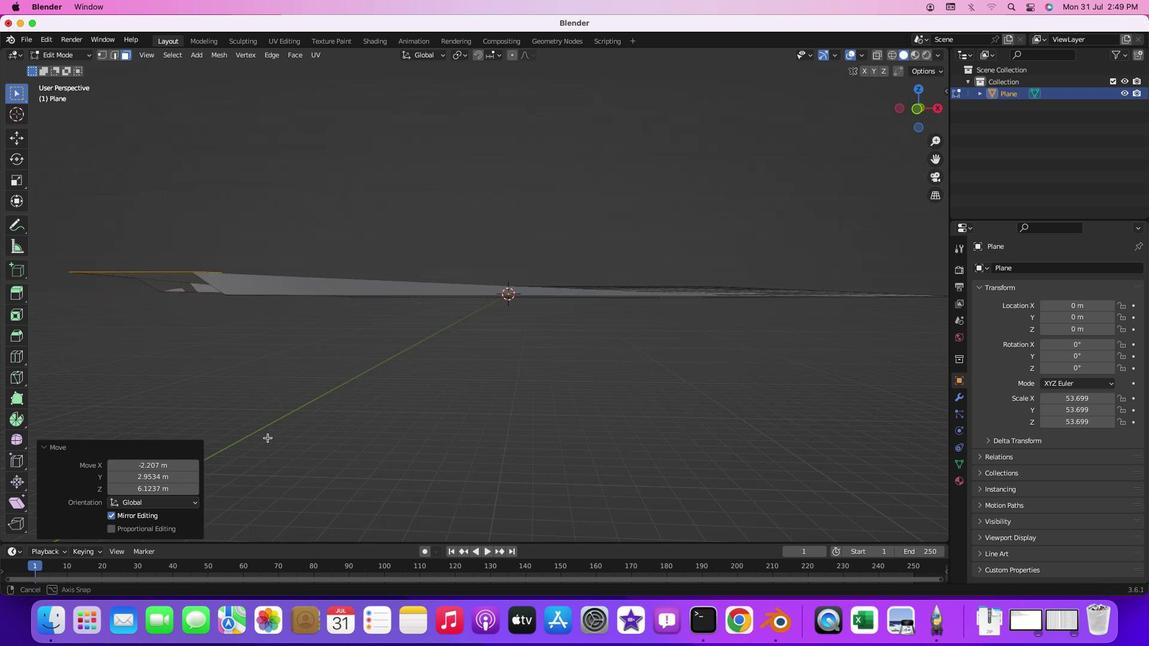 
Action: Mouse moved to (565, 272)
Screenshot: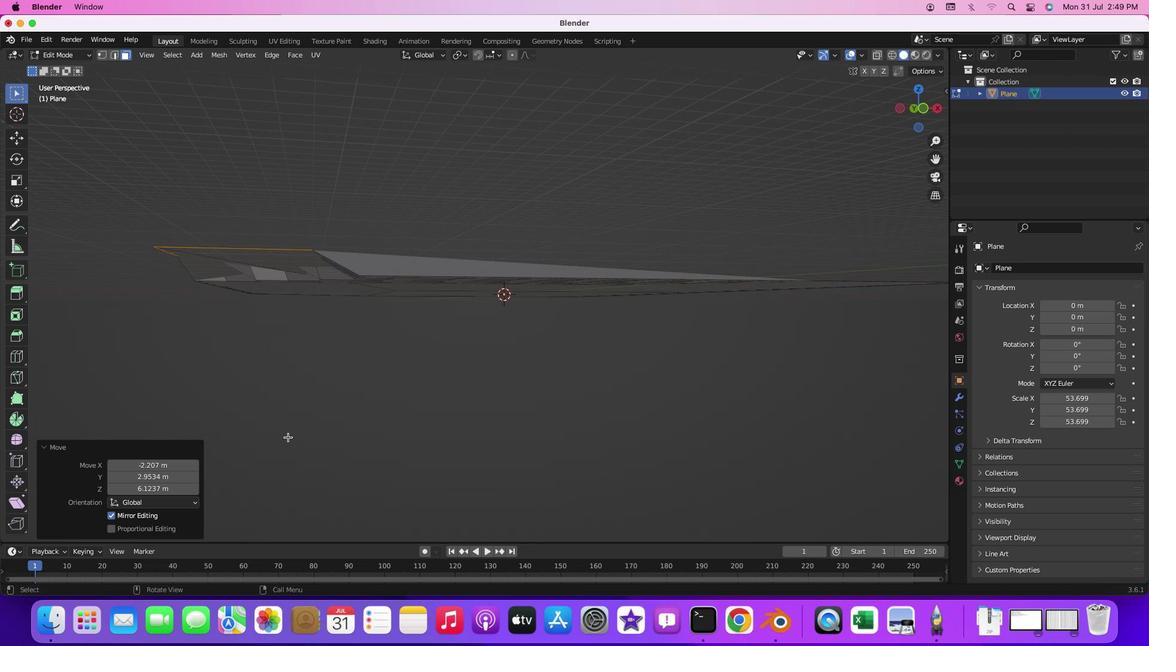 
Action: Mouse pressed middle at (565, 272)
Screenshot: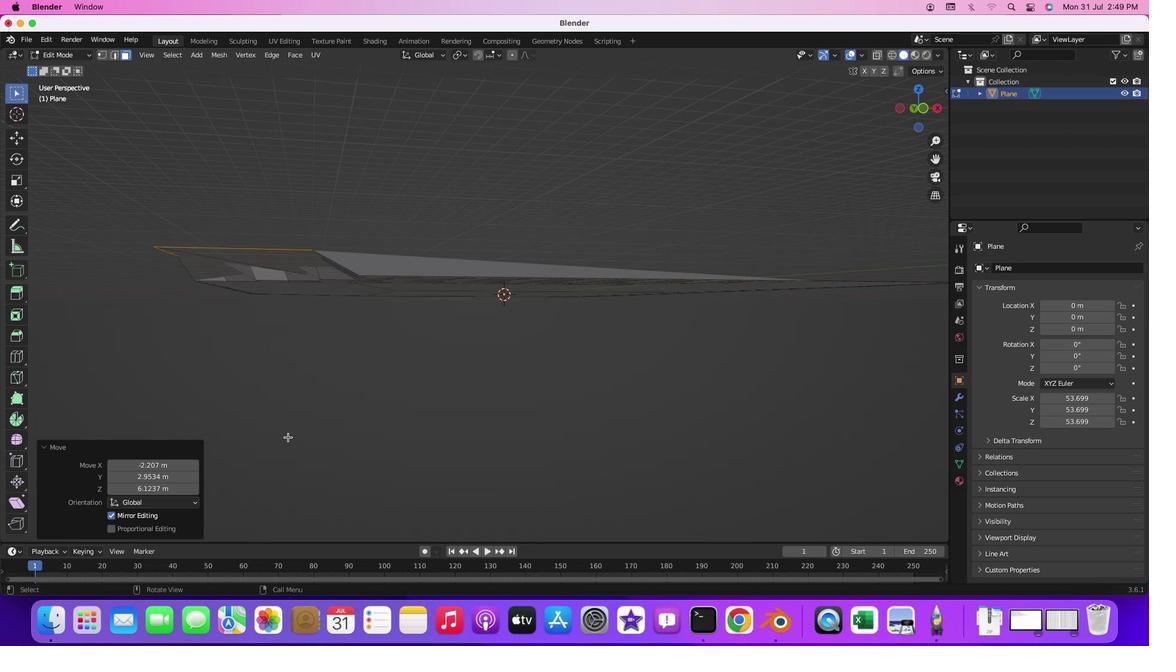 
Action: Mouse moved to (553, 292)
Screenshot: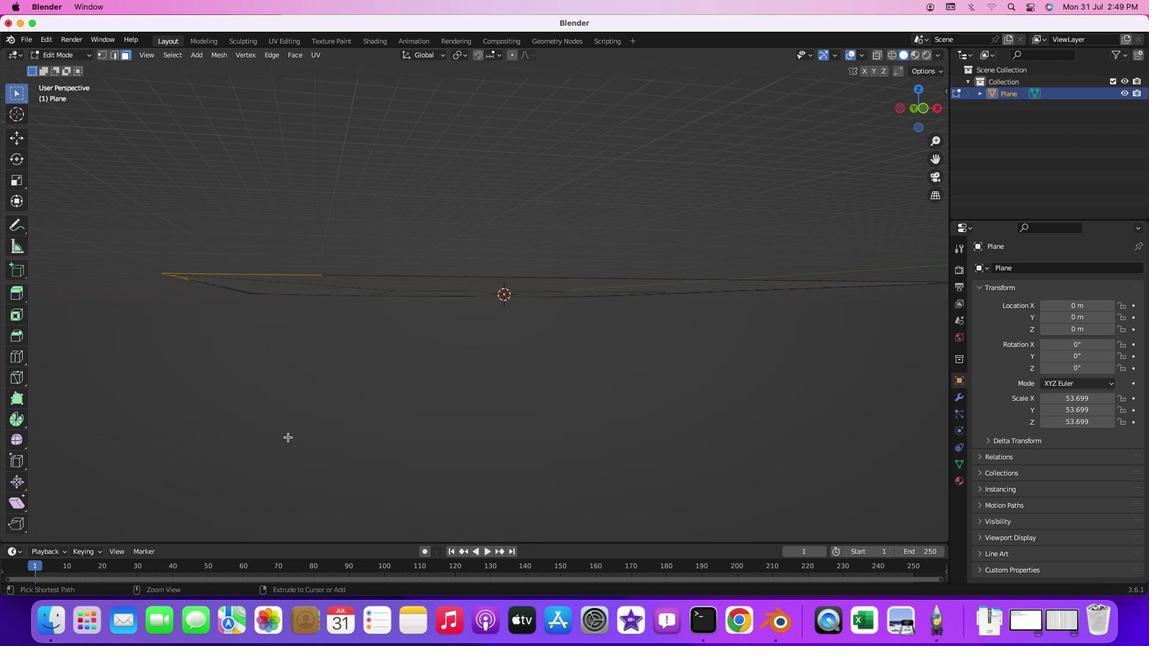 
Action: Mouse pressed left at (553, 292)
Screenshot: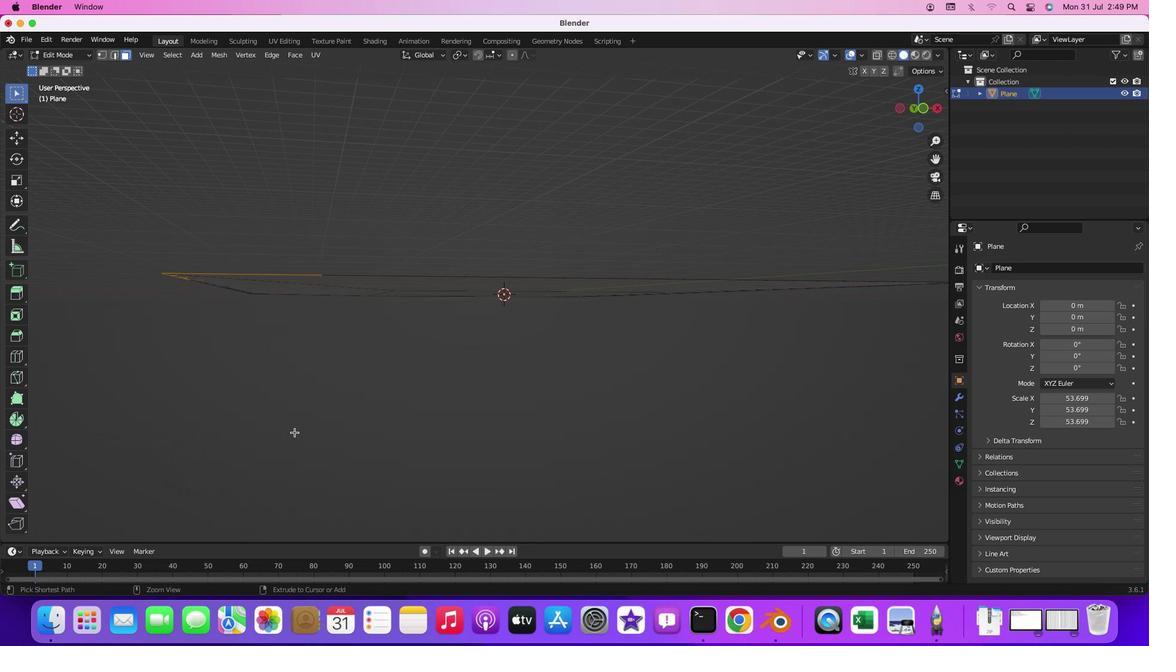 
Action: Key pressed Key.cmd'z''z'
Screenshot: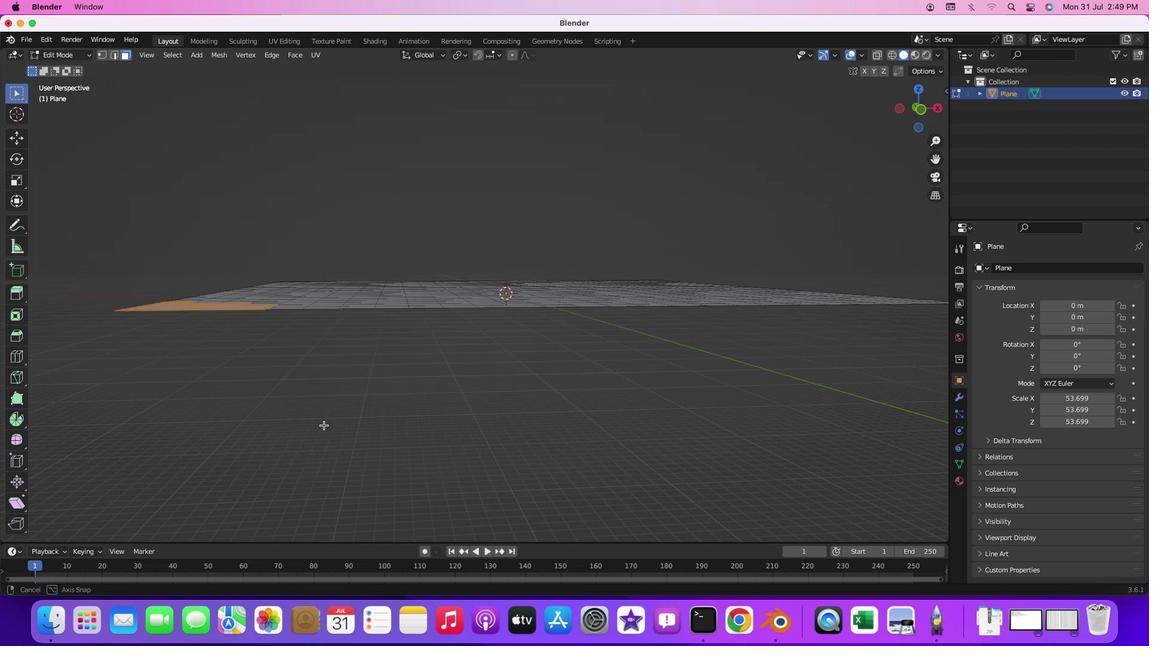 
Action: Mouse moved to (536, 300)
Screenshot: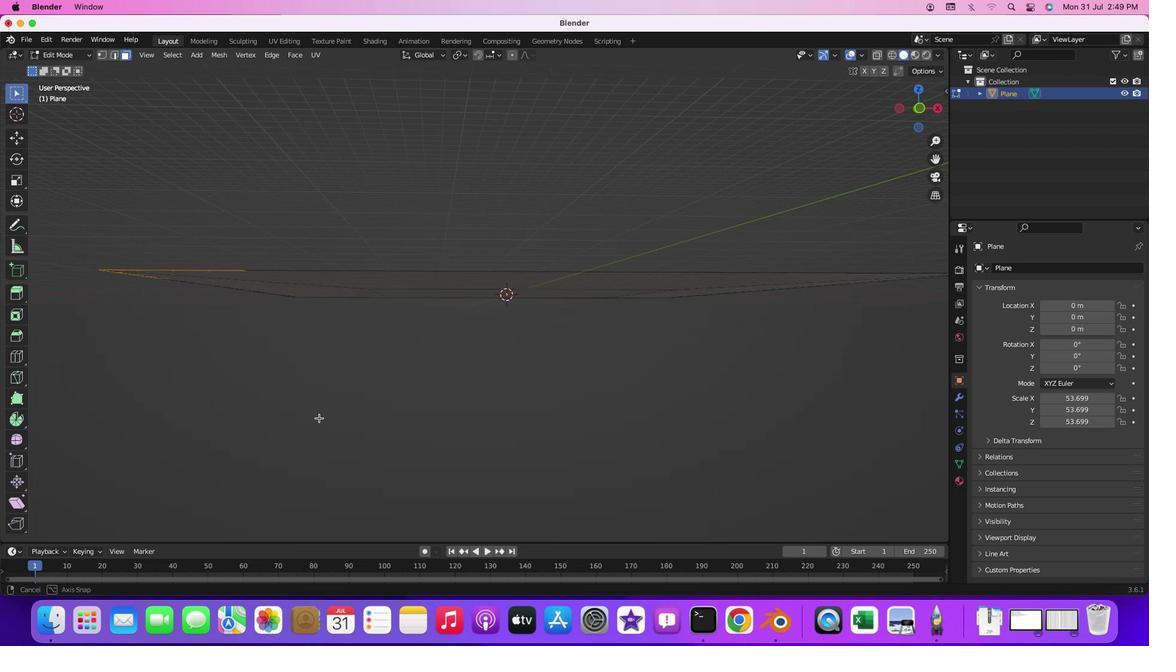 
Action: Mouse pressed middle at (536, 300)
Screenshot: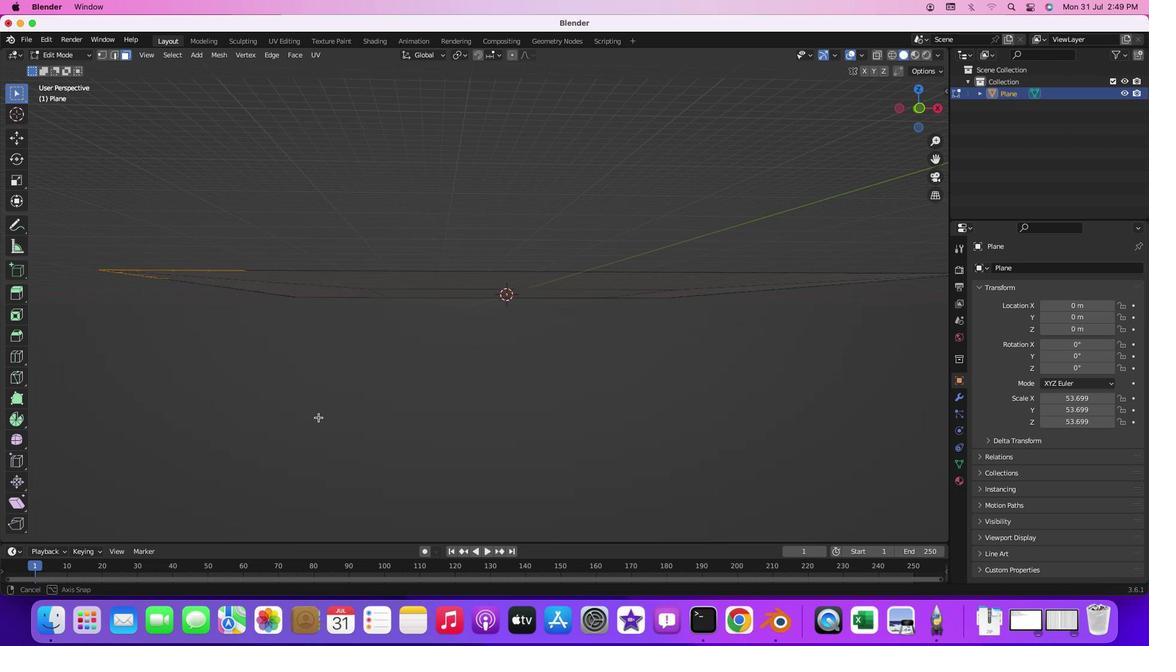 
Action: Mouse moved to (506, 302)
Screenshot: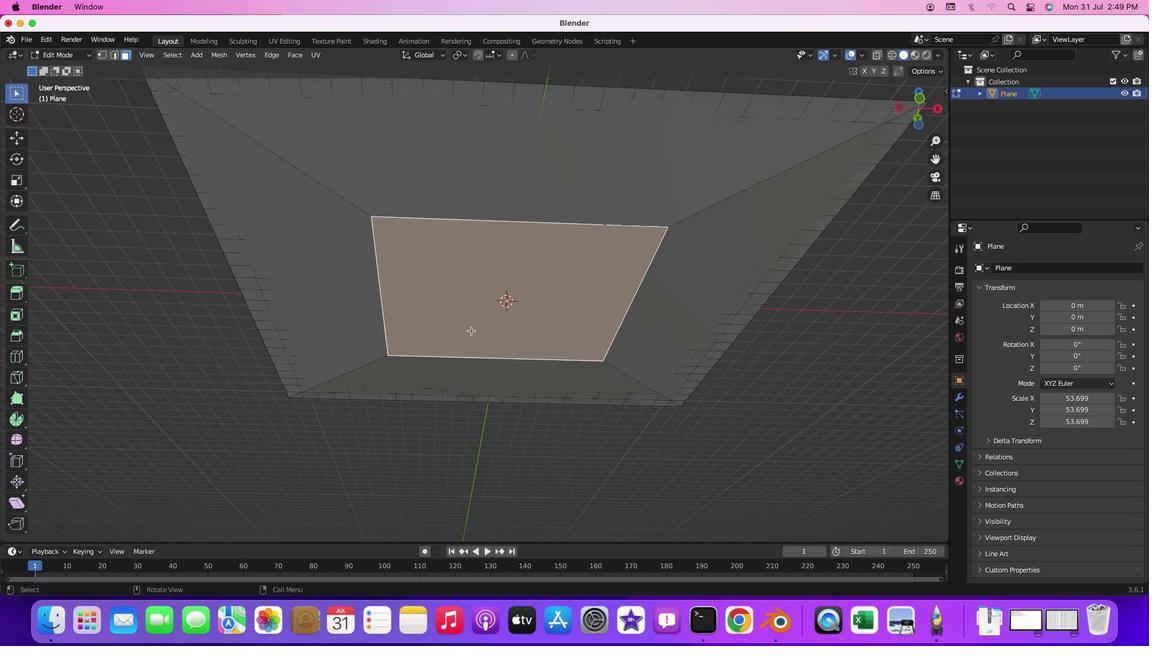 
Action: Mouse pressed middle at (506, 302)
Screenshot: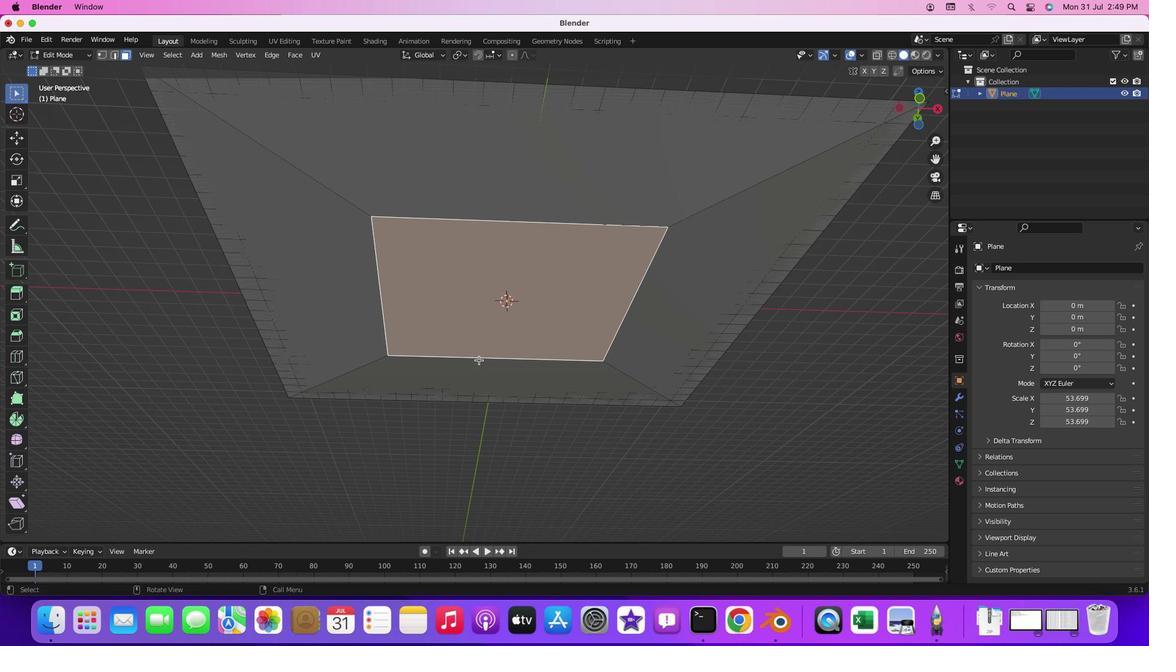 
Action: Mouse moved to (500, 374)
Screenshot: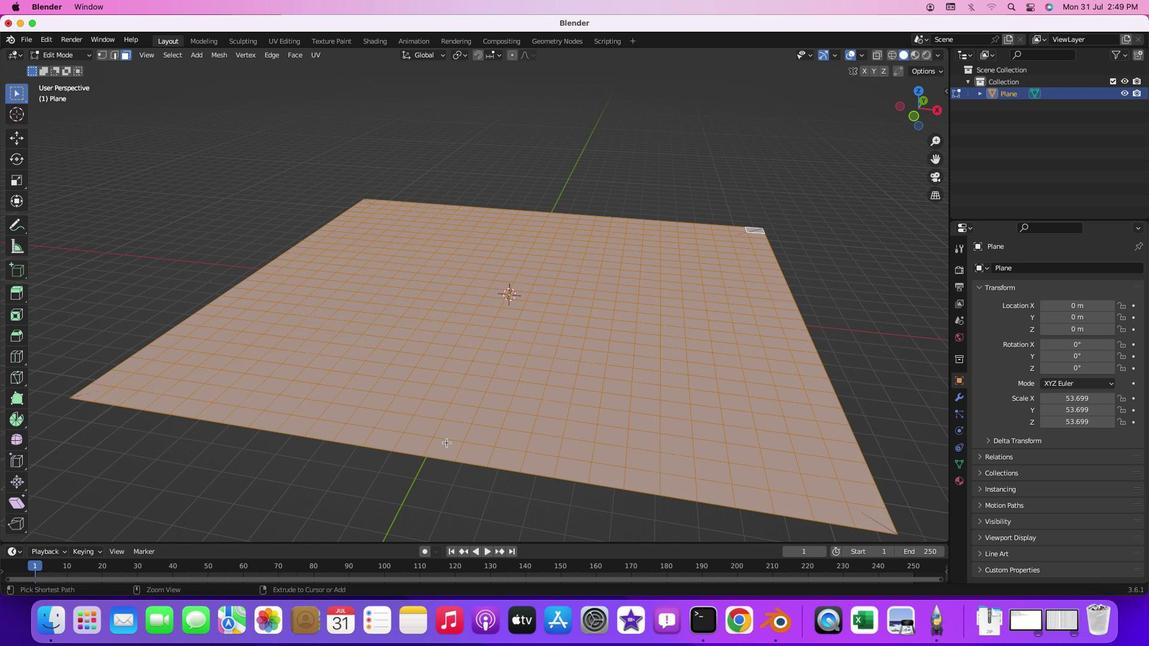 
Action: Mouse pressed left at (500, 374)
Screenshot: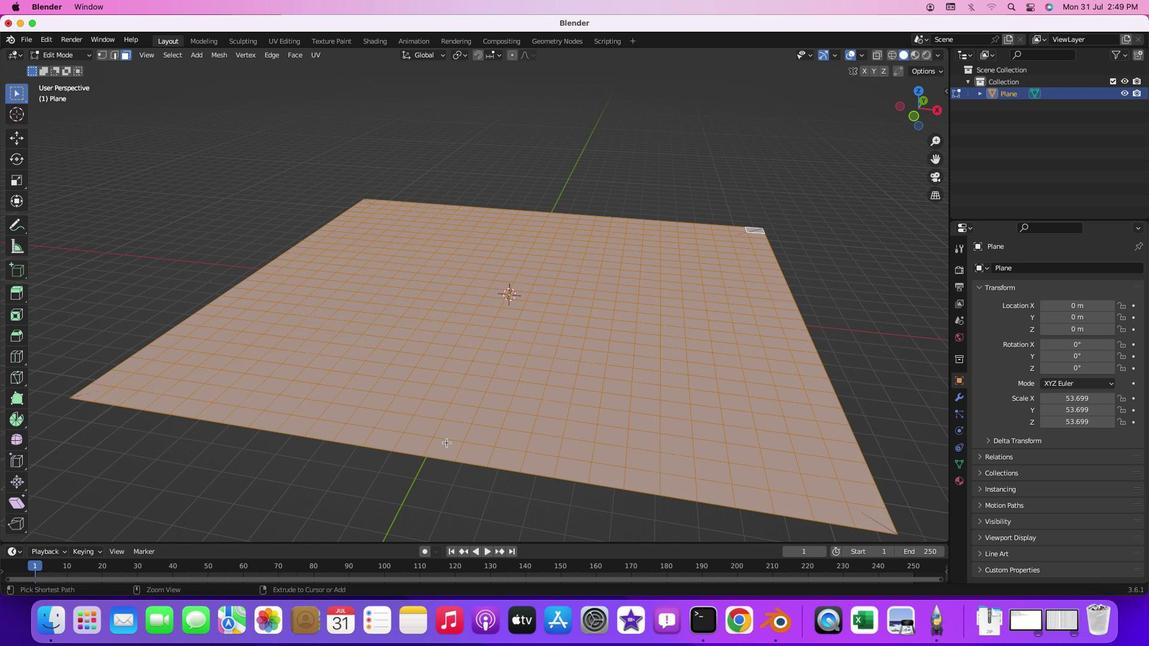
Action: Mouse moved to (484, 331)
Screenshot: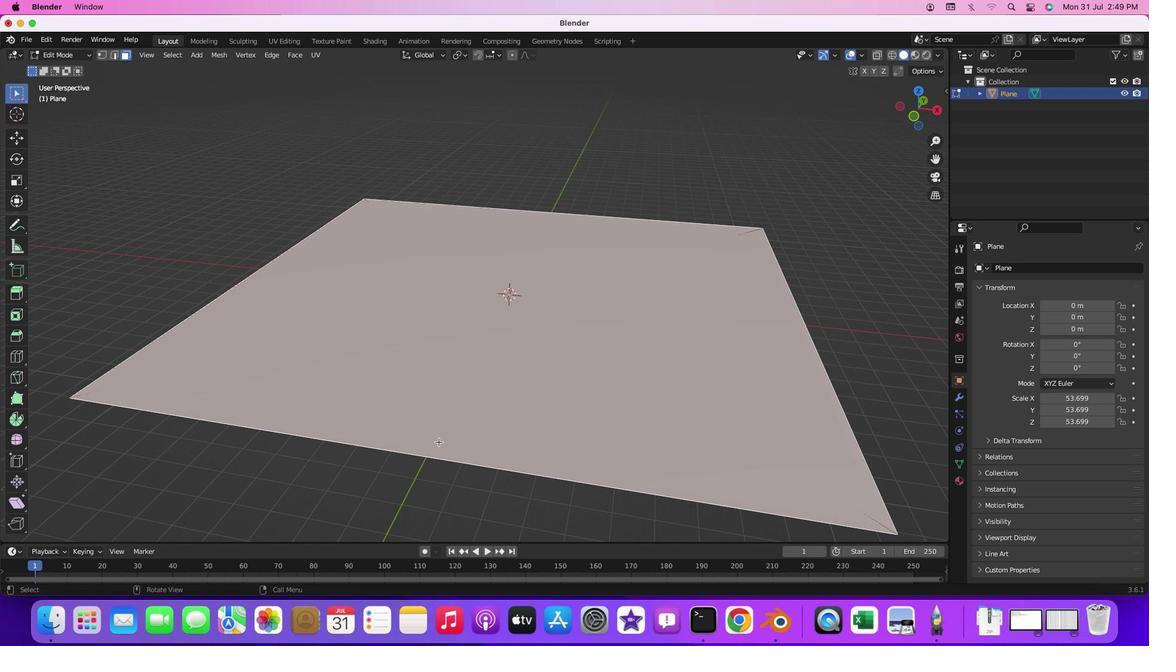 
Action: Mouse pressed middle at (484, 331)
Screenshot: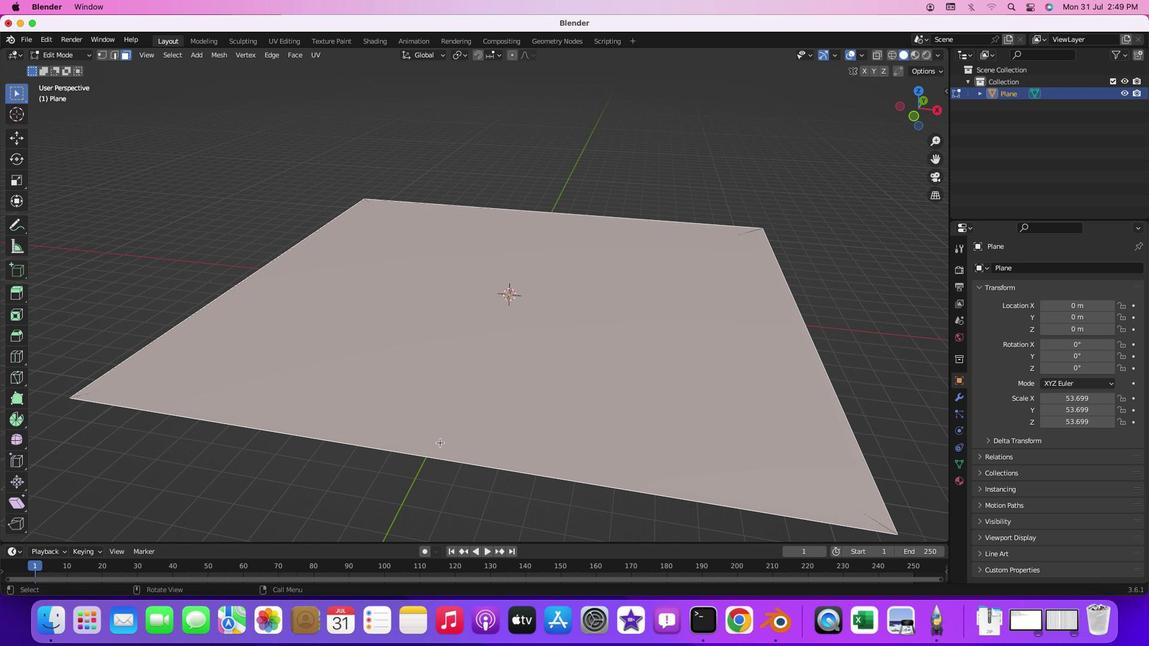 
Action: Mouse moved to (495, 289)
Screenshot: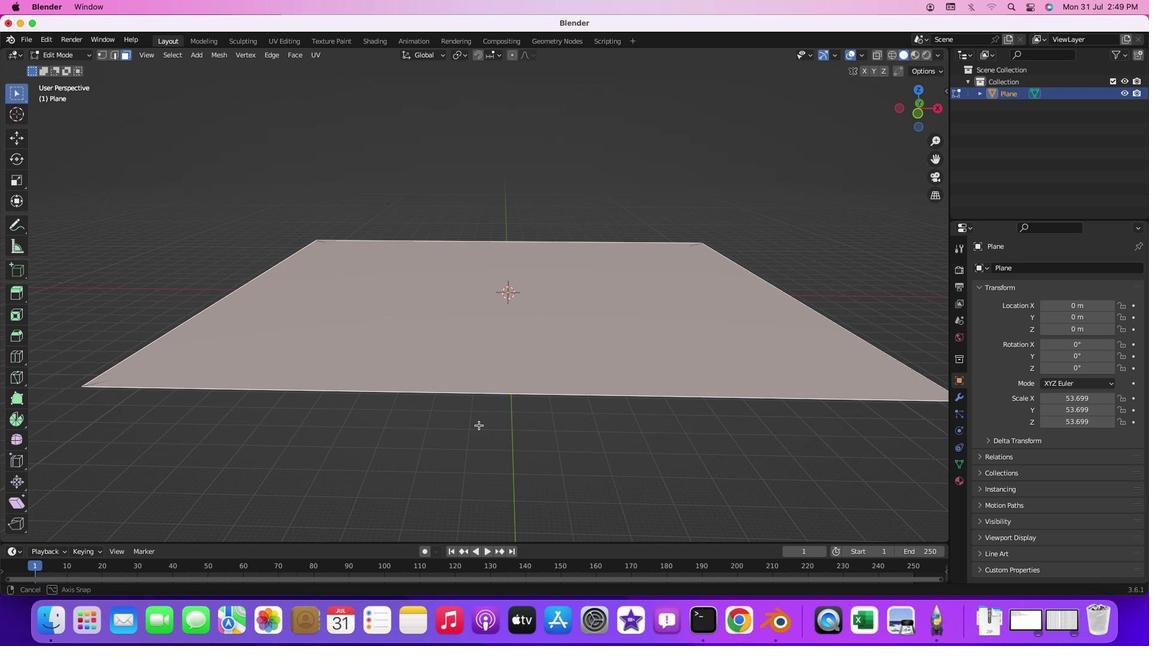 
Action: Key pressed Key.cmd'z''z''z''z'
Screenshot: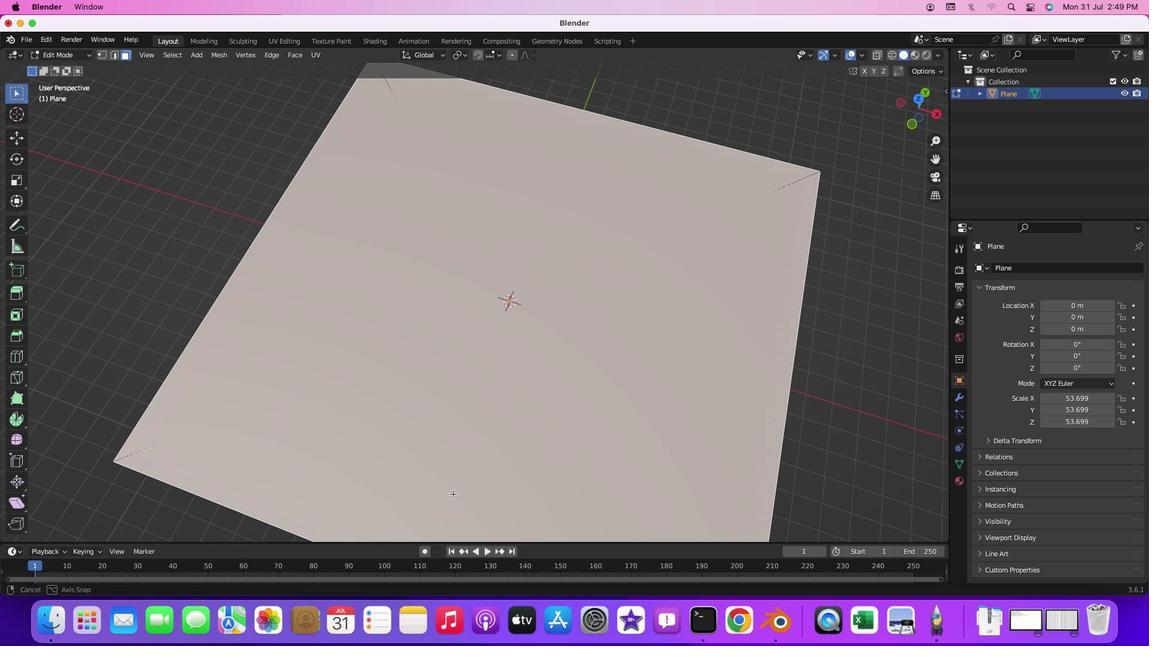 
Action: Mouse moved to (490, 290)
Screenshot: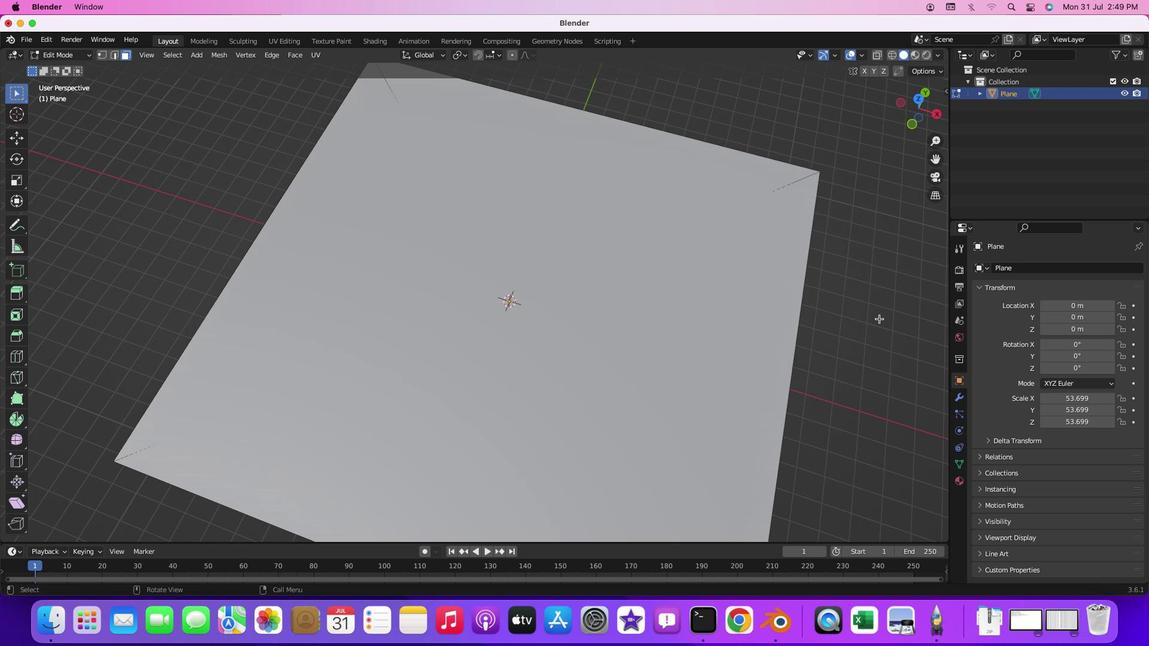 
Action: Mouse pressed middle at (490, 290)
Screenshot: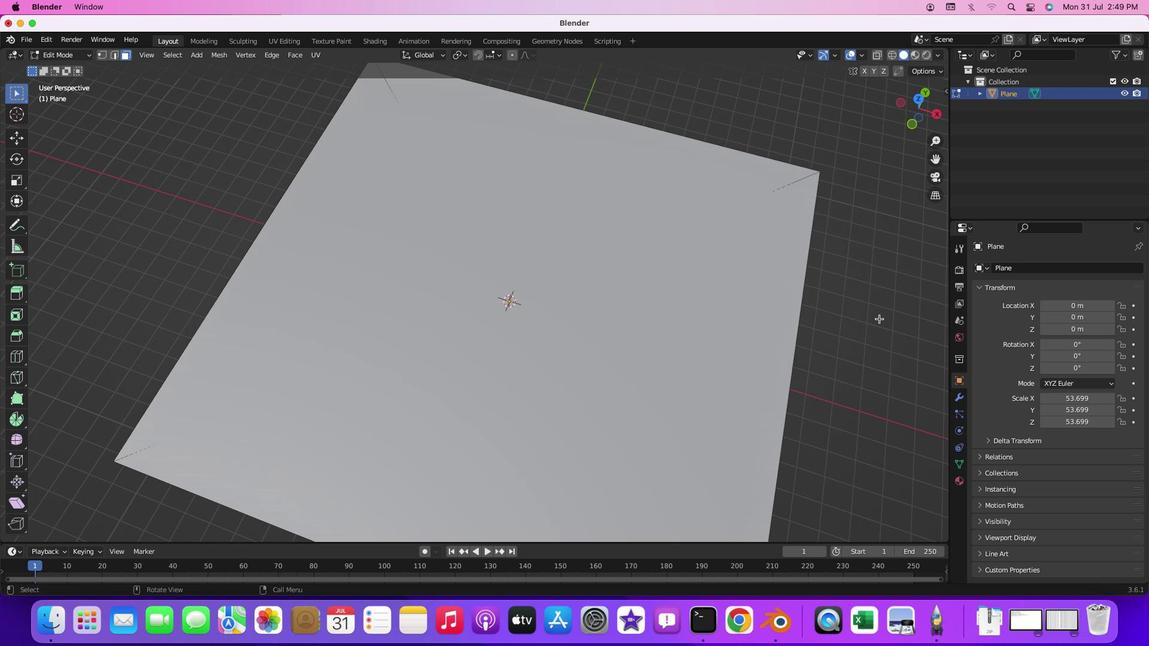 
Action: Mouse moved to (338, 347)
Screenshot: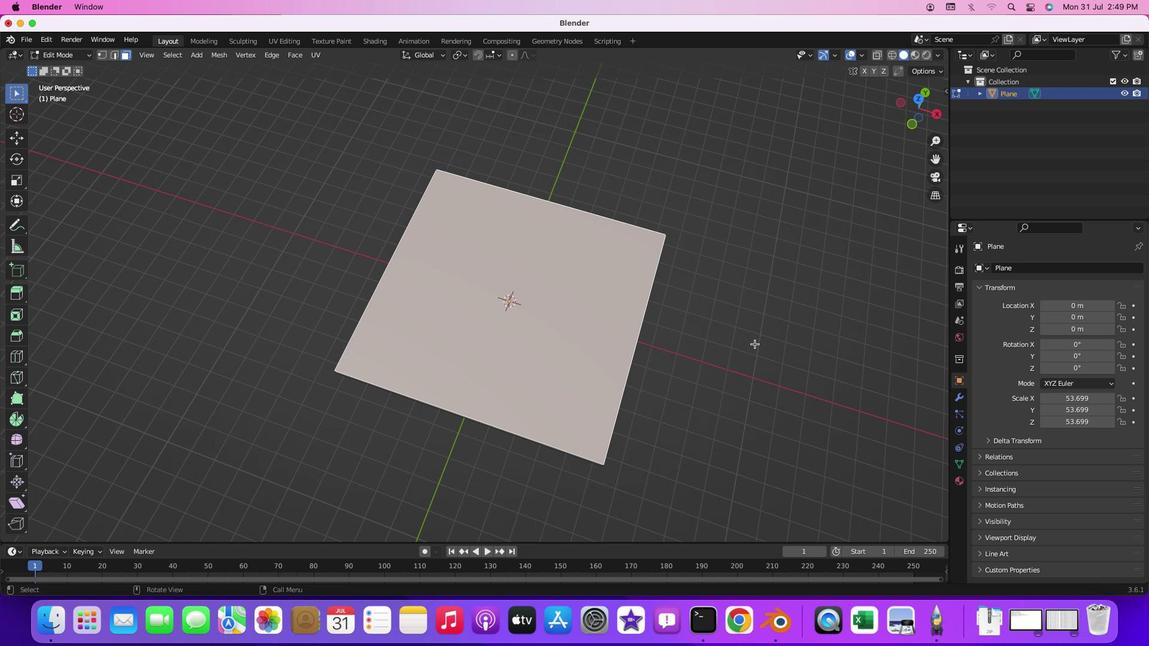 
Action: Mouse pressed left at (338, 347)
Screenshot: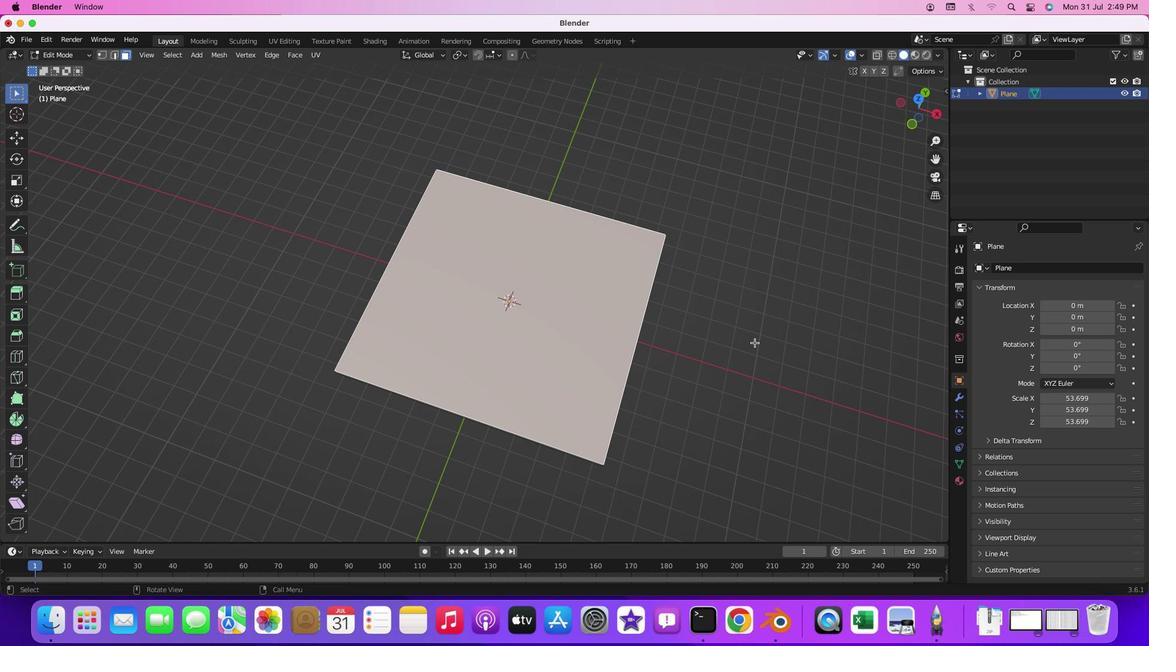 
Action: Mouse moved to (392, 349)
Screenshot: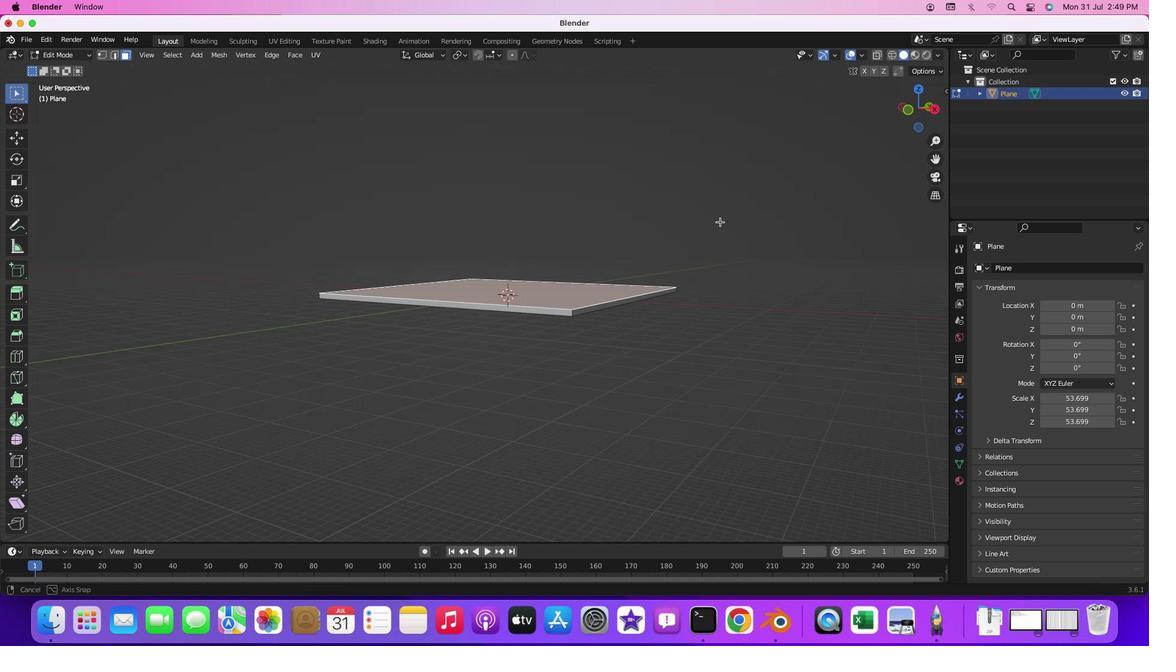 
Action: Mouse pressed left at (392, 349)
Screenshot: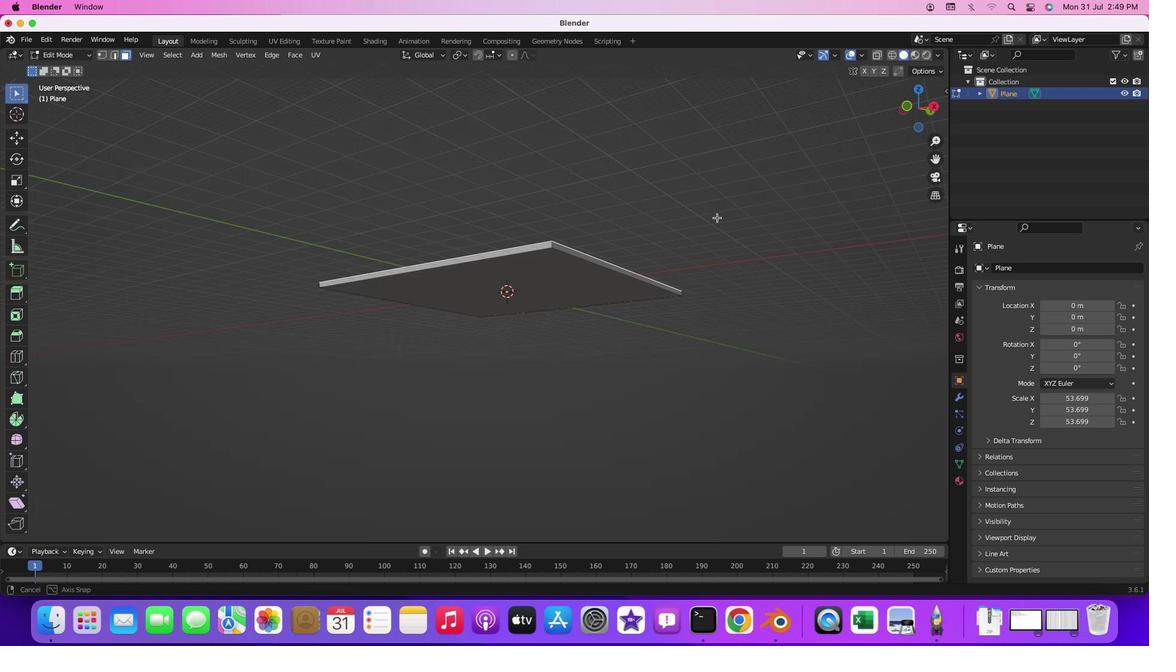 
Action: Key pressed Key.cmd'z'
Screenshot: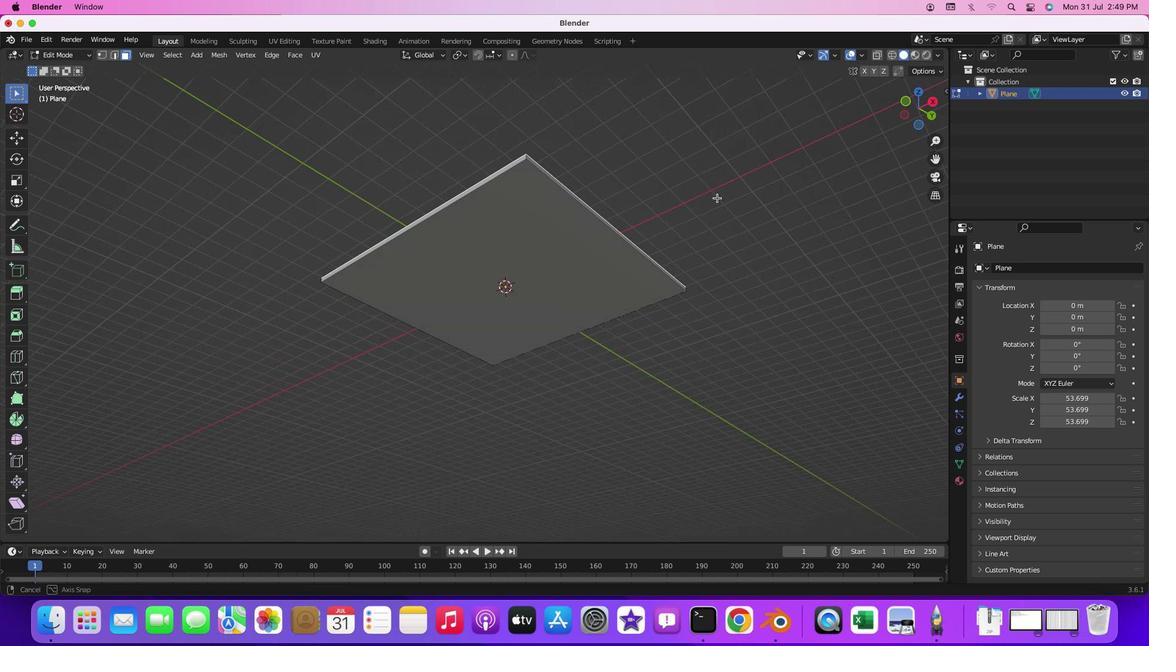 
Action: Mouse moved to (393, 349)
Screenshot: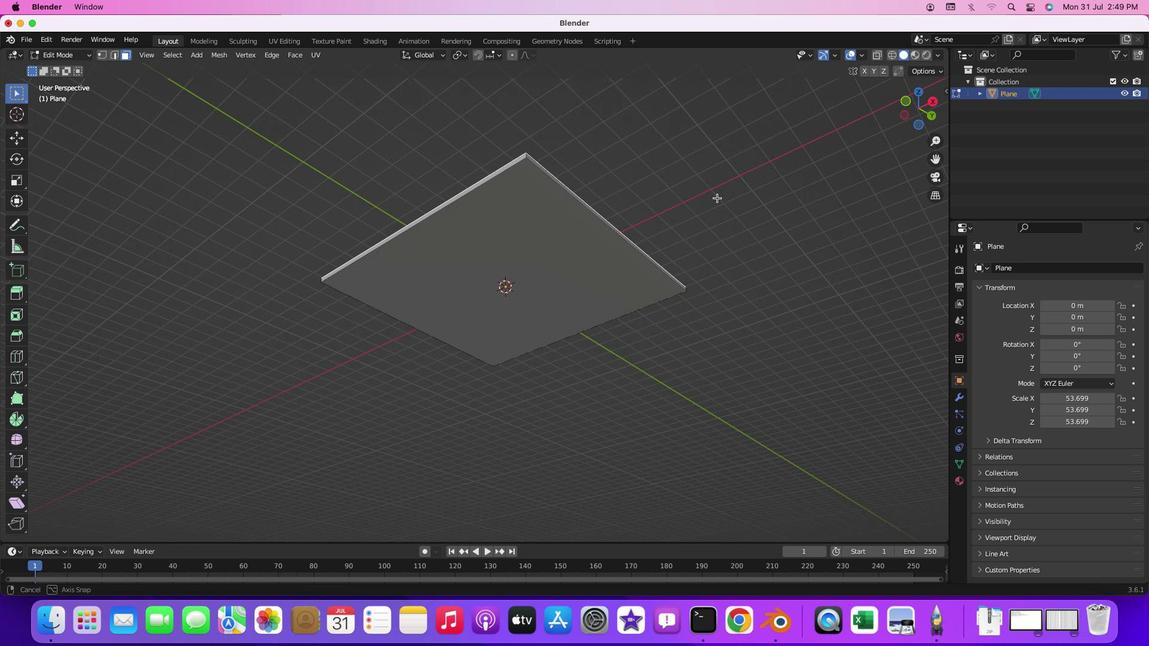 
Action: Key pressed 'z'
Screenshot: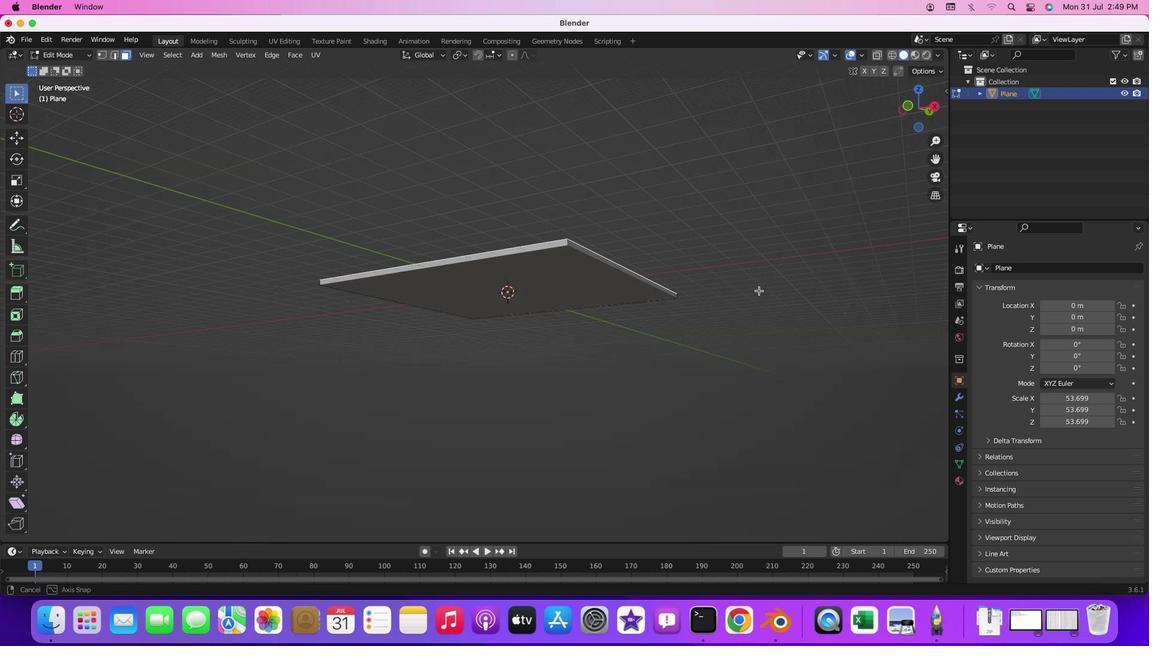 
Action: Mouse moved to (393, 349)
Screenshot: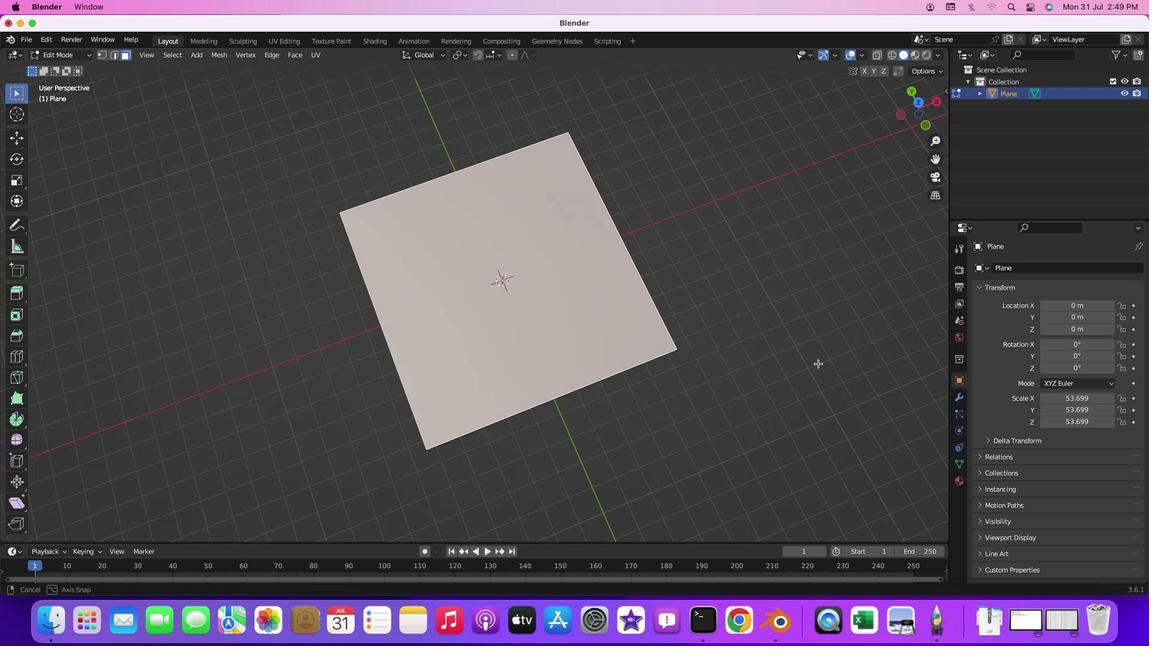 
Action: Key pressed 'z'
Screenshot: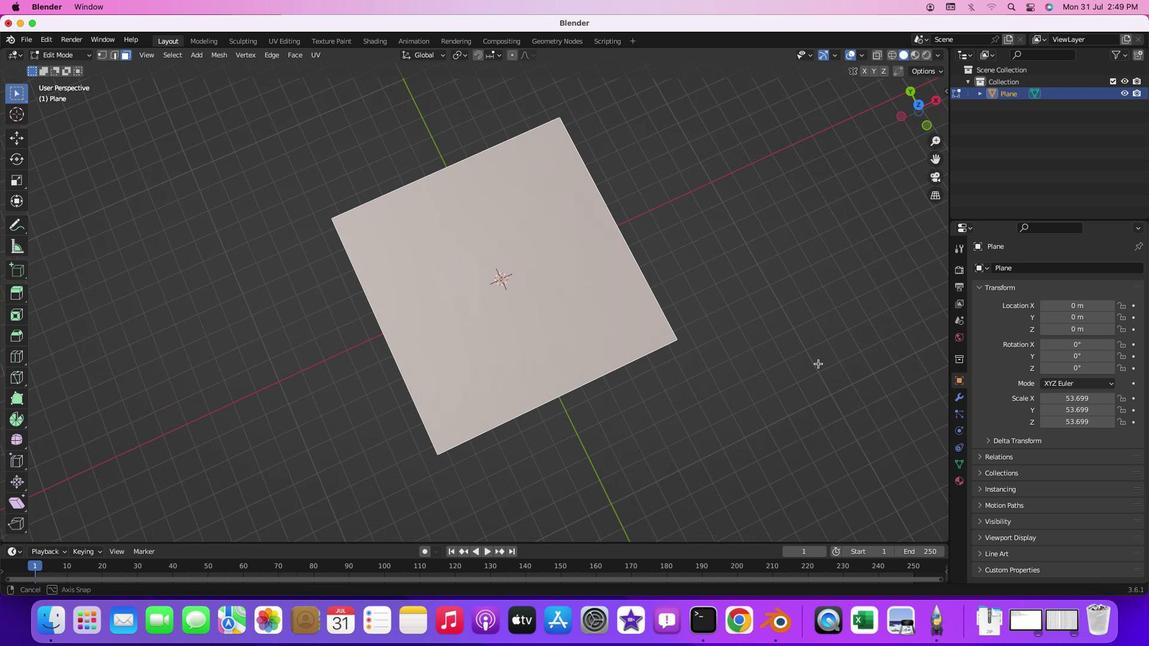 
Action: Mouse moved to (384, 340)
Screenshot: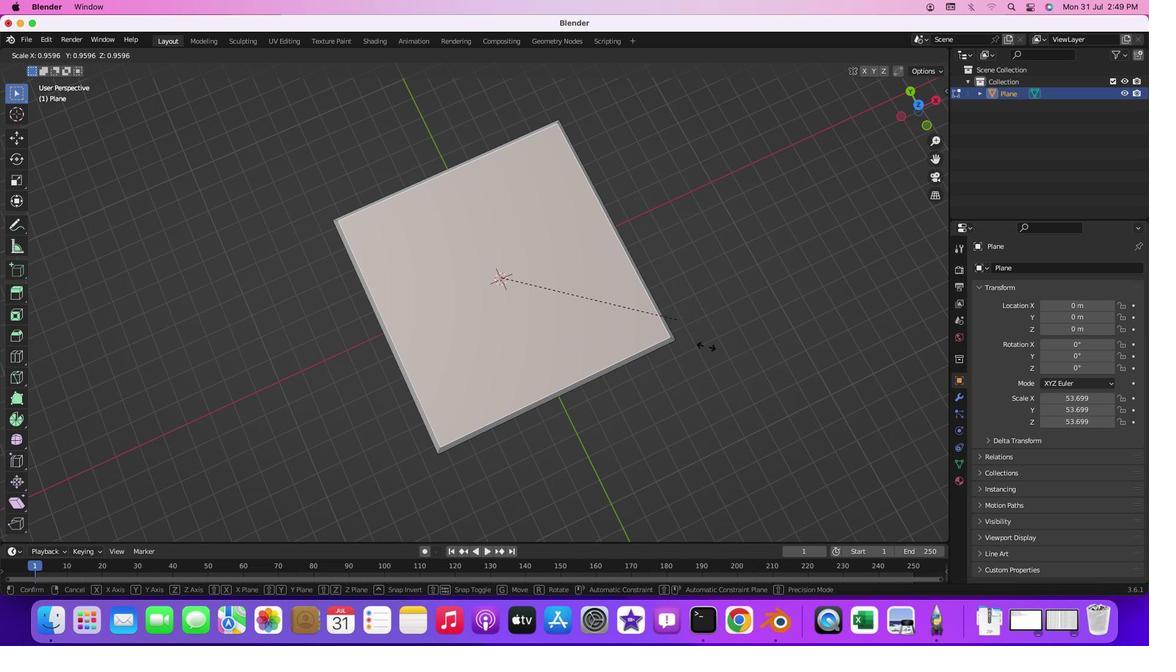 
Action: Mouse pressed middle at (384, 340)
Screenshot: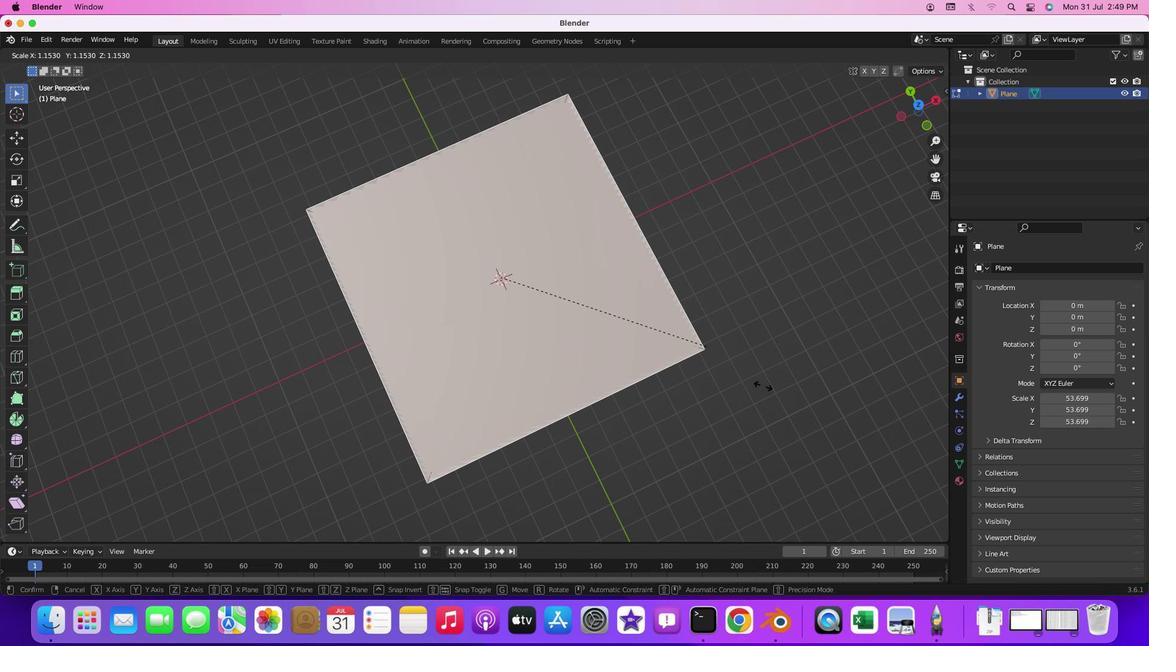 
Action: Mouse moved to (408, 347)
Screenshot: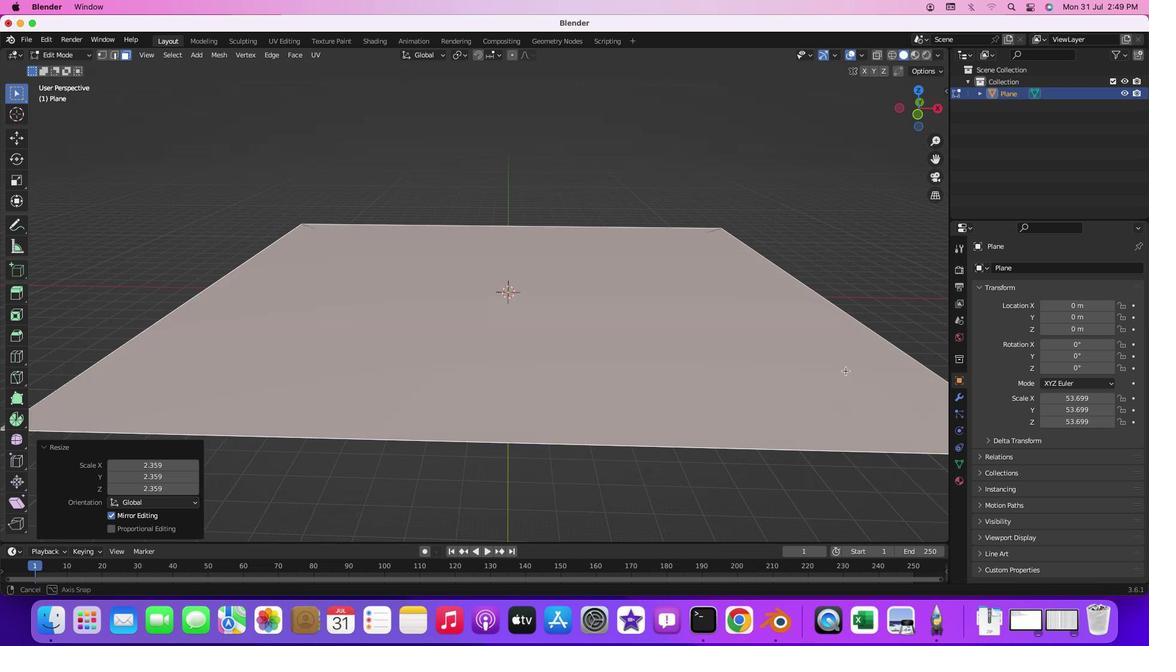 
Action: Key pressed 's'
Screenshot: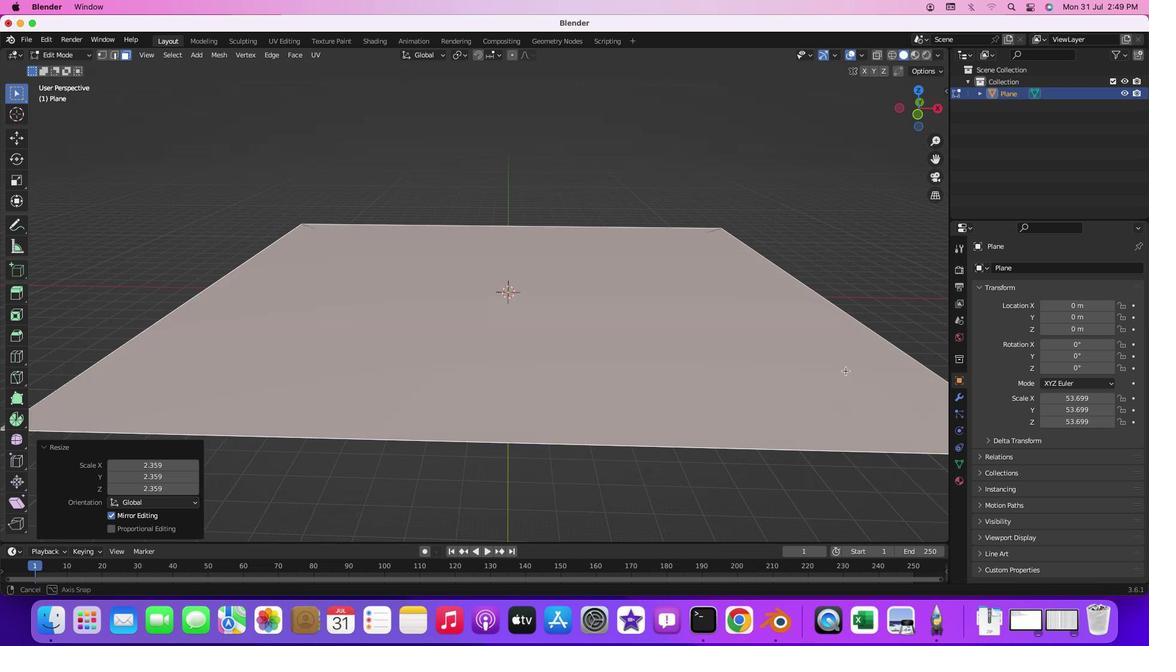 
Action: Mouse moved to (328, 282)
Screenshot: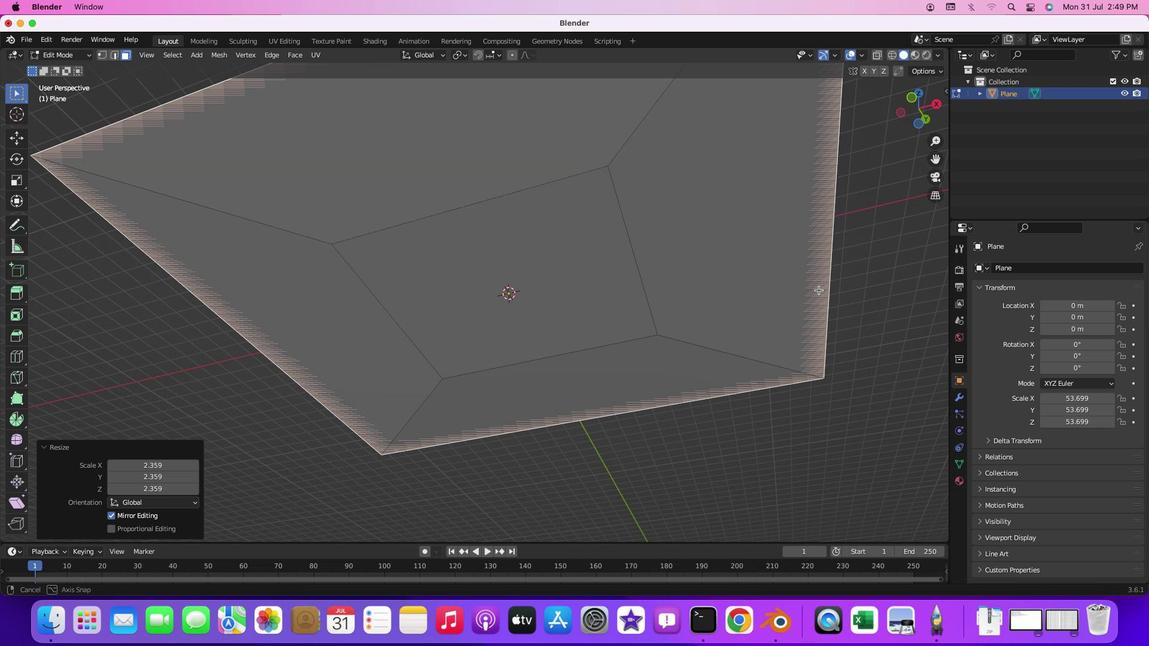 
Action: Mouse pressed left at (328, 282)
Screenshot: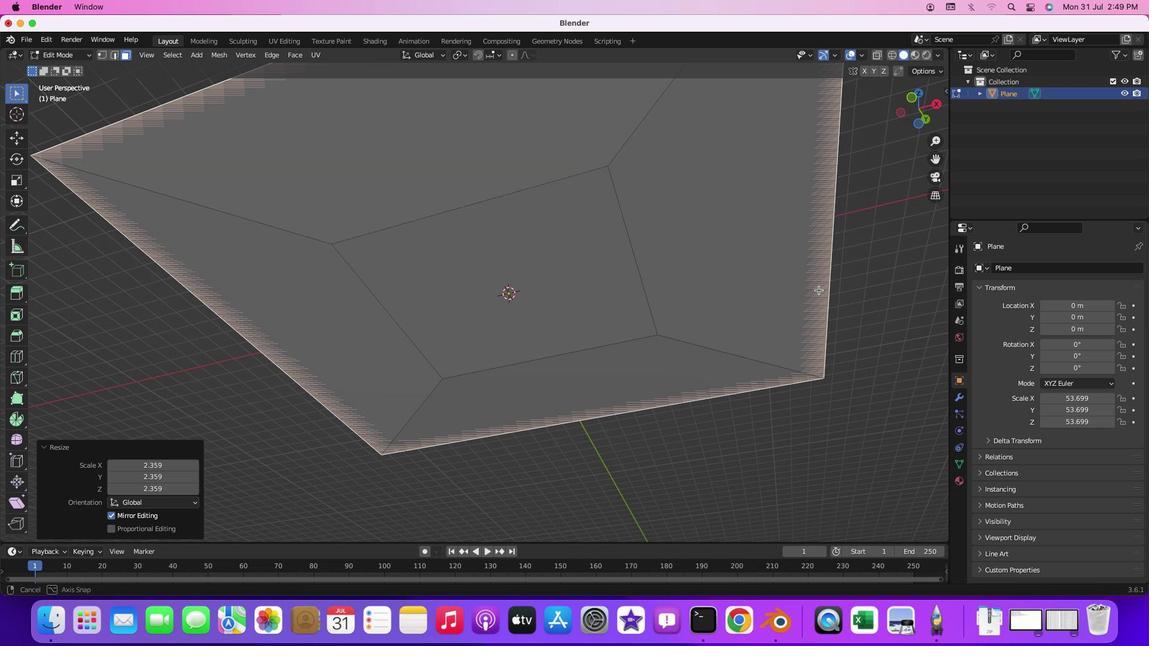 
Action: Mouse moved to (335, 278)
Screenshot: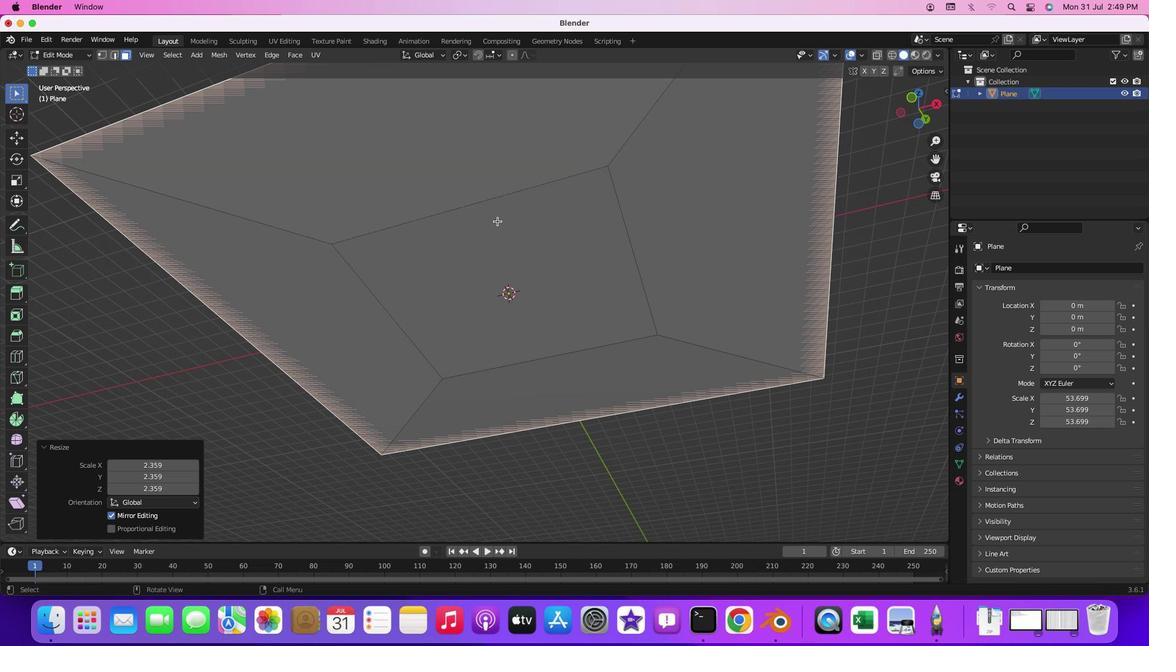 
Action: Mouse pressed middle at (335, 278)
Screenshot: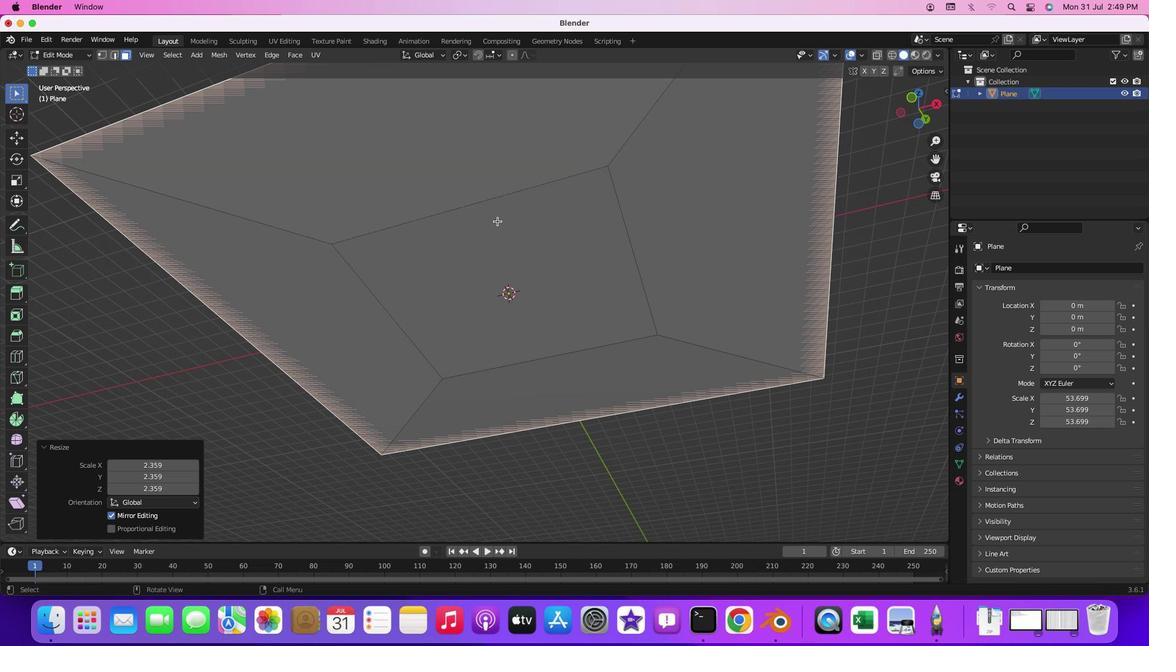 
Action: Mouse moved to (477, 393)
Screenshot: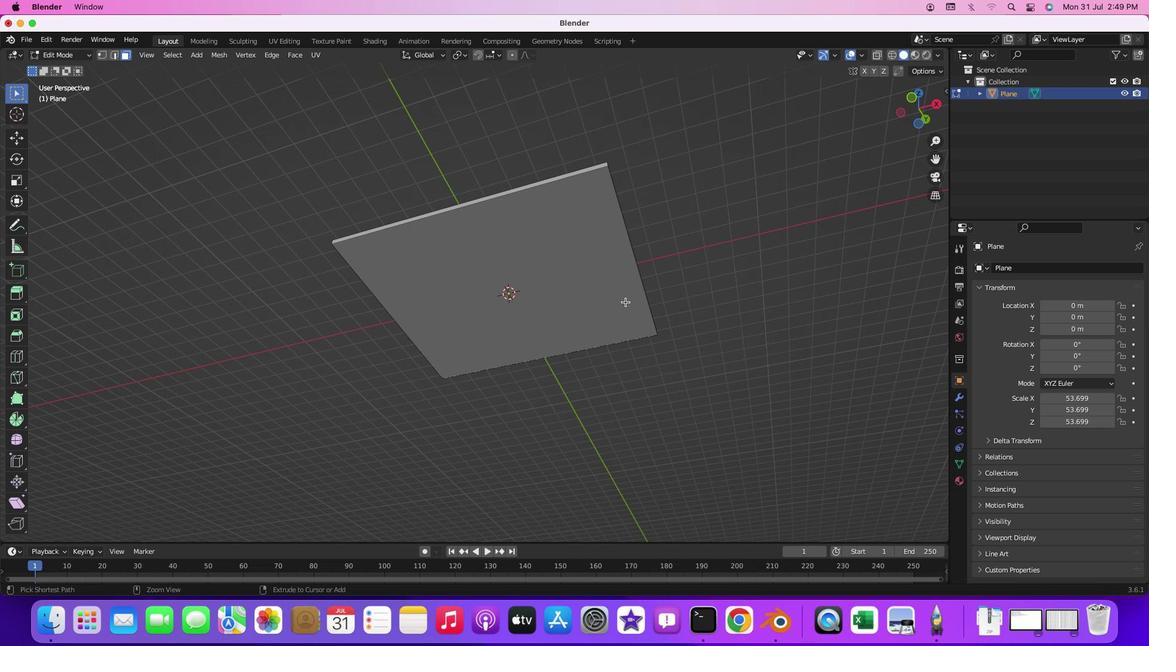 
Action: Mouse pressed left at (477, 393)
Screenshot: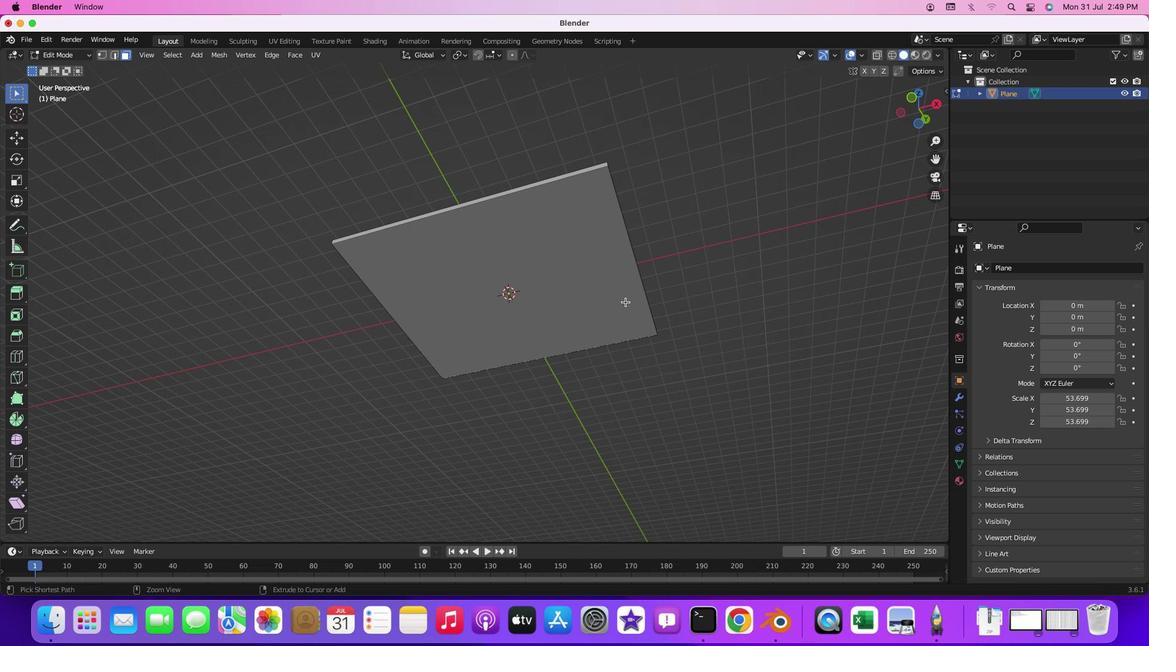 
Action: Mouse moved to (430, 355)
Screenshot: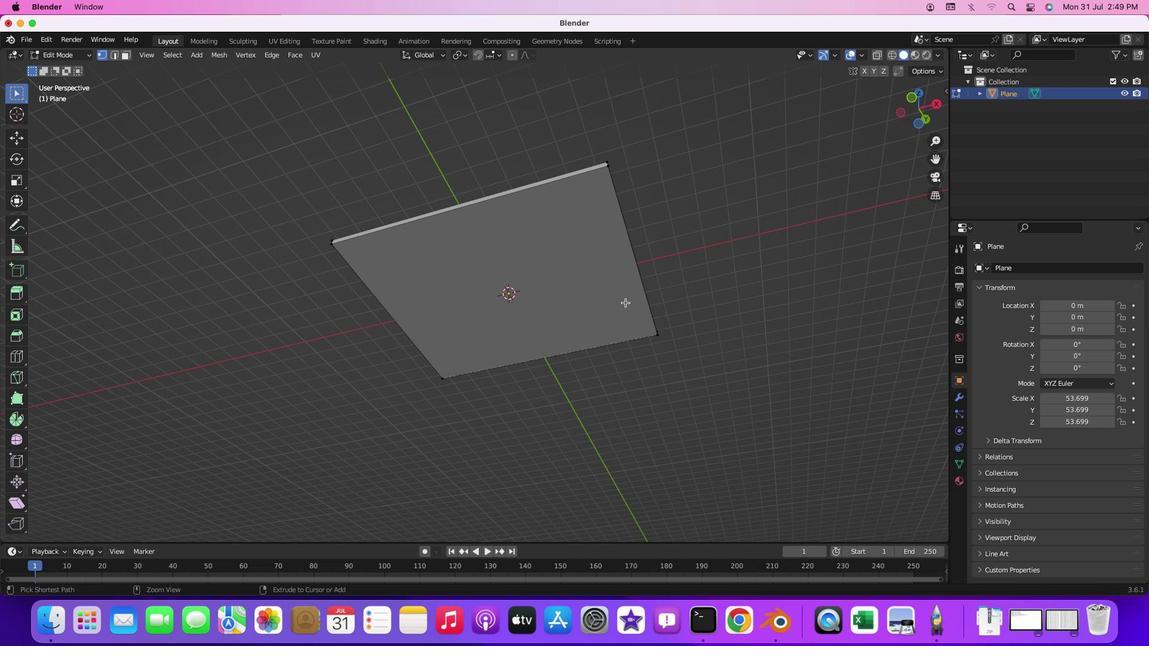 
Action: Key pressed Key.cmd
Screenshot: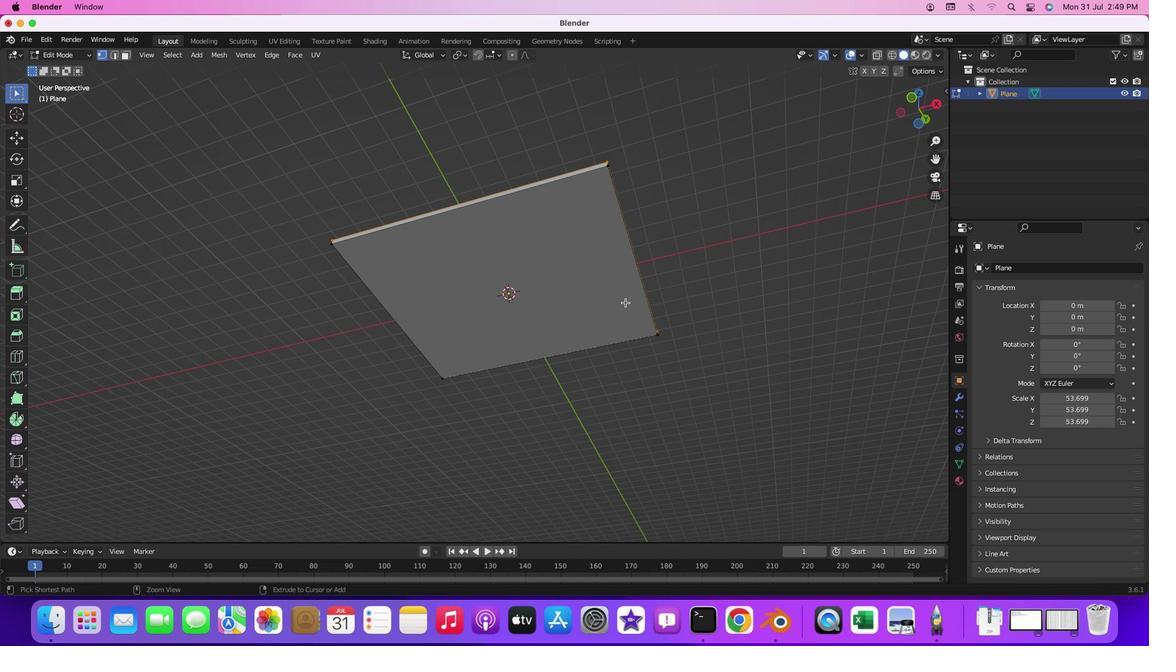 
Action: Mouse moved to (430, 355)
Screenshot: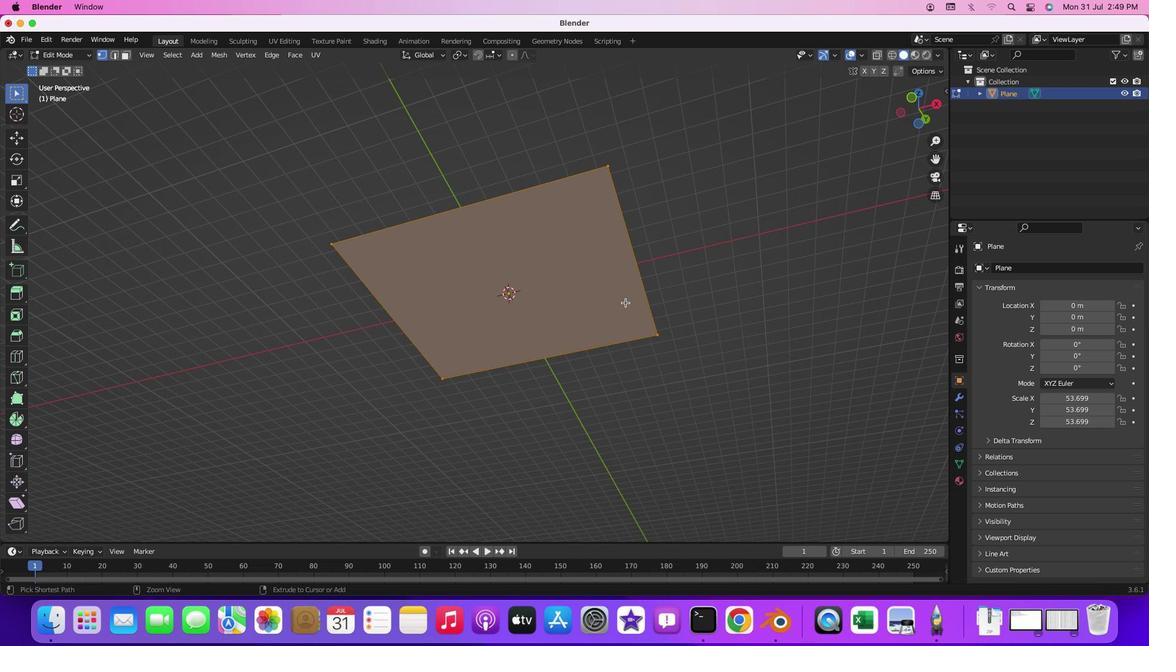 
Action: Key pressed 'z''z''z''z''z''z'
Screenshot: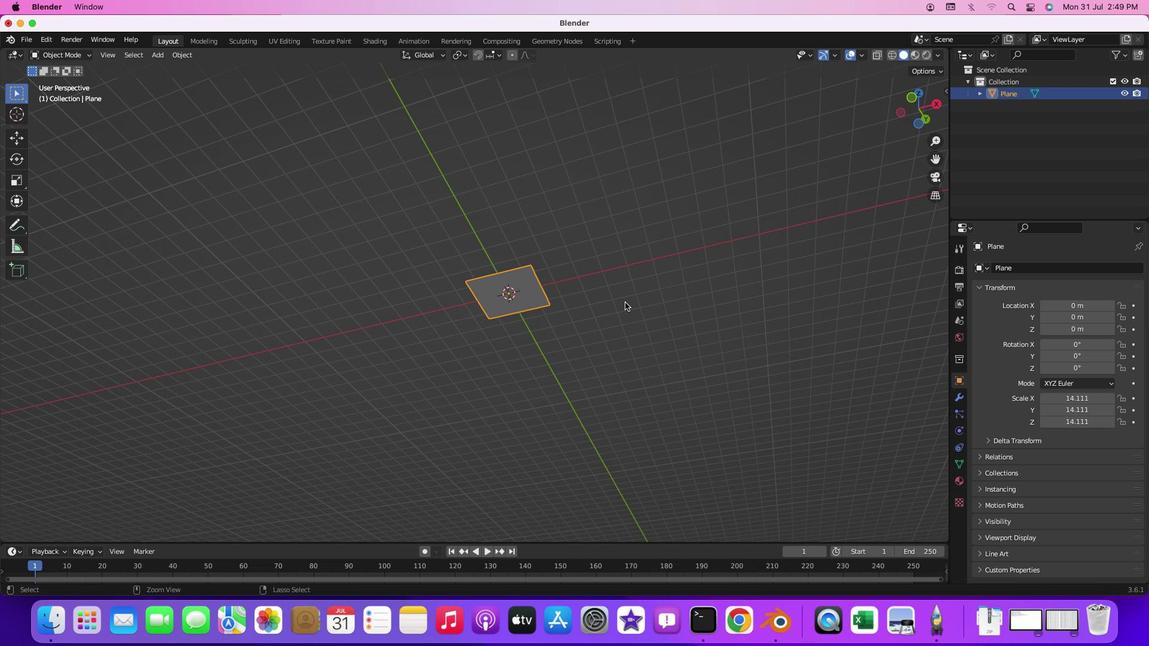 
Action: Mouse moved to (430, 355)
Screenshot: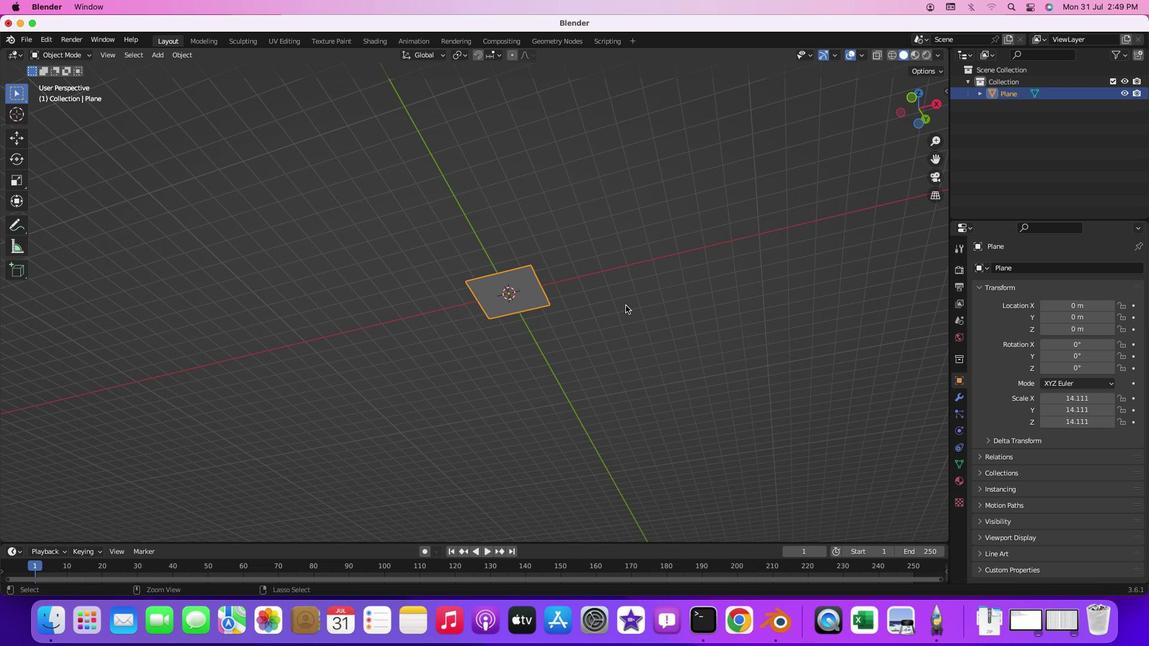 
Action: Key pressed 'z''z''z''z''z'
Screenshot: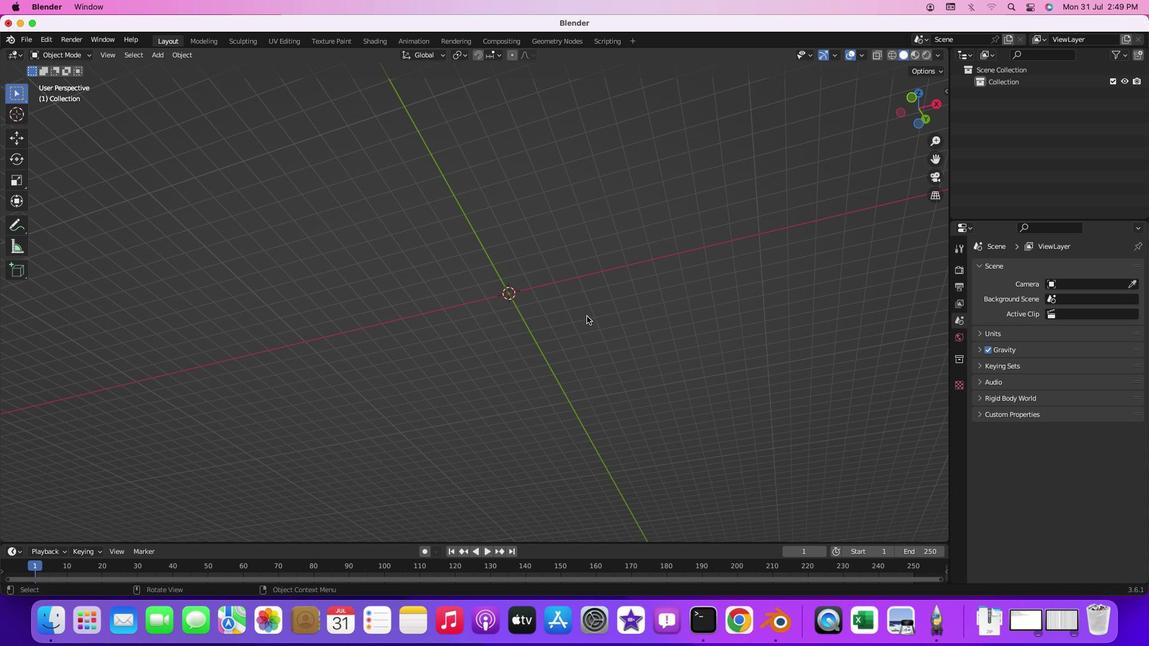 
Action: Mouse moved to (430, 350)
Screenshot: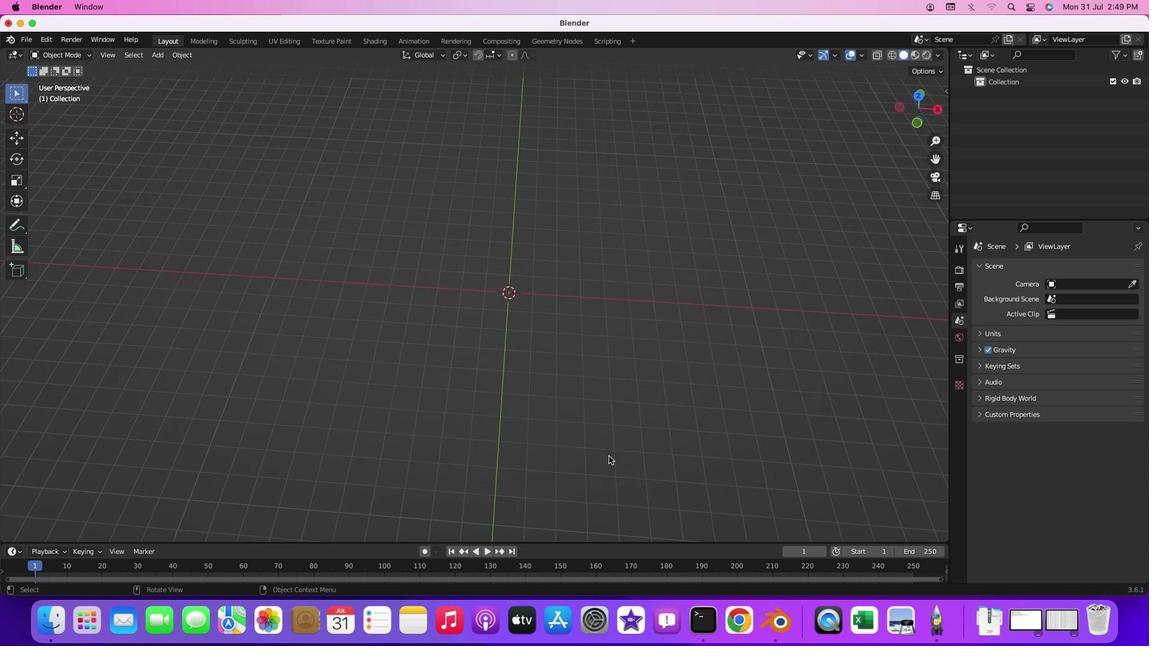
Action: Key pressed 'z'
Screenshot: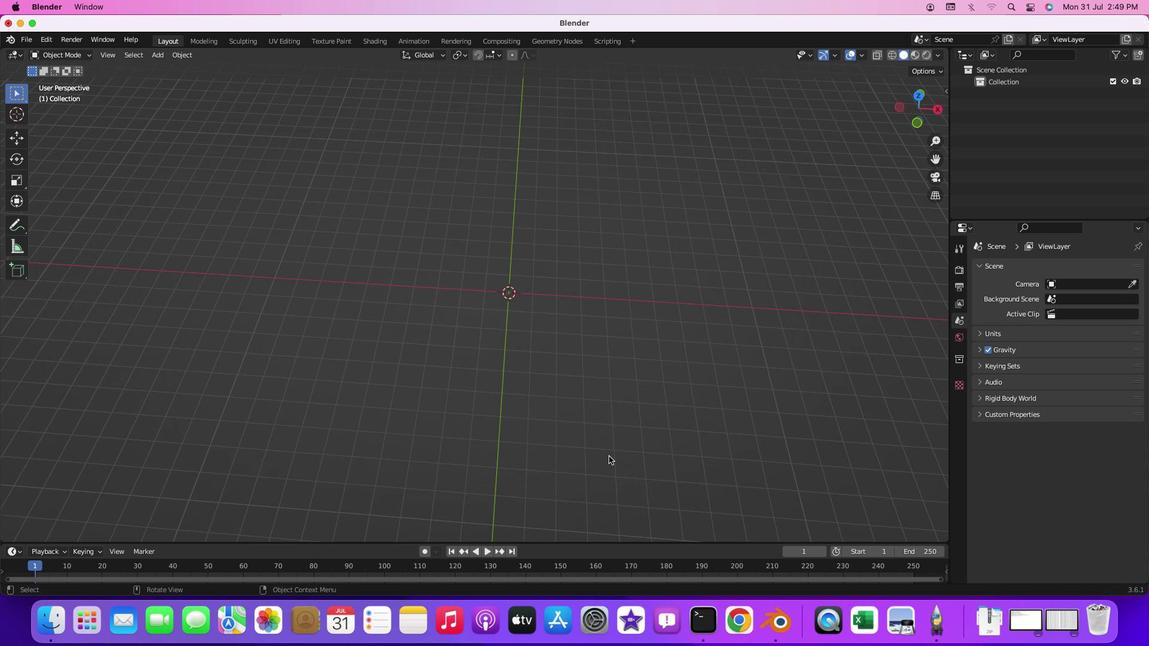 
Action: Mouse moved to (430, 350)
Screenshot: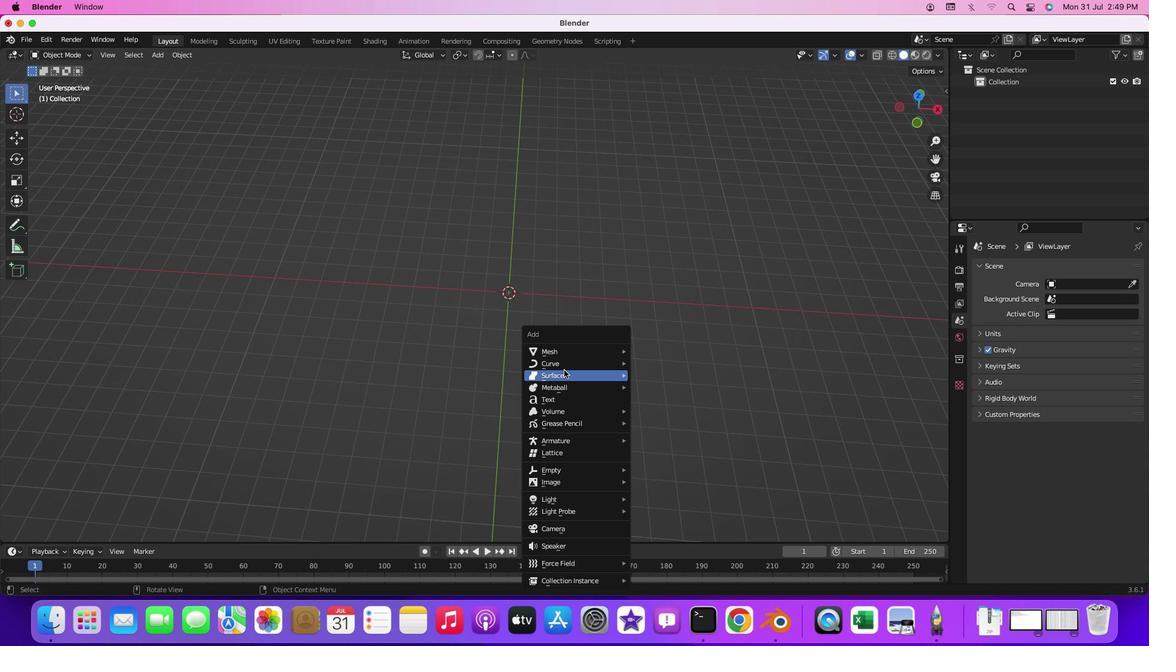 
Action: Key pressed 'z'
Screenshot: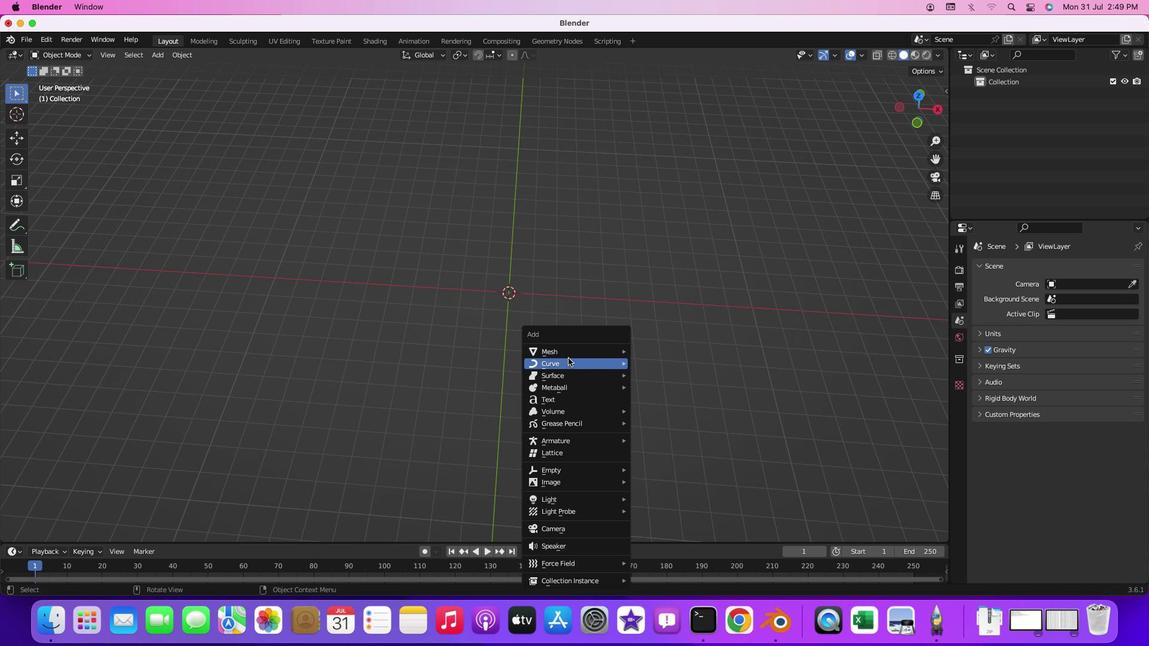 
Action: Mouse moved to (445, 343)
Screenshot: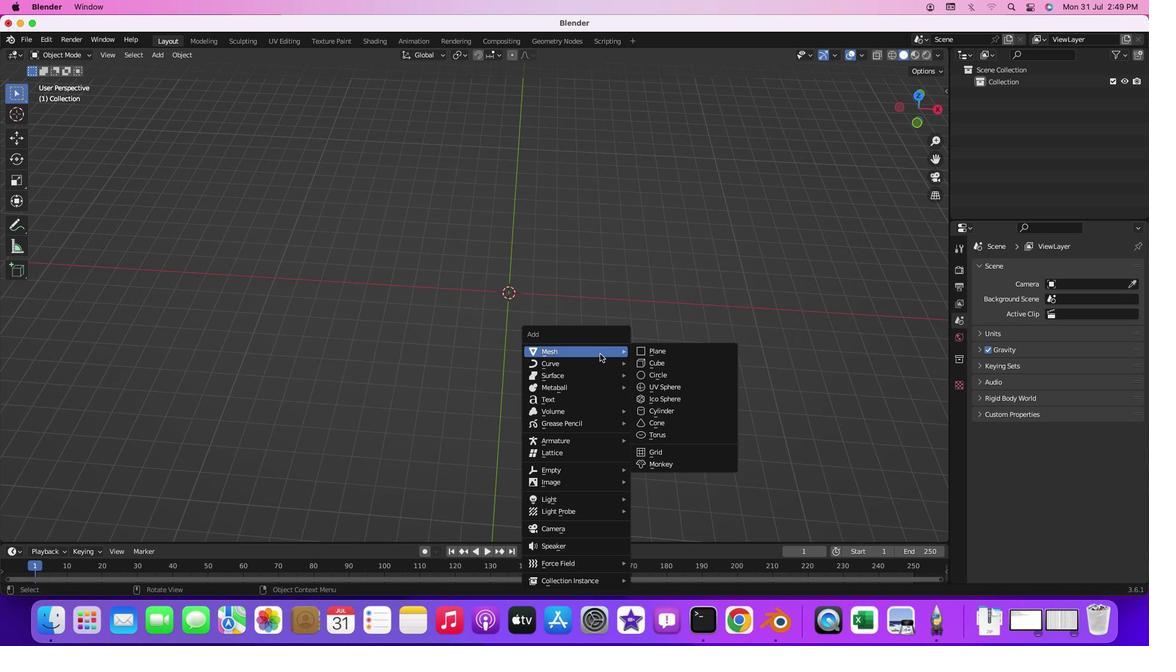 
Action: Mouse pressed middle at (445, 343)
Screenshot: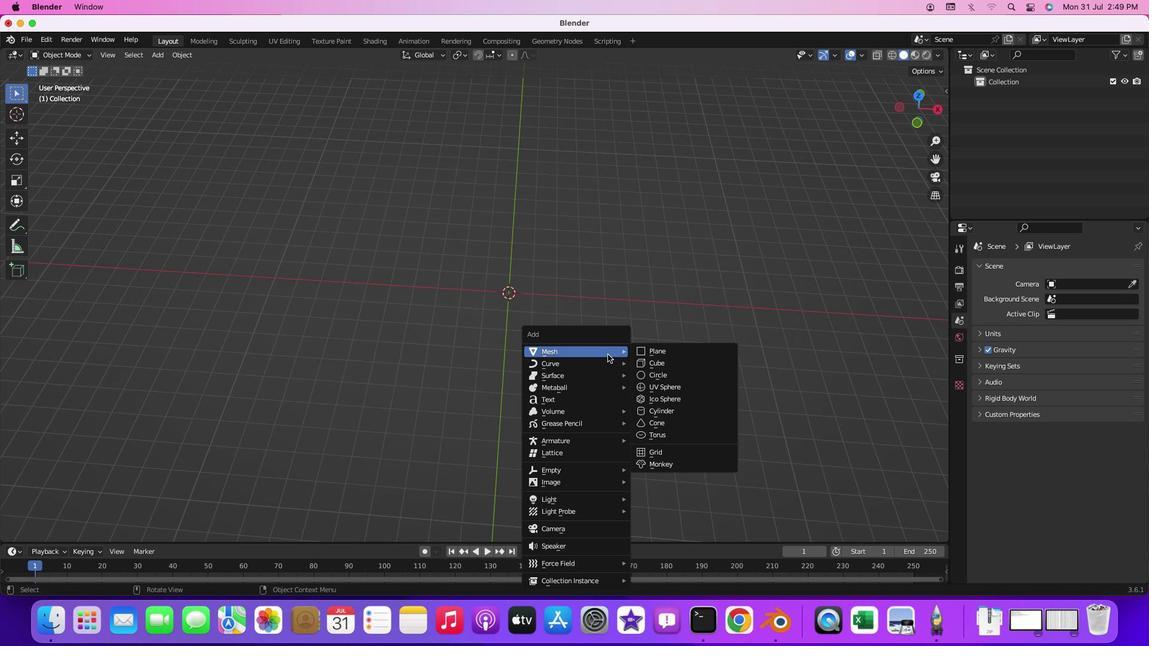 
Action: Mouse moved to (436, 283)
Screenshot: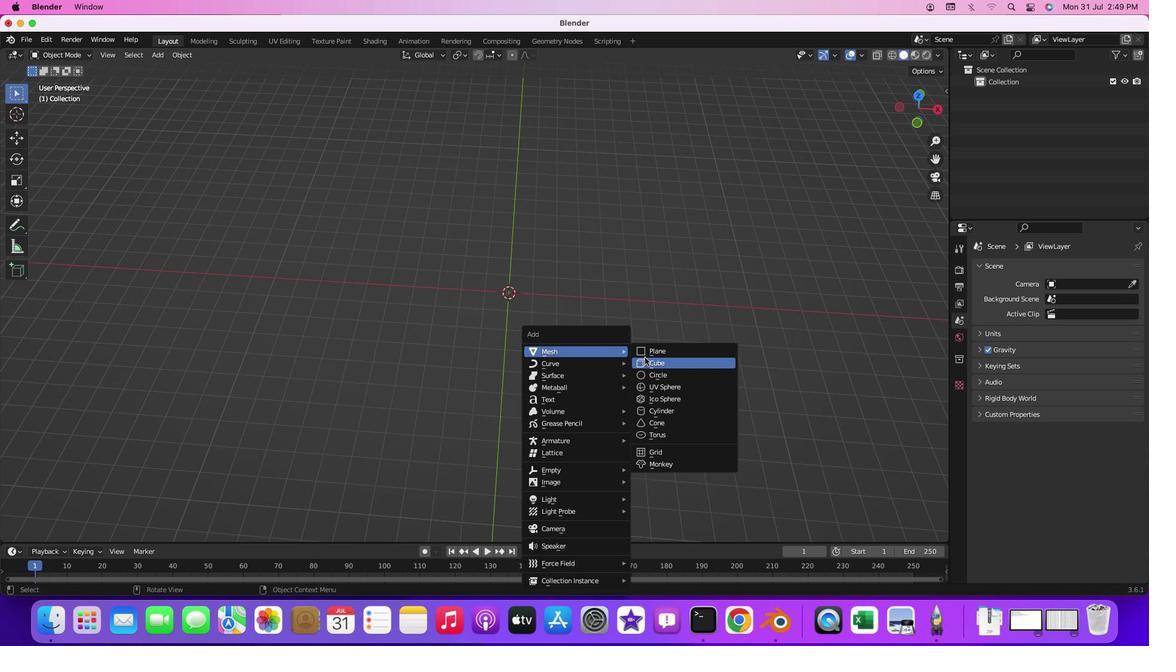 
Action: Key pressed Key.shift
Screenshot: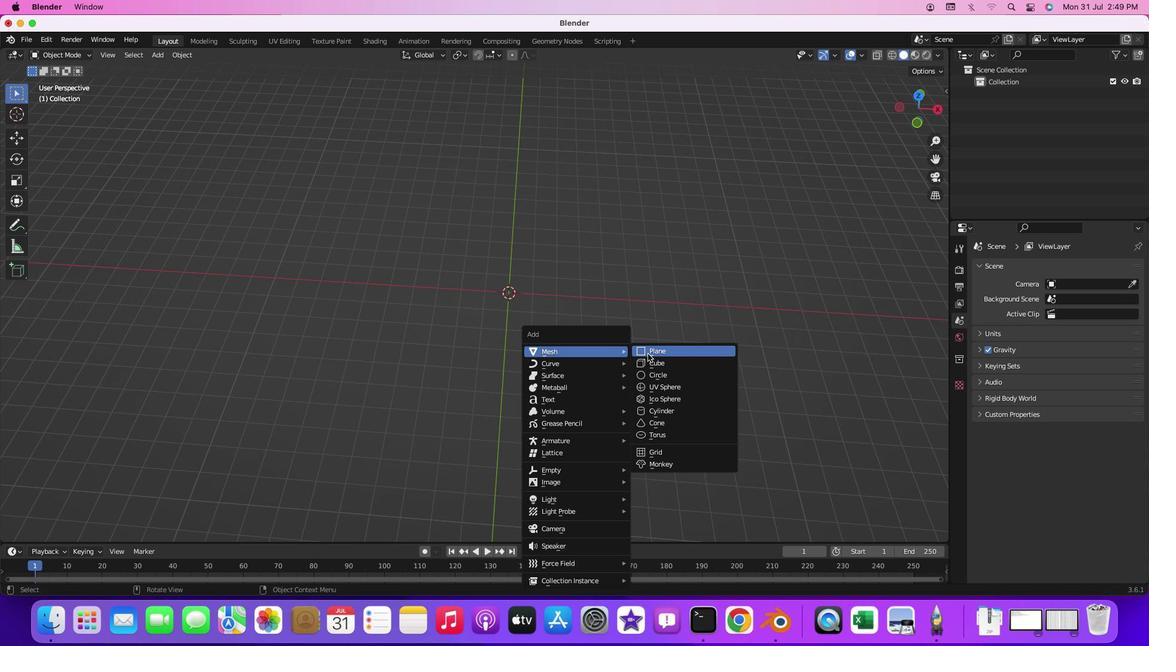 
Action: Mouse moved to (436, 284)
Screenshot: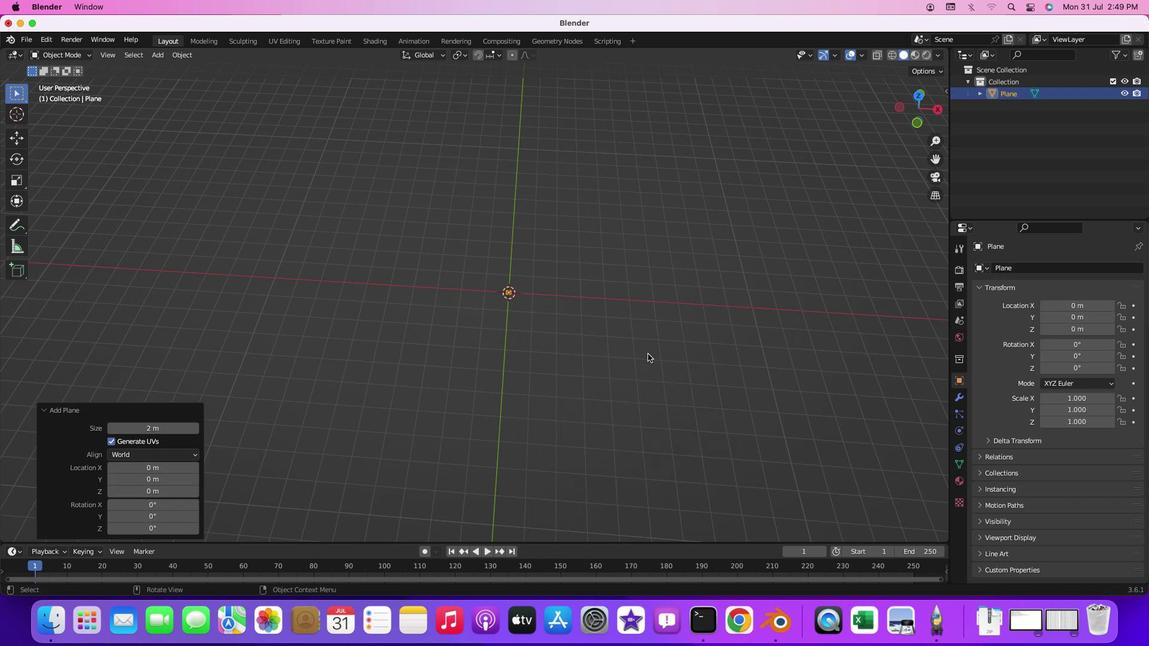 
Action: Key pressed 'A'
Screenshot: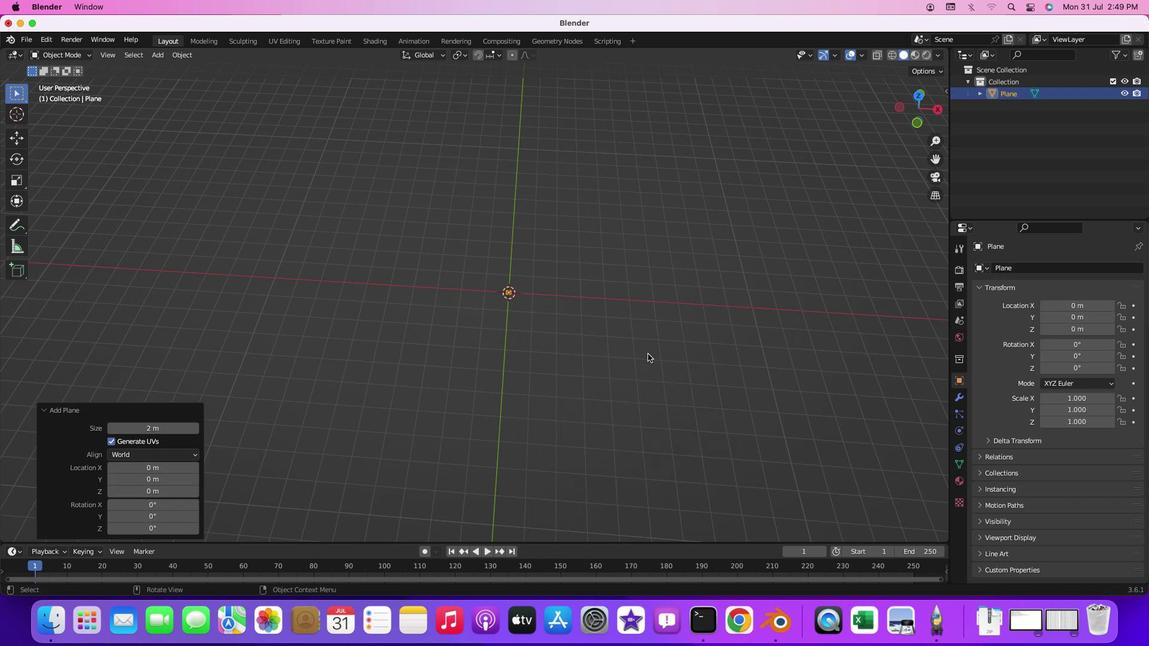 
Action: Mouse moved to (422, 331)
Screenshot: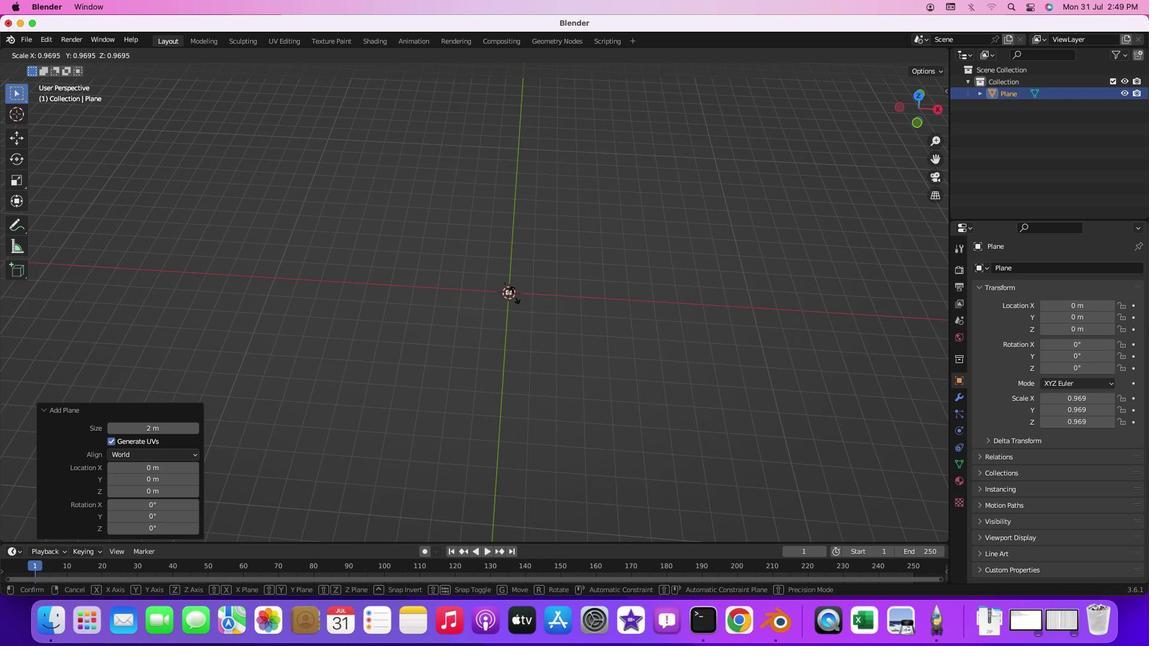 
Action: Mouse pressed left at (422, 331)
Screenshot: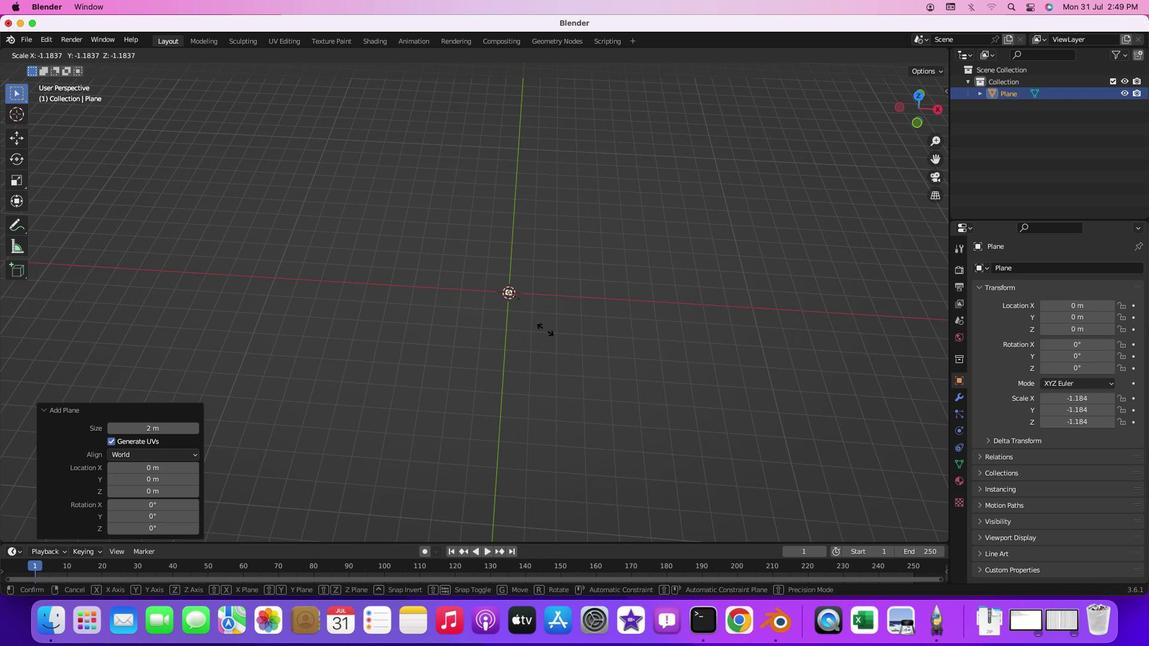 
Action: Mouse moved to (474, 365)
Screenshot: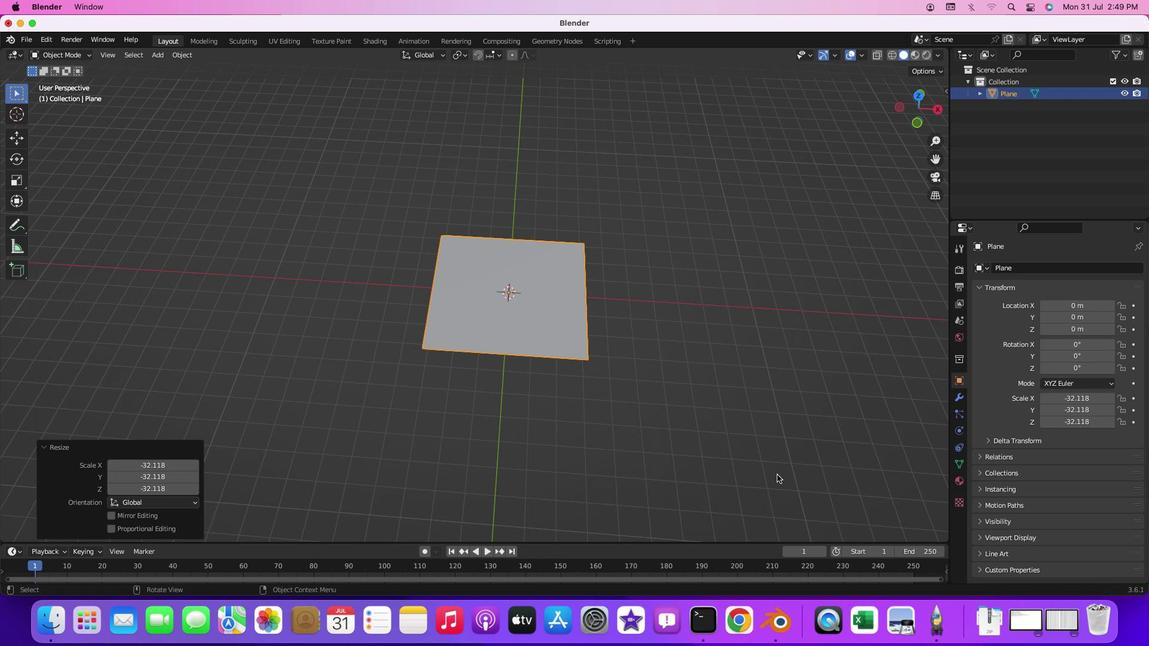 
Action: Key pressed 's'
Screenshot: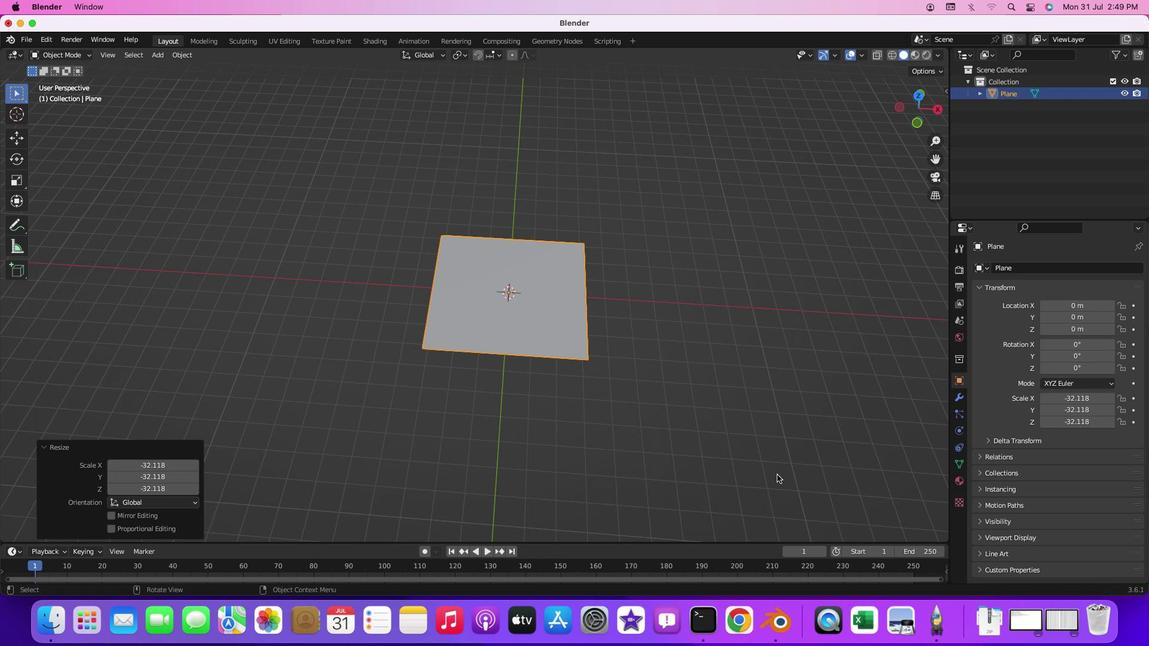 
Action: Mouse moved to (369, 265)
Screenshot: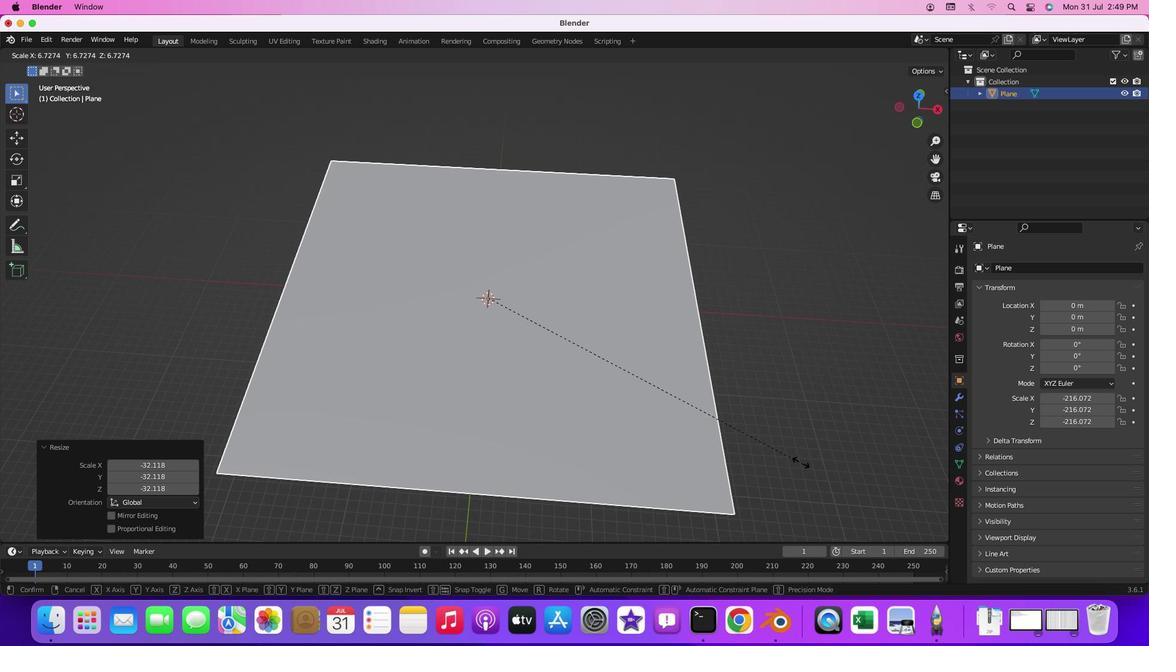 
Action: Mouse pressed left at (369, 265)
Screenshot: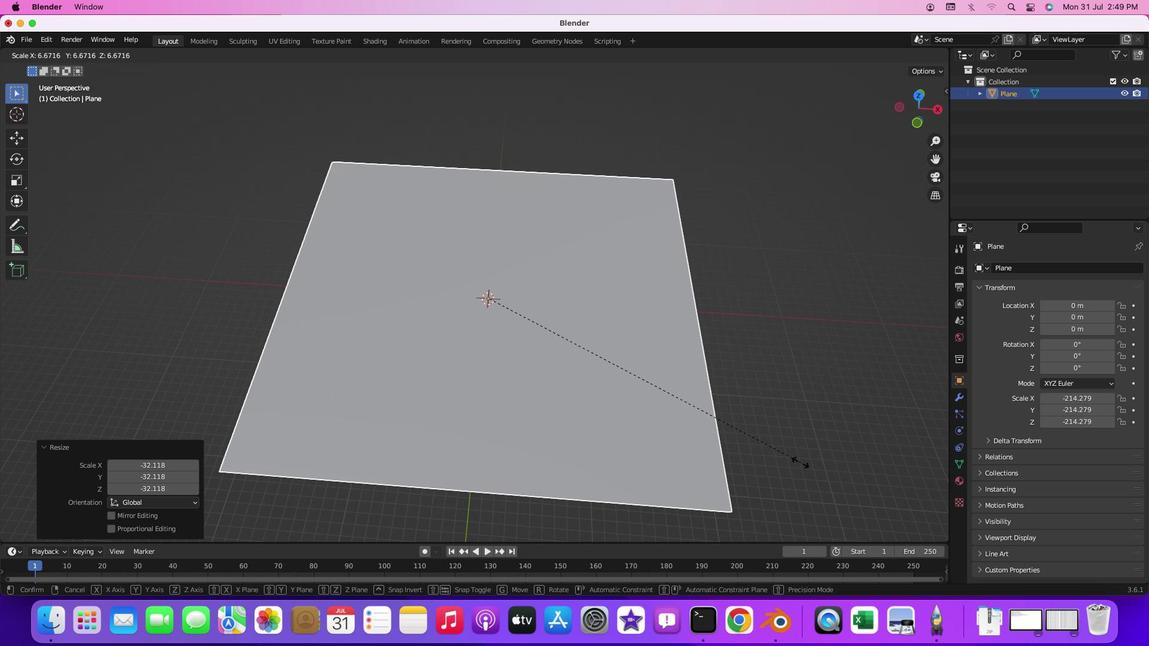 
Action: Mouse moved to (383, 281)
Screenshot: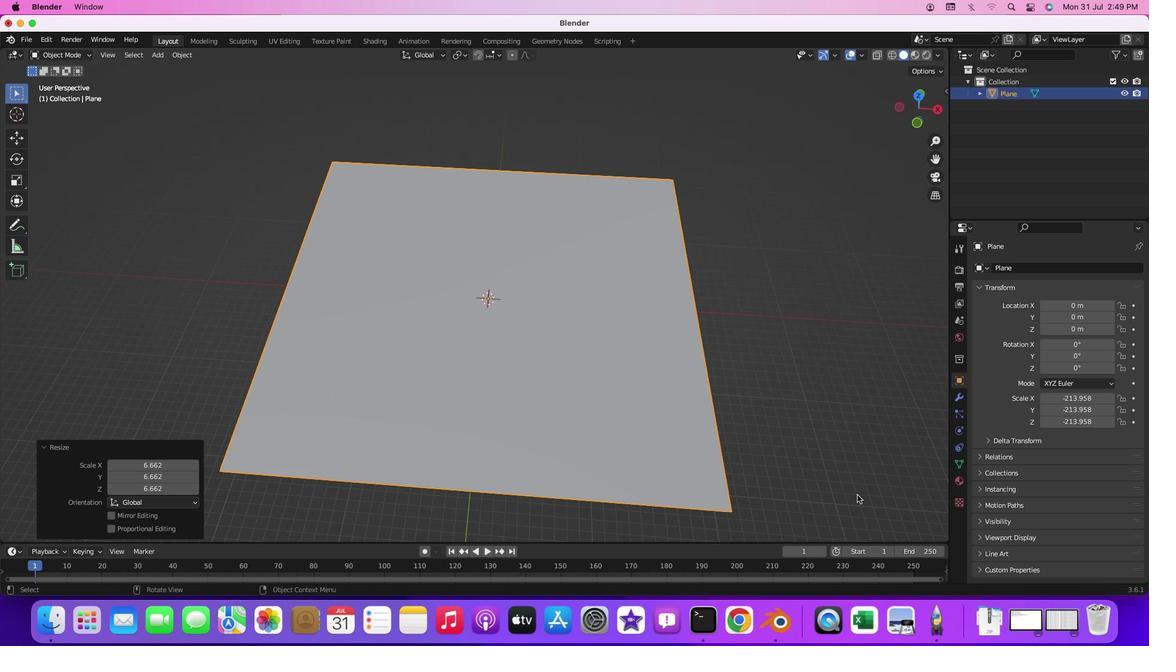 
Action: Mouse scrolled (383, 281) with delta (657, 497)
Screenshot: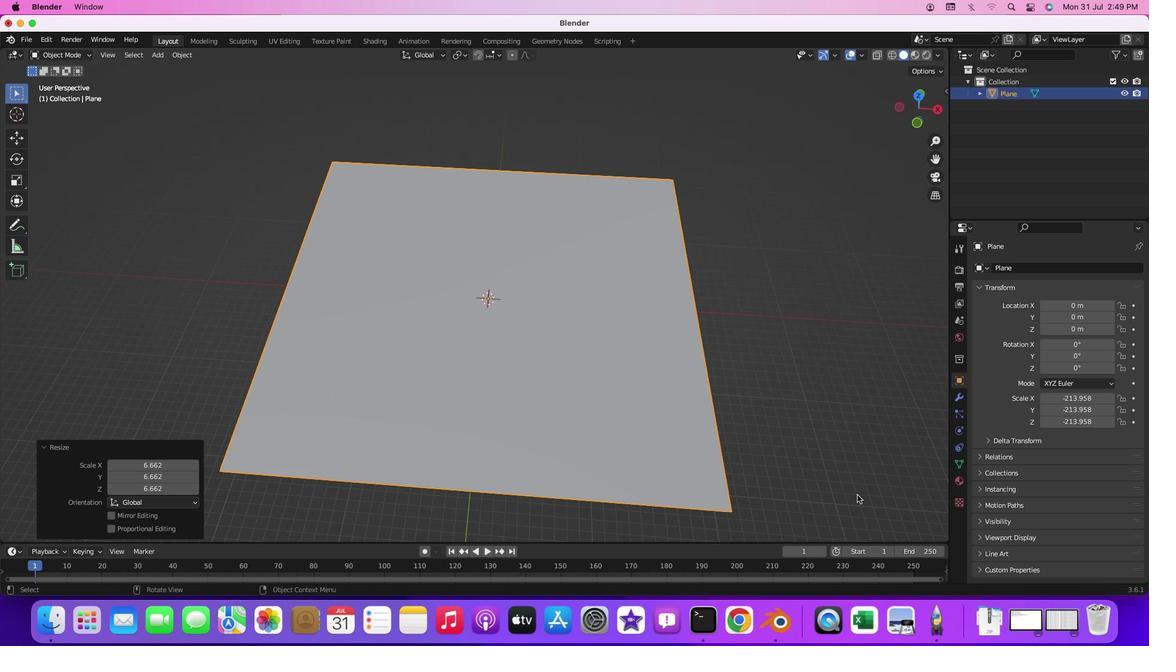 
Action: Mouse moved to (383, 281)
Screenshot: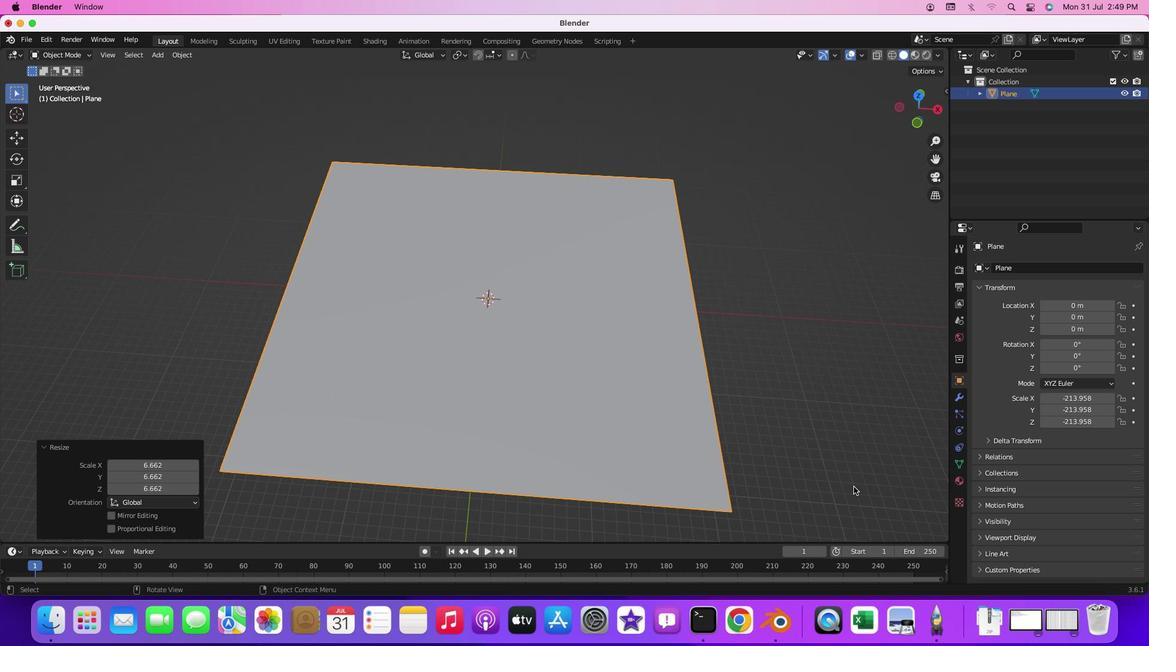 
Action: Mouse scrolled (383, 281) with delta (657, 497)
Screenshot: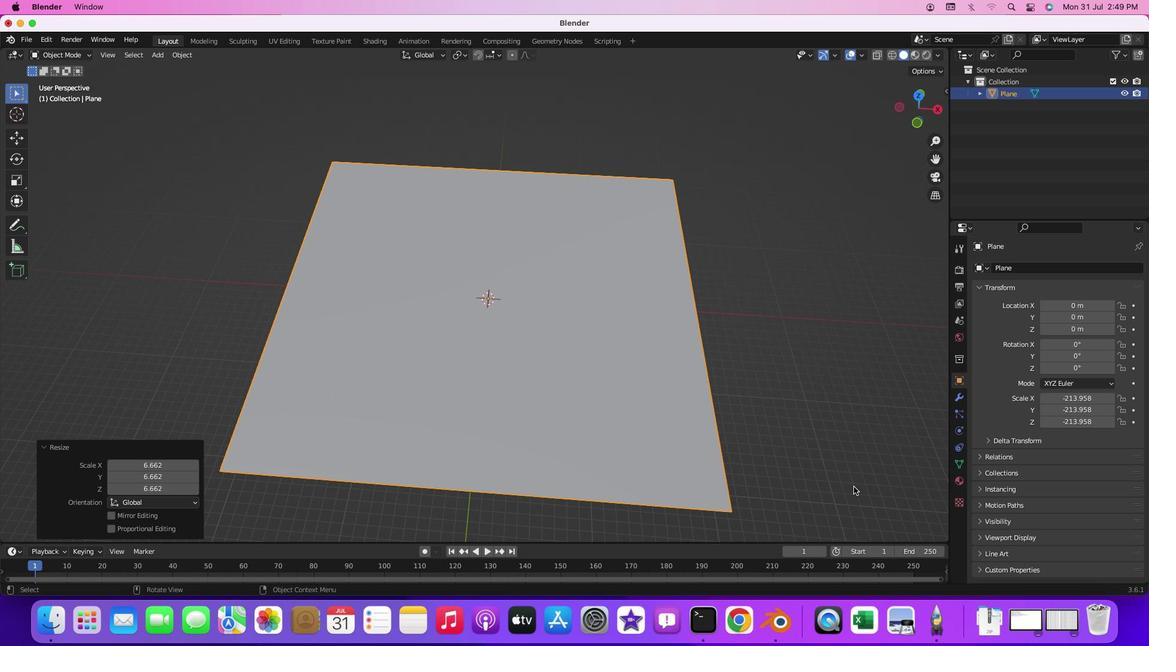 
Action: Mouse moved to (383, 281)
Screenshot: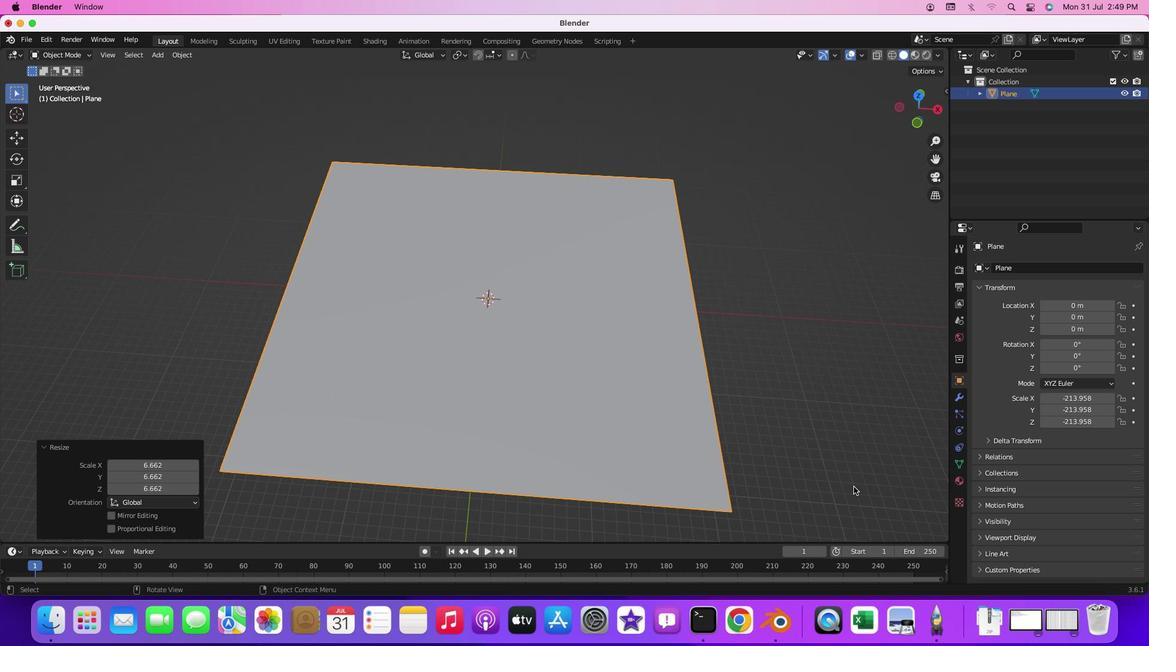 
Action: Mouse scrolled (383, 281) with delta (657, 498)
Screenshot: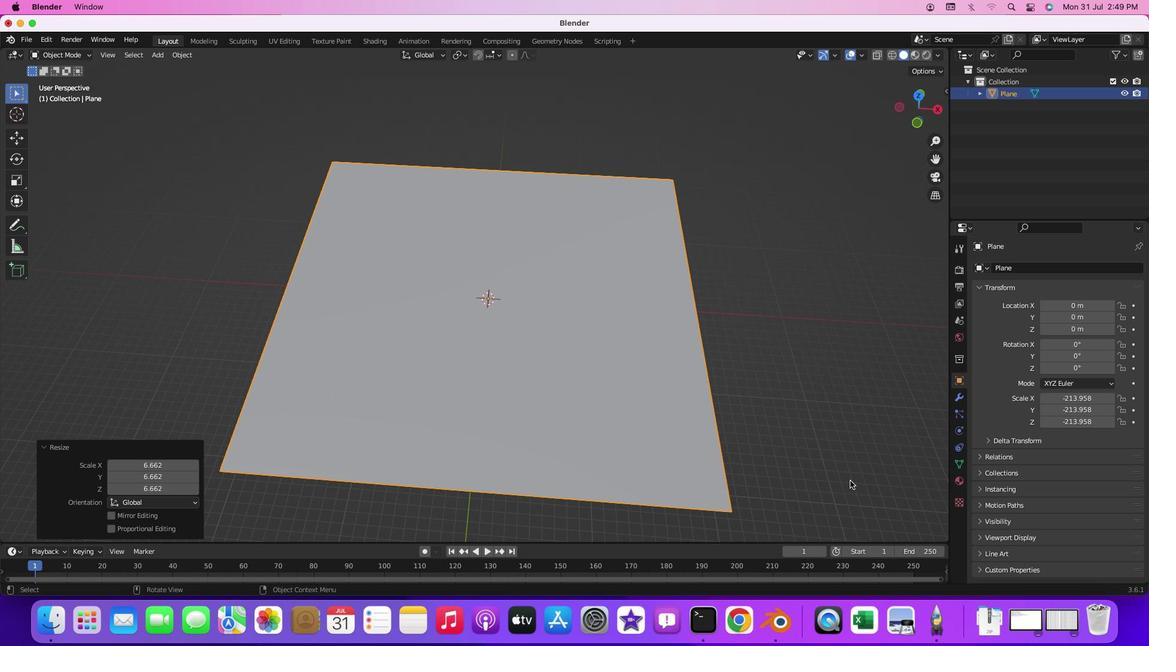 
Action: Mouse moved to (384, 281)
Screenshot: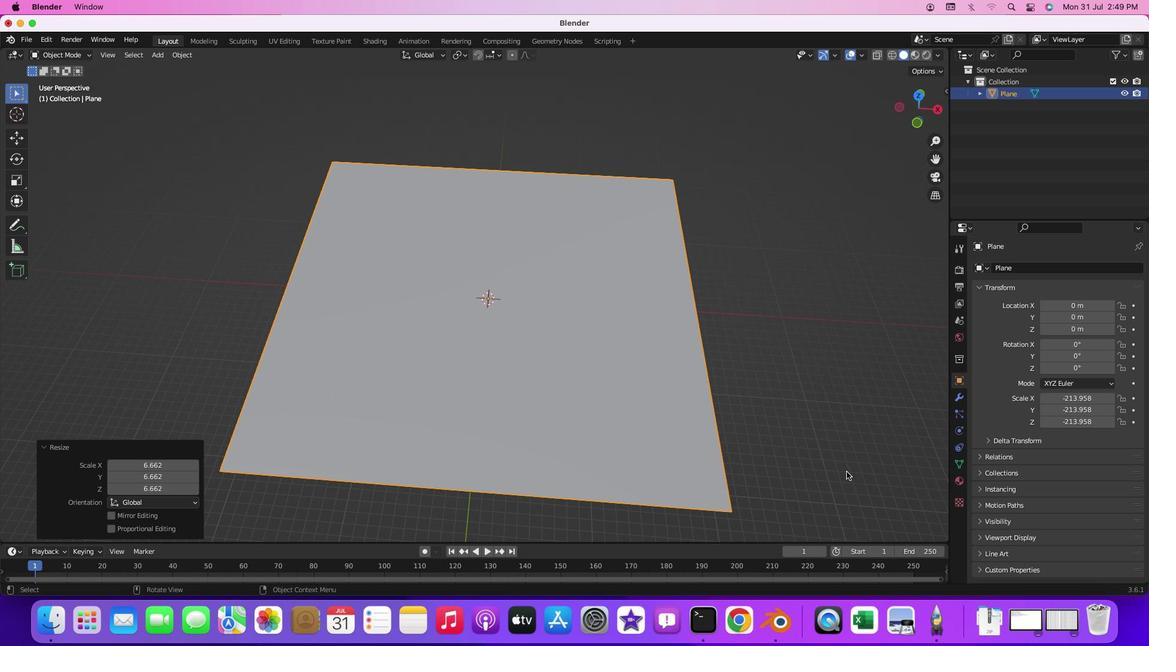 
Action: Mouse scrolled (384, 281) with delta (657, 498)
Screenshot: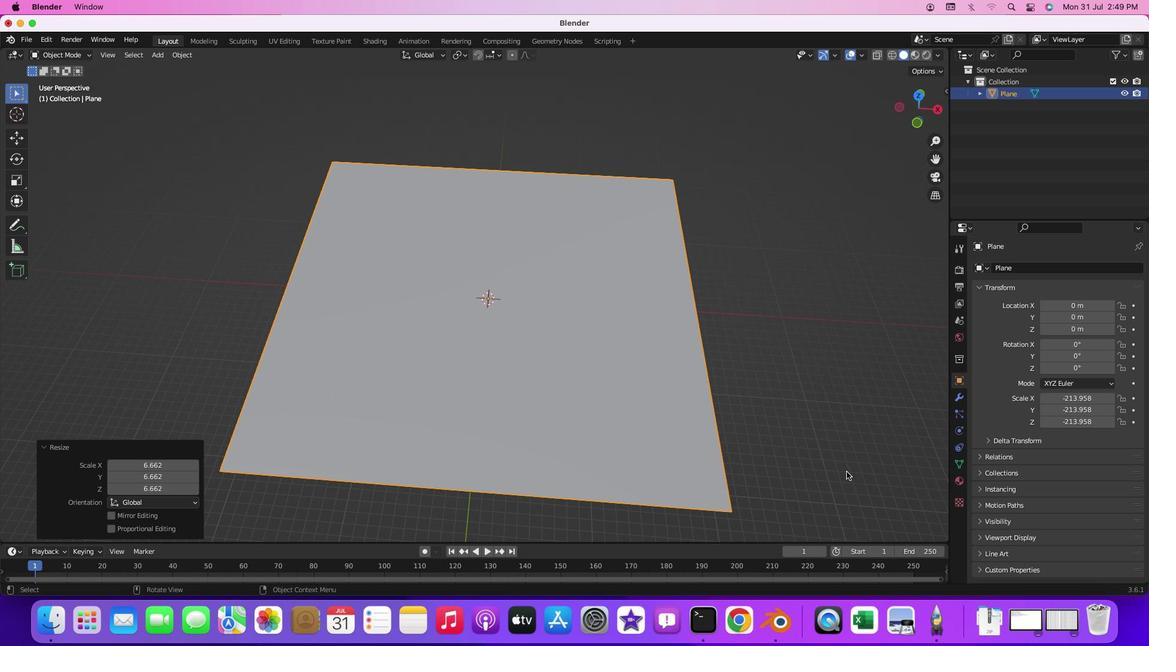 
Action: Mouse moved to (384, 282)
Screenshot: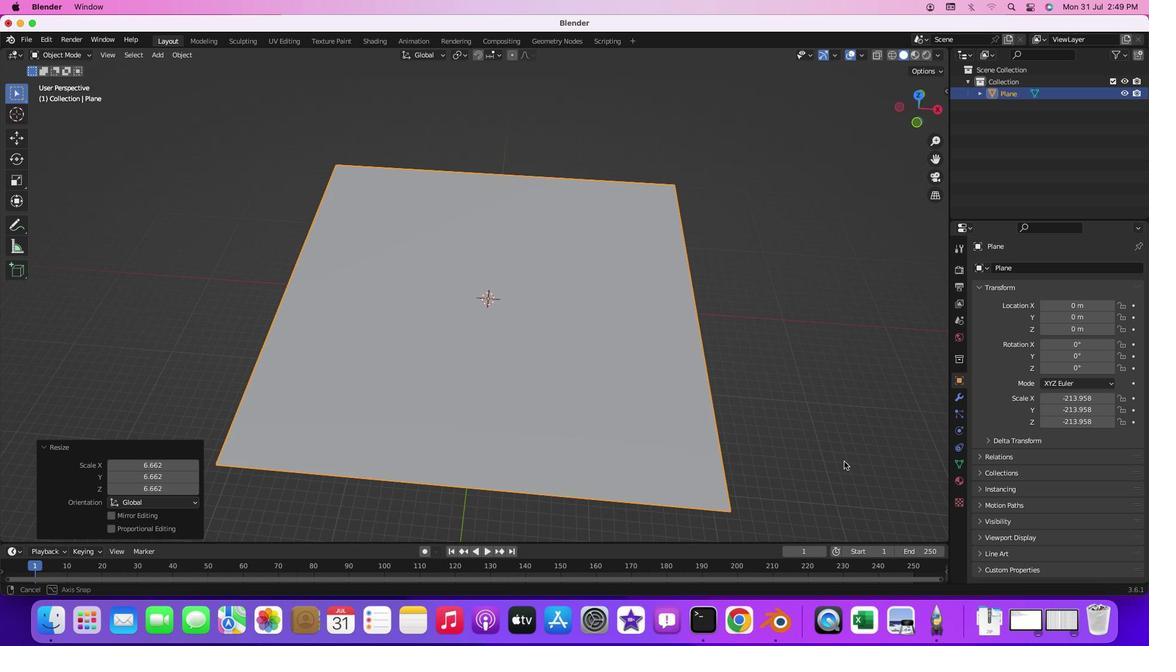 
Action: Mouse scrolled (384, 282) with delta (657, 498)
Screenshot: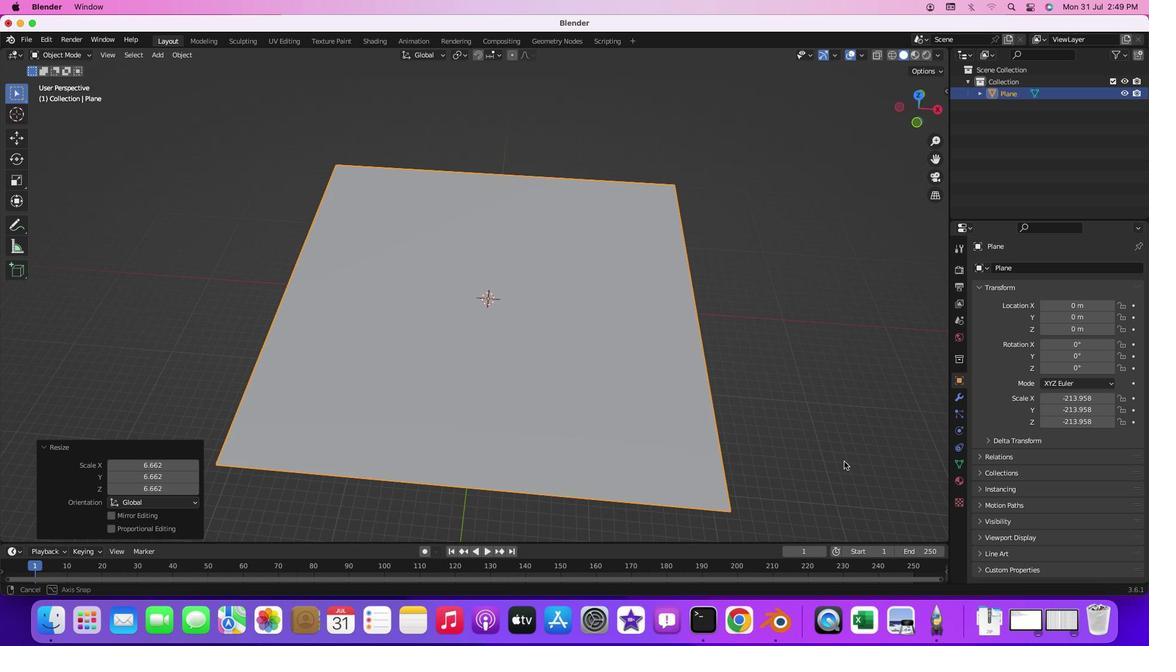 
Action: Mouse moved to (464, 343)
Screenshot: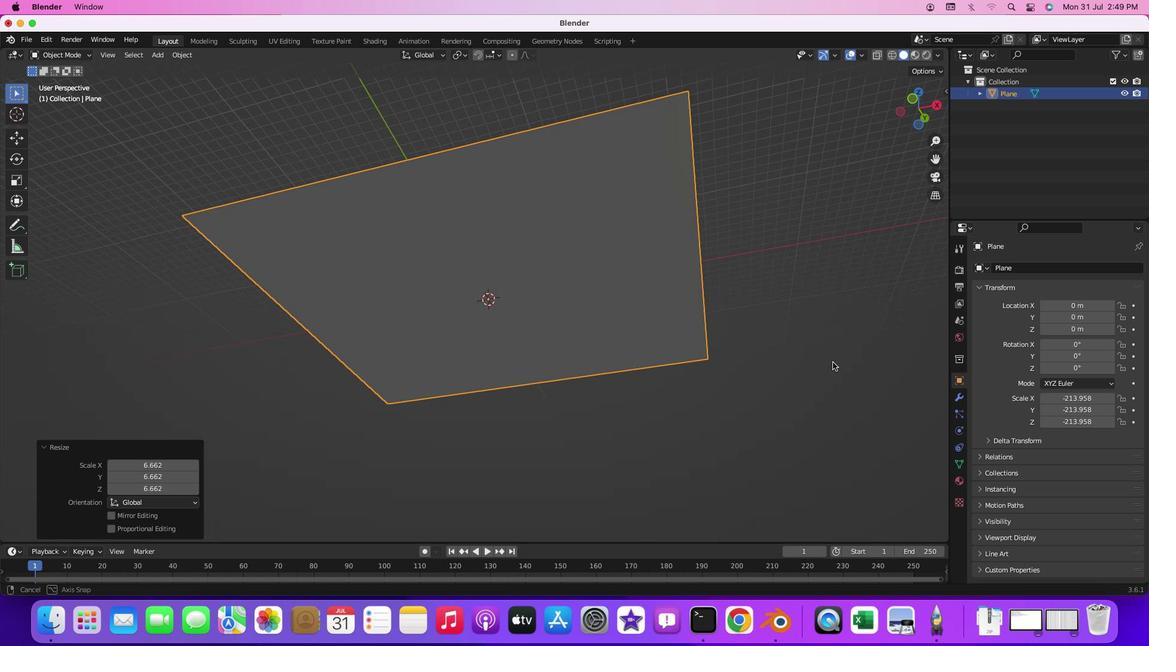 
Action: Key pressed 's'
Screenshot: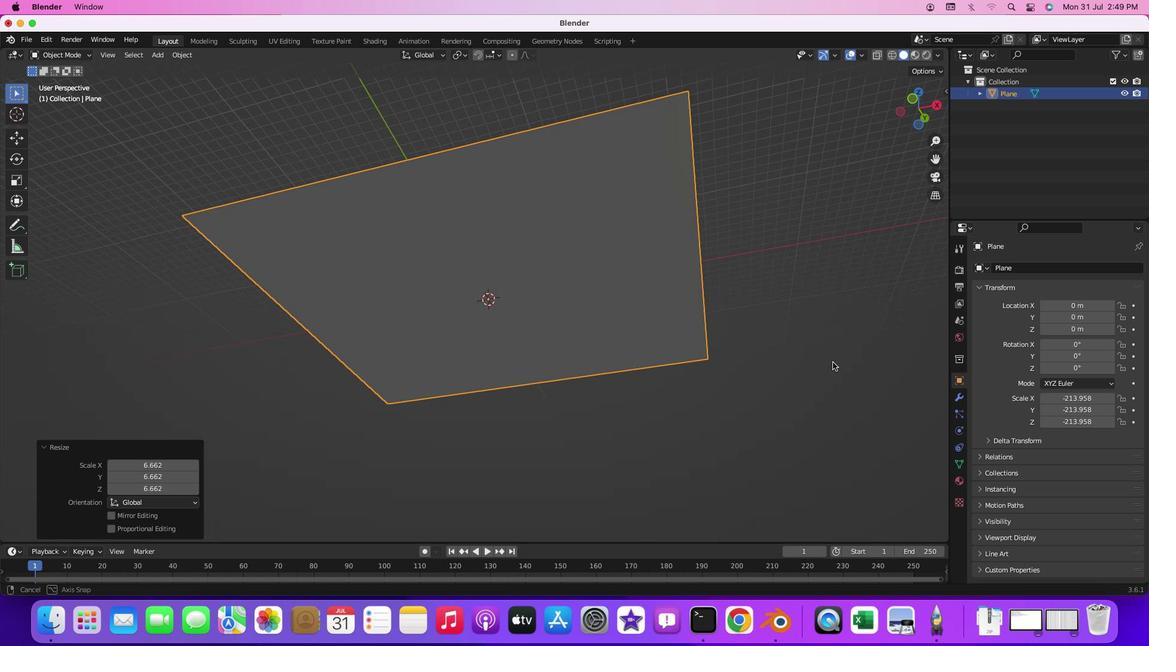 
Action: Mouse moved to (367, 280)
Screenshot: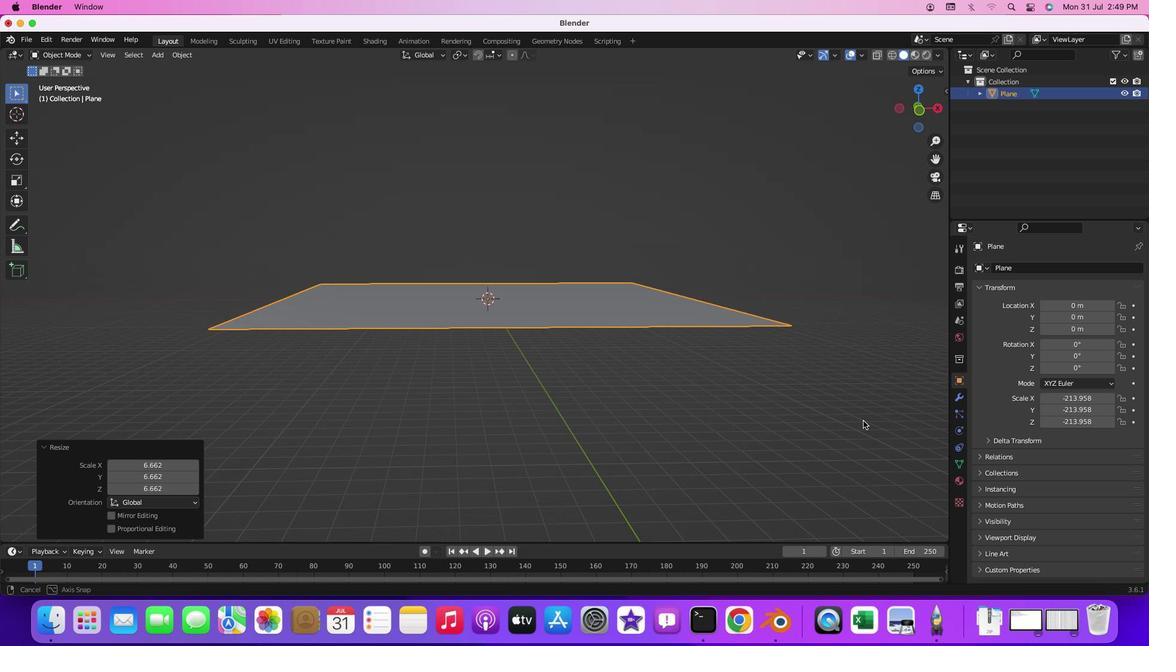 
Action: Mouse pressed left at (367, 280)
Screenshot: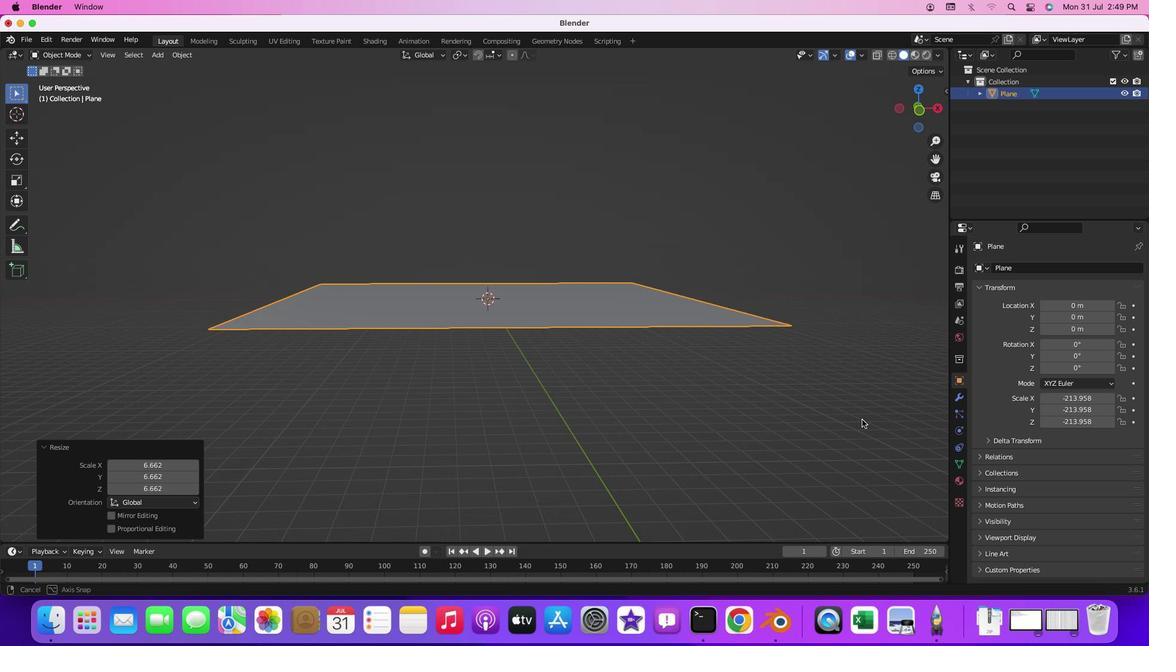 
Action: Mouse moved to (347, 269)
